 Task: Plan a luxurious summer escape to the Hamptons in New York. Research Airbnb listings in this upscale destination and discuss the amenities and attractions available.
Action: Mouse pressed left at (570, 113)
Screenshot: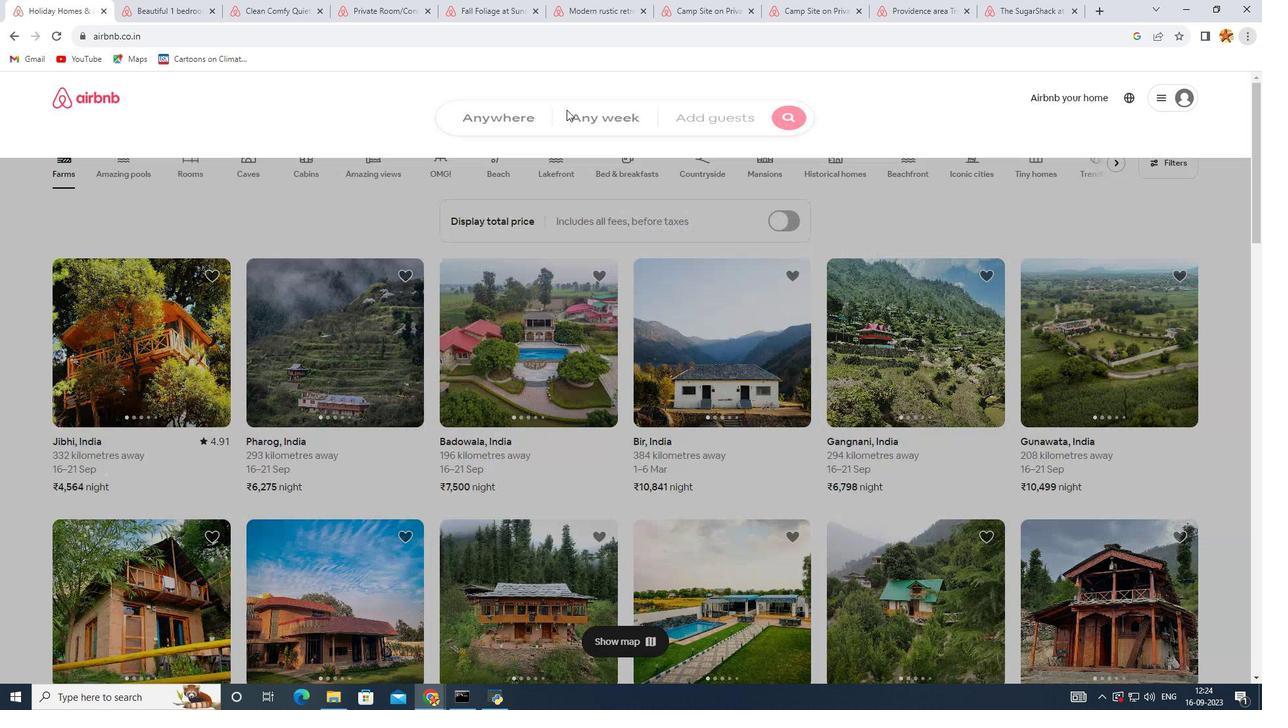
Action: Mouse moved to (471, 152)
Screenshot: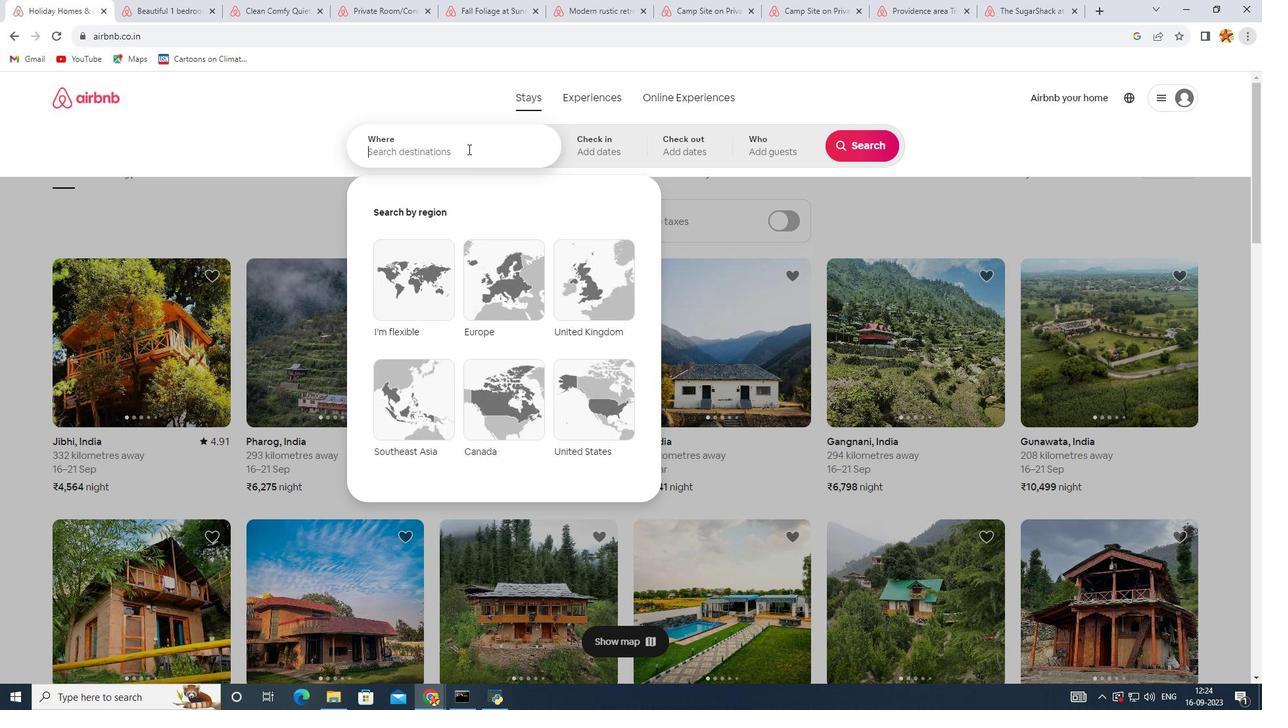 
Action: Mouse pressed left at (471, 152)
Screenshot: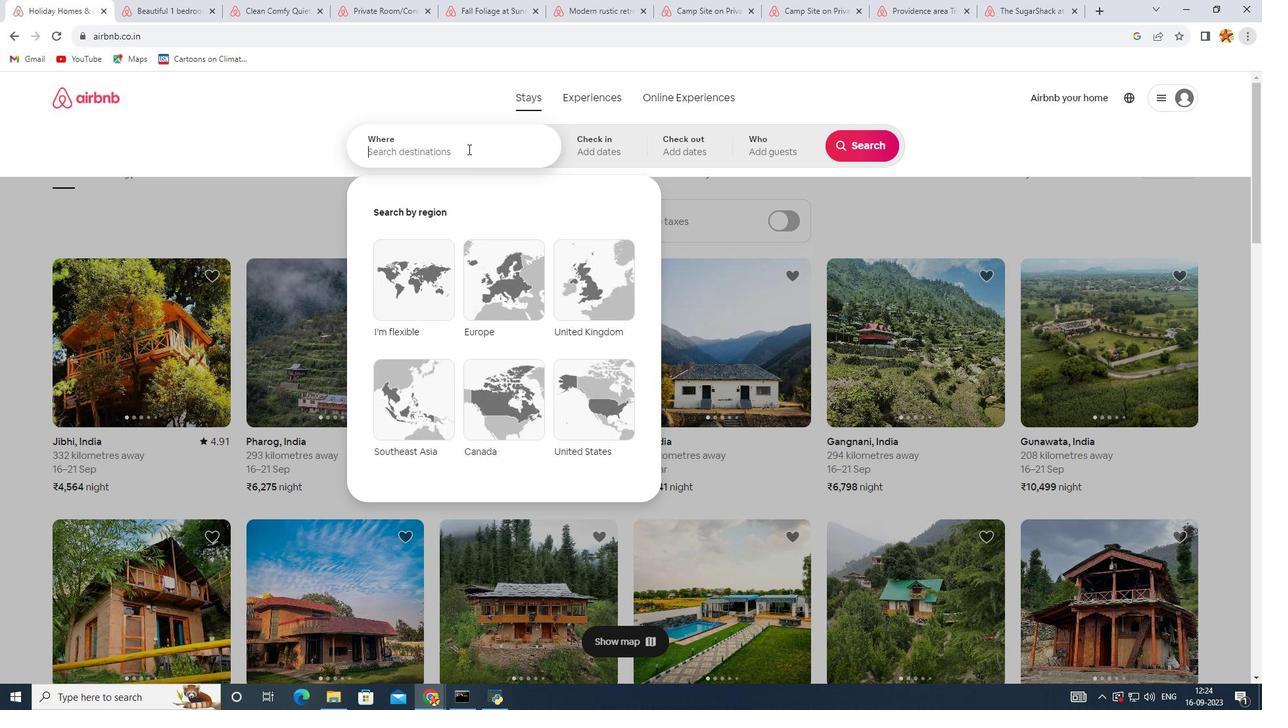 
Action: Mouse moved to (500, 138)
Screenshot: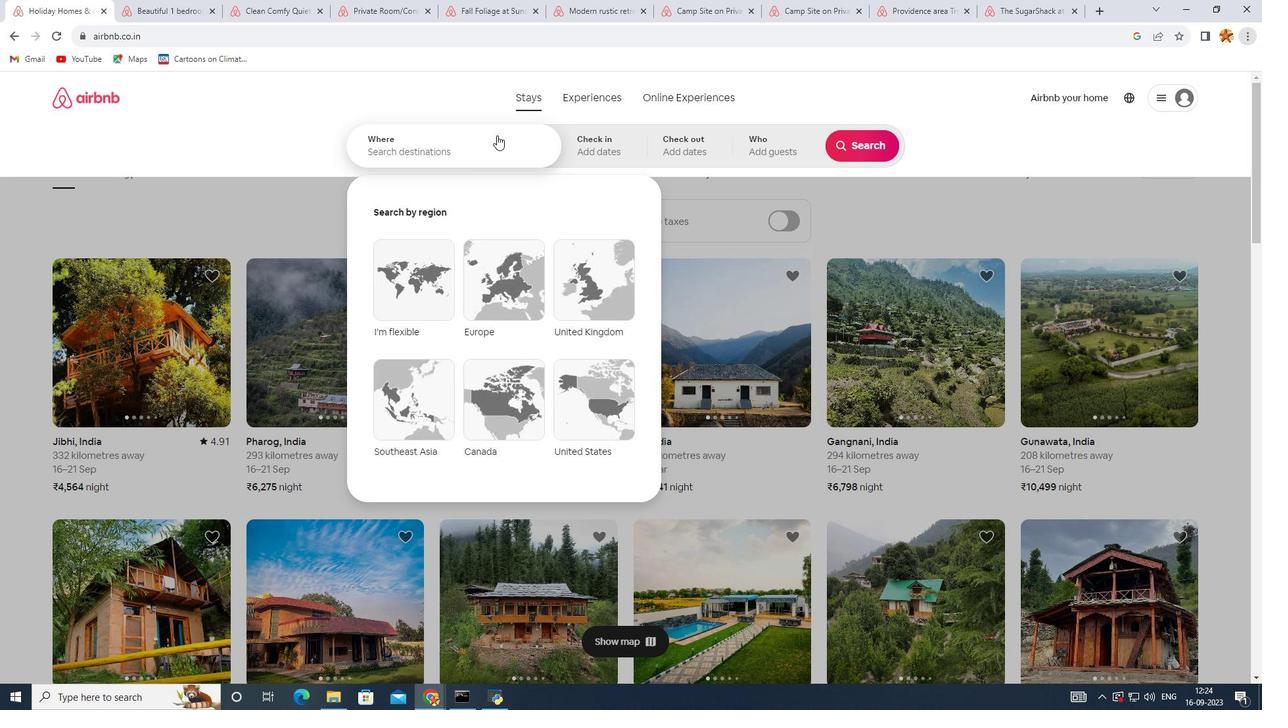 
Action: Key pressed <Key.caps_lock>H<Key.caps_lock>ampton
Screenshot: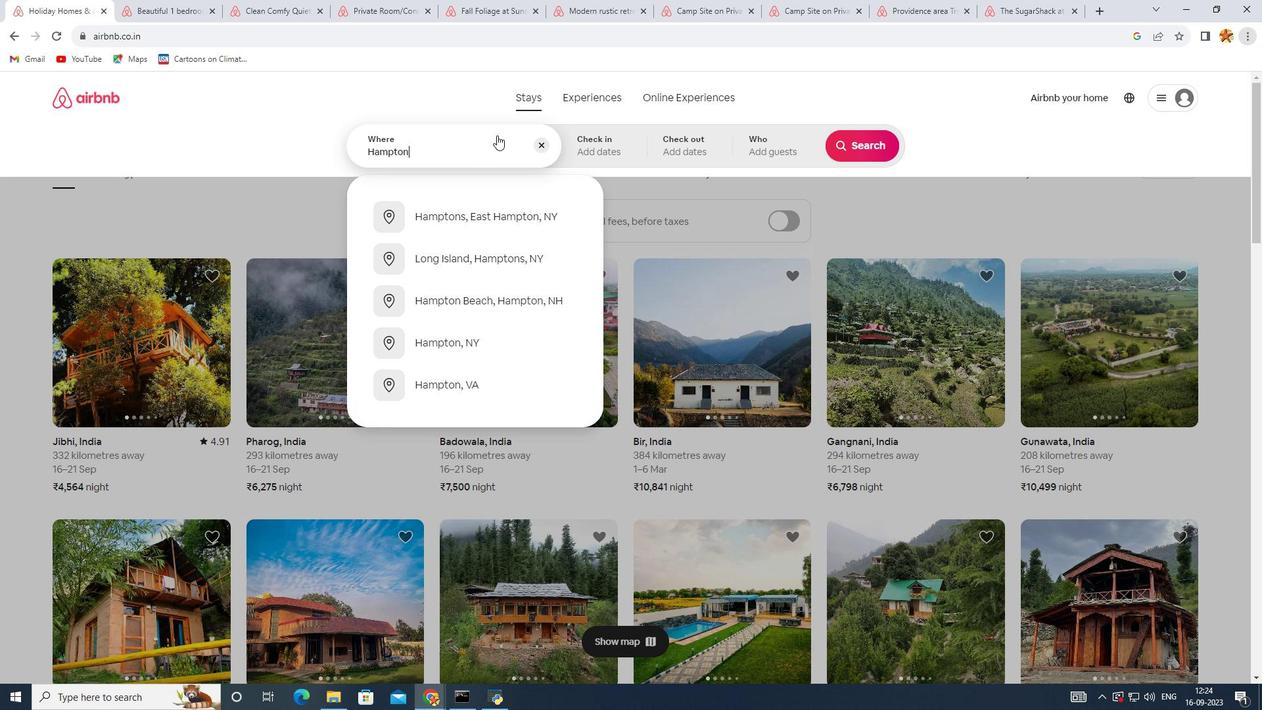 
Action: Mouse moved to (461, 256)
Screenshot: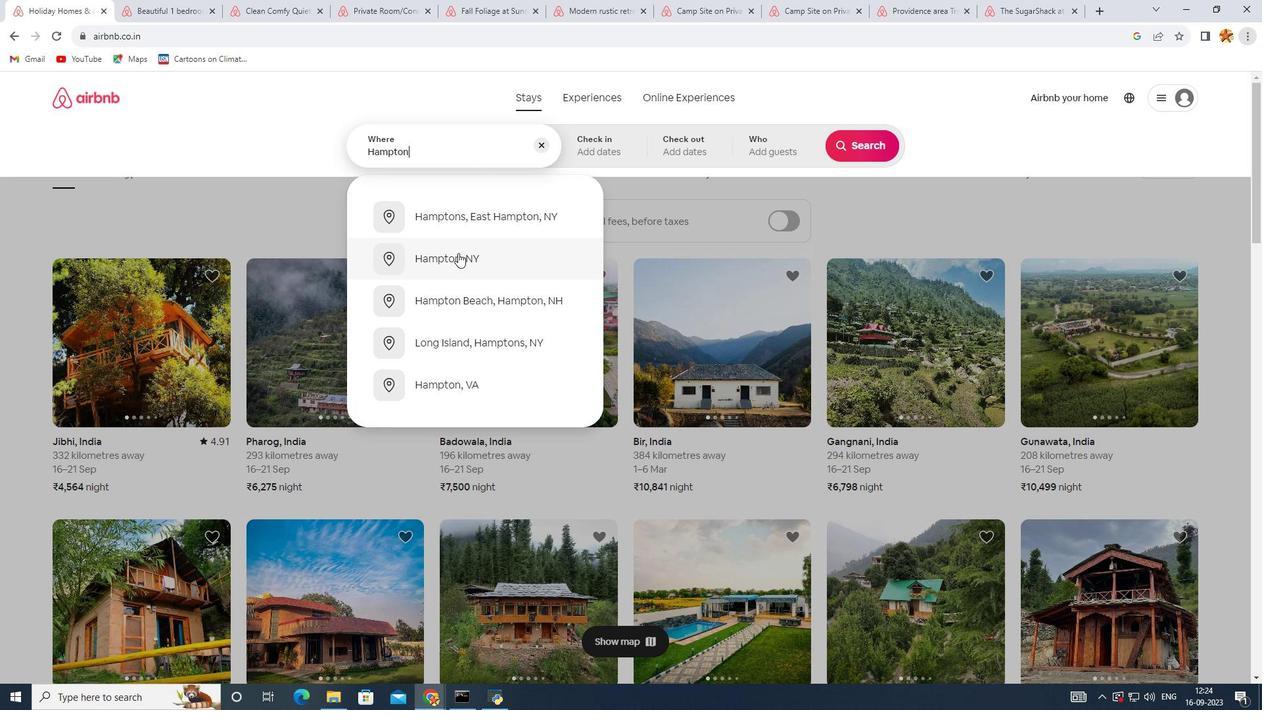 
Action: Mouse pressed left at (461, 256)
Screenshot: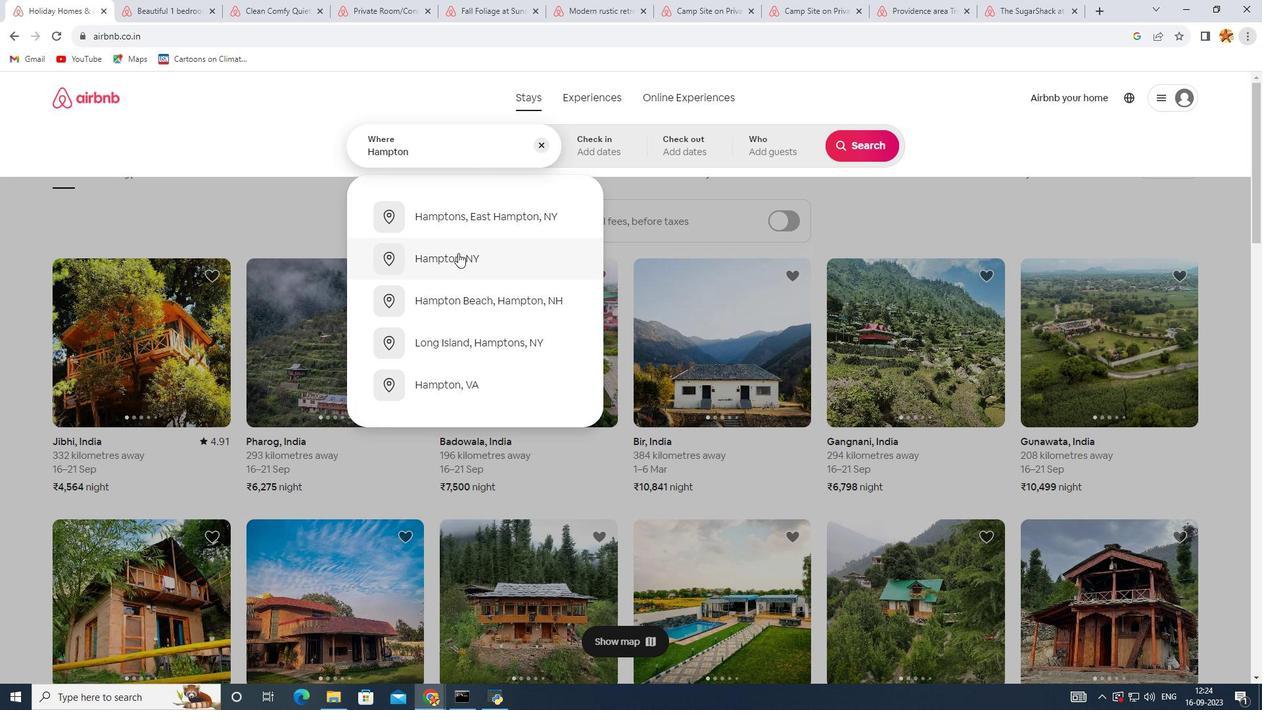 
Action: Mouse moved to (859, 257)
Screenshot: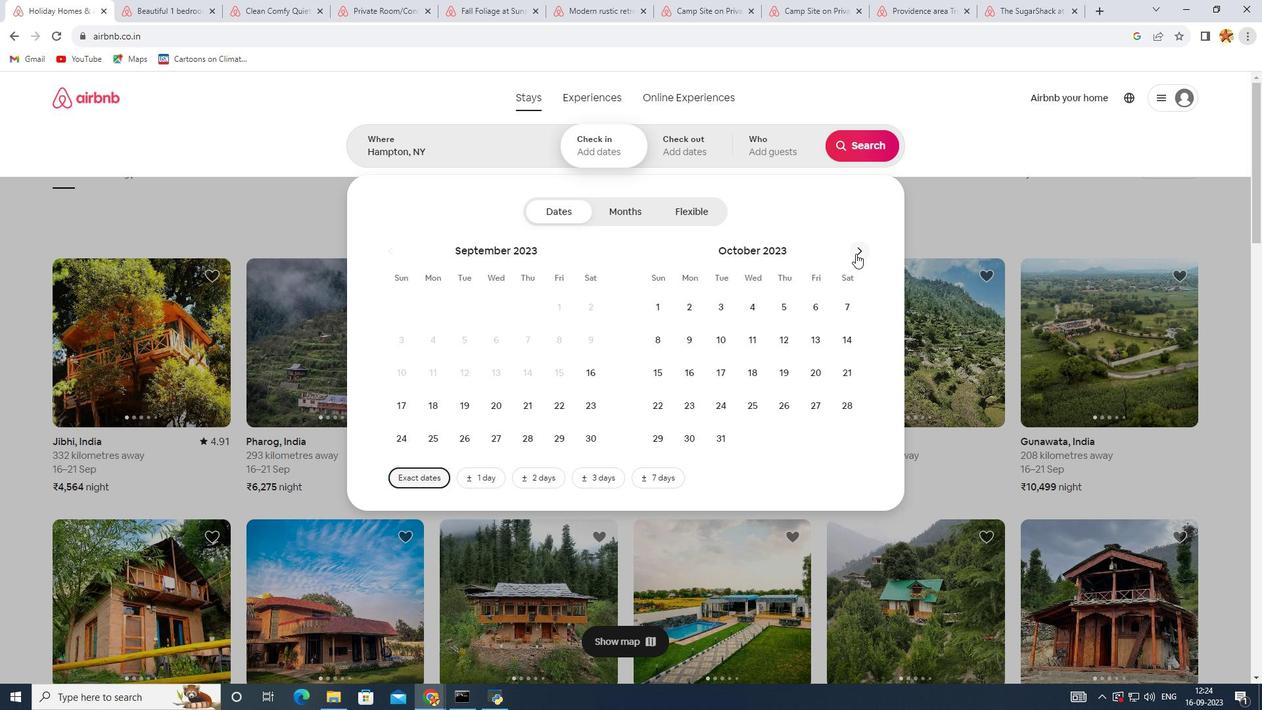 
Action: Mouse pressed left at (859, 257)
Screenshot: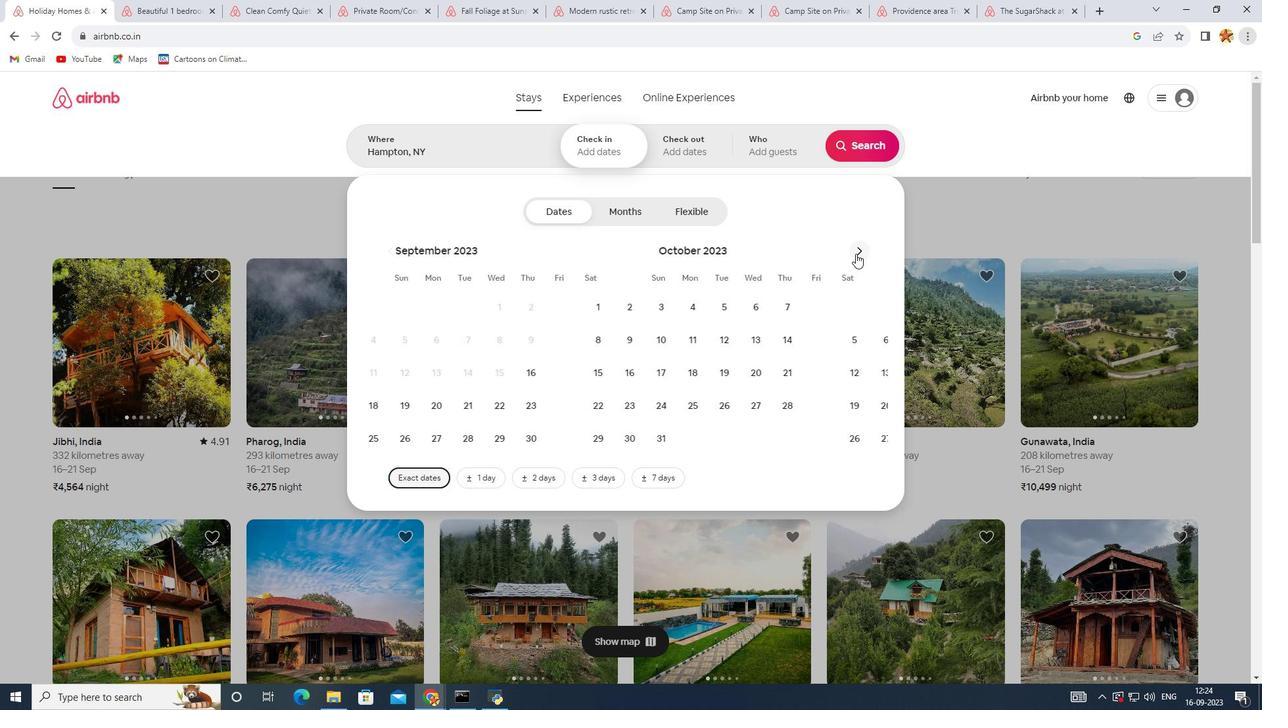 
Action: Mouse pressed left at (859, 257)
Screenshot: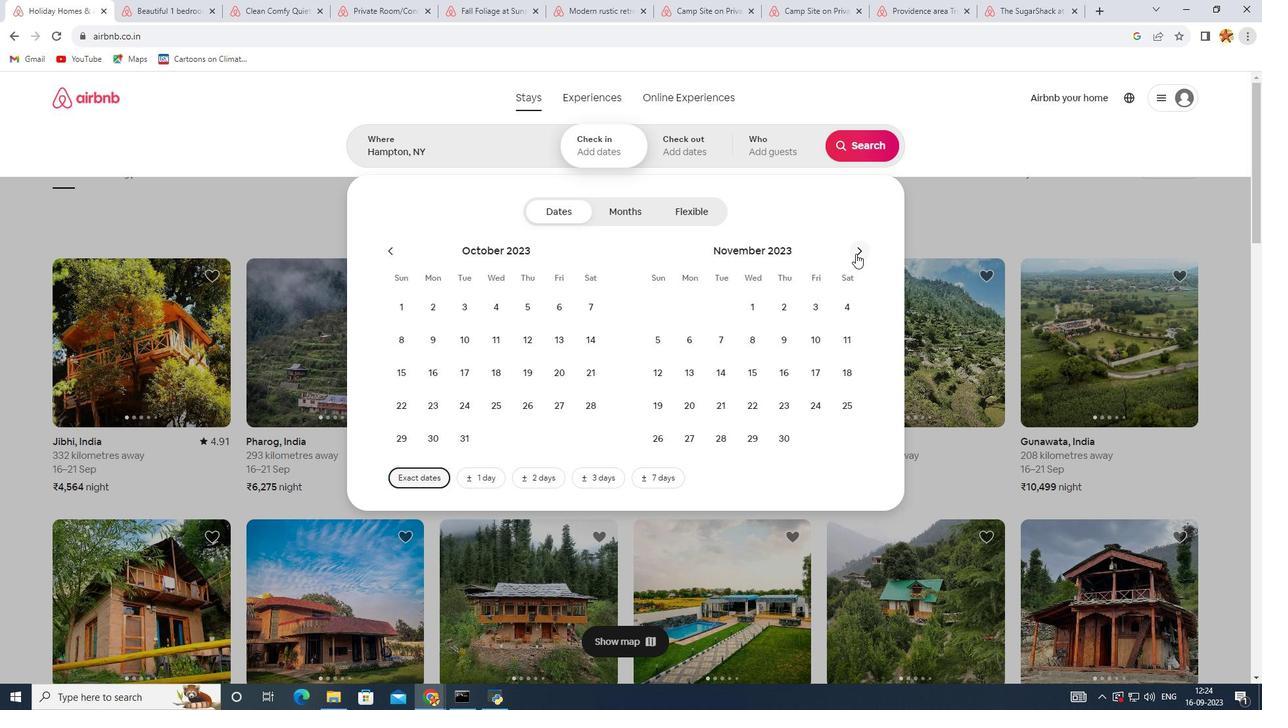 
Action: Mouse pressed left at (859, 257)
Screenshot: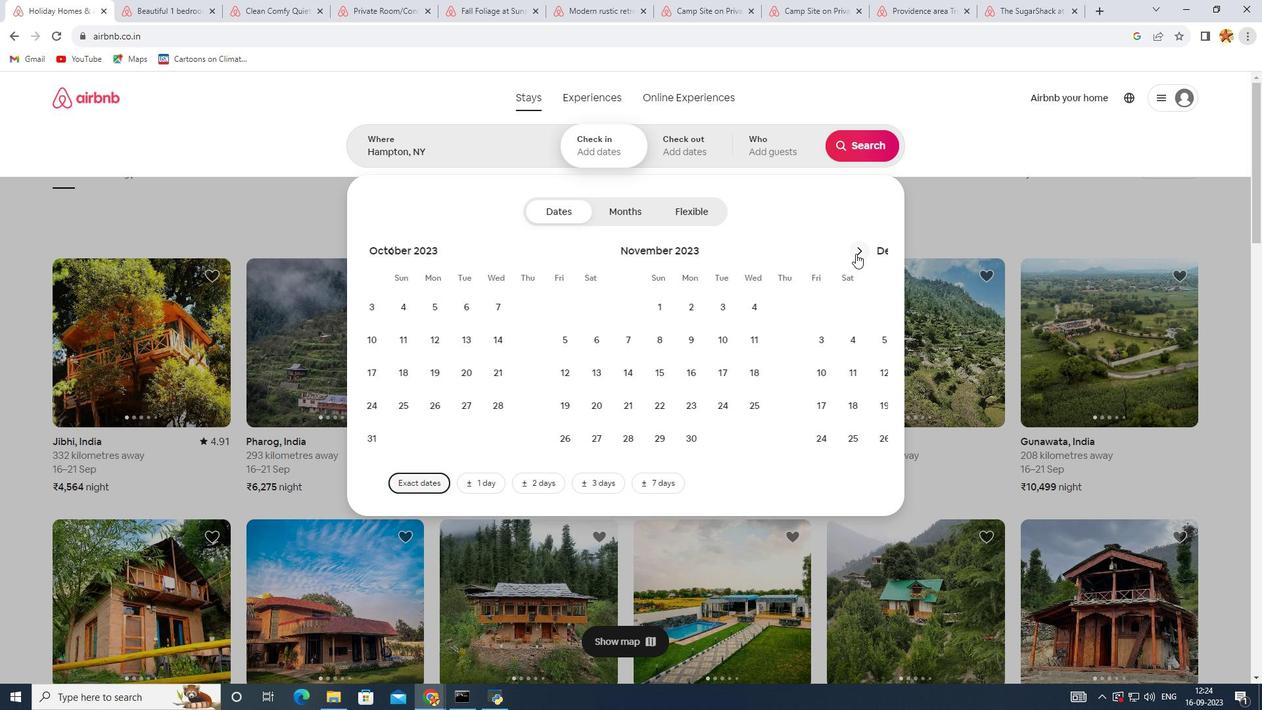 
Action: Mouse moved to (859, 257)
Screenshot: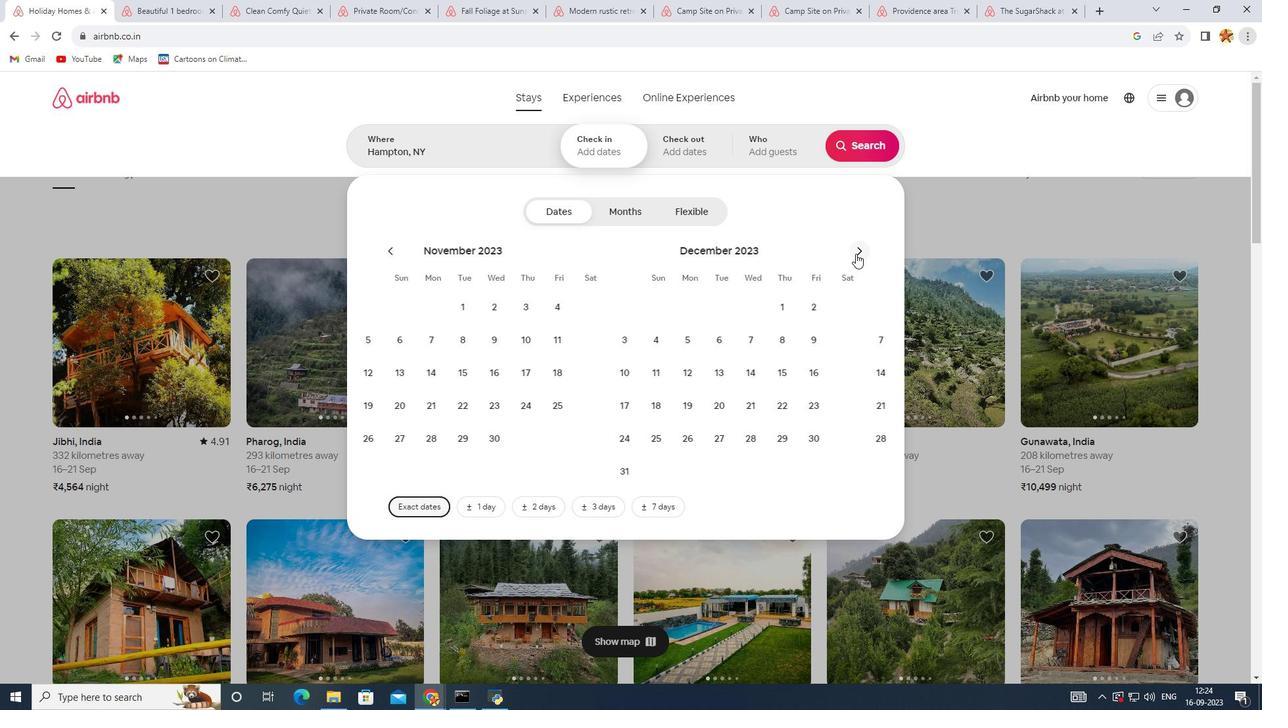 
Action: Mouse pressed left at (859, 257)
Screenshot: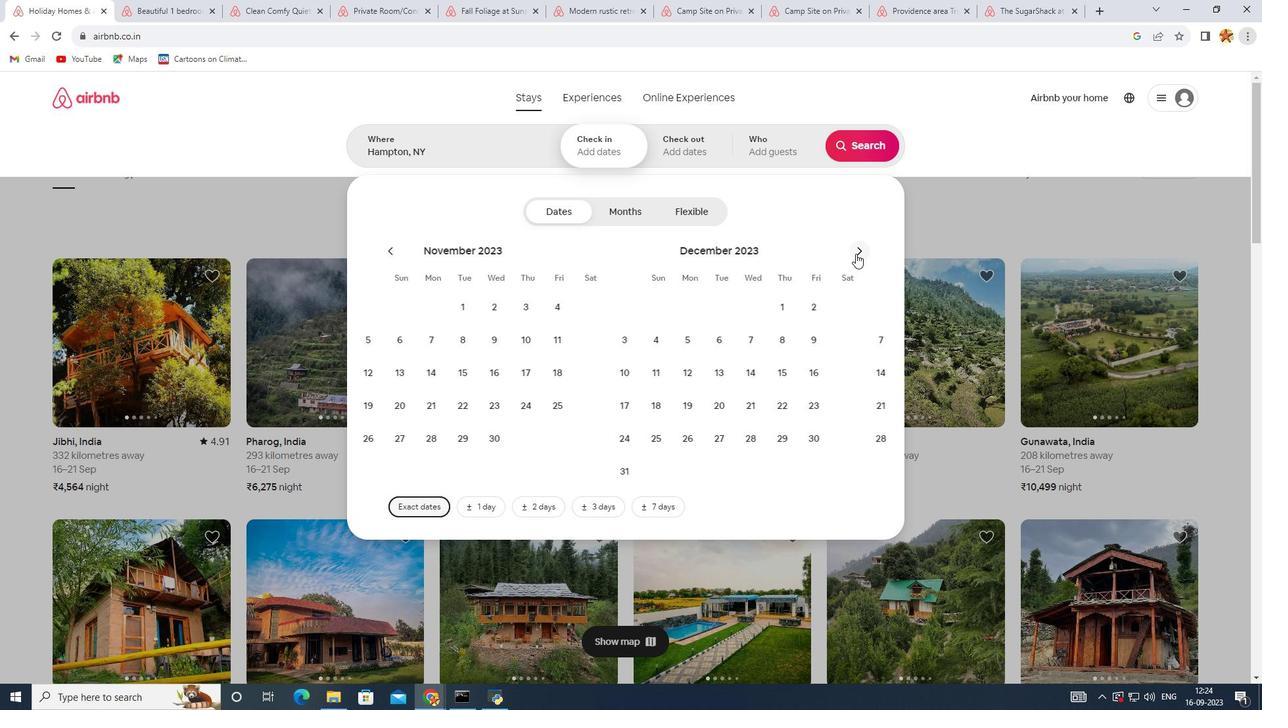 
Action: Mouse pressed left at (859, 257)
Screenshot: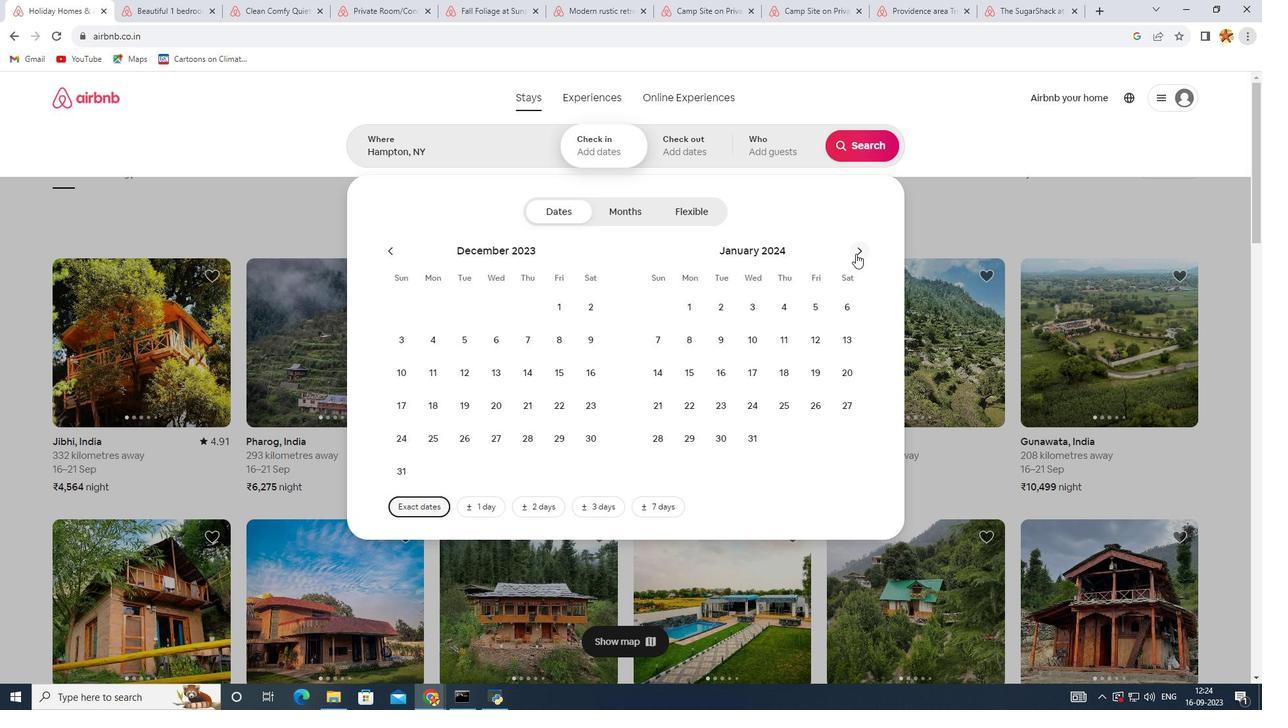 
Action: Mouse pressed left at (859, 257)
Screenshot: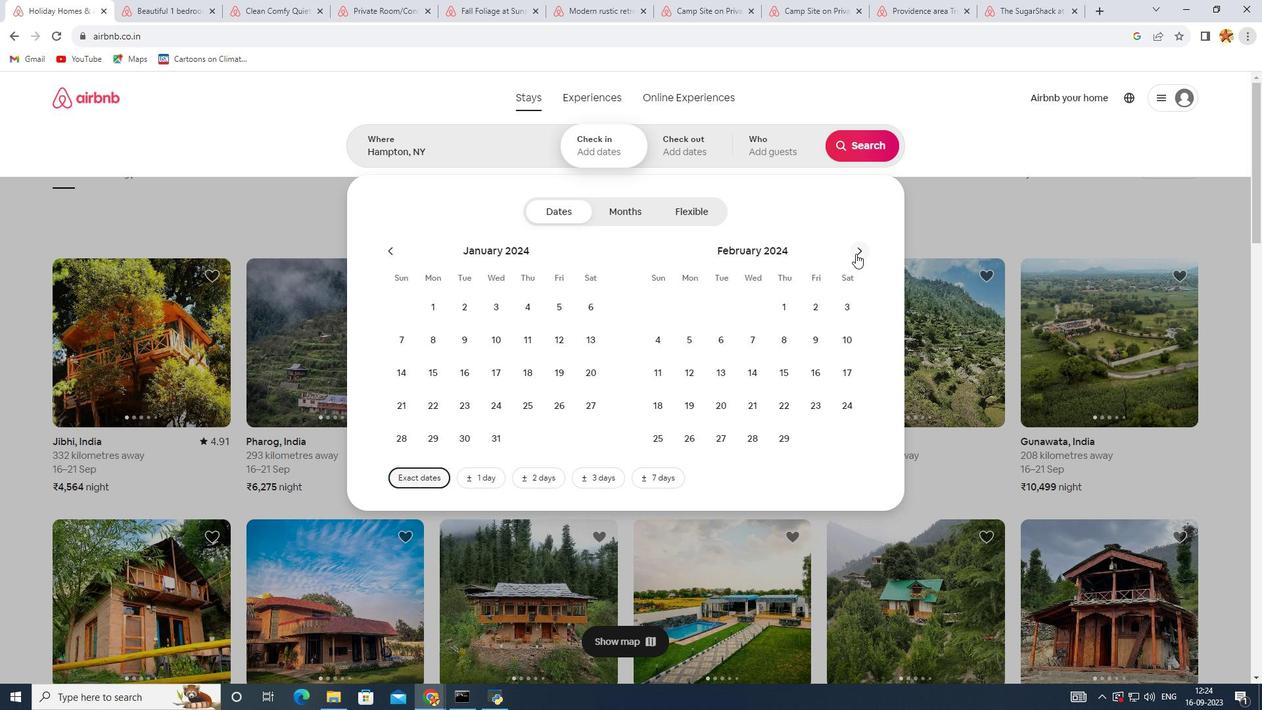 
Action: Mouse pressed left at (859, 257)
Screenshot: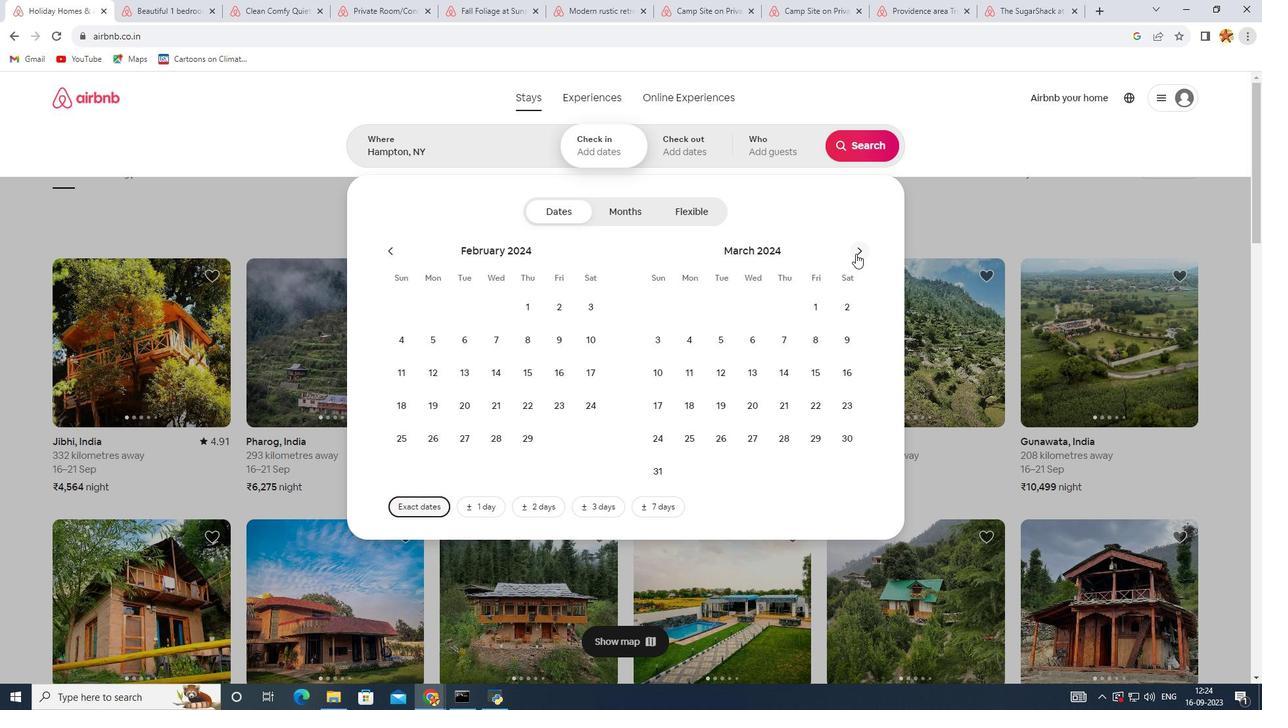 
Action: Mouse pressed left at (859, 257)
Screenshot: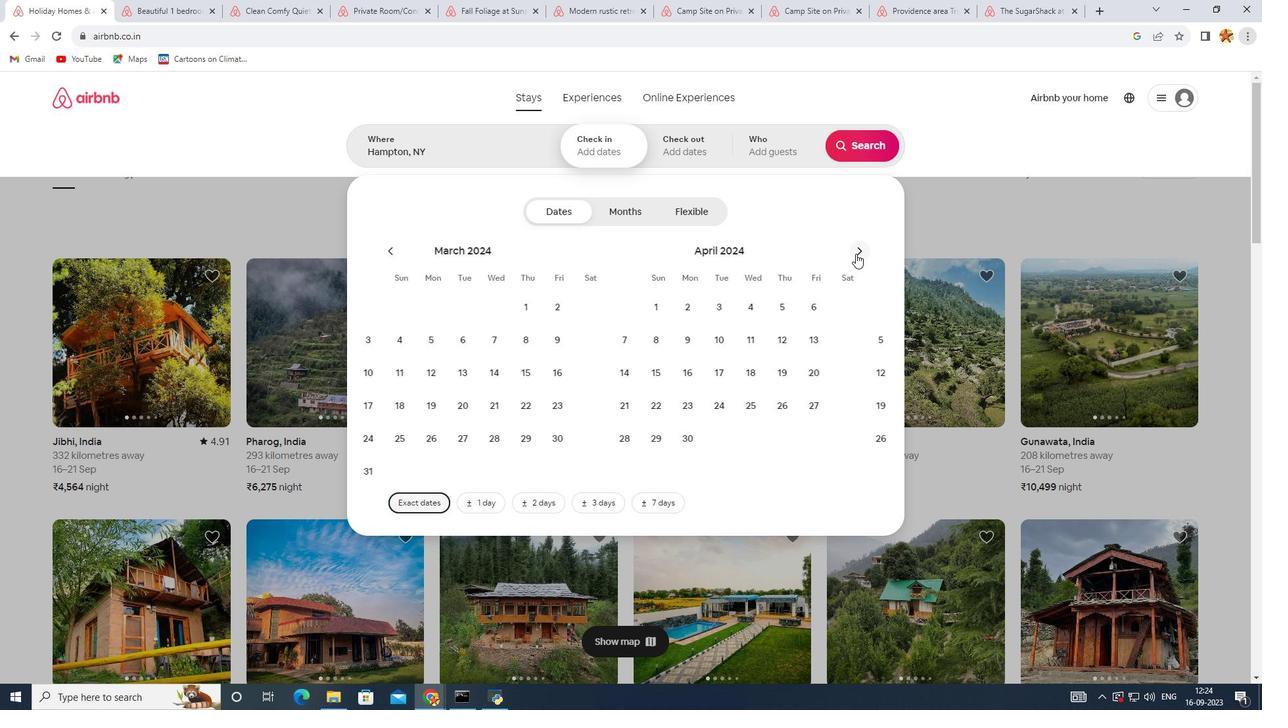 
Action: Mouse pressed left at (859, 257)
Screenshot: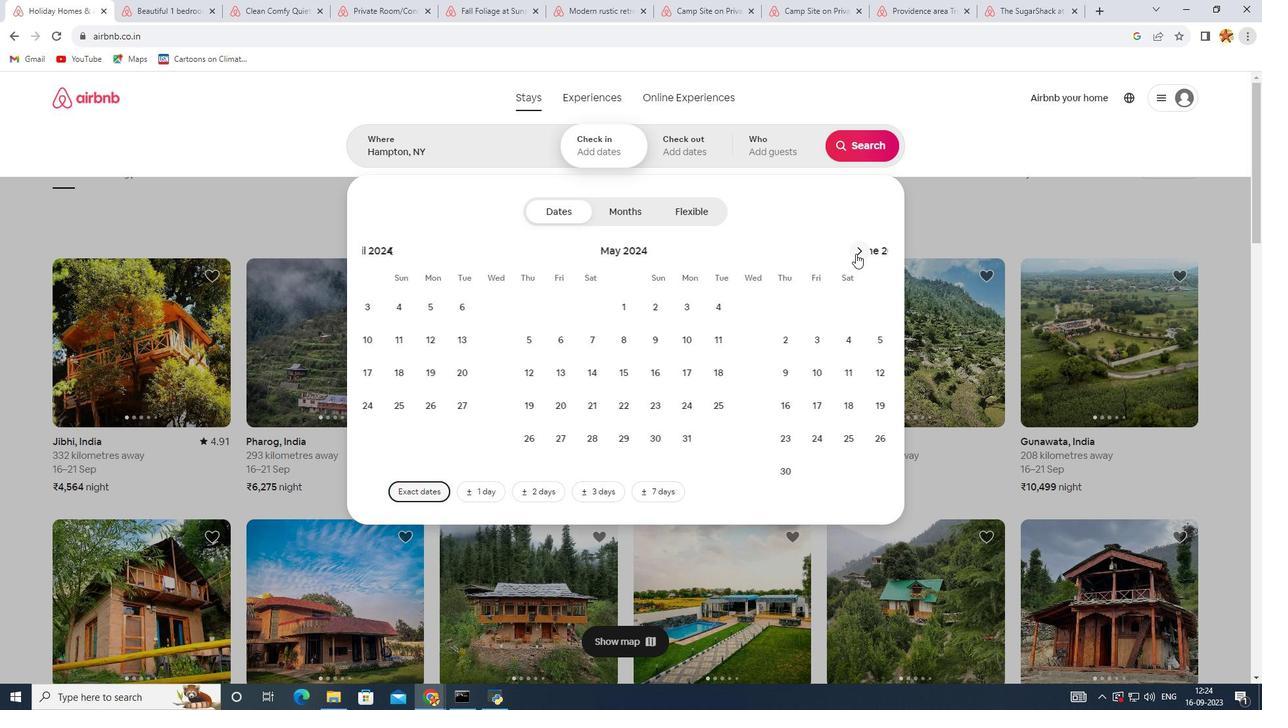 
Action: Mouse pressed left at (859, 257)
Screenshot: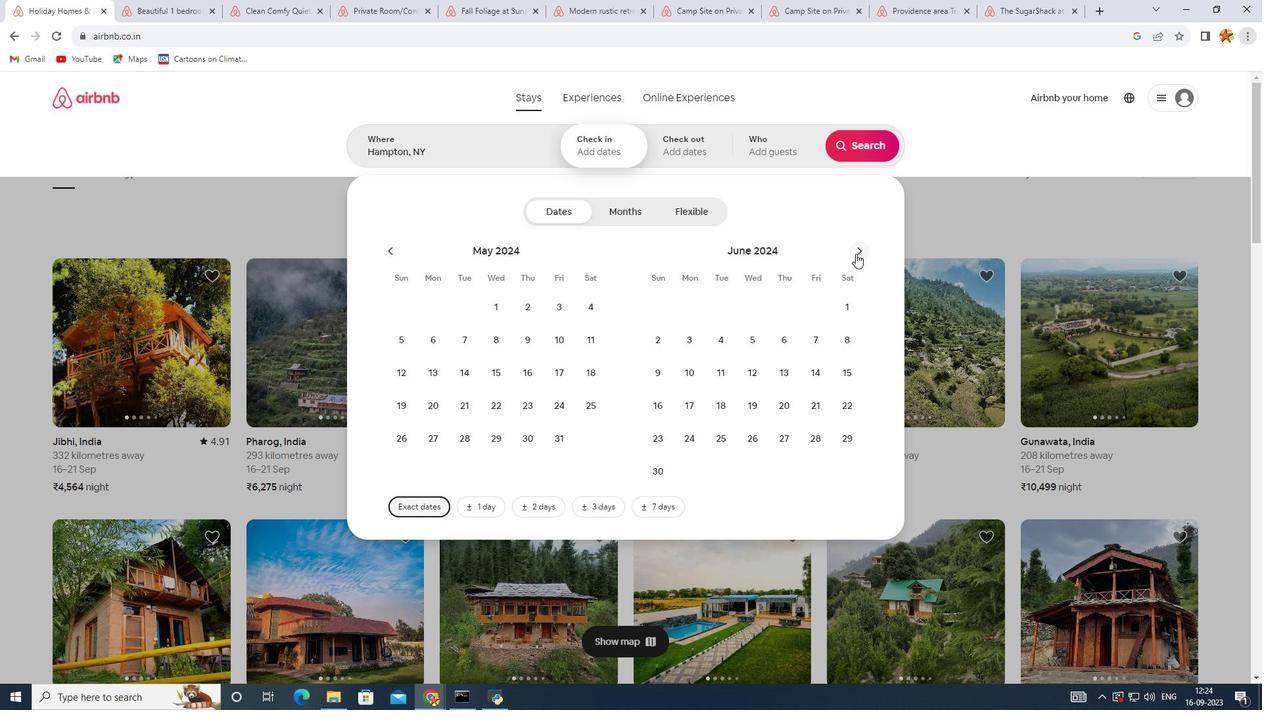 
Action: Mouse pressed left at (859, 257)
Screenshot: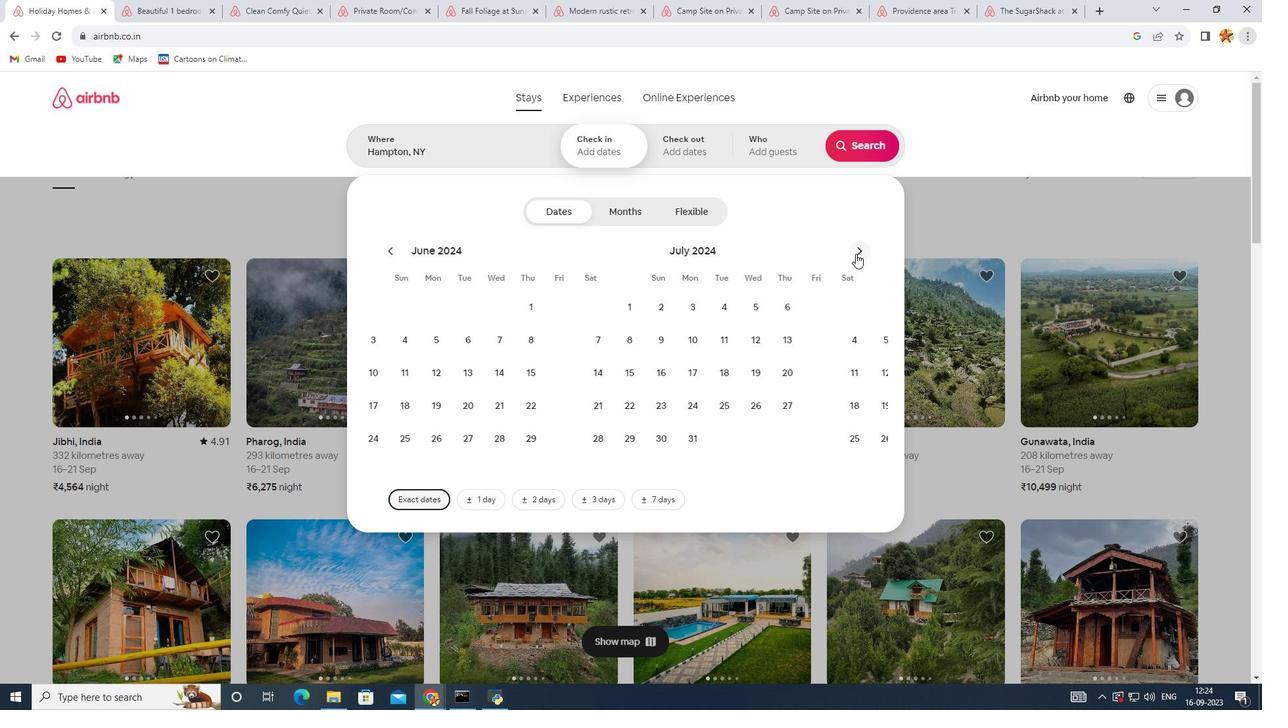 
Action: Mouse moved to (741, 380)
Screenshot: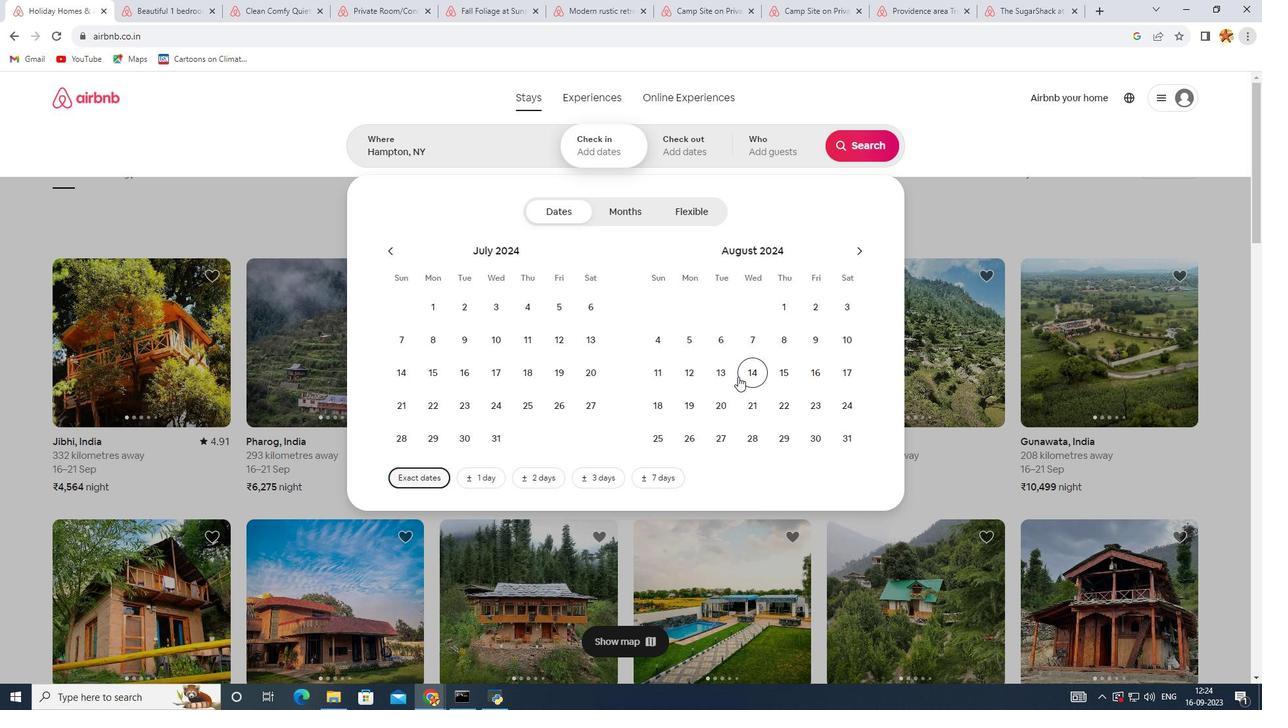 
Action: Mouse pressed left at (741, 380)
Screenshot: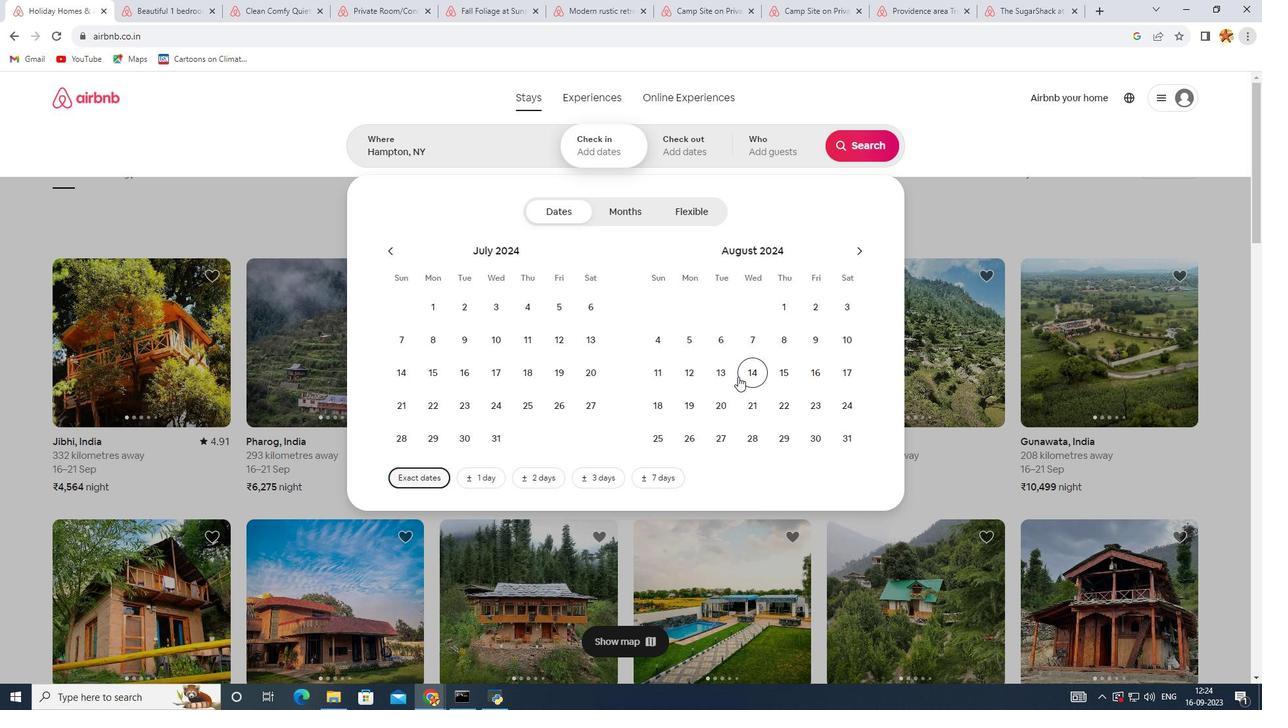 
Action: Mouse moved to (751, 438)
Screenshot: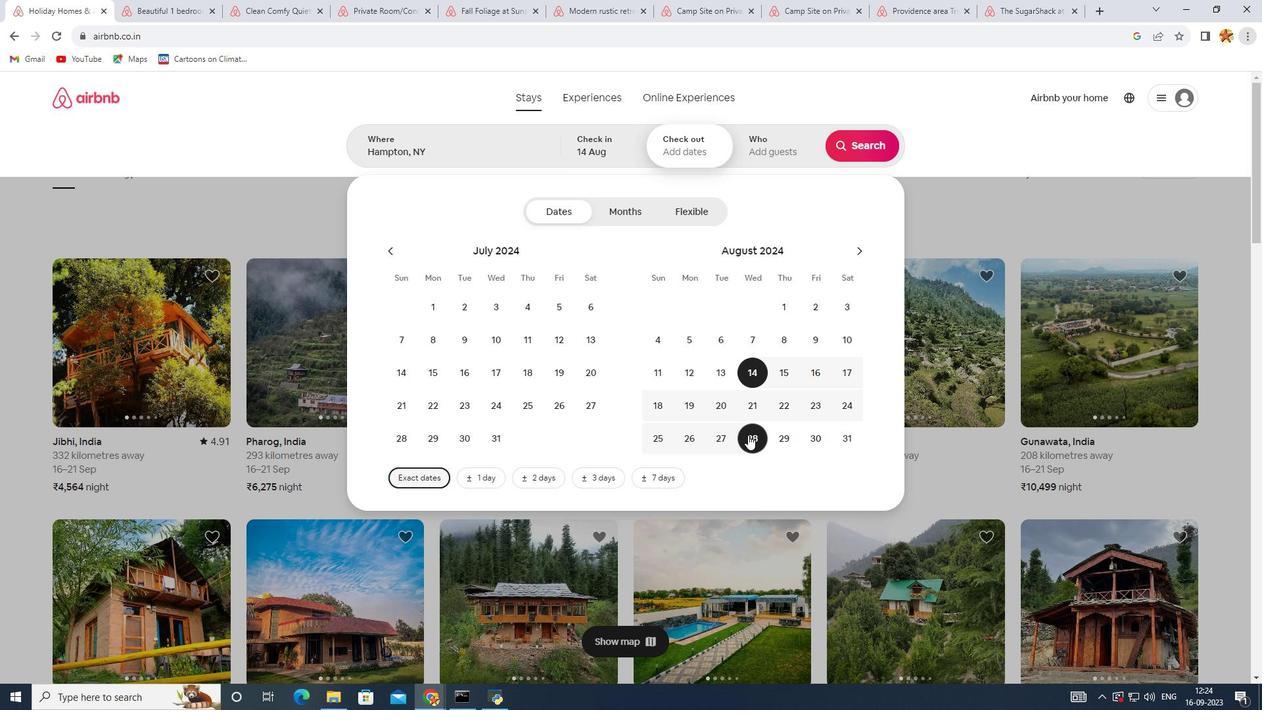 
Action: Mouse pressed left at (751, 438)
Screenshot: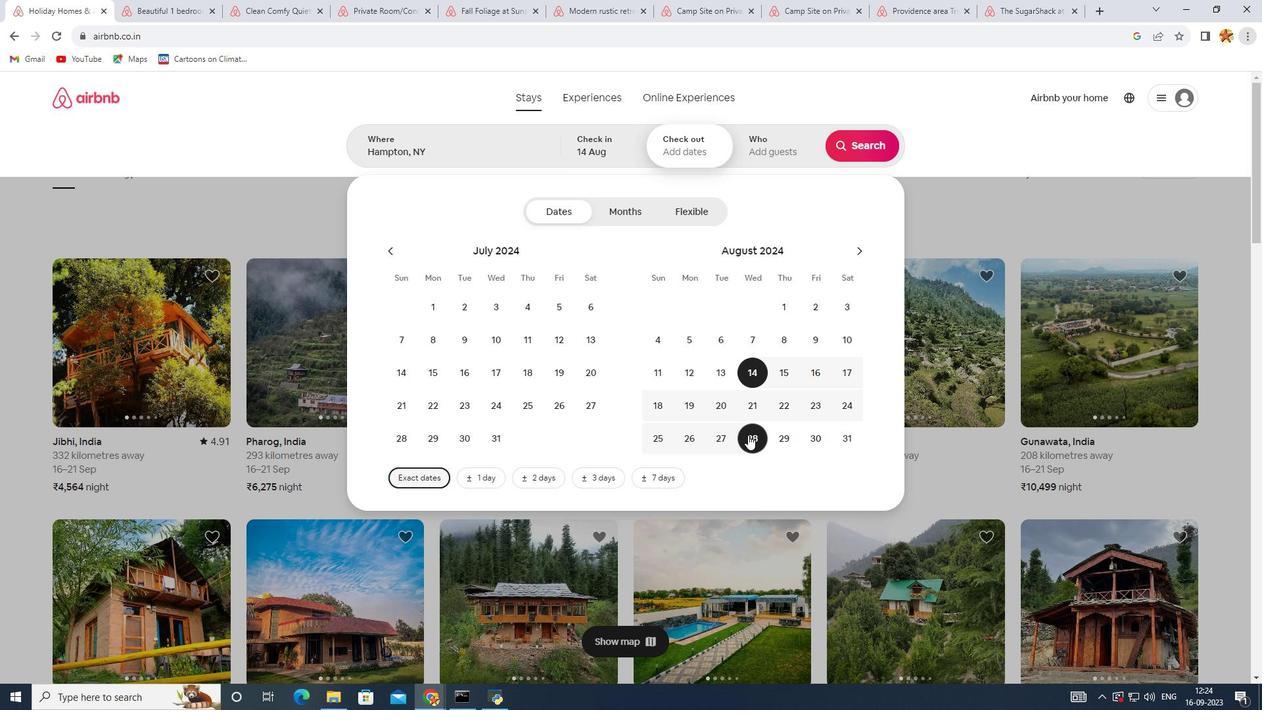 
Action: Mouse moved to (853, 149)
Screenshot: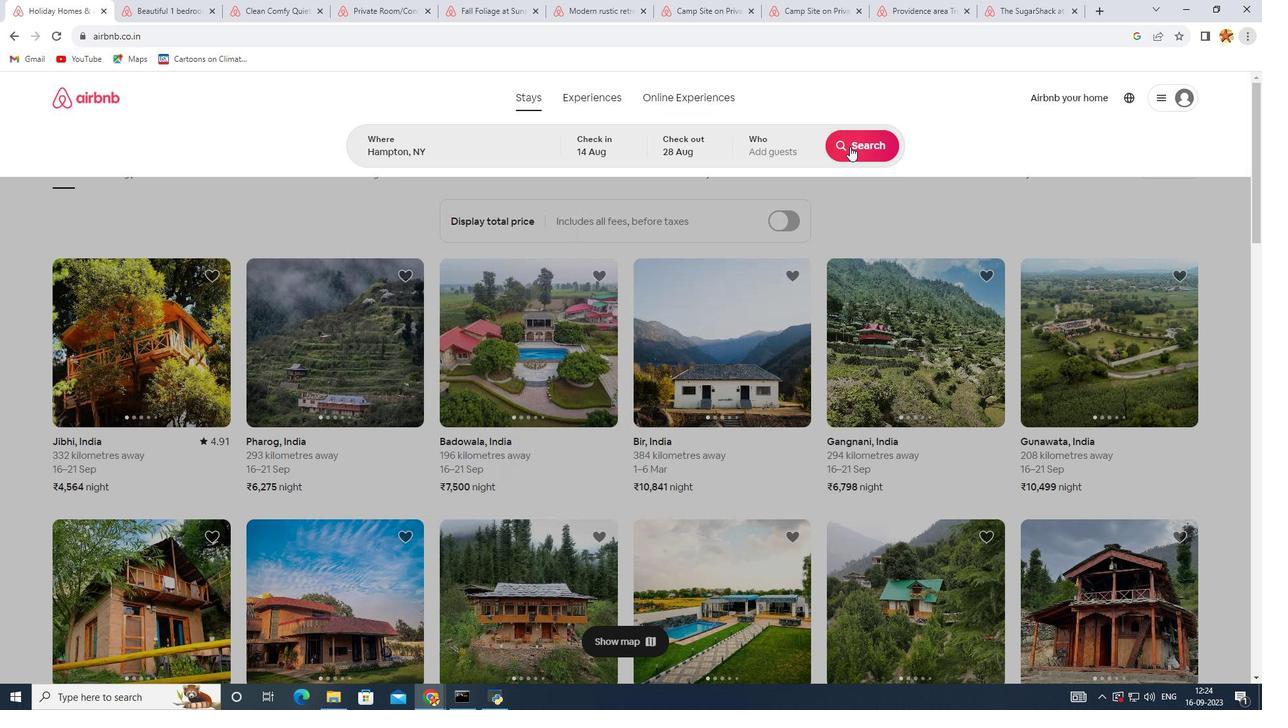 
Action: Mouse pressed left at (853, 149)
Screenshot: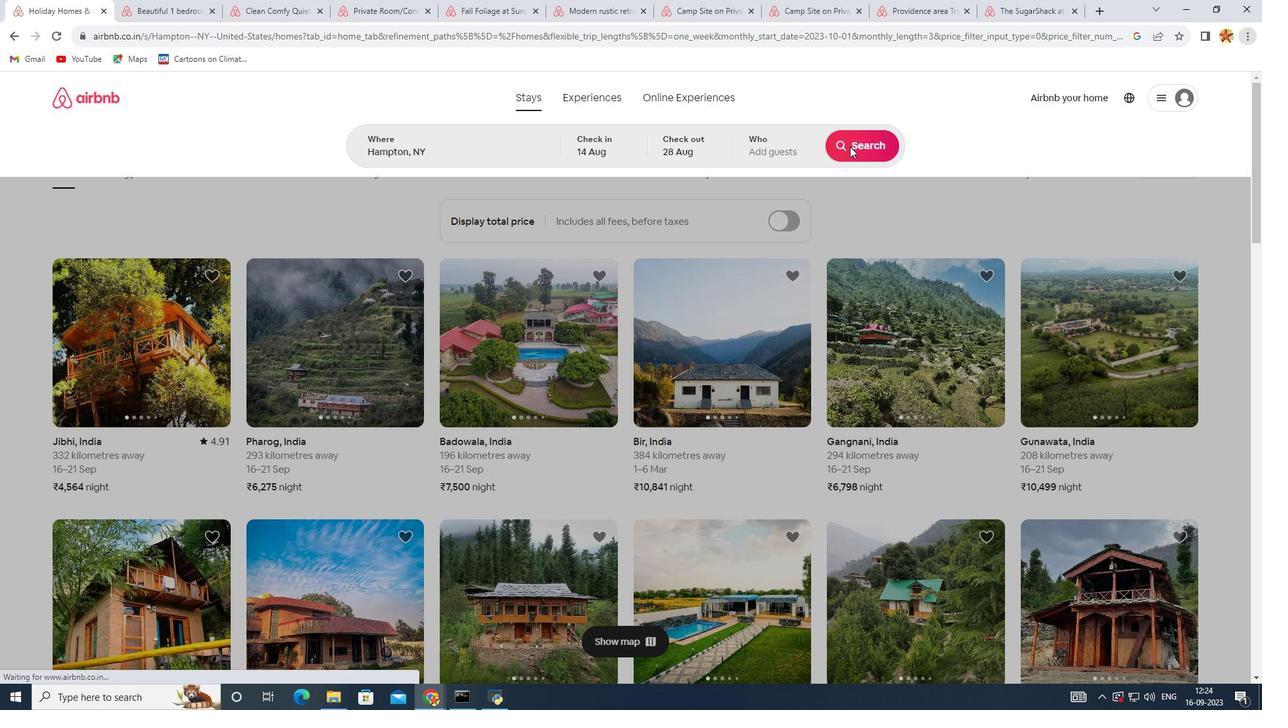 
Action: Mouse moved to (316, 585)
Screenshot: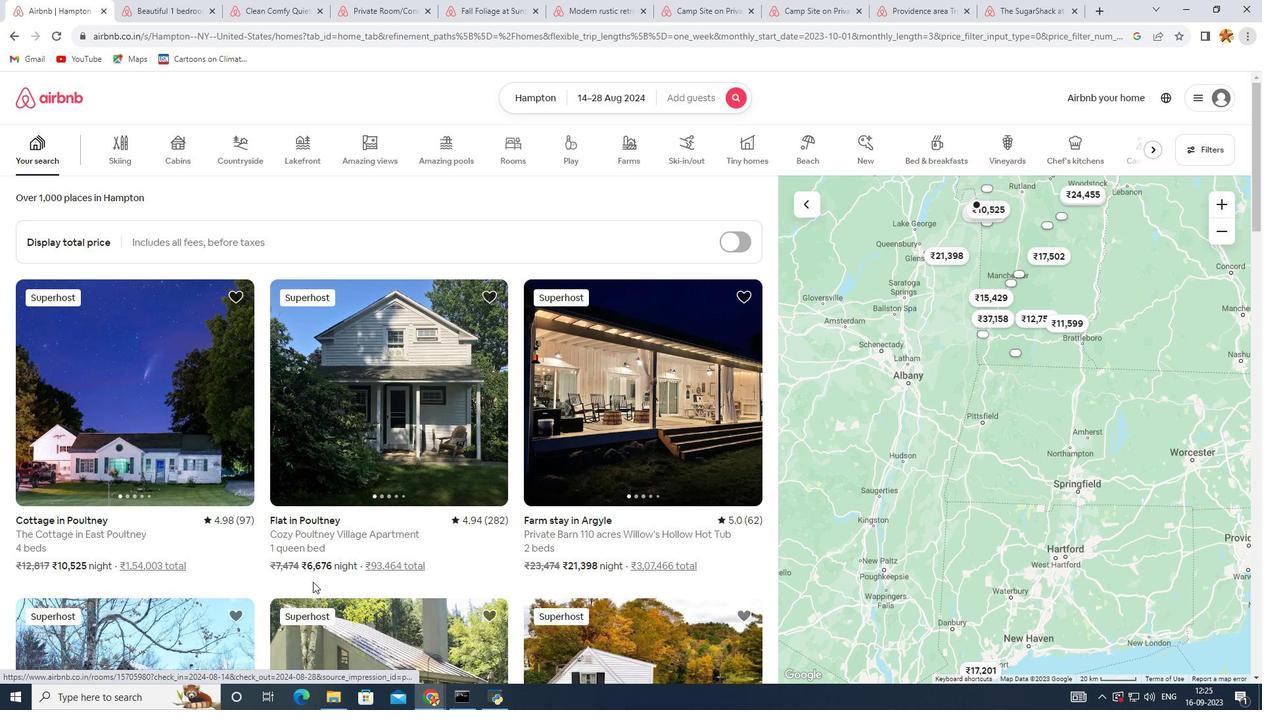 
Action: Mouse scrolled (316, 584) with delta (0, 0)
Screenshot: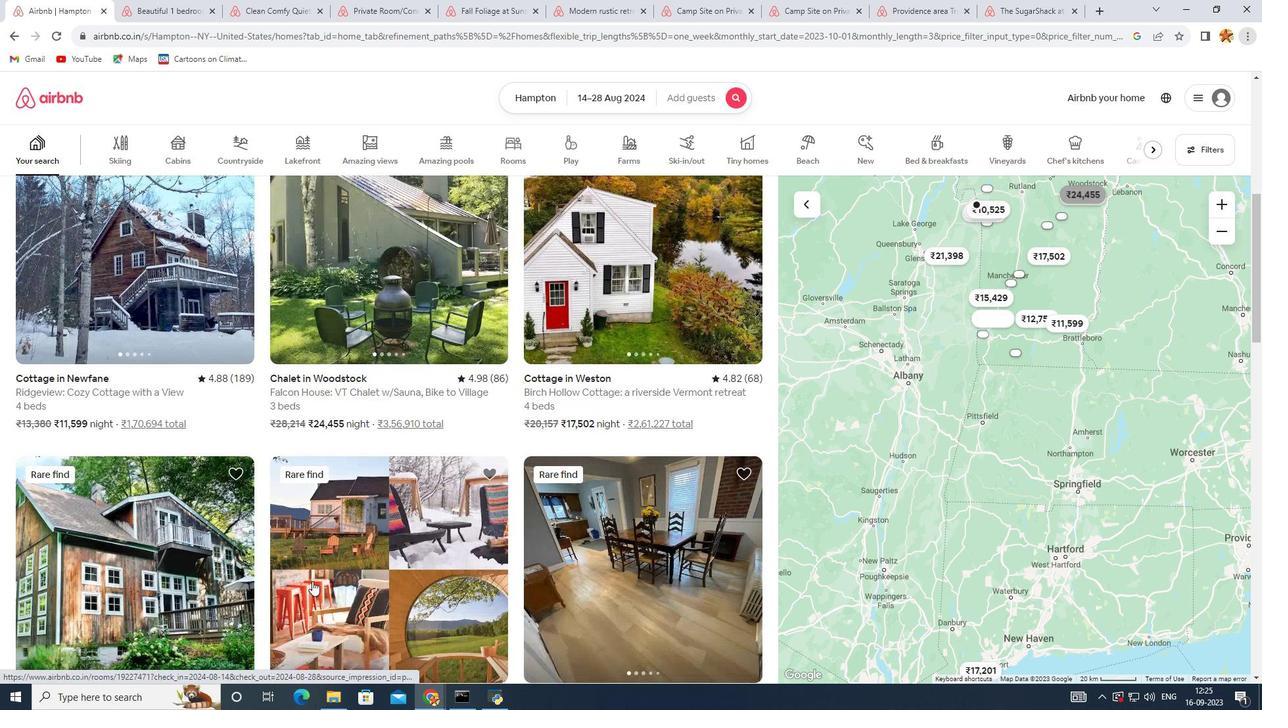 
Action: Mouse scrolled (316, 584) with delta (0, 0)
Screenshot: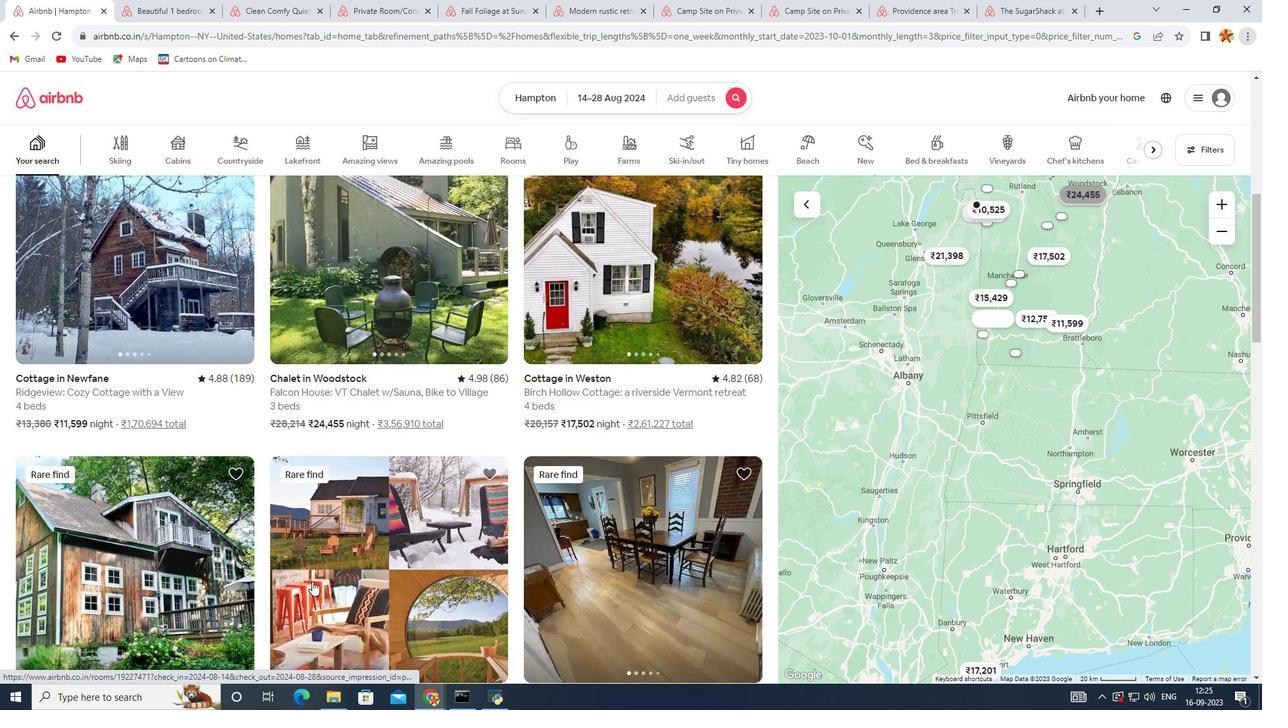 
Action: Mouse scrolled (316, 584) with delta (0, 0)
Screenshot: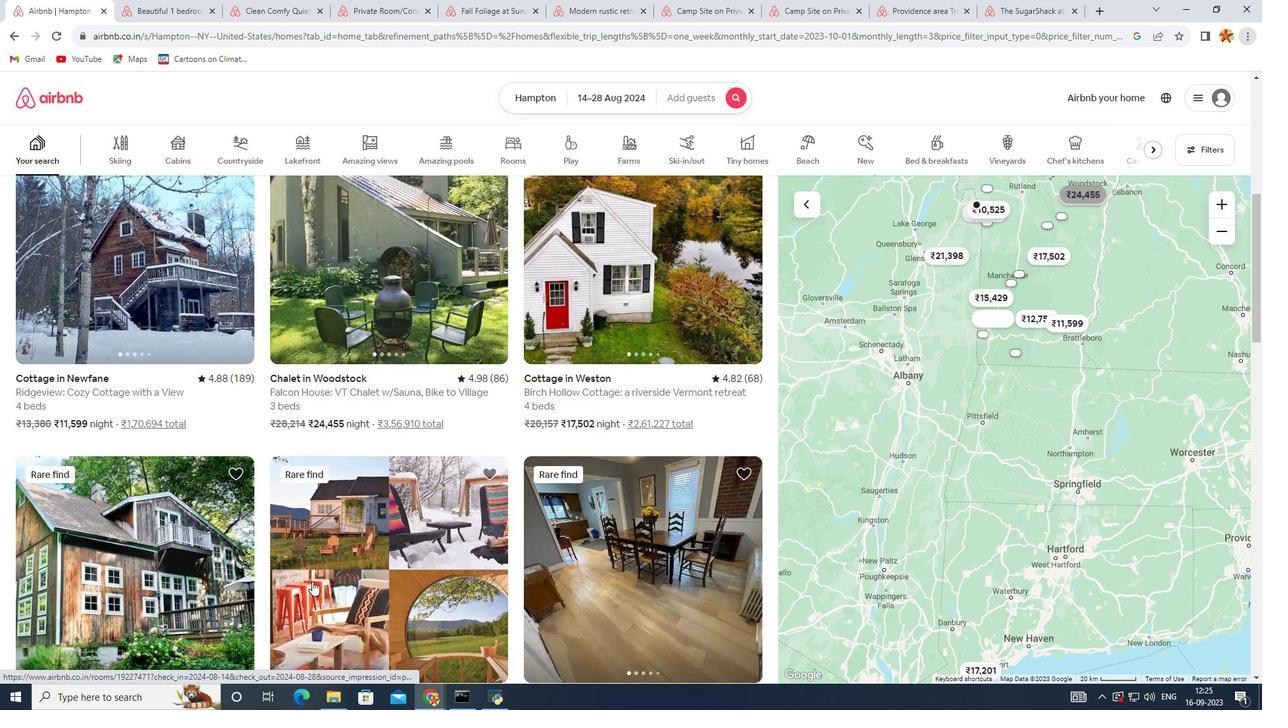 
Action: Mouse scrolled (316, 583) with delta (0, -1)
Screenshot: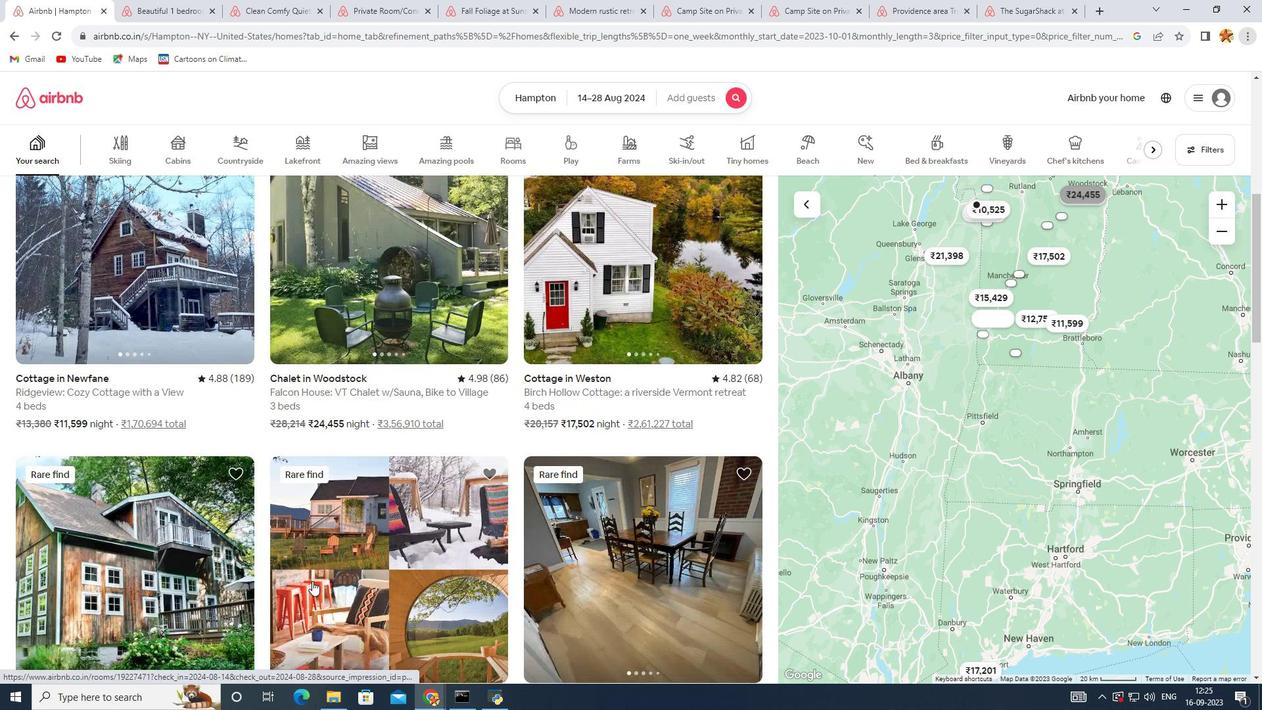 
Action: Mouse scrolled (316, 584) with delta (0, 0)
Screenshot: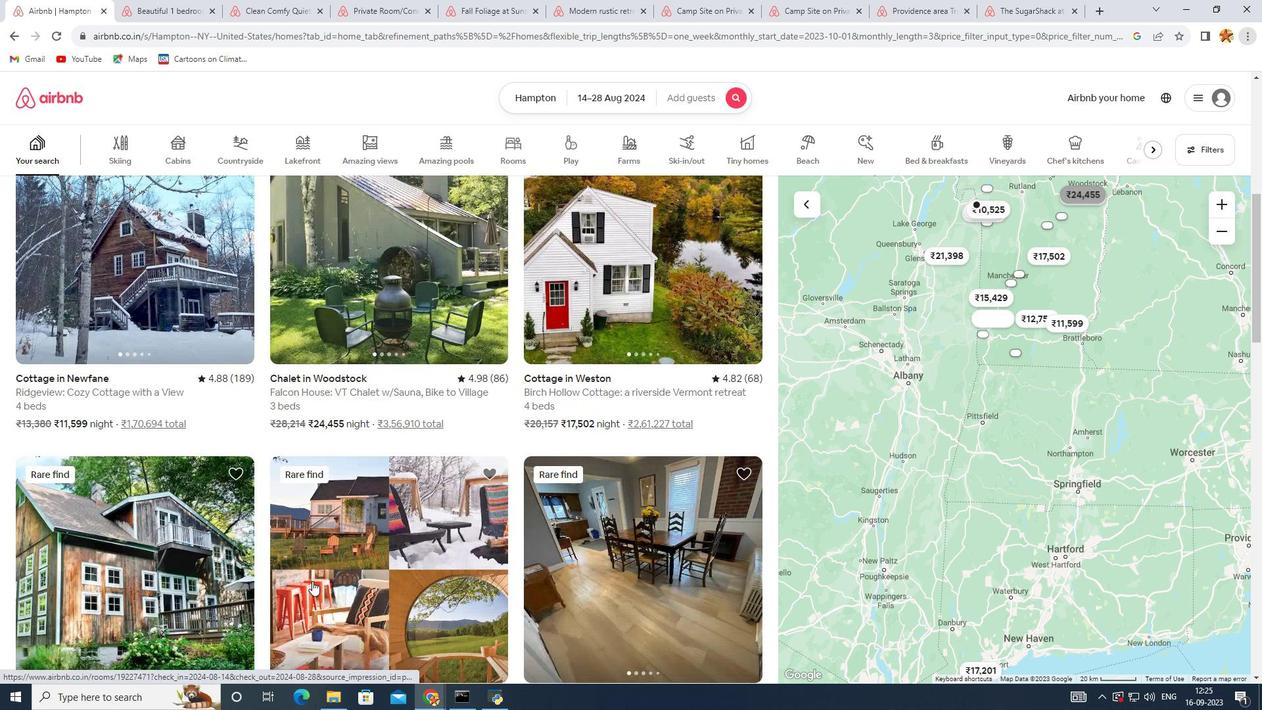 
Action: Mouse moved to (316, 584)
Screenshot: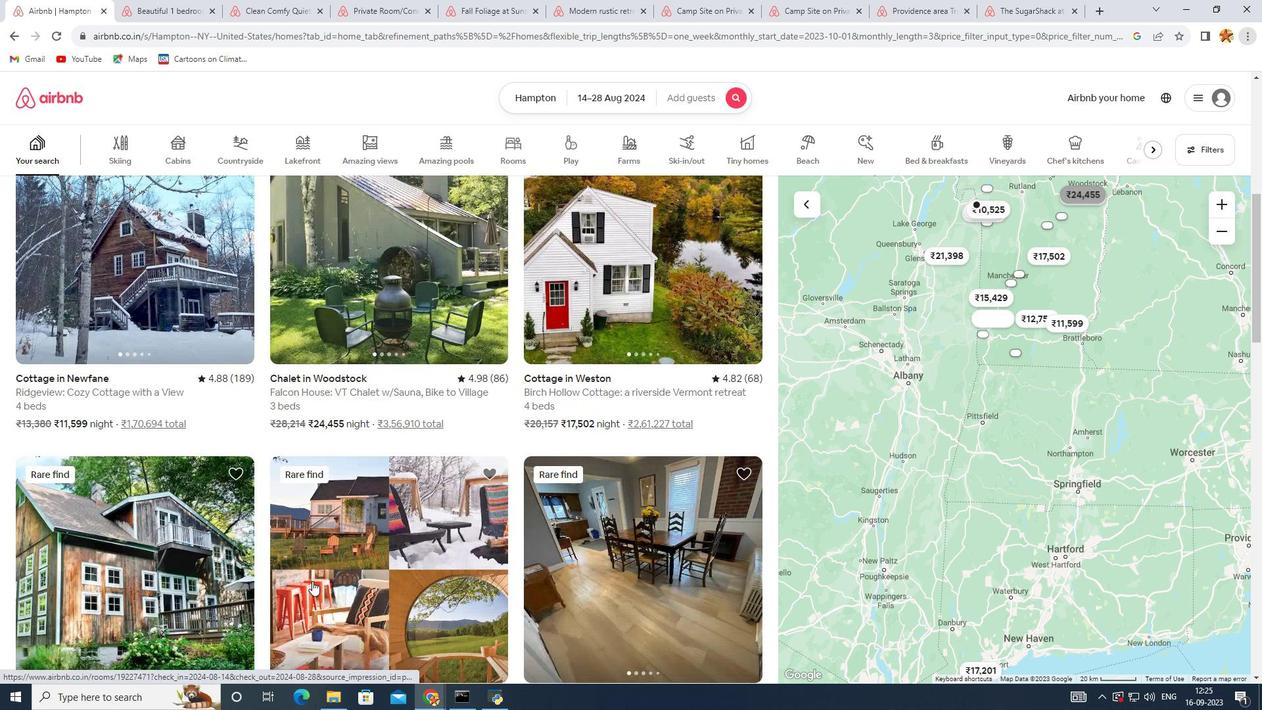 
Action: Mouse scrolled (316, 583) with delta (0, 0)
Screenshot: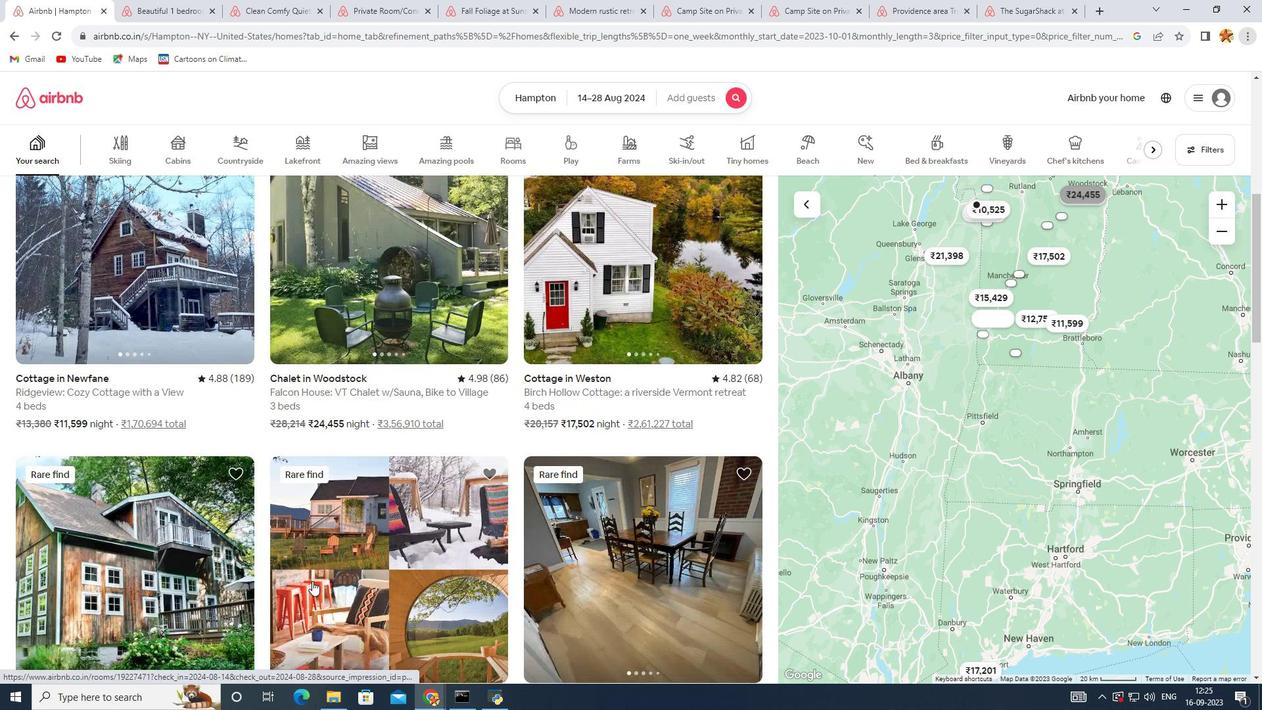 
Action: Mouse moved to (315, 583)
Screenshot: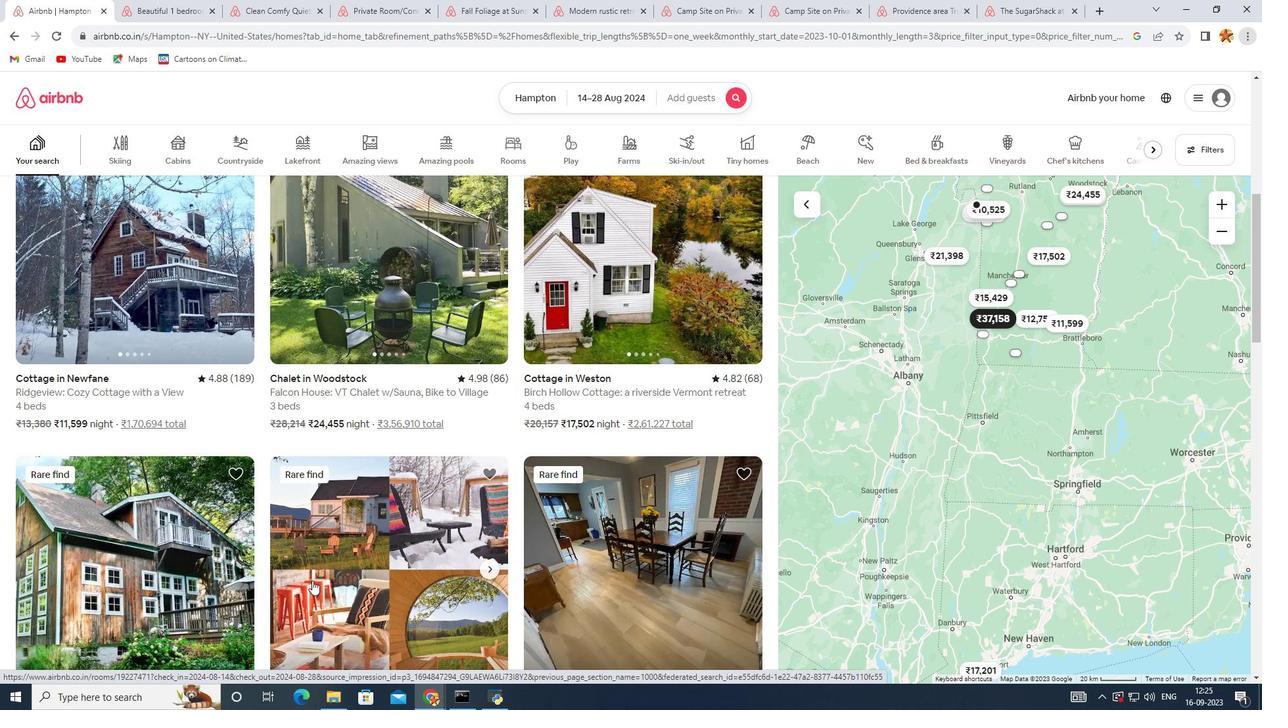 
Action: Mouse scrolled (315, 583) with delta (0, 0)
Screenshot: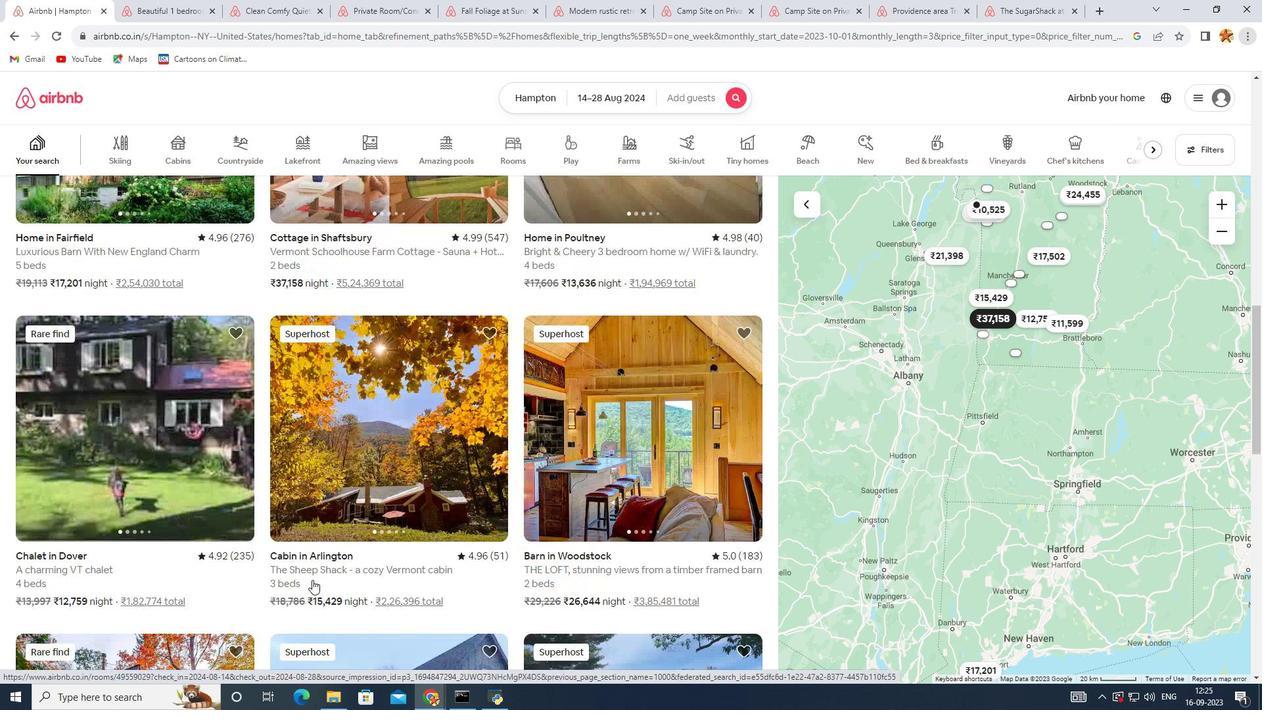 
Action: Mouse scrolled (315, 583) with delta (0, 0)
Screenshot: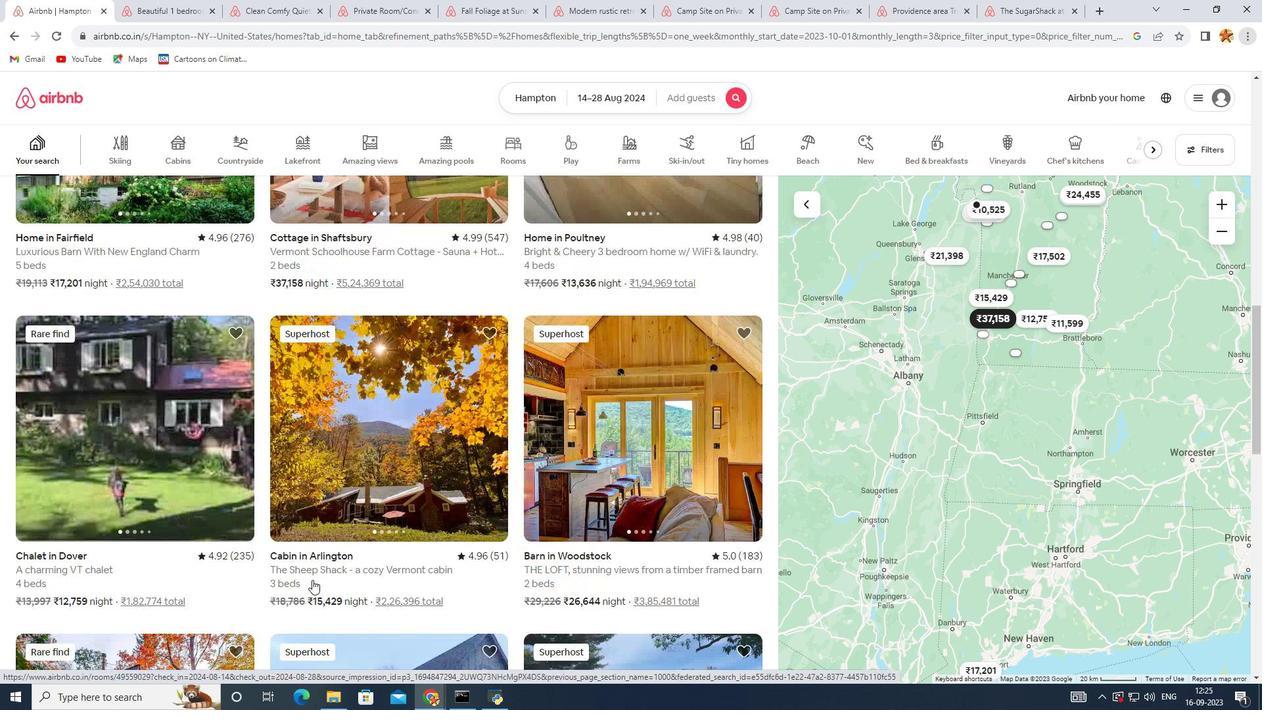 
Action: Mouse scrolled (315, 583) with delta (0, 0)
Screenshot: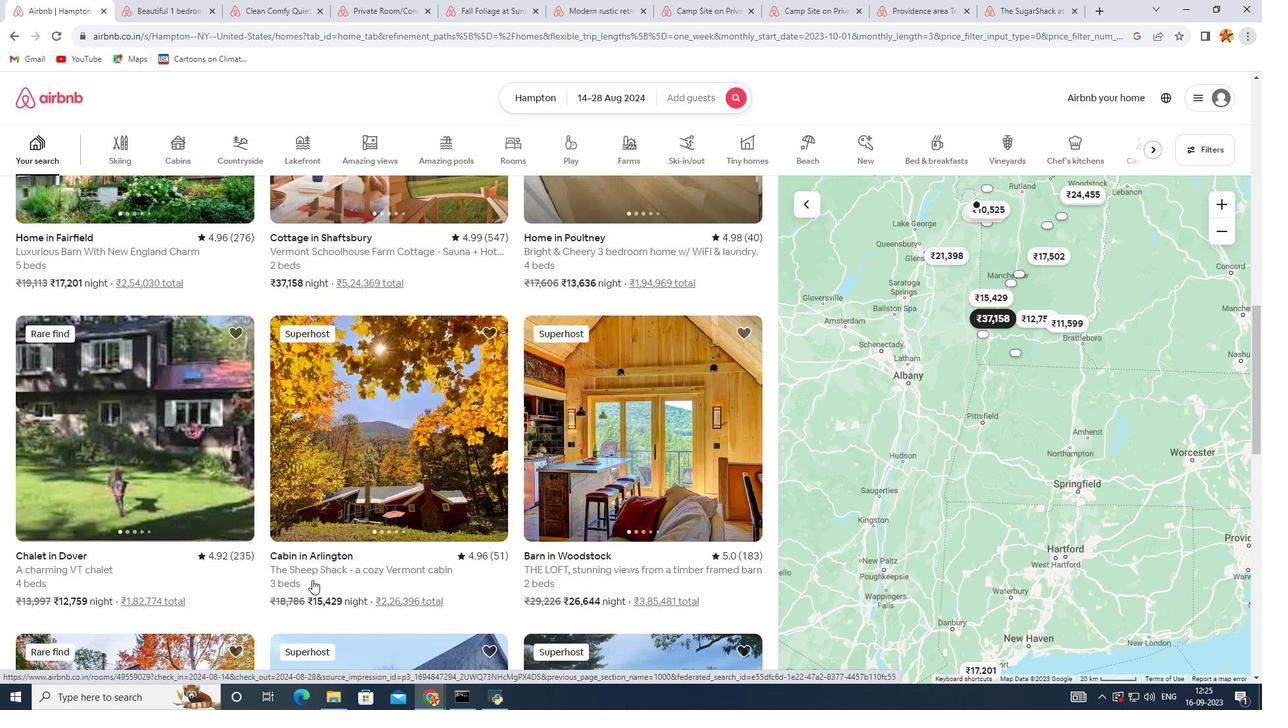 
Action: Mouse scrolled (315, 583) with delta (0, 0)
Screenshot: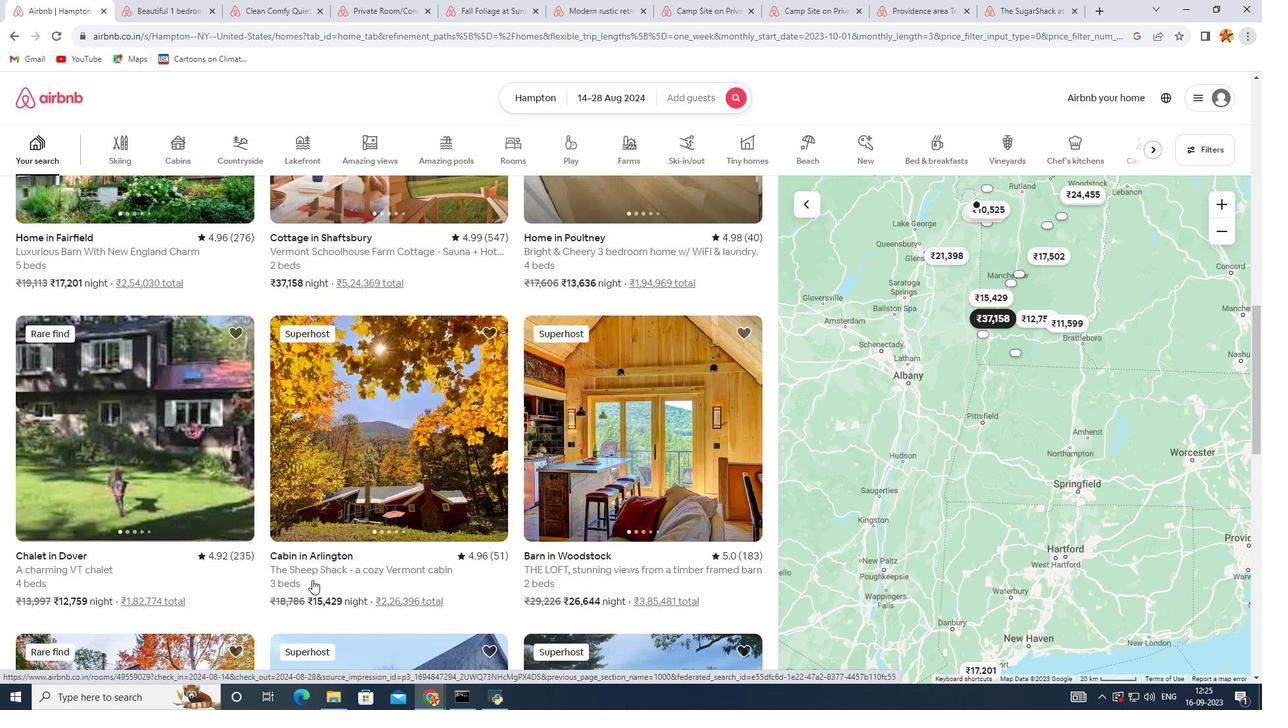
Action: Mouse scrolled (315, 583) with delta (0, 0)
Screenshot: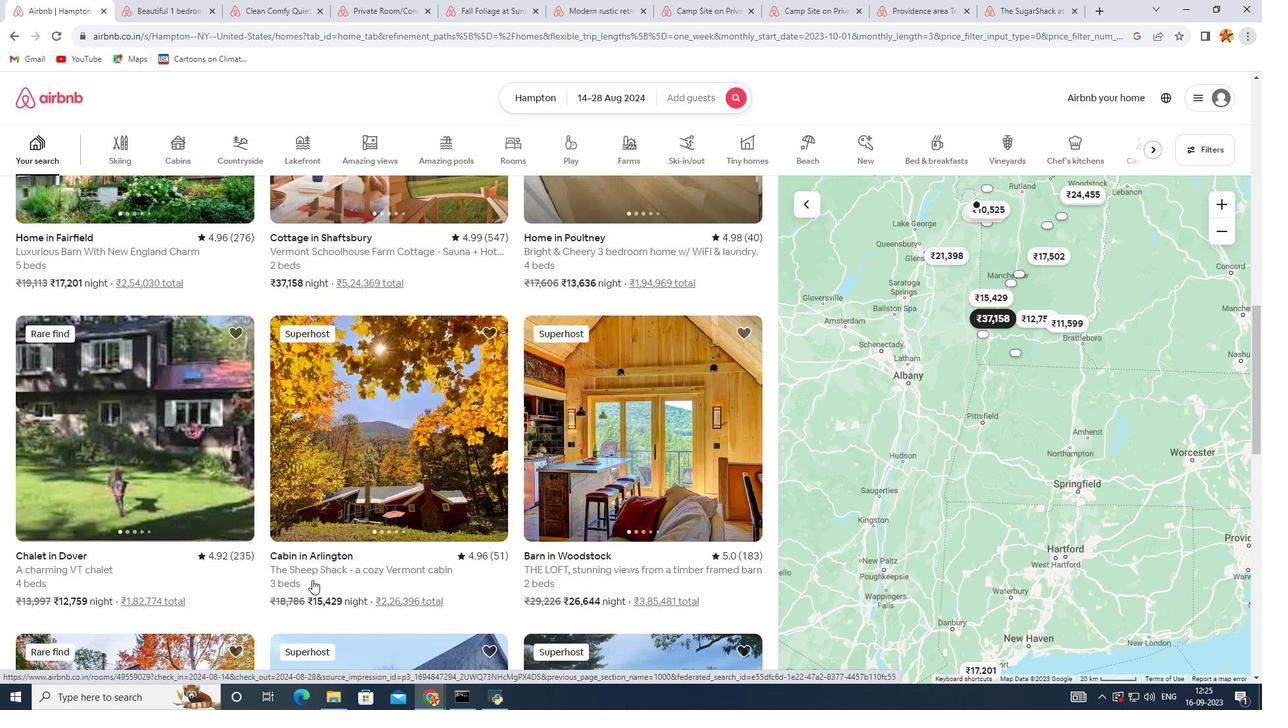 
Action: Mouse scrolled (315, 583) with delta (0, 0)
Screenshot: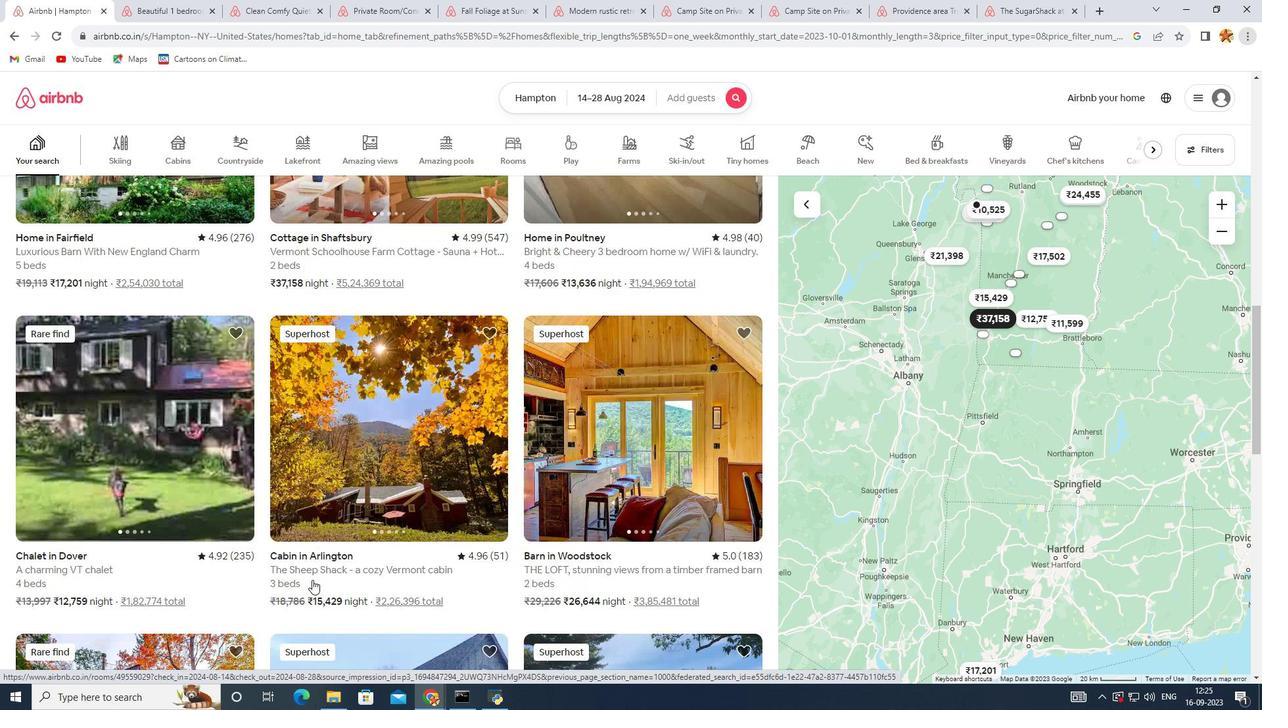
Action: Mouse scrolled (315, 583) with delta (0, 0)
Screenshot: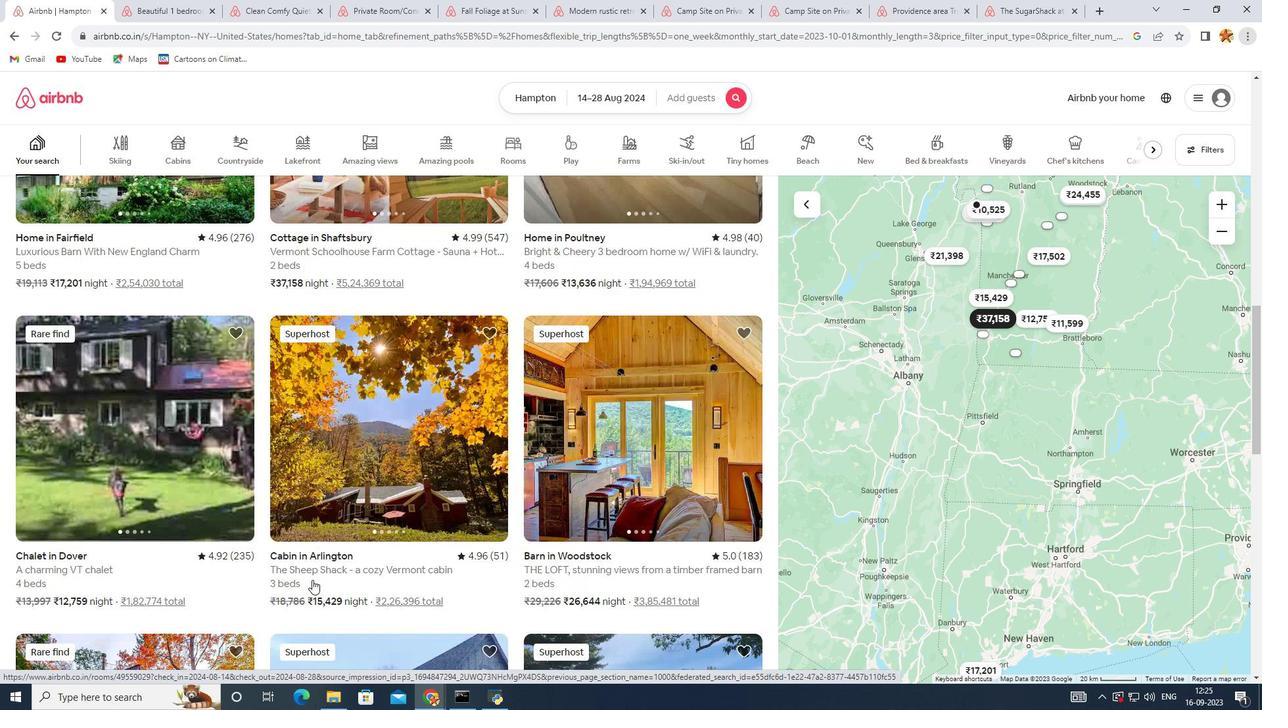 
Action: Mouse moved to (315, 583)
Screenshot: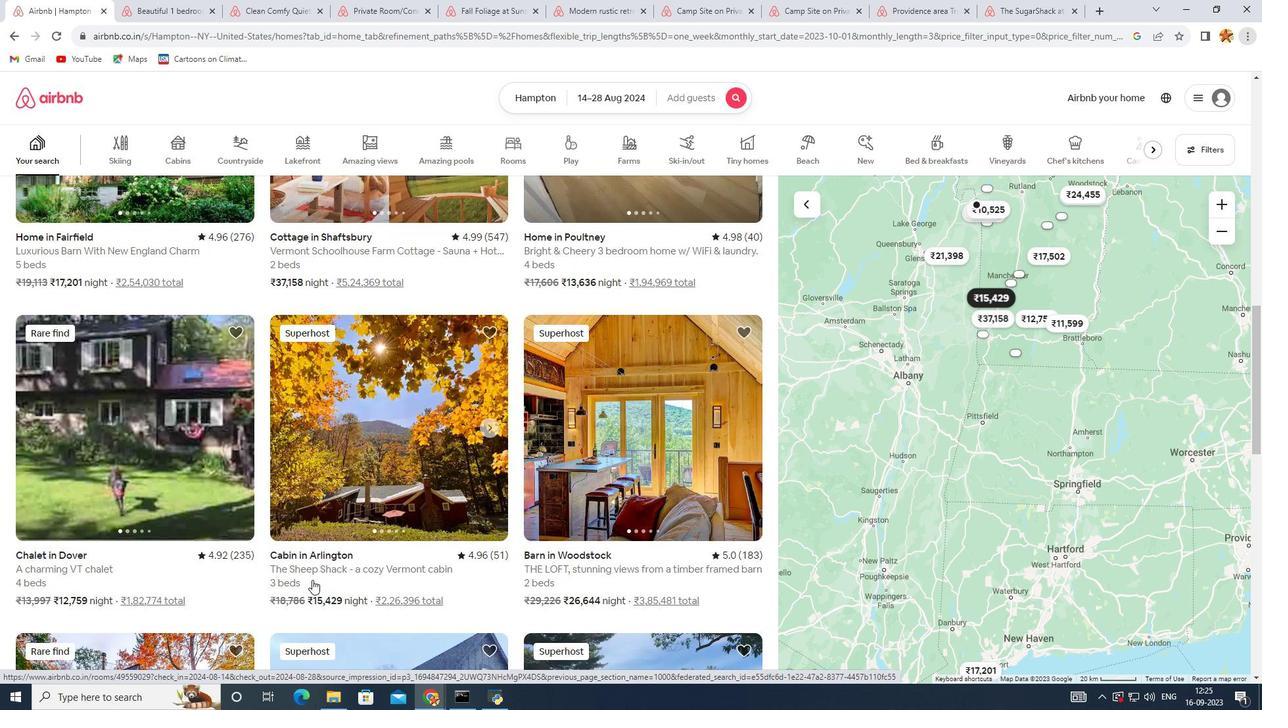 
Action: Mouse scrolled (315, 583) with delta (0, 0)
Screenshot: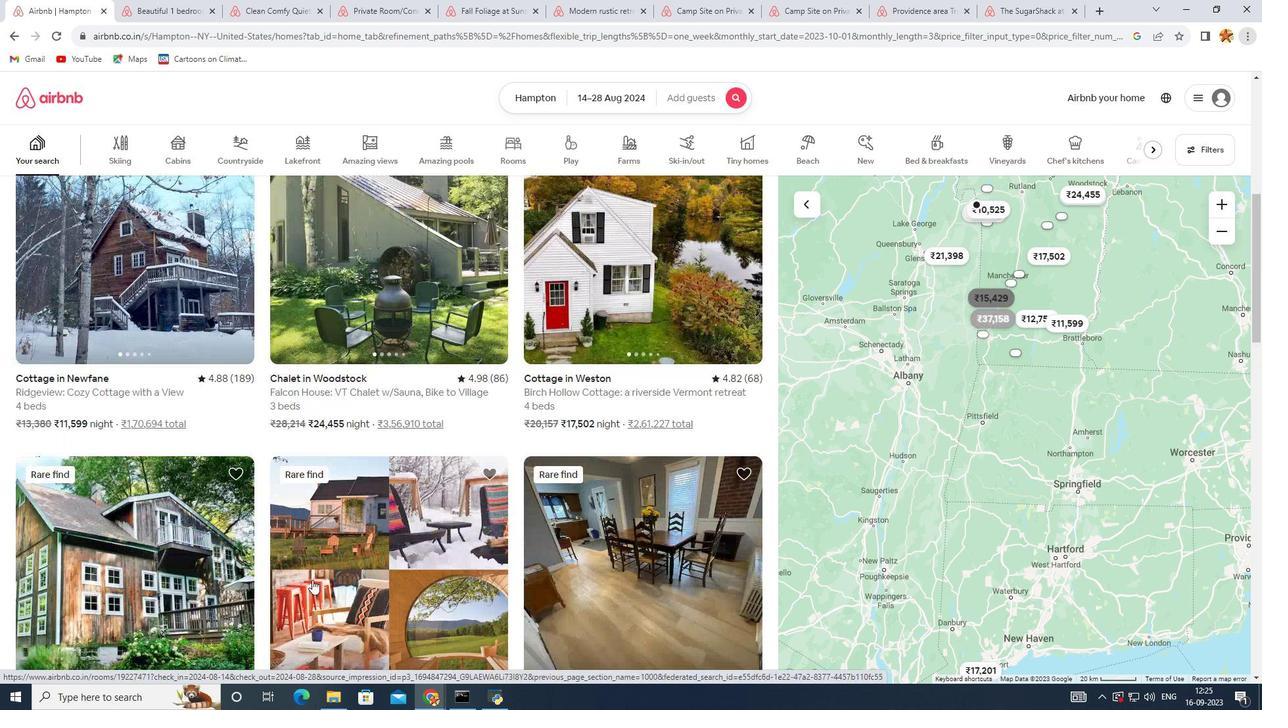 
Action: Mouse scrolled (315, 583) with delta (0, 0)
Screenshot: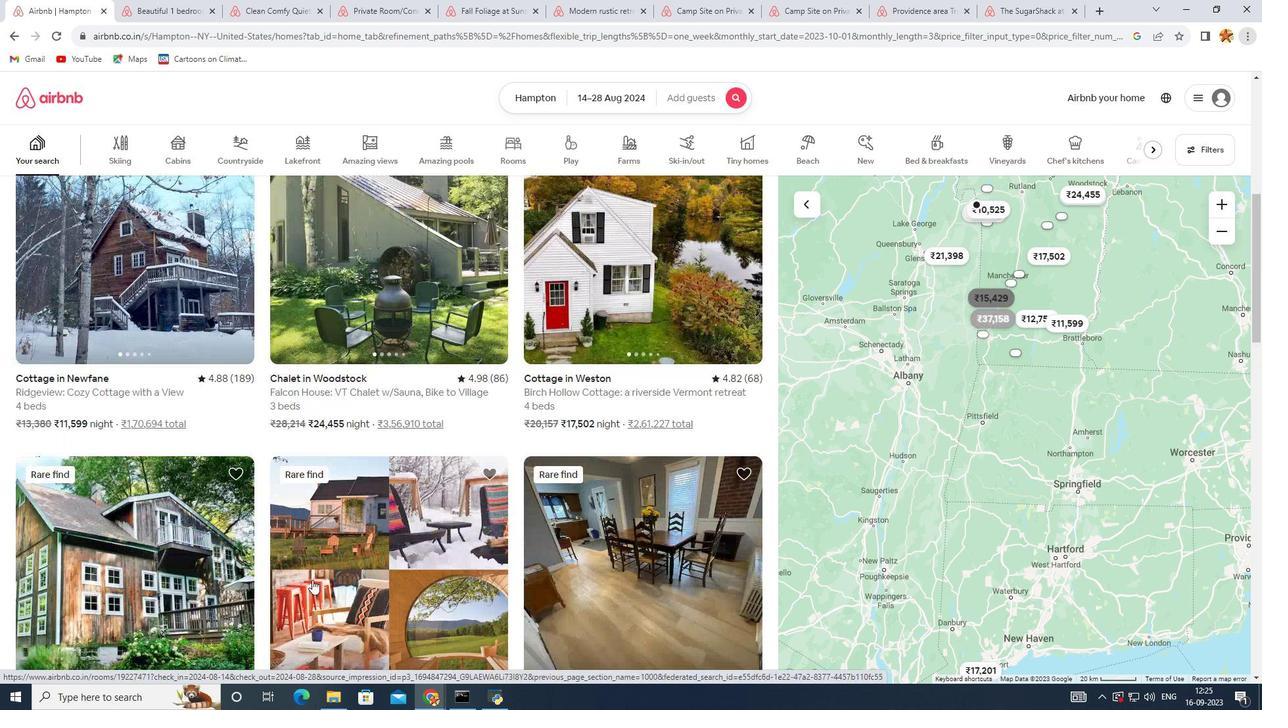 
Action: Mouse scrolled (315, 583) with delta (0, 0)
Screenshot: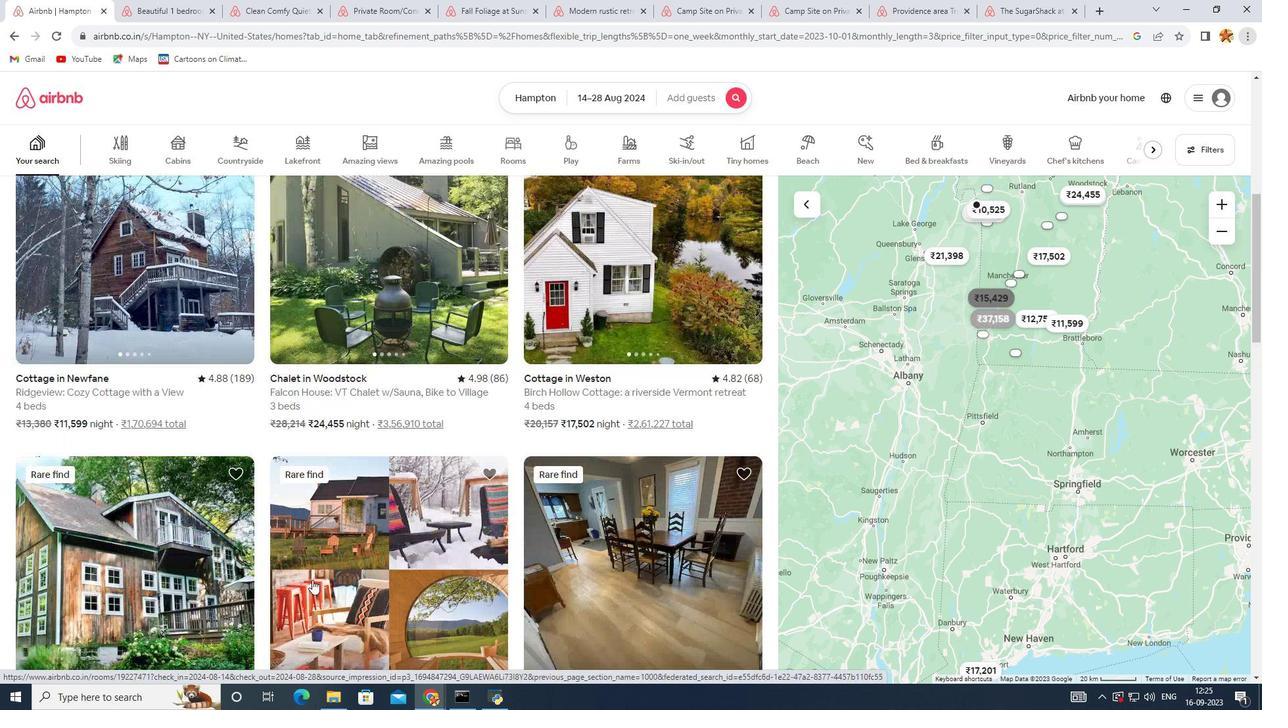 
Action: Mouse scrolled (315, 583) with delta (0, 0)
Screenshot: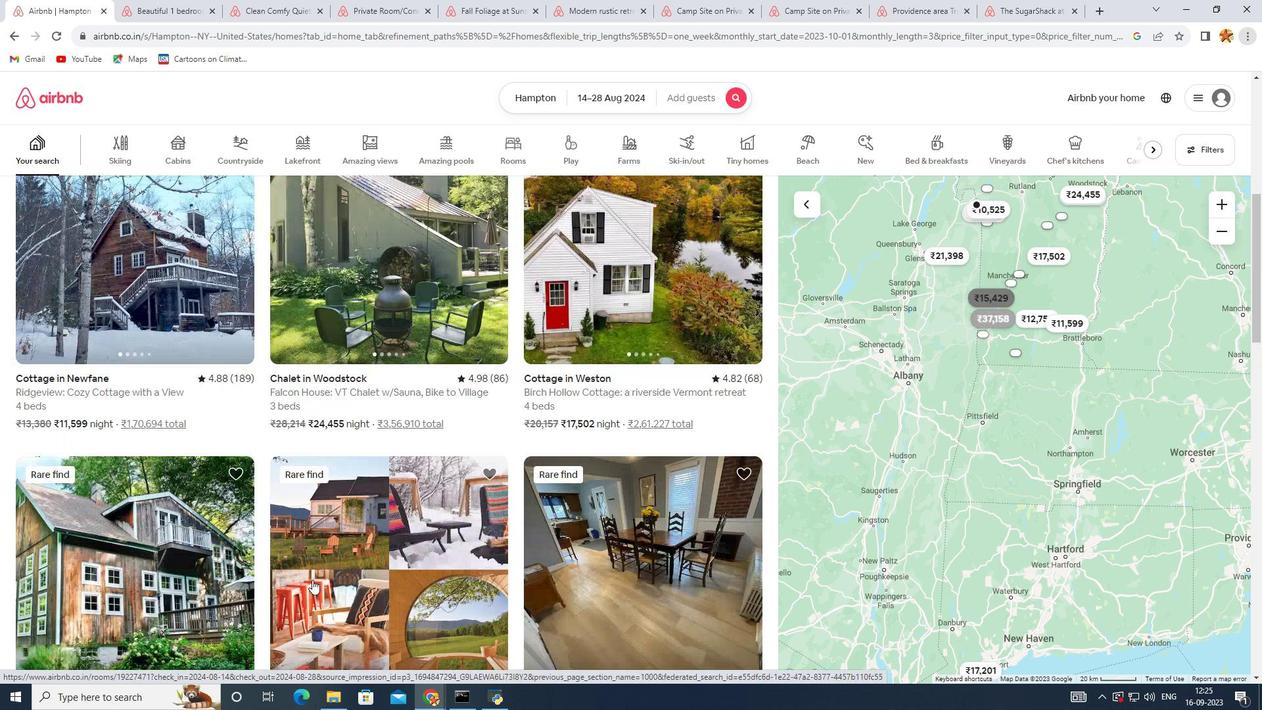 
Action: Mouse scrolled (315, 583) with delta (0, 0)
Screenshot: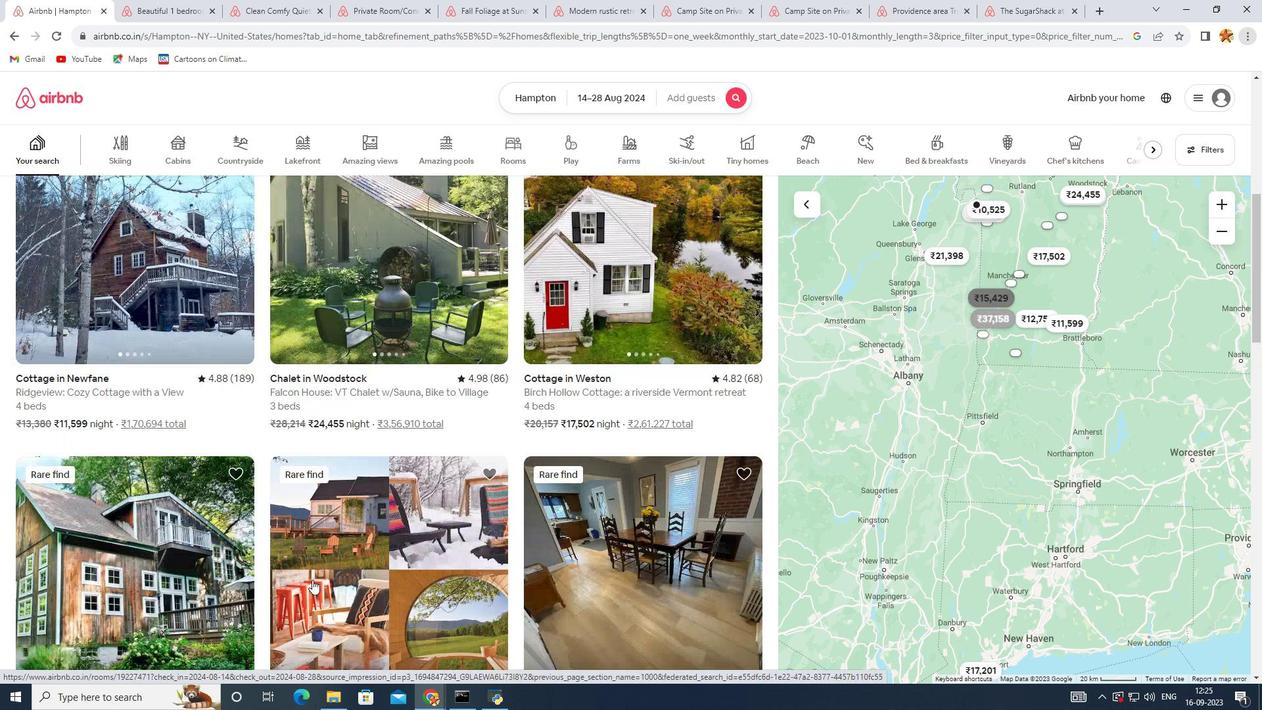 
Action: Mouse scrolled (315, 583) with delta (0, 0)
Screenshot: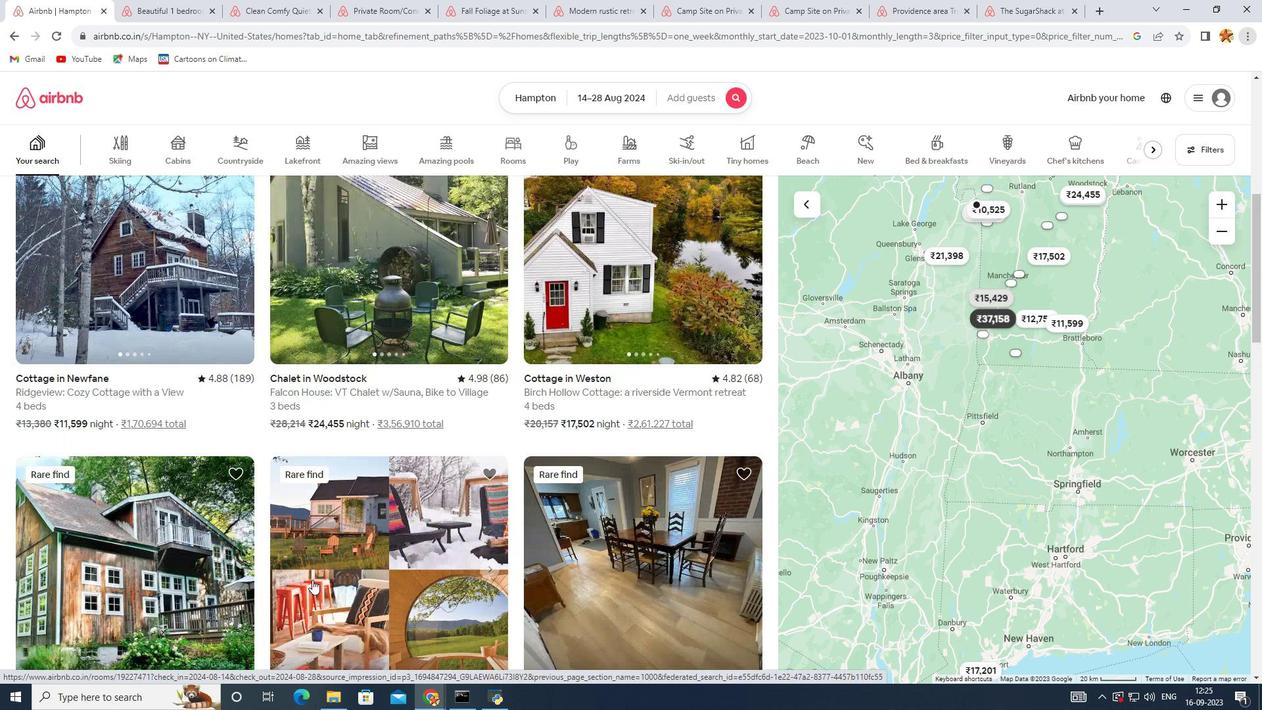 
Action: Mouse scrolled (315, 583) with delta (0, 0)
Screenshot: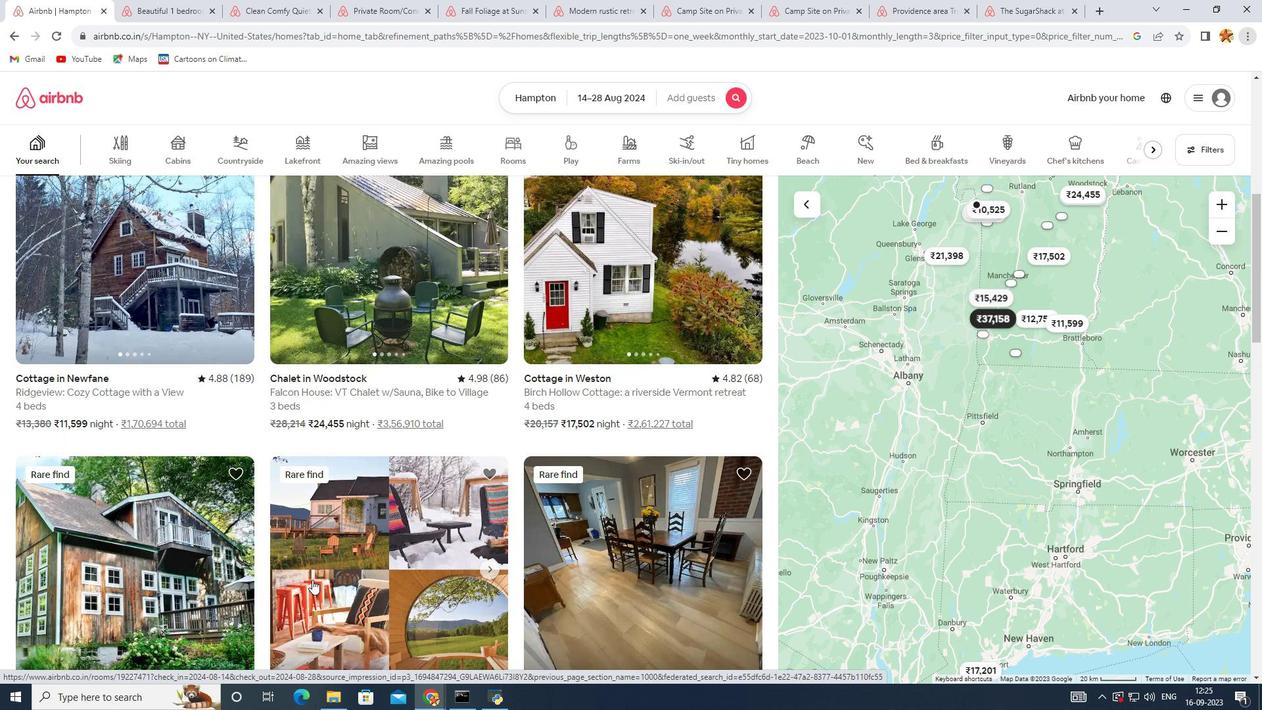 
Action: Mouse scrolled (315, 583) with delta (0, 0)
Screenshot: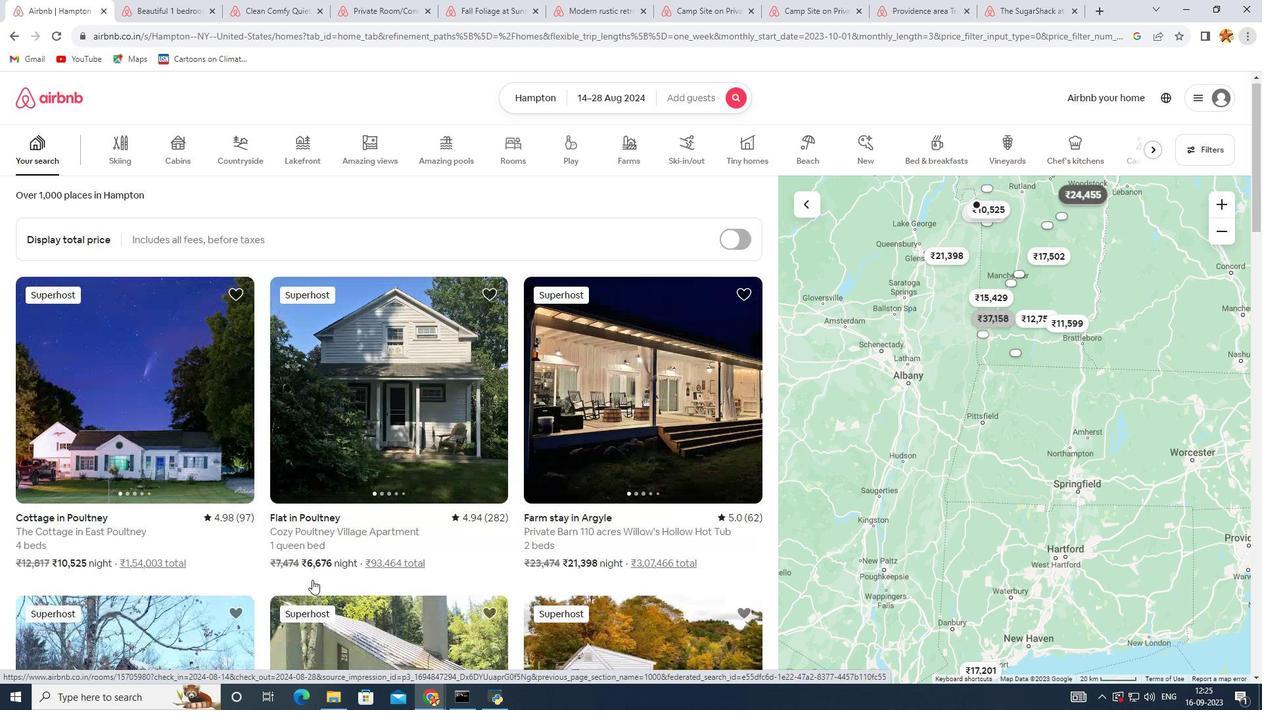 
Action: Mouse scrolled (315, 583) with delta (0, 0)
Screenshot: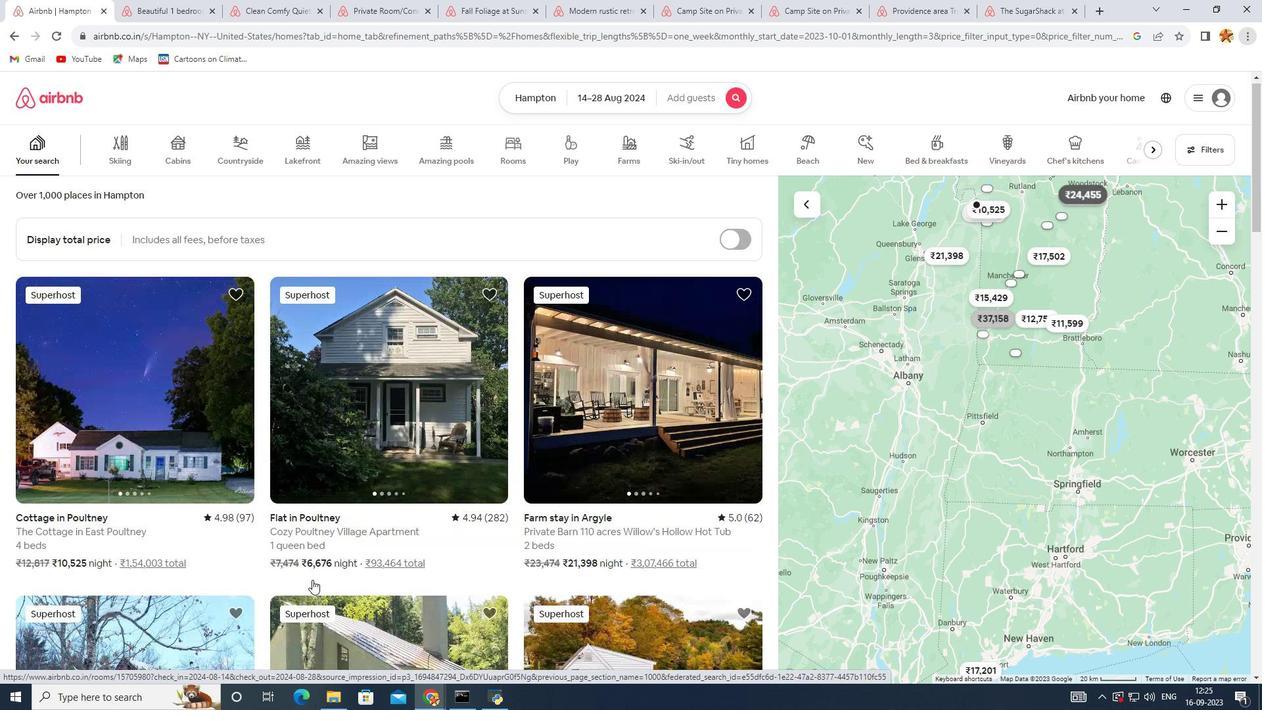 
Action: Mouse scrolled (315, 583) with delta (0, 0)
Screenshot: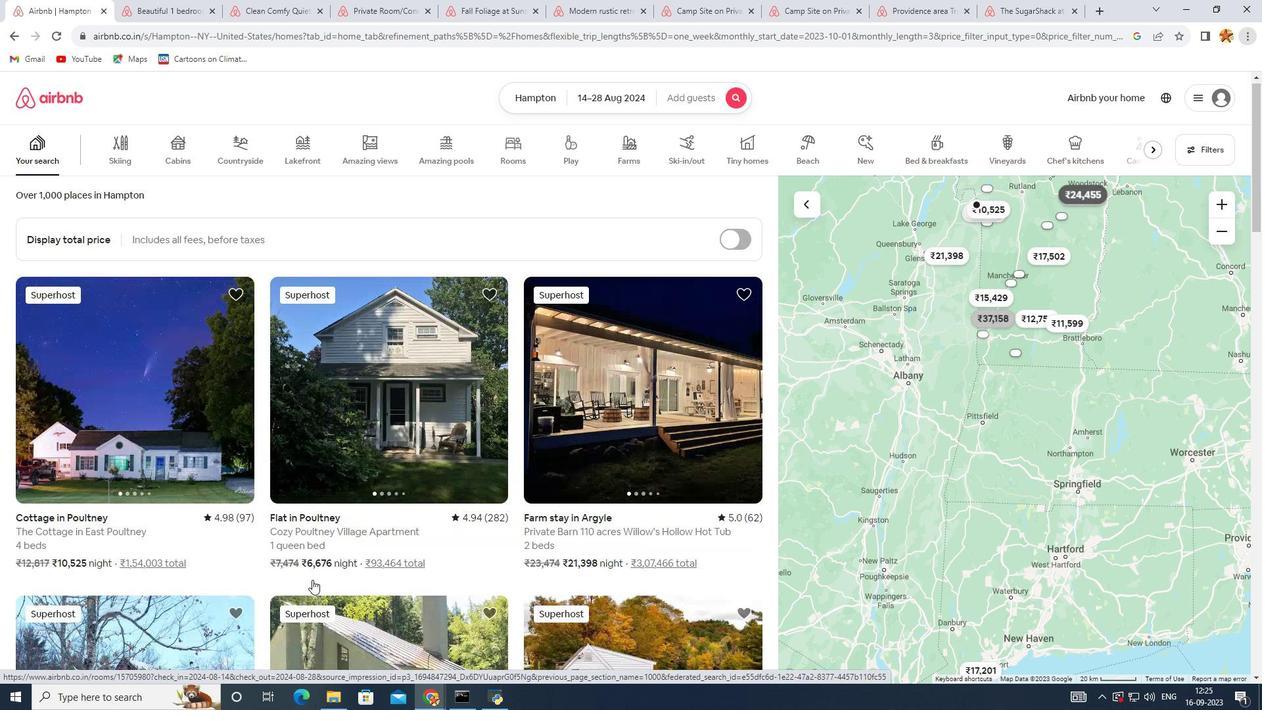 
Action: Mouse scrolled (315, 583) with delta (0, 0)
Screenshot: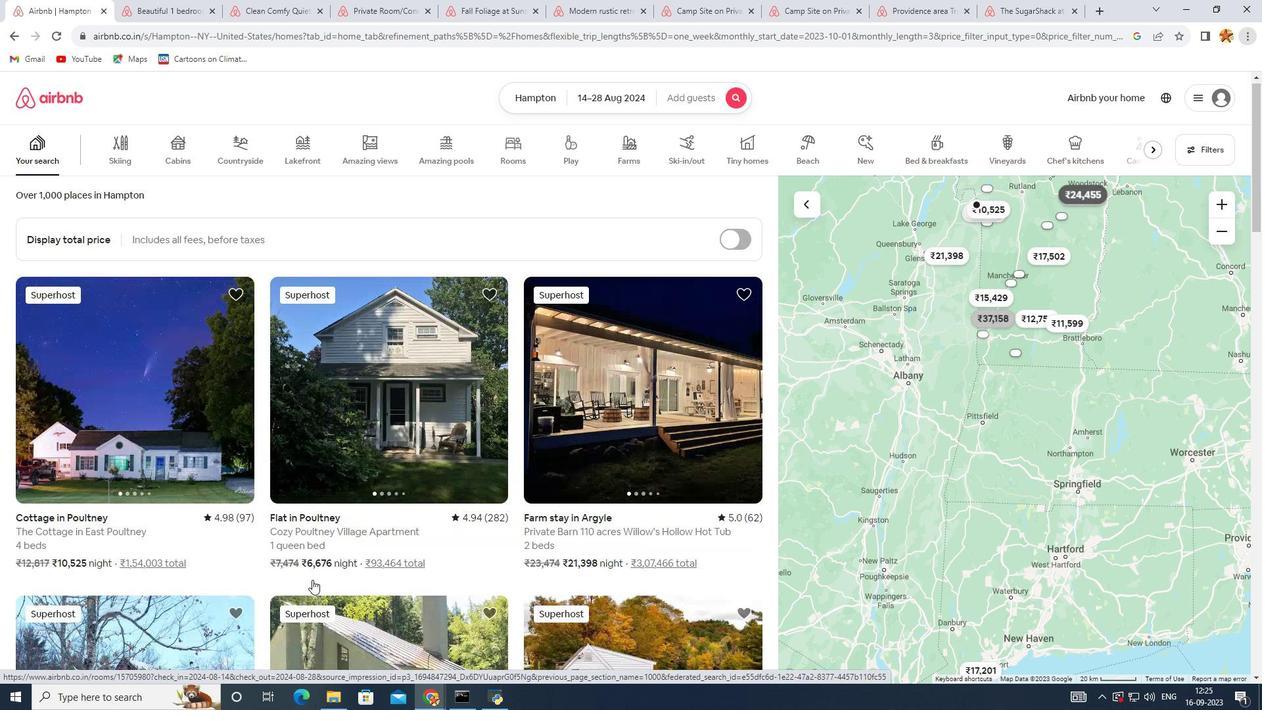 
Action: Mouse scrolled (315, 583) with delta (0, 0)
Screenshot: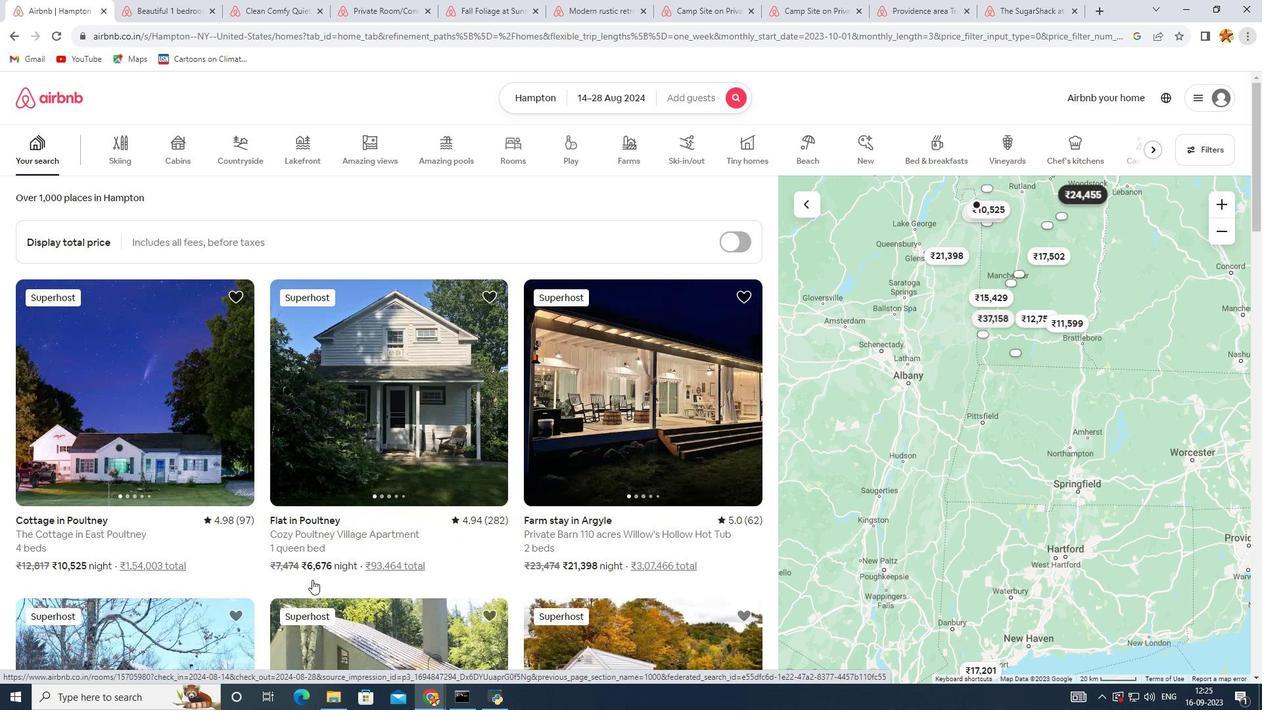 
Action: Mouse scrolled (315, 583) with delta (0, 0)
Screenshot: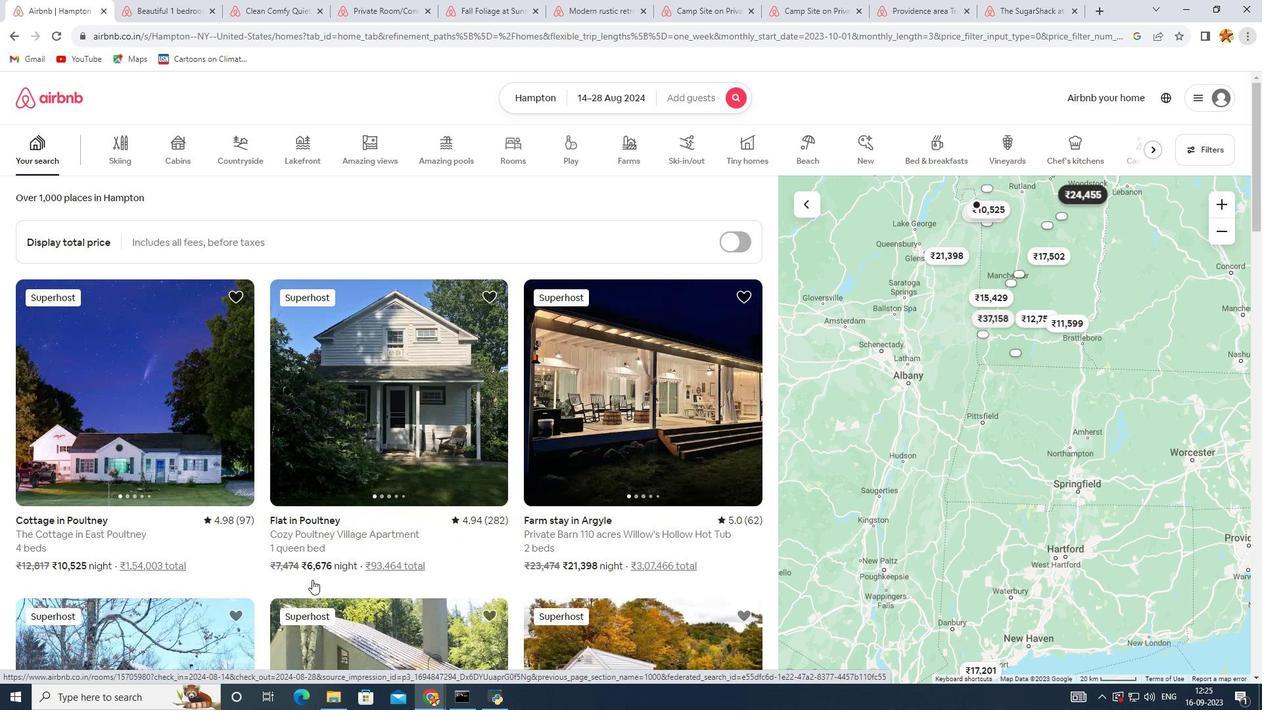 
Action: Mouse scrolled (315, 583) with delta (0, 0)
Screenshot: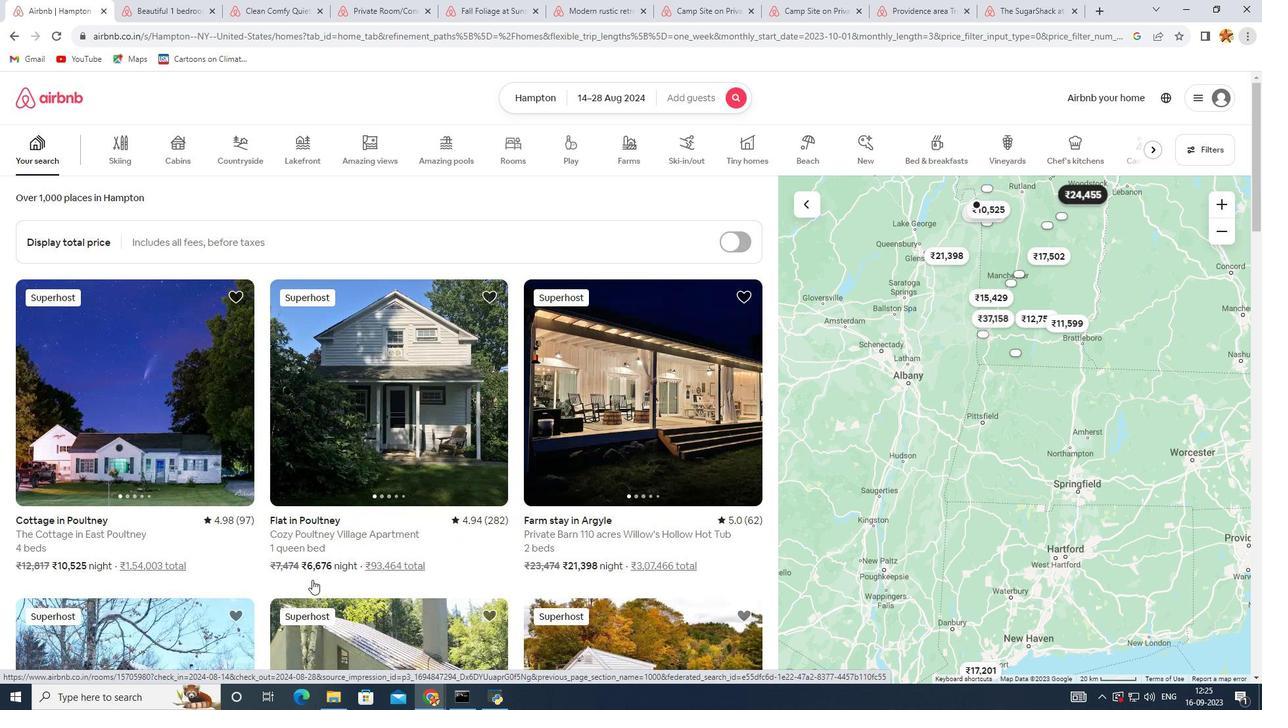 
Action: Mouse moved to (159, 420)
Screenshot: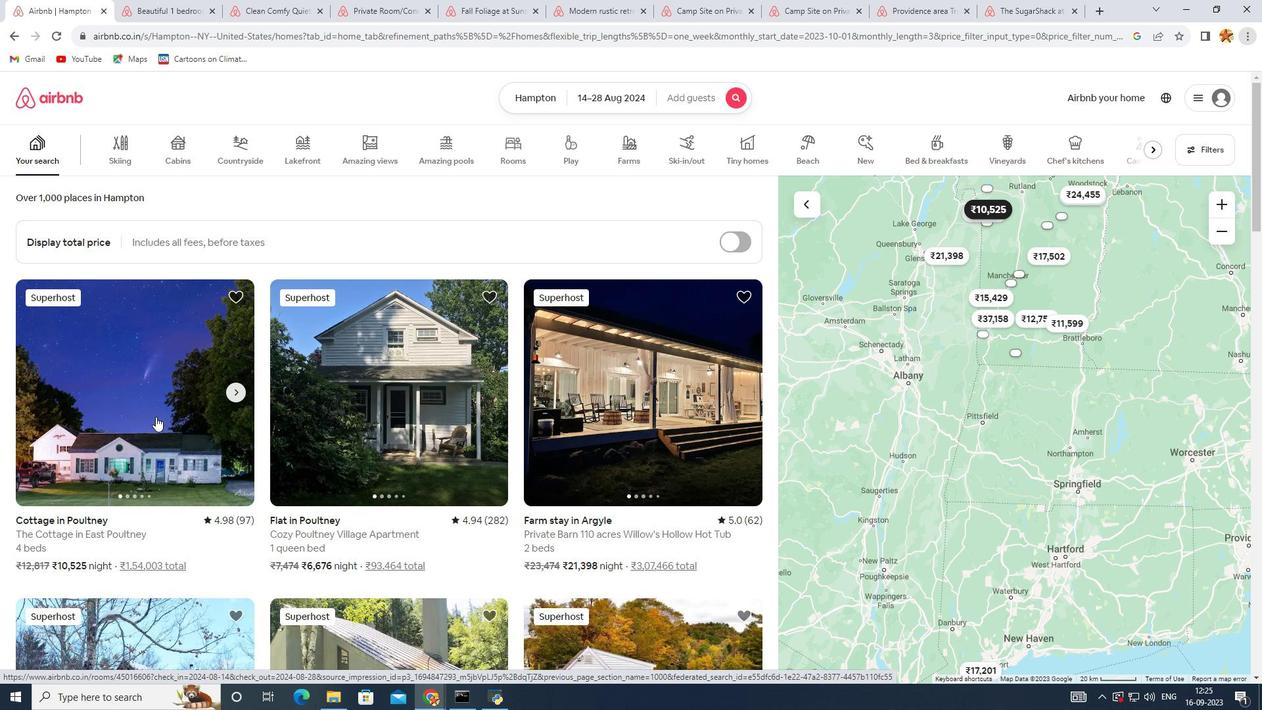 
Action: Mouse pressed left at (159, 420)
Screenshot: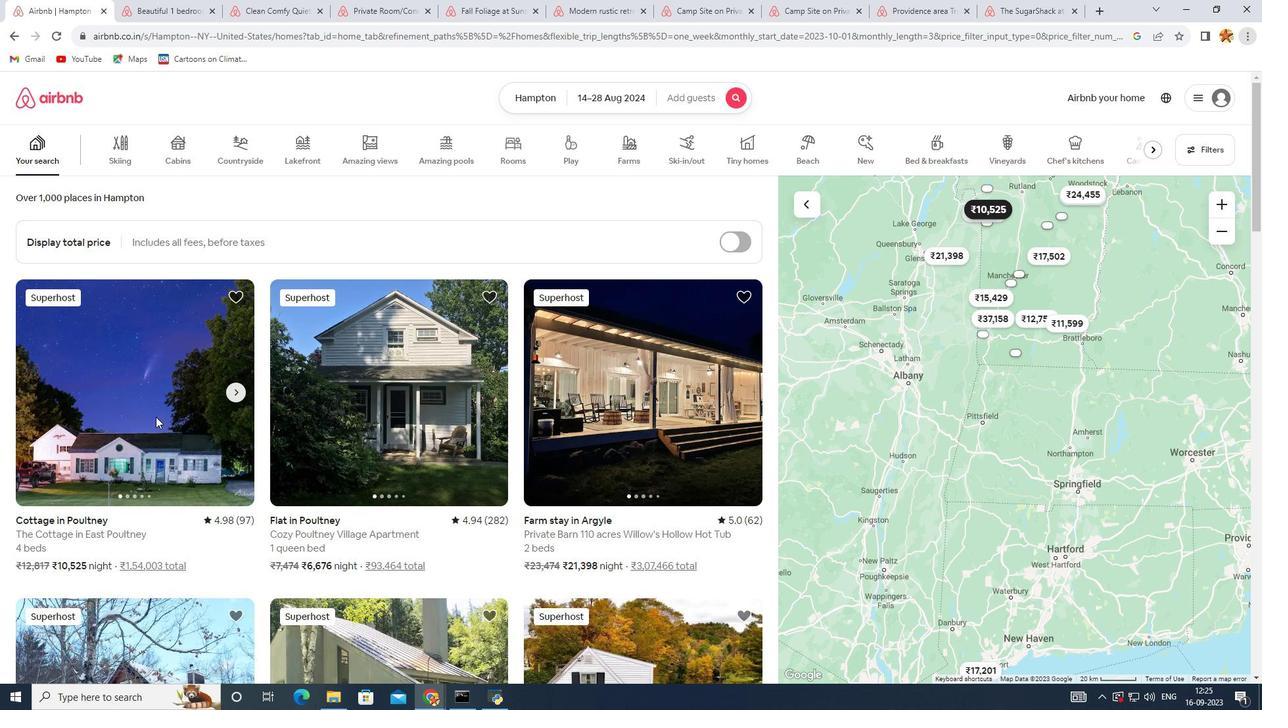
Action: Mouse moved to (447, 552)
Screenshot: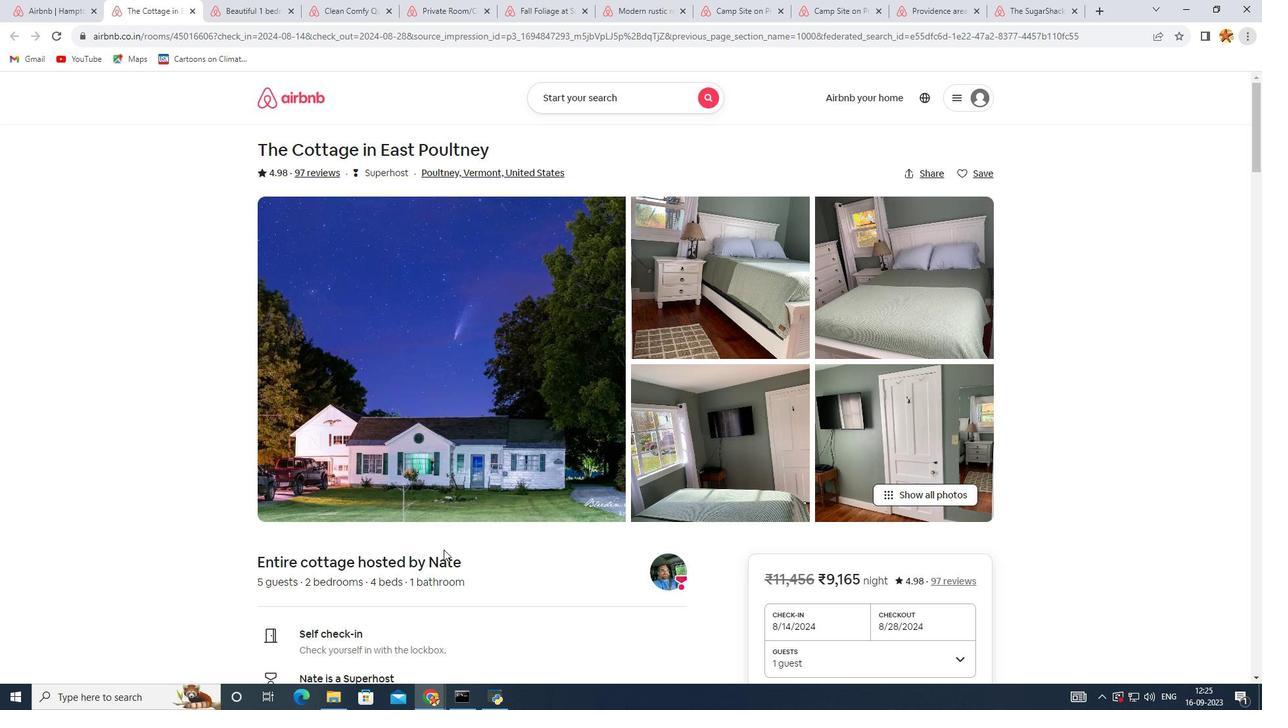 
Action: Mouse scrolled (447, 552) with delta (0, 0)
Screenshot: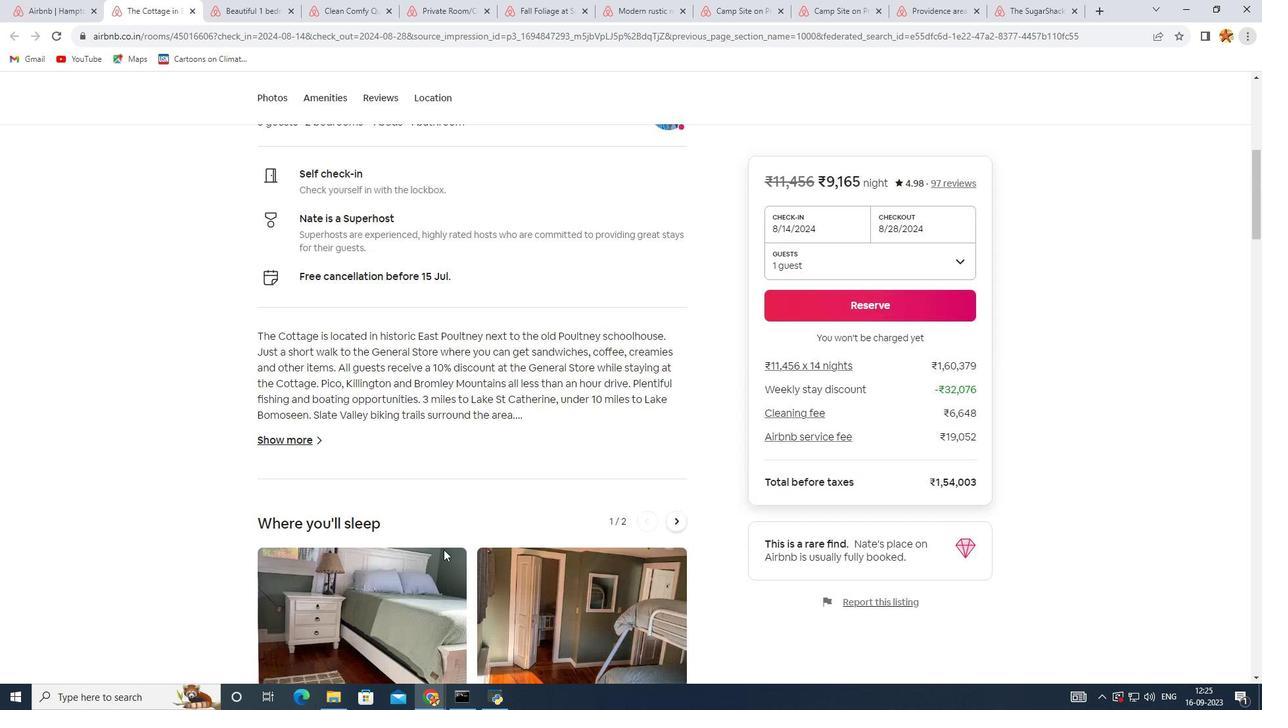 
Action: Mouse scrolled (447, 552) with delta (0, 0)
Screenshot: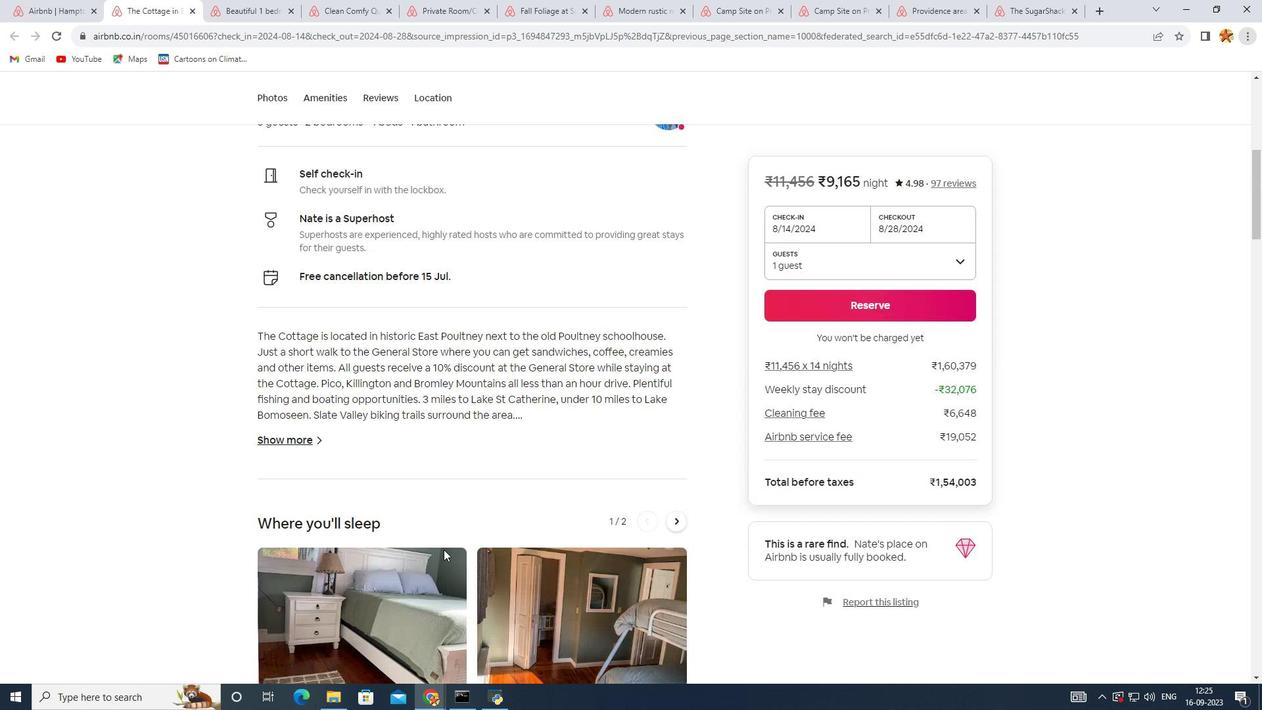 
Action: Mouse scrolled (447, 552) with delta (0, 0)
Screenshot: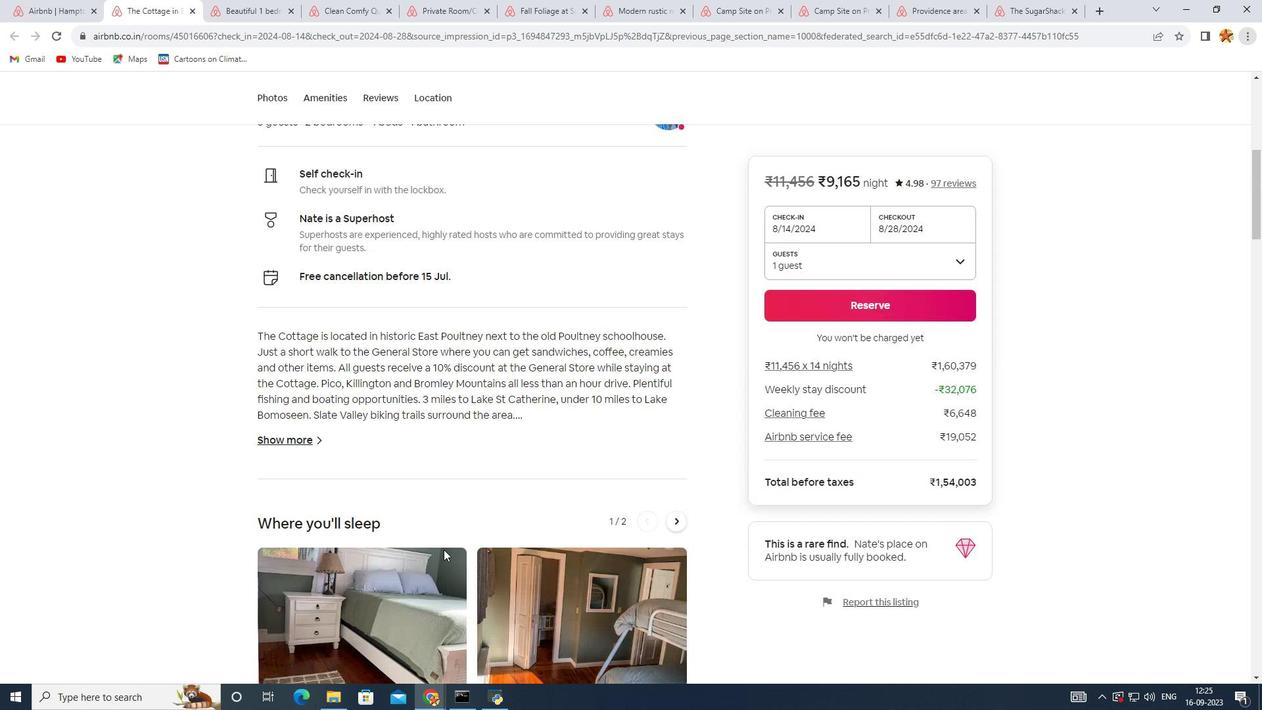 
Action: Mouse scrolled (447, 552) with delta (0, 0)
Screenshot: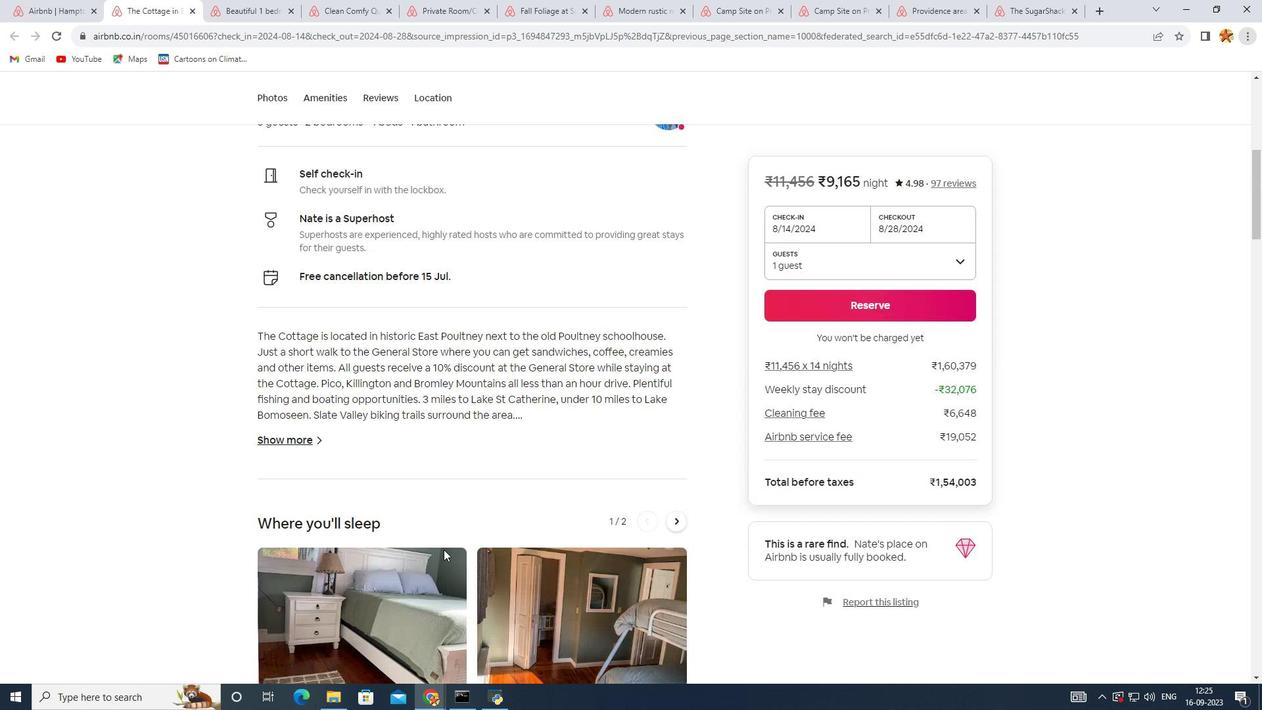 
Action: Mouse scrolled (447, 552) with delta (0, 0)
Screenshot: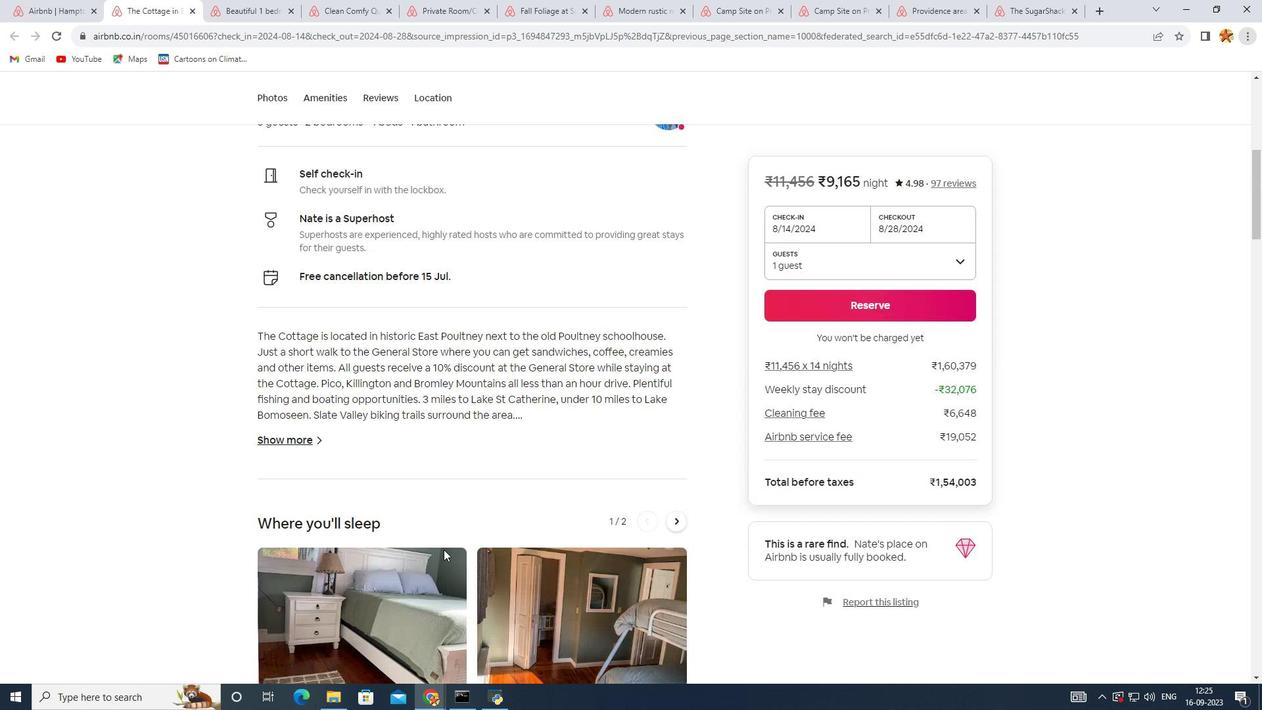 
Action: Mouse scrolled (447, 552) with delta (0, 0)
Screenshot: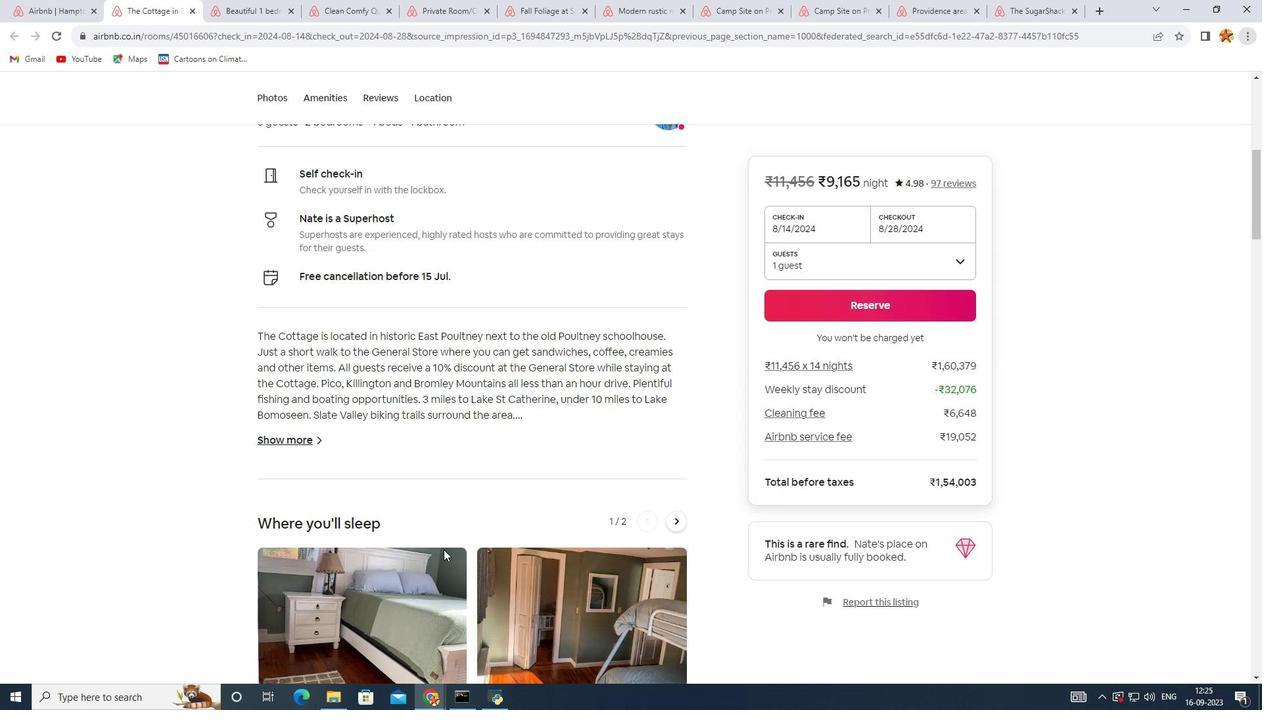 
Action: Mouse scrolled (447, 552) with delta (0, 0)
Screenshot: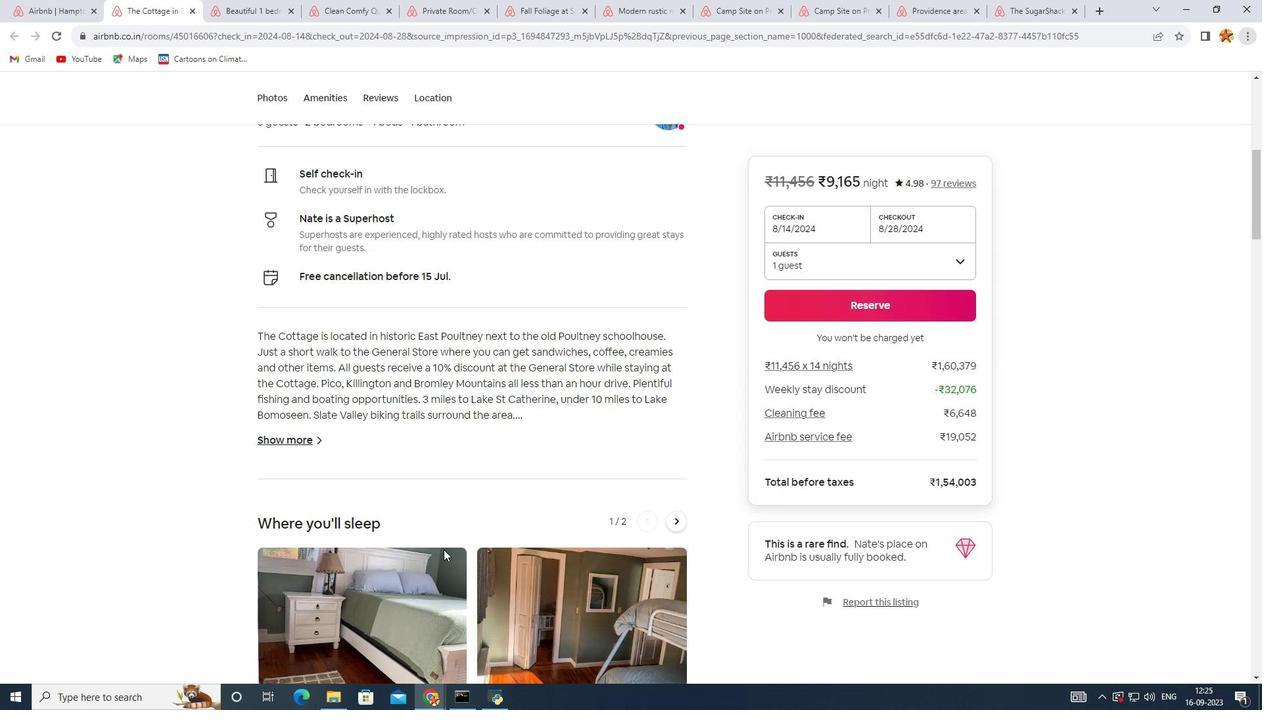 
Action: Mouse scrolled (447, 552) with delta (0, 0)
Screenshot: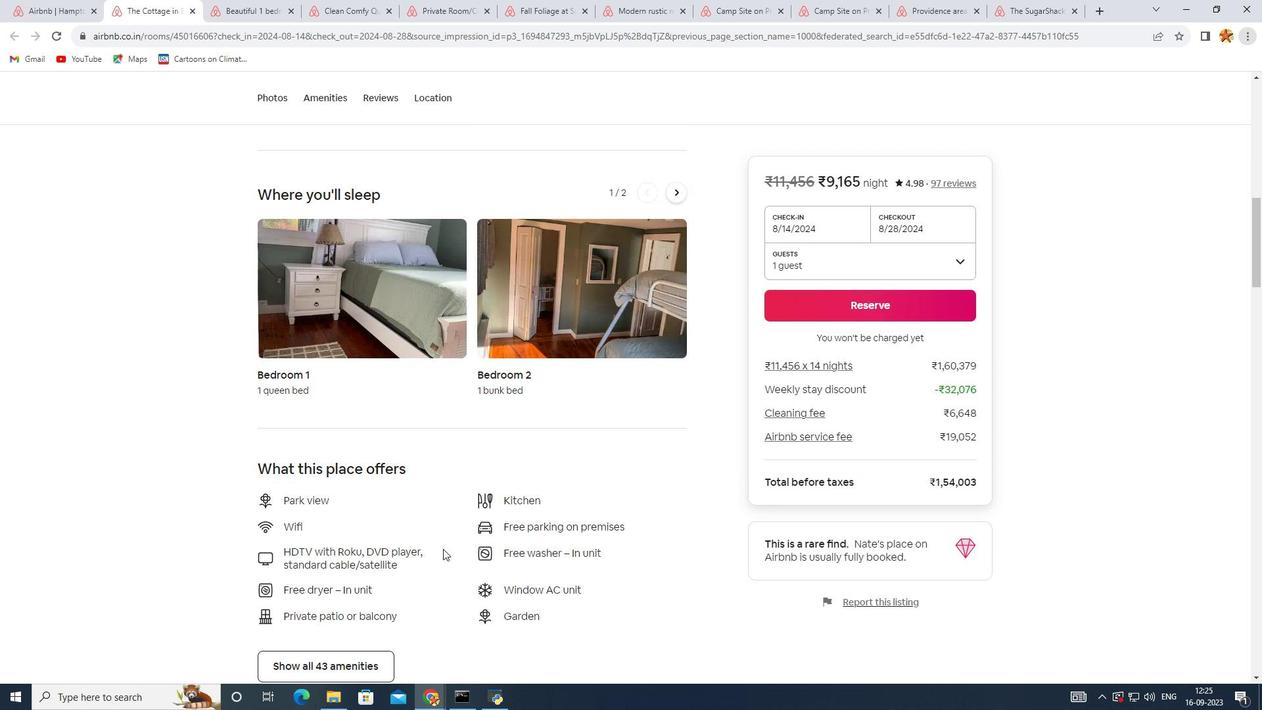 
Action: Mouse scrolled (447, 552) with delta (0, 0)
Screenshot: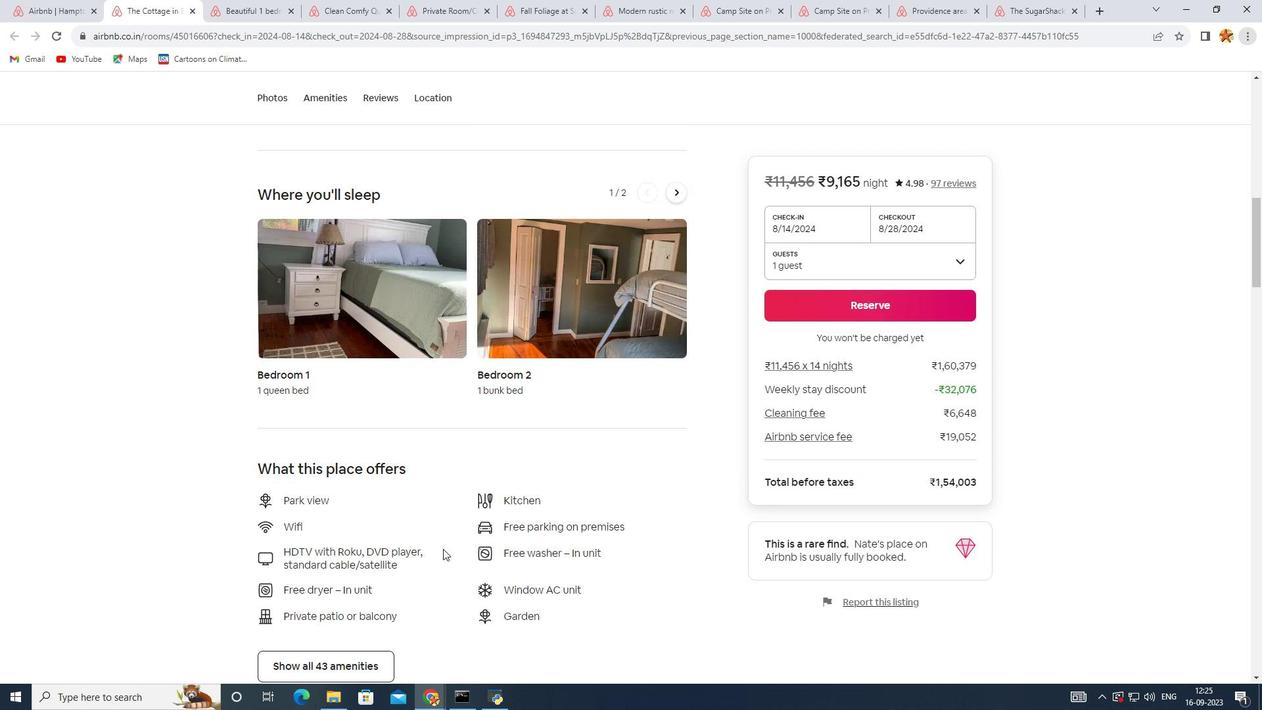 
Action: Mouse scrolled (447, 552) with delta (0, 0)
Screenshot: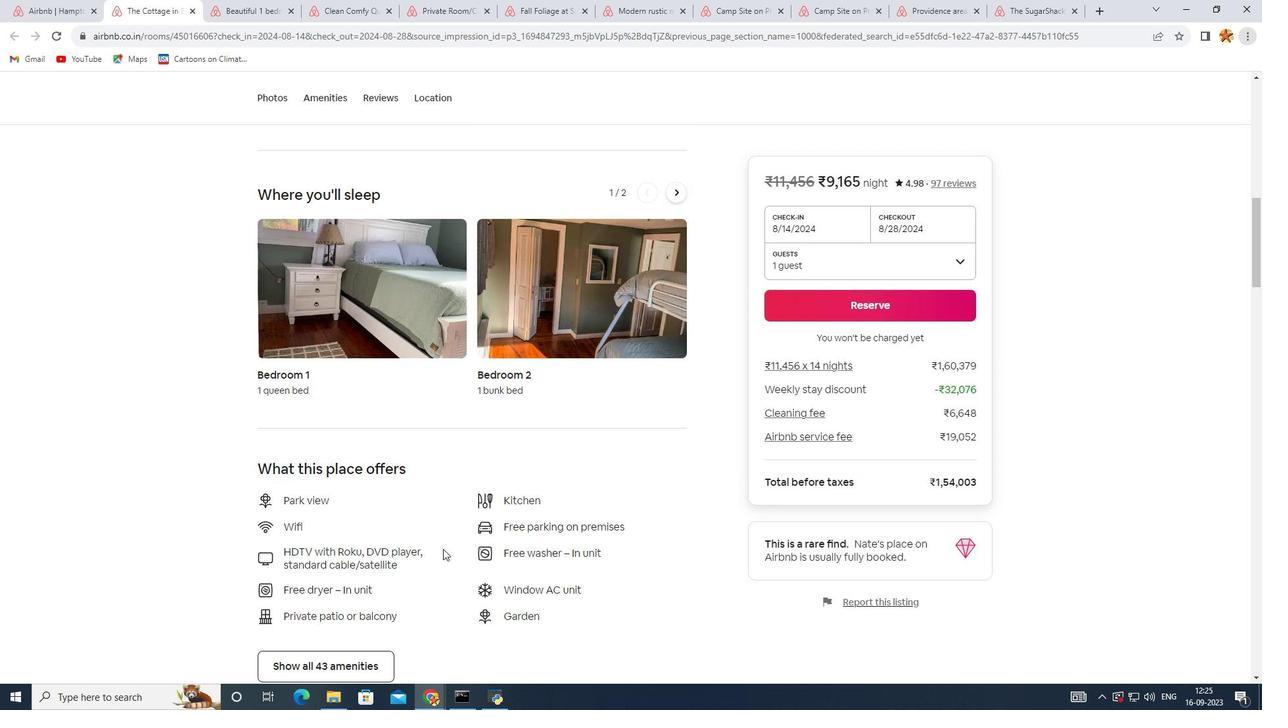 
Action: Mouse scrolled (447, 552) with delta (0, 0)
Screenshot: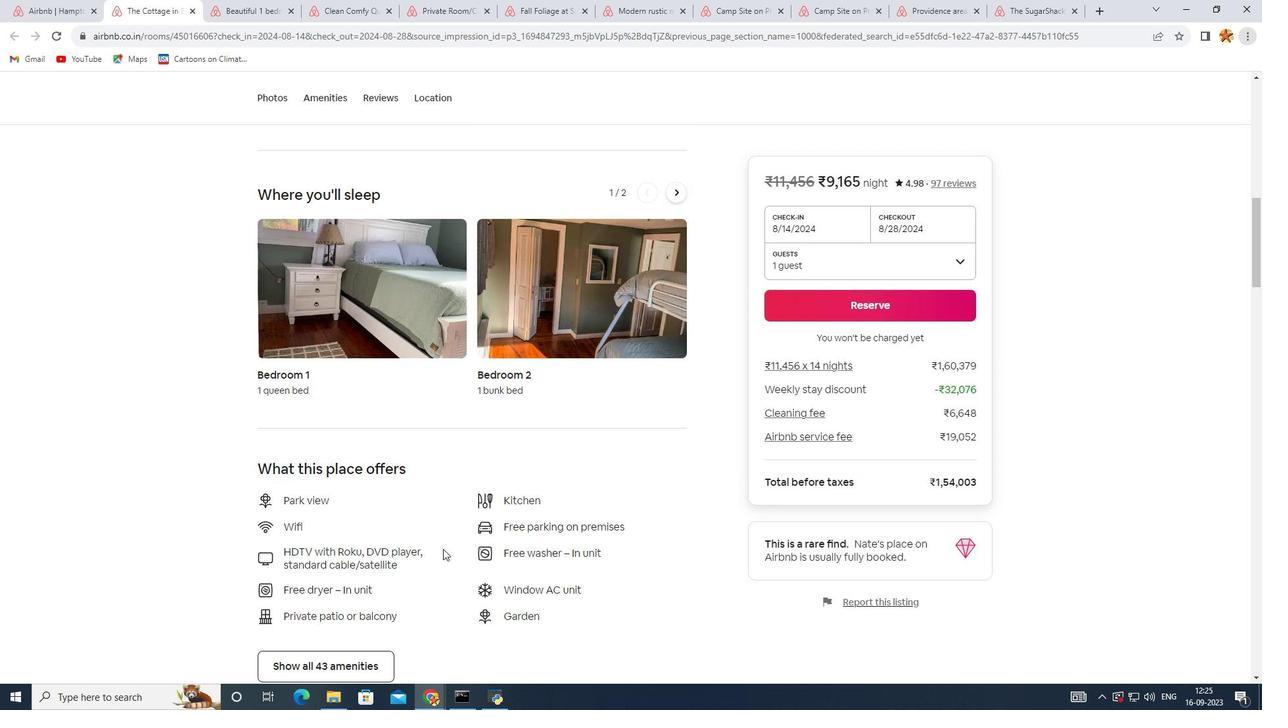 
Action: Mouse scrolled (447, 552) with delta (0, 0)
Screenshot: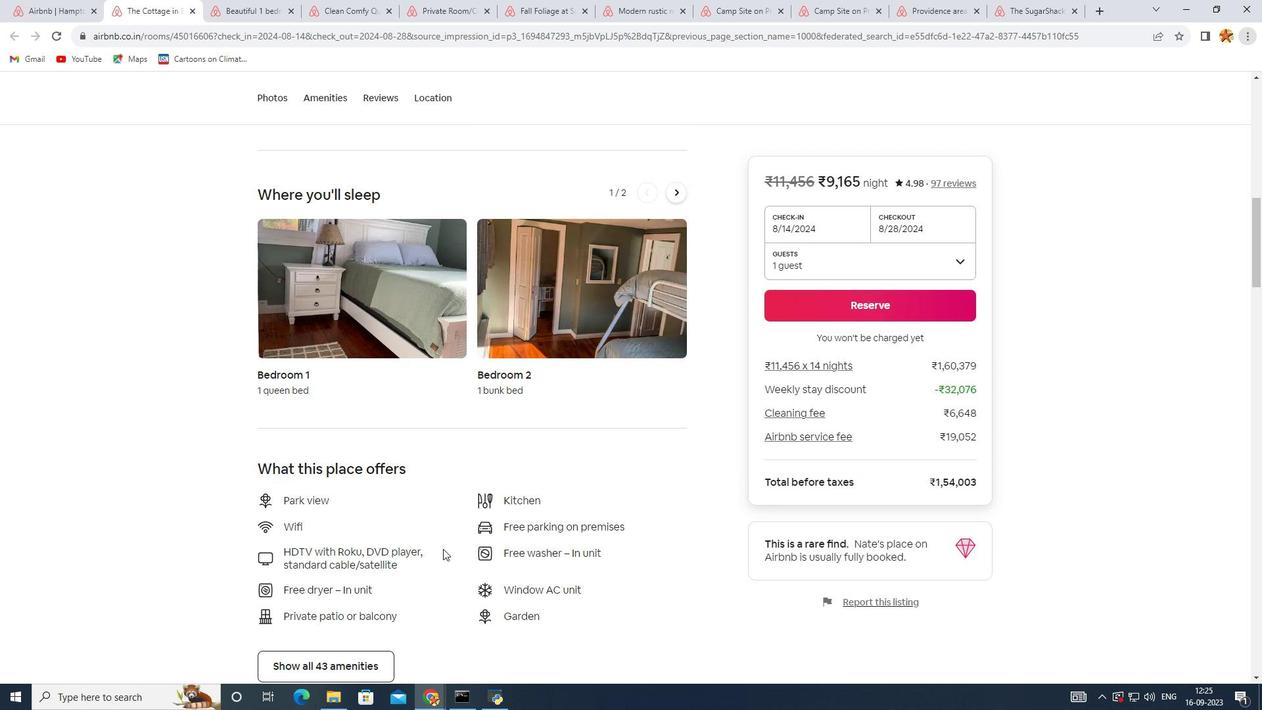 
Action: Mouse moved to (446, 552)
Screenshot: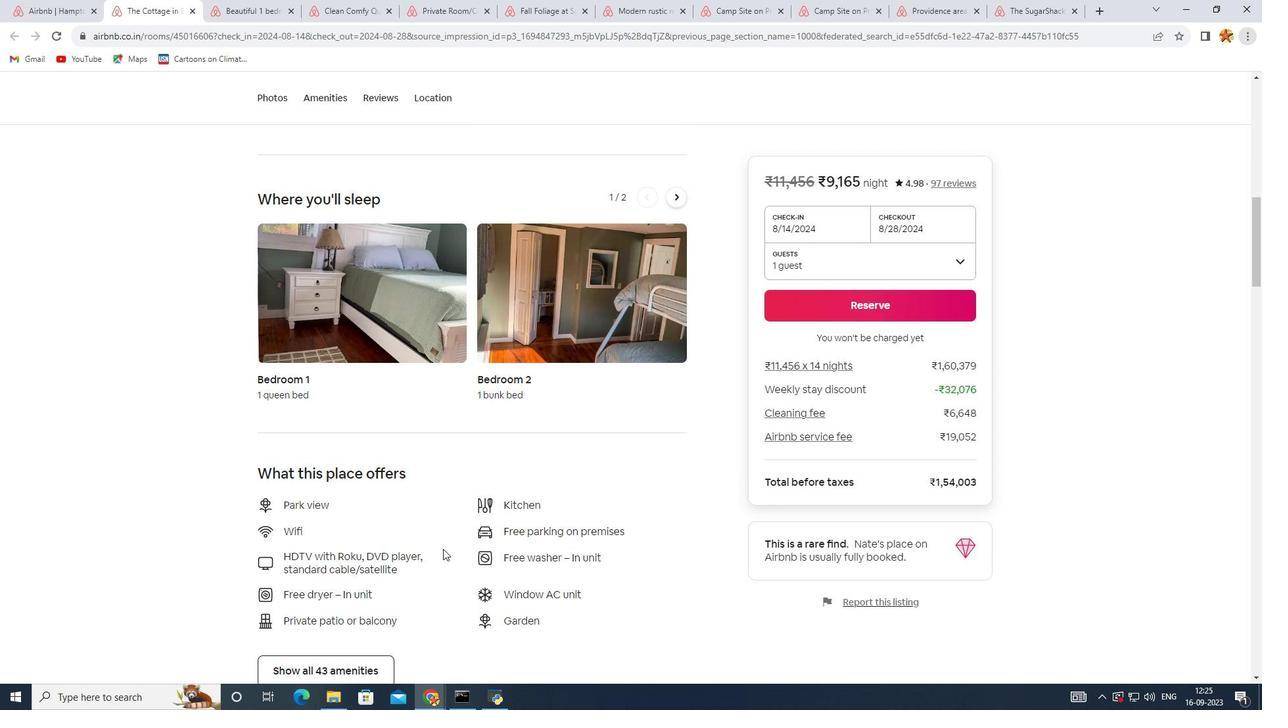 
Action: Mouse scrolled (446, 552) with delta (0, 0)
Screenshot: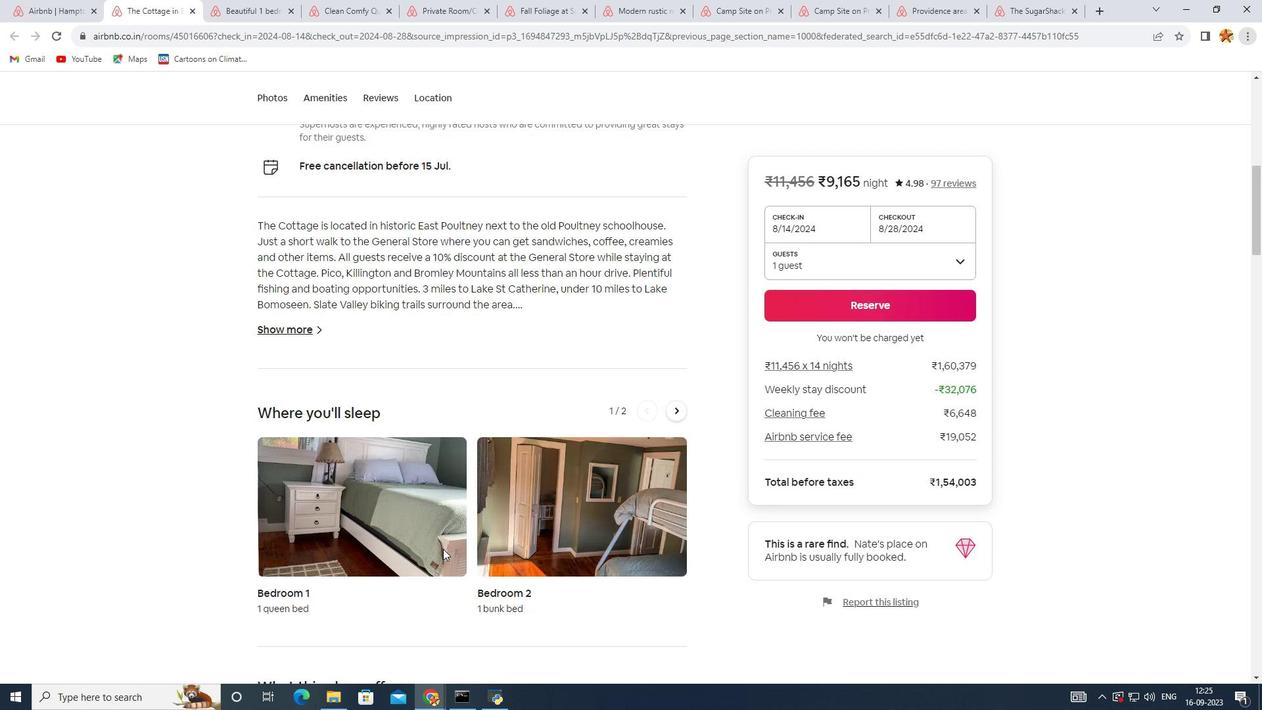 
Action: Mouse scrolled (446, 552) with delta (0, 0)
Screenshot: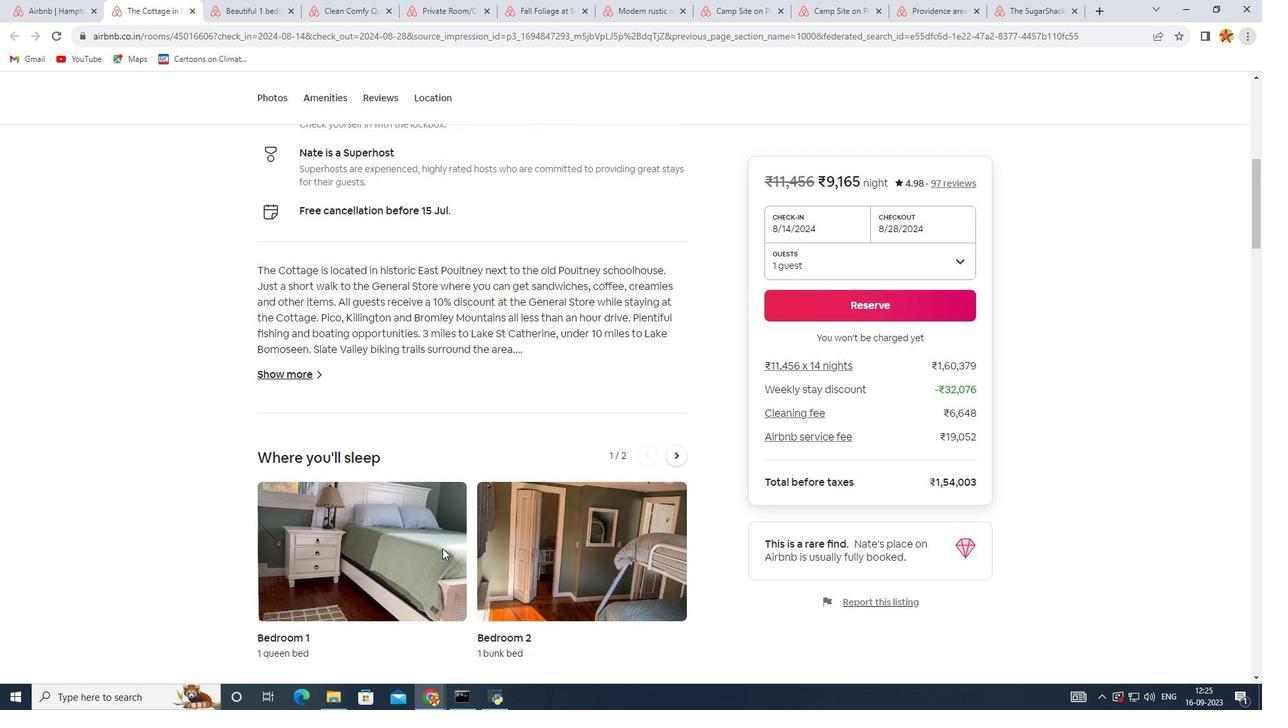 
Action: Mouse scrolled (446, 552) with delta (0, 0)
Screenshot: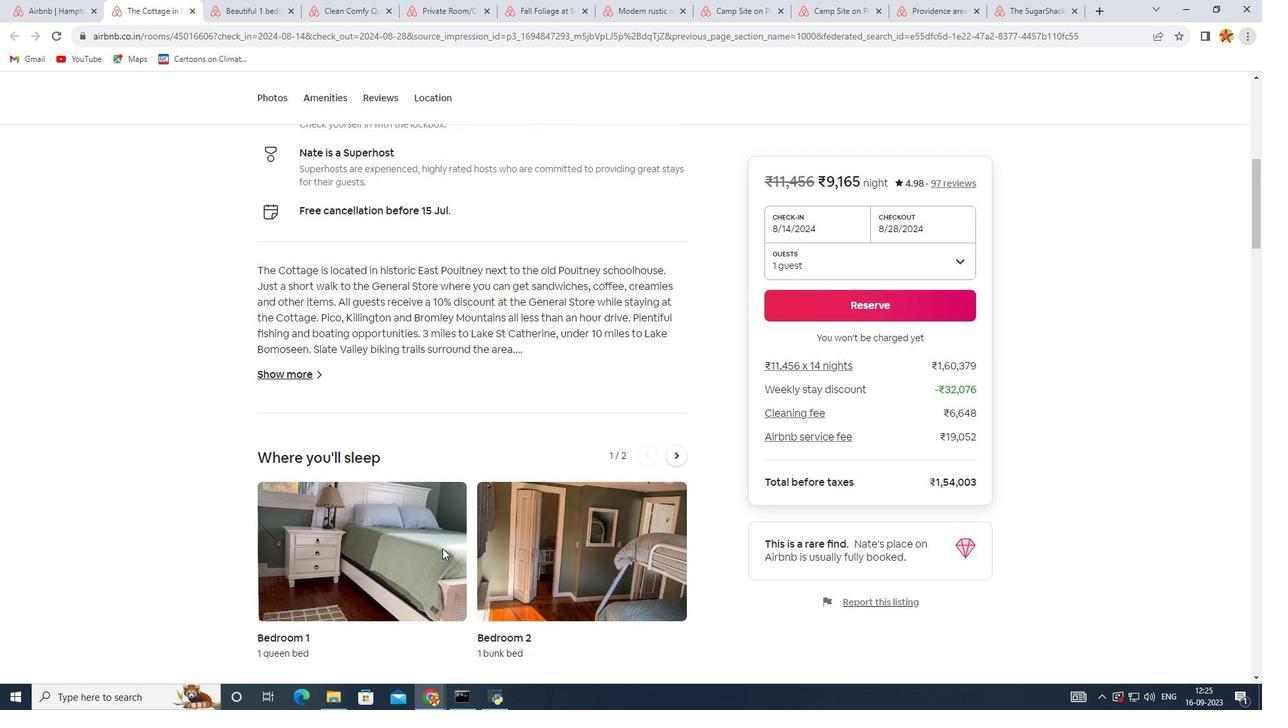 
Action: Mouse scrolled (446, 552) with delta (0, 0)
Screenshot: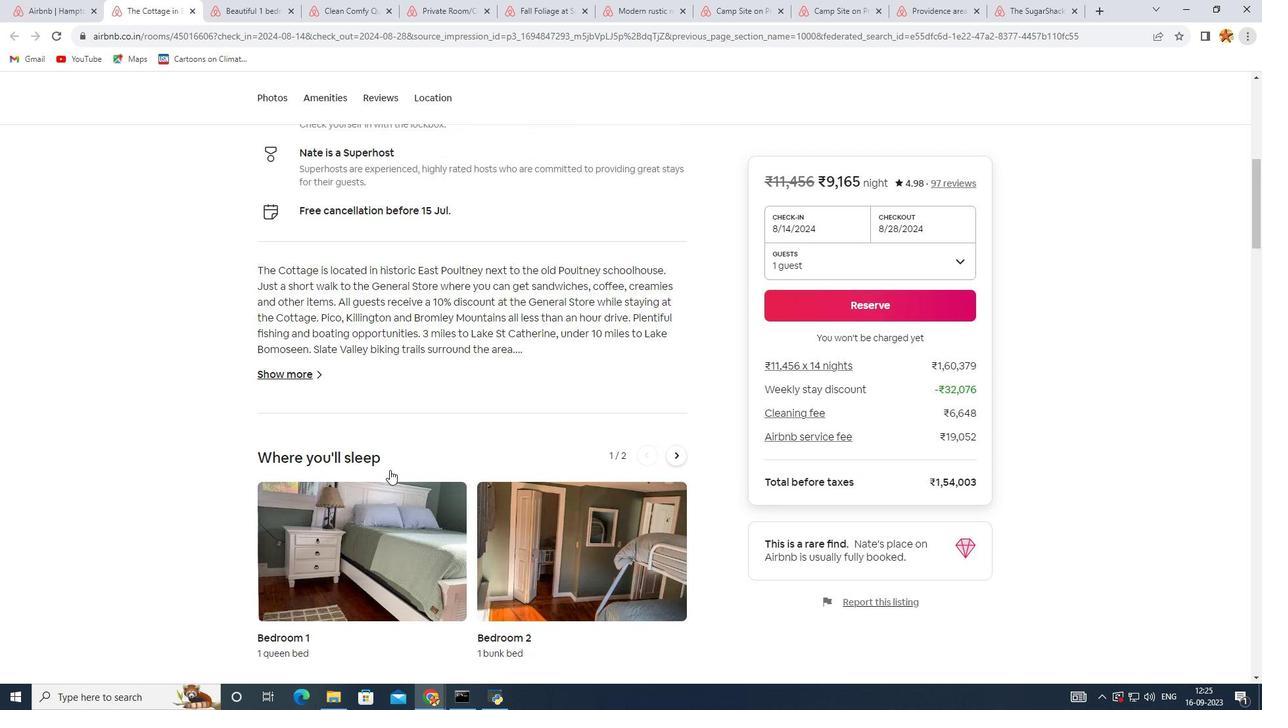 
Action: Mouse moved to (292, 380)
Screenshot: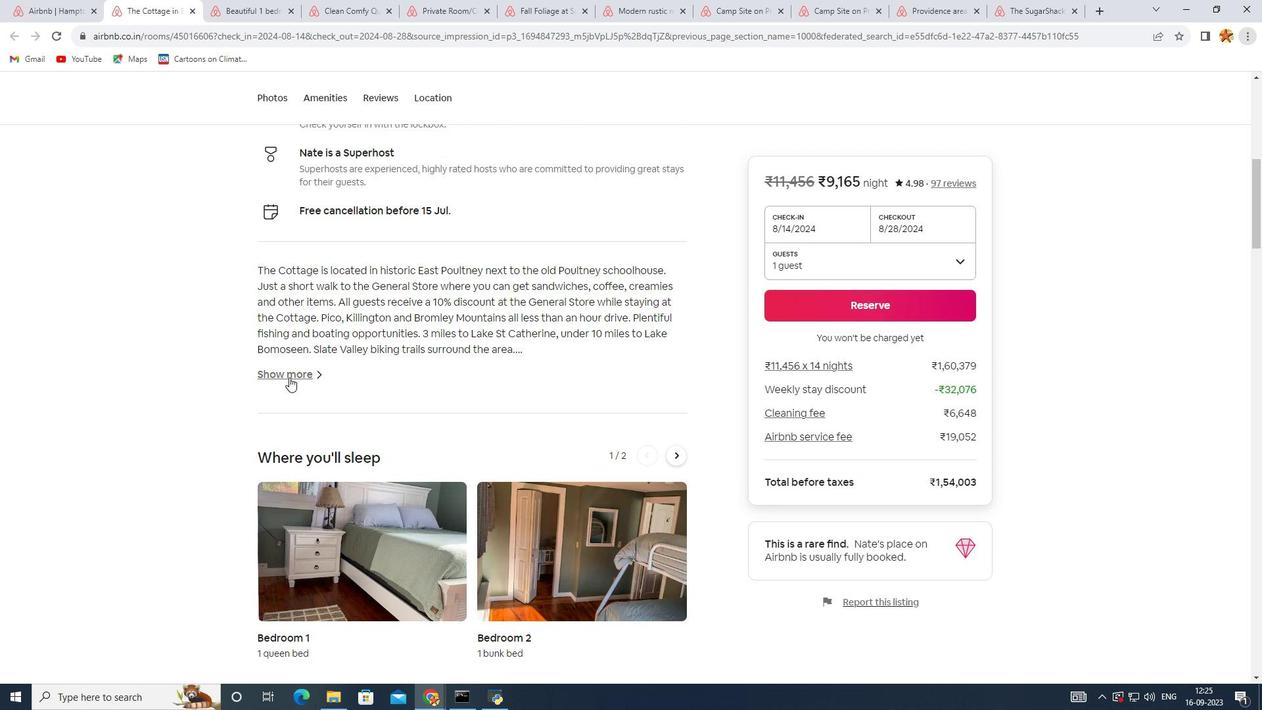 
Action: Mouse pressed left at (292, 380)
Screenshot: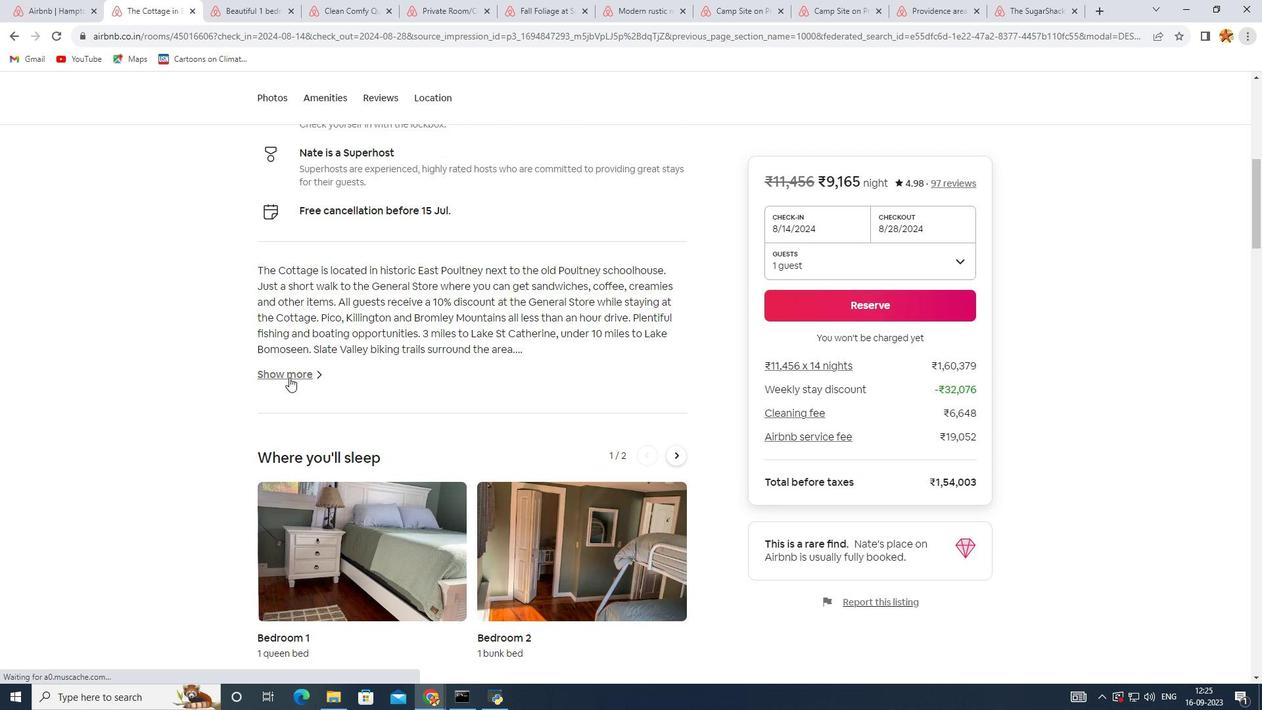 
Action: Mouse moved to (569, 456)
Screenshot: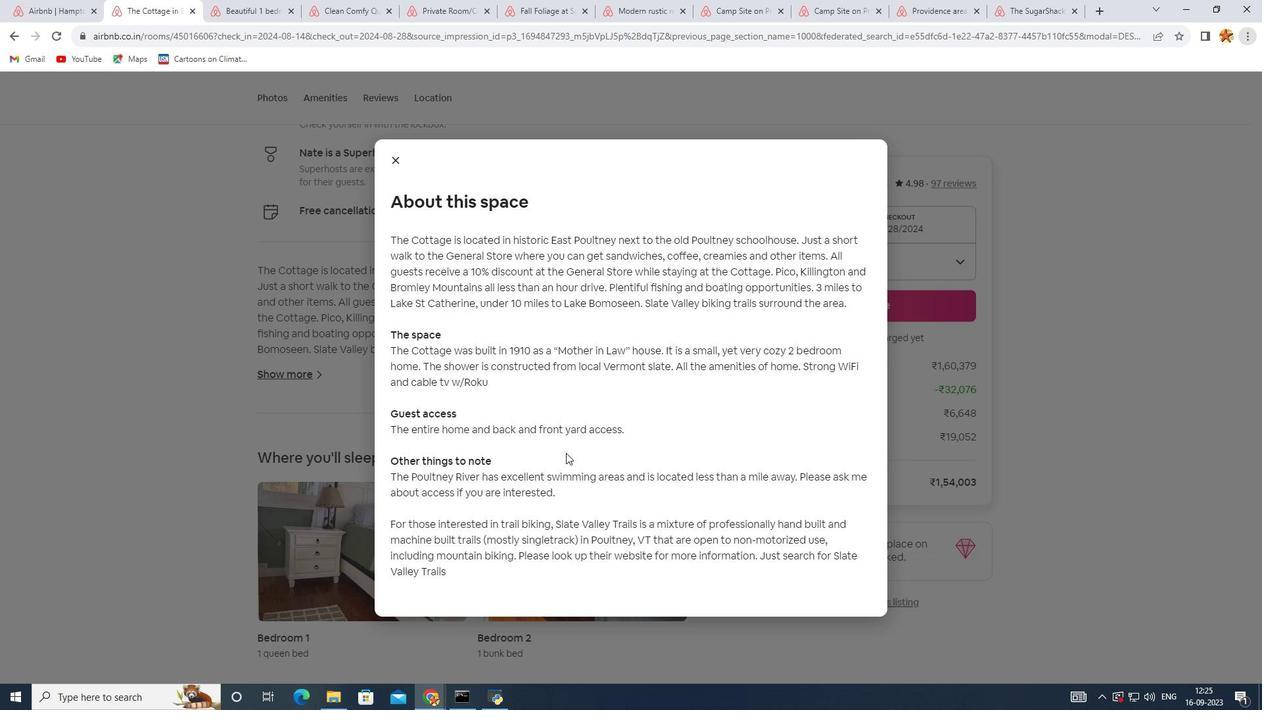 
Action: Mouse scrolled (569, 455) with delta (0, 0)
Screenshot: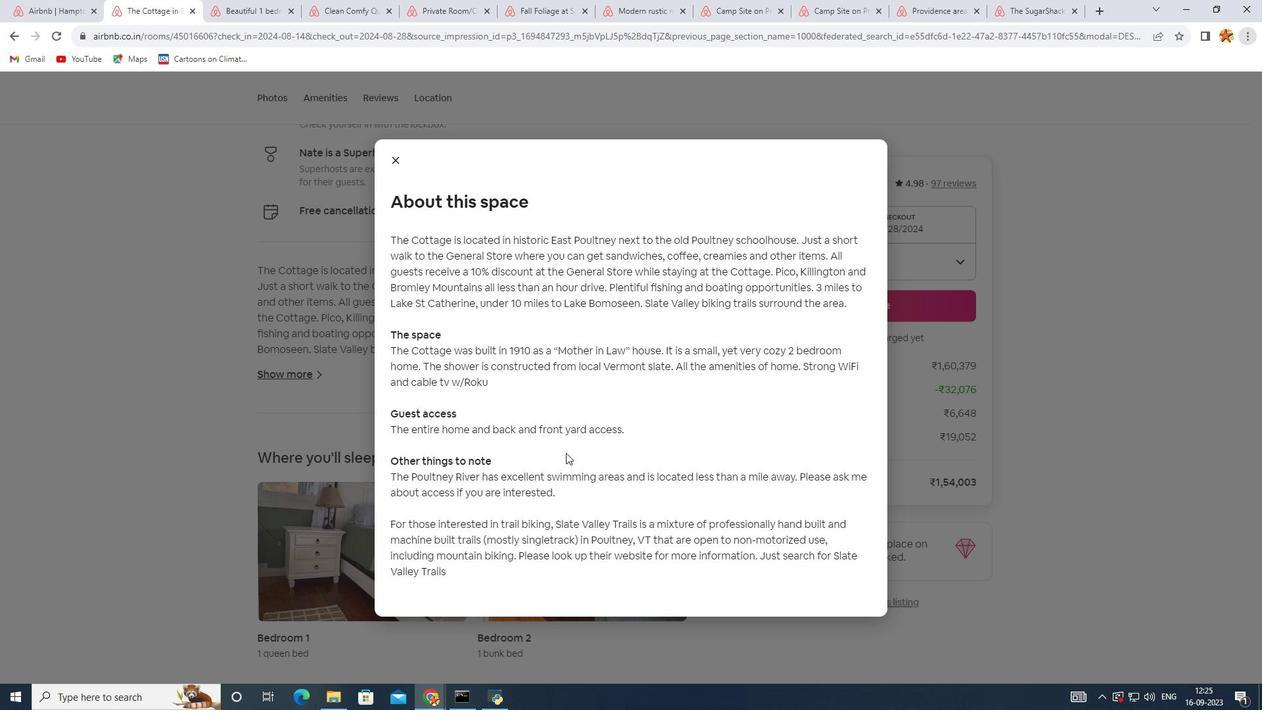 
Action: Mouse scrolled (569, 455) with delta (0, 0)
Screenshot: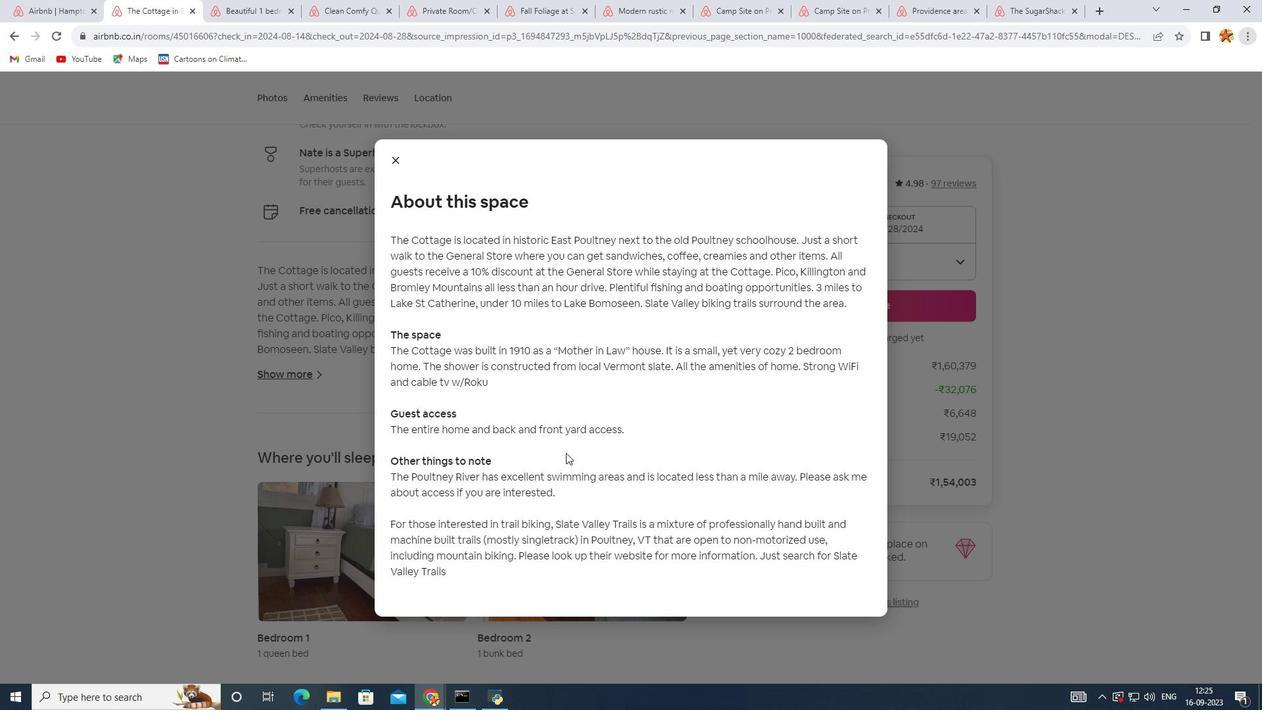
Action: Mouse scrolled (569, 455) with delta (0, 0)
Screenshot: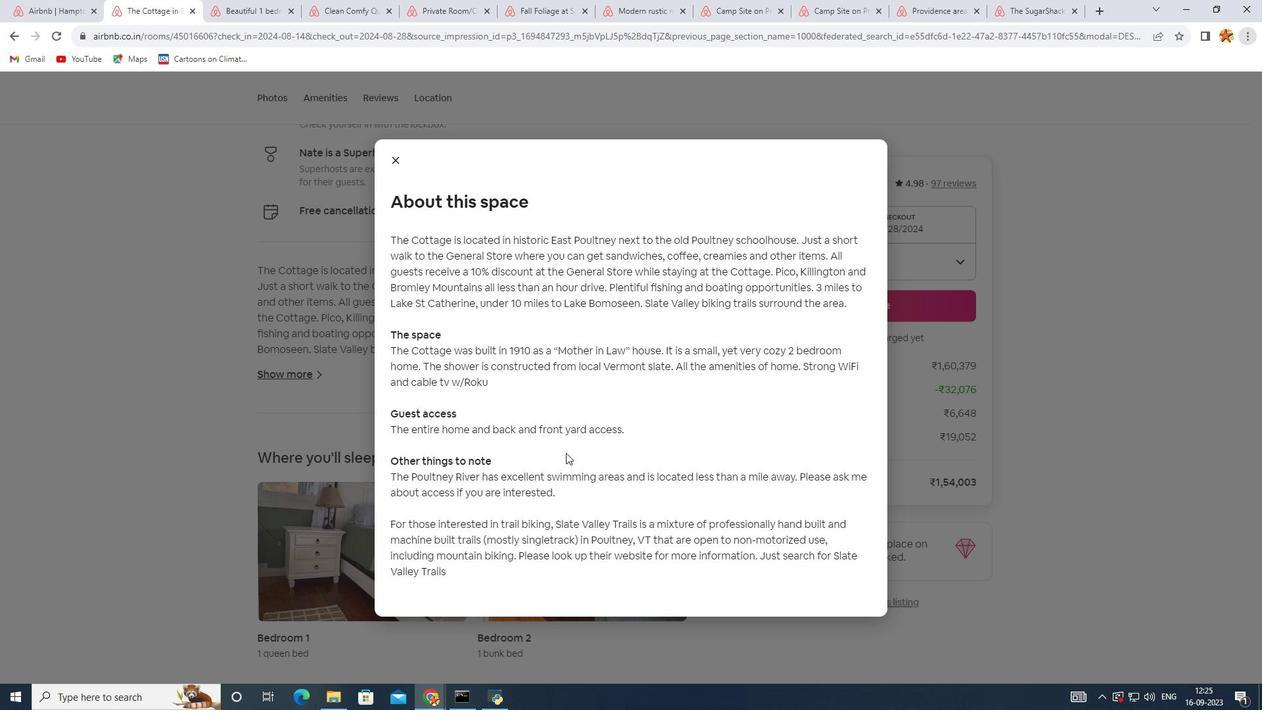 
Action: Mouse scrolled (569, 455) with delta (0, 0)
Screenshot: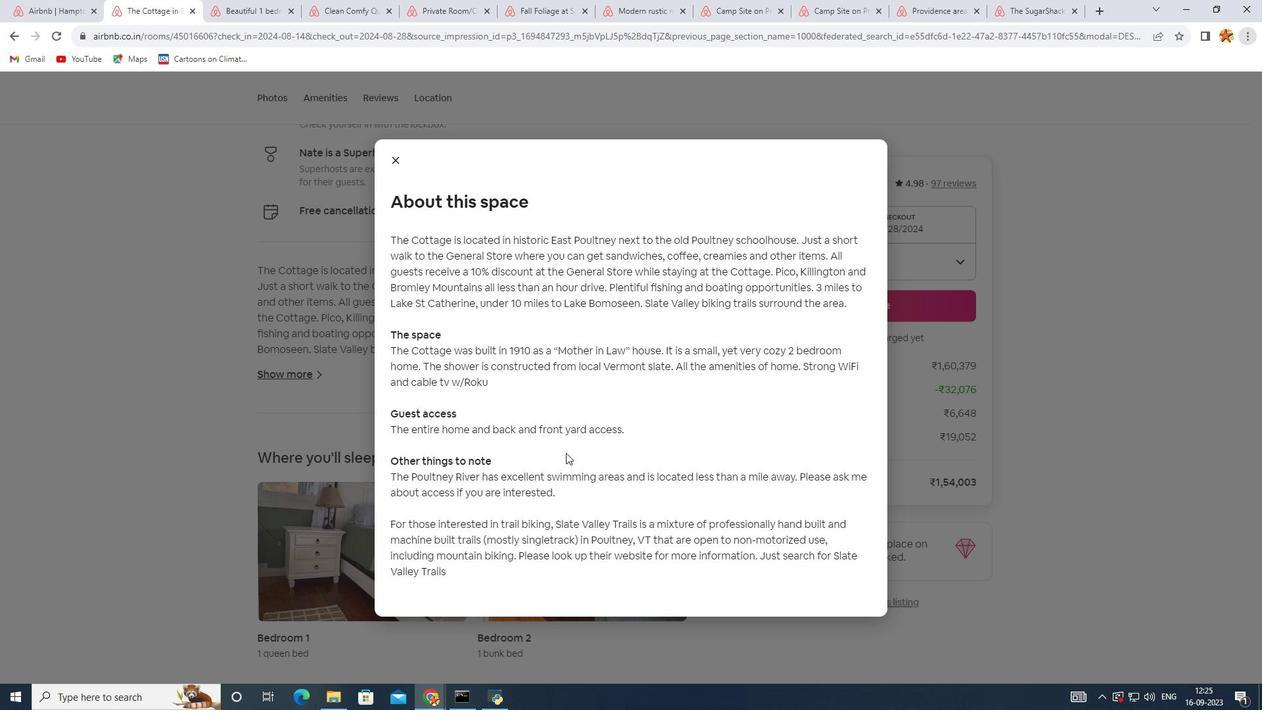 
Action: Mouse moved to (396, 157)
Screenshot: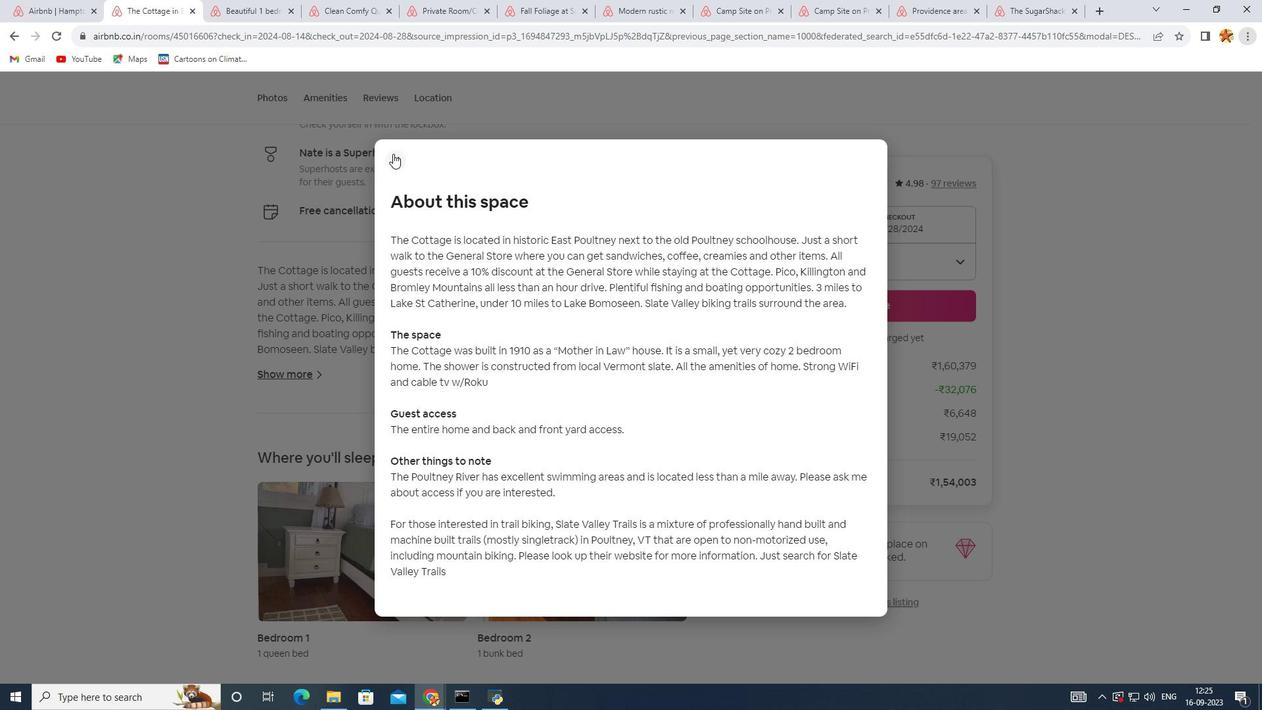 
Action: Mouse pressed left at (396, 157)
Screenshot: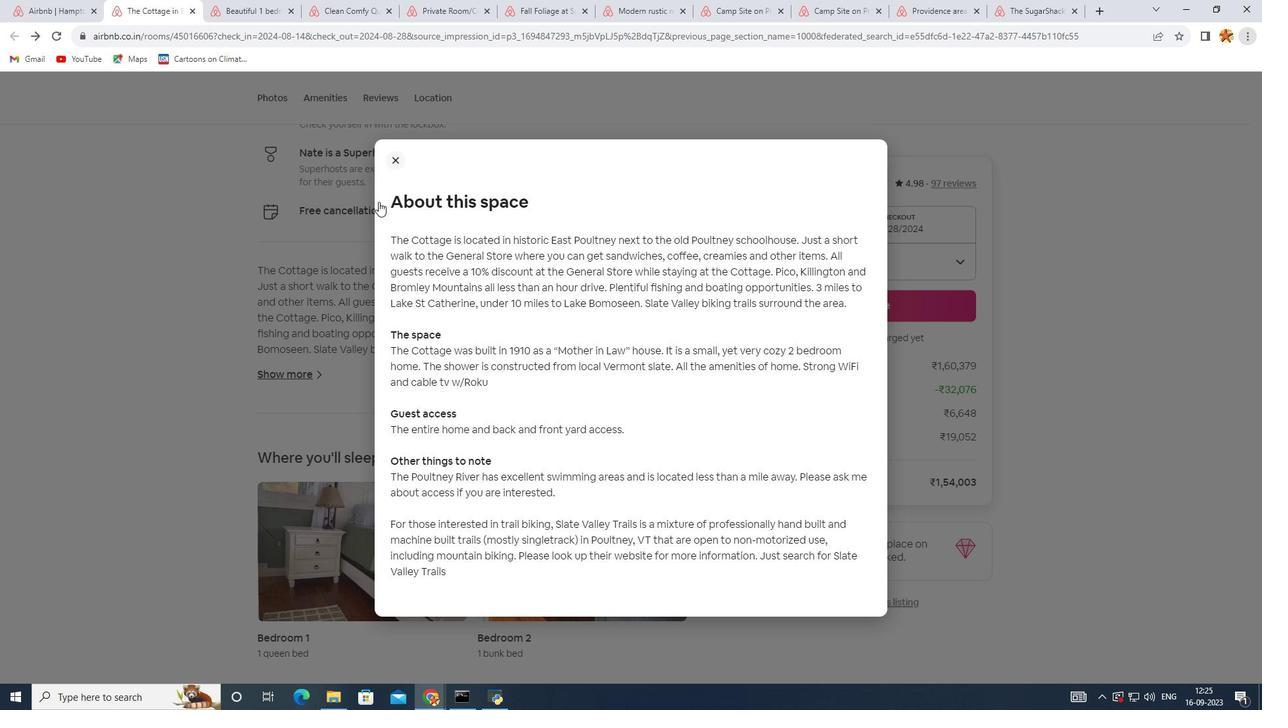 
Action: Mouse moved to (253, 394)
Screenshot: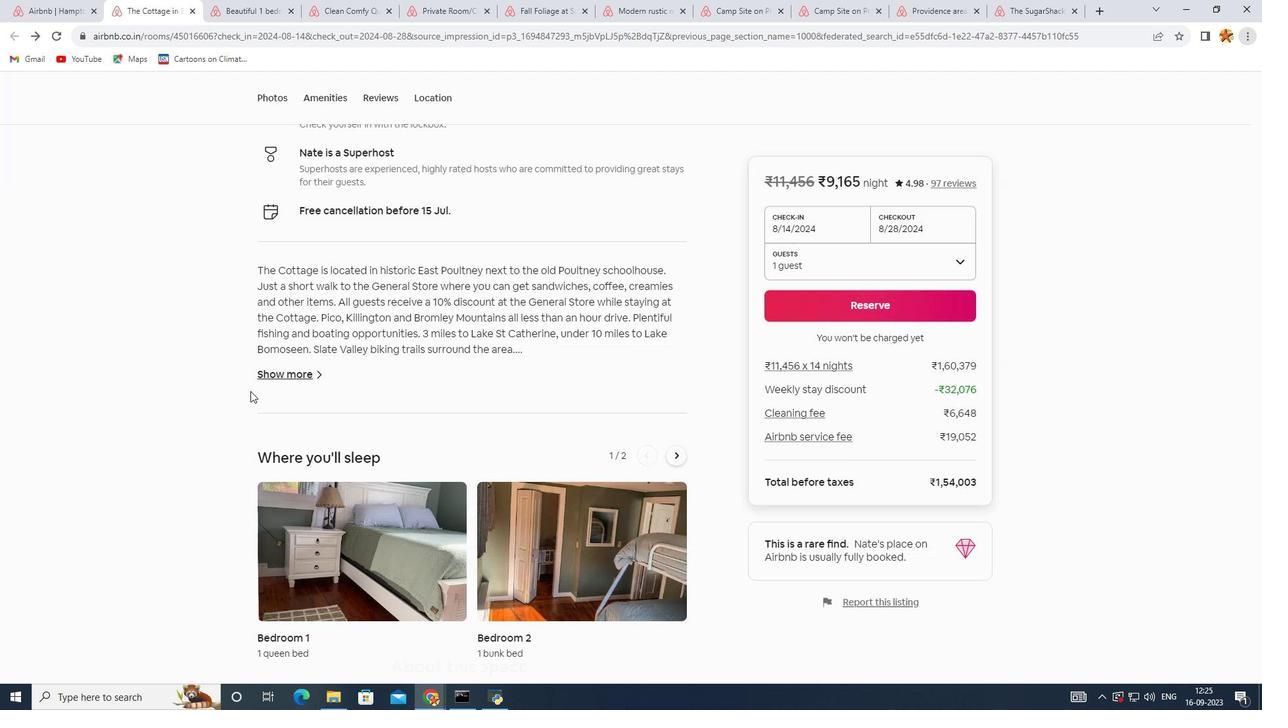 
Action: Mouse scrolled (253, 393) with delta (0, 0)
Screenshot: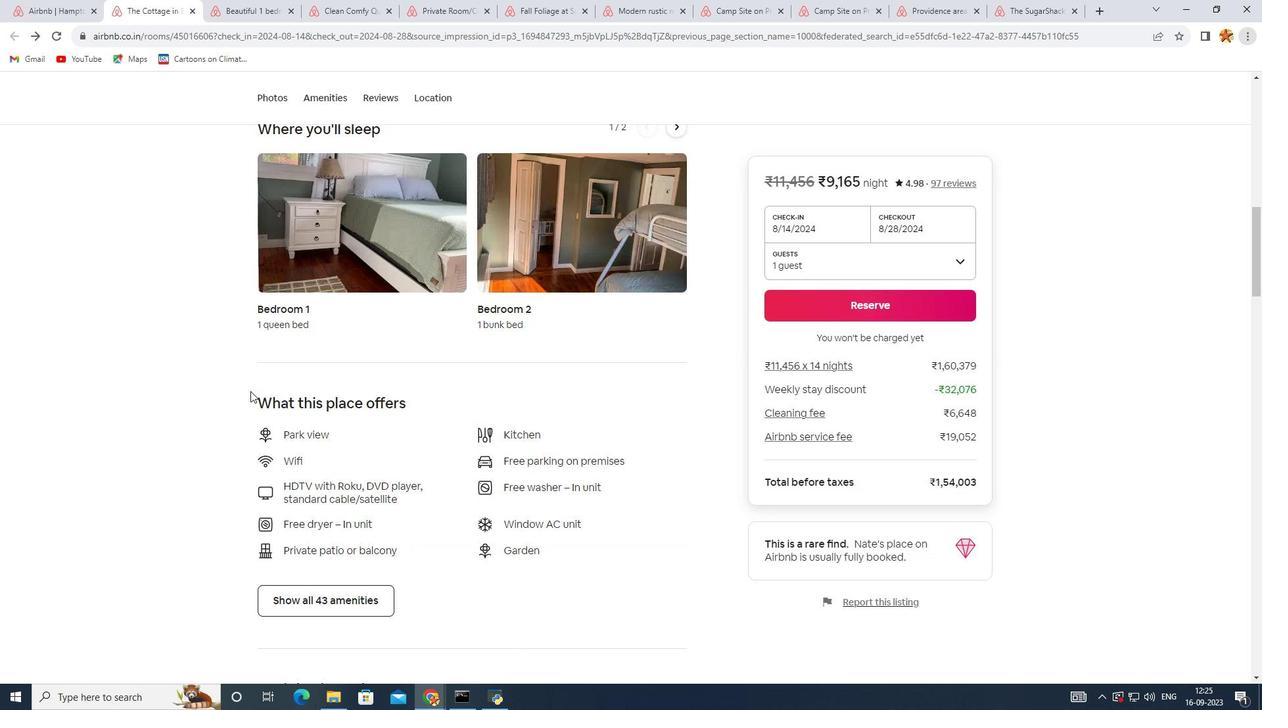 
Action: Mouse scrolled (253, 393) with delta (0, 0)
Screenshot: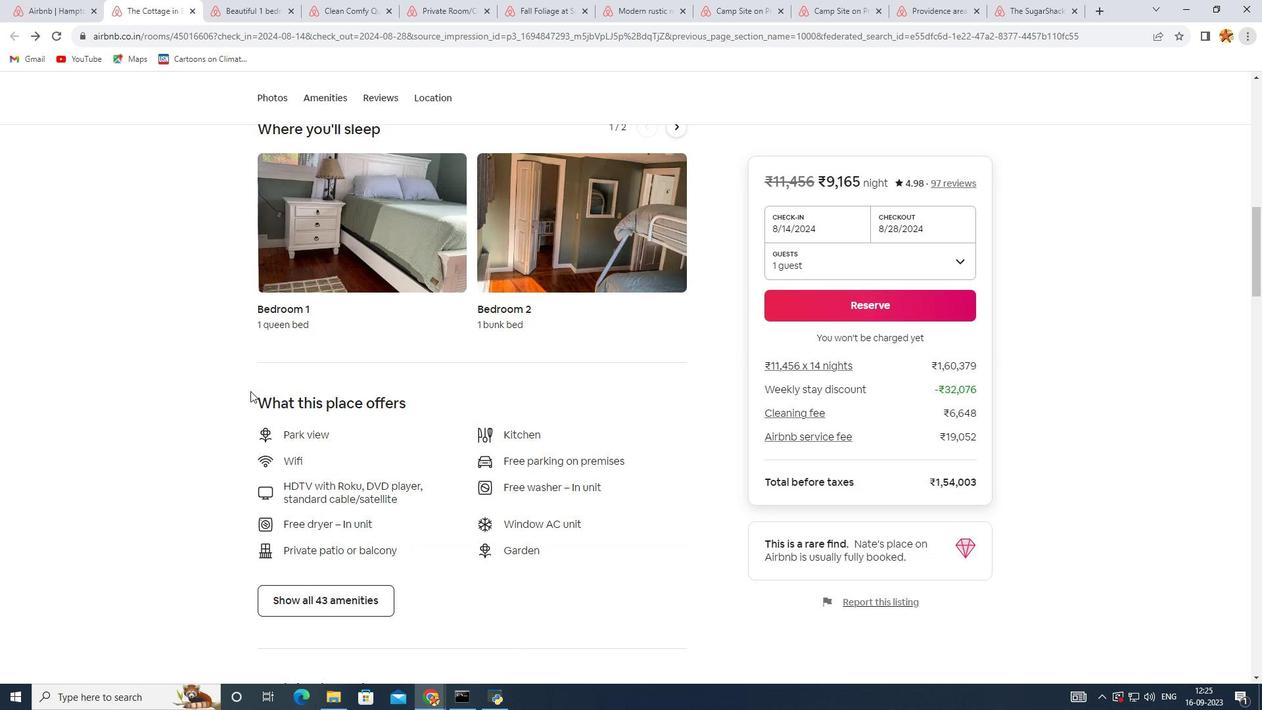 
Action: Mouse scrolled (253, 393) with delta (0, 0)
Screenshot: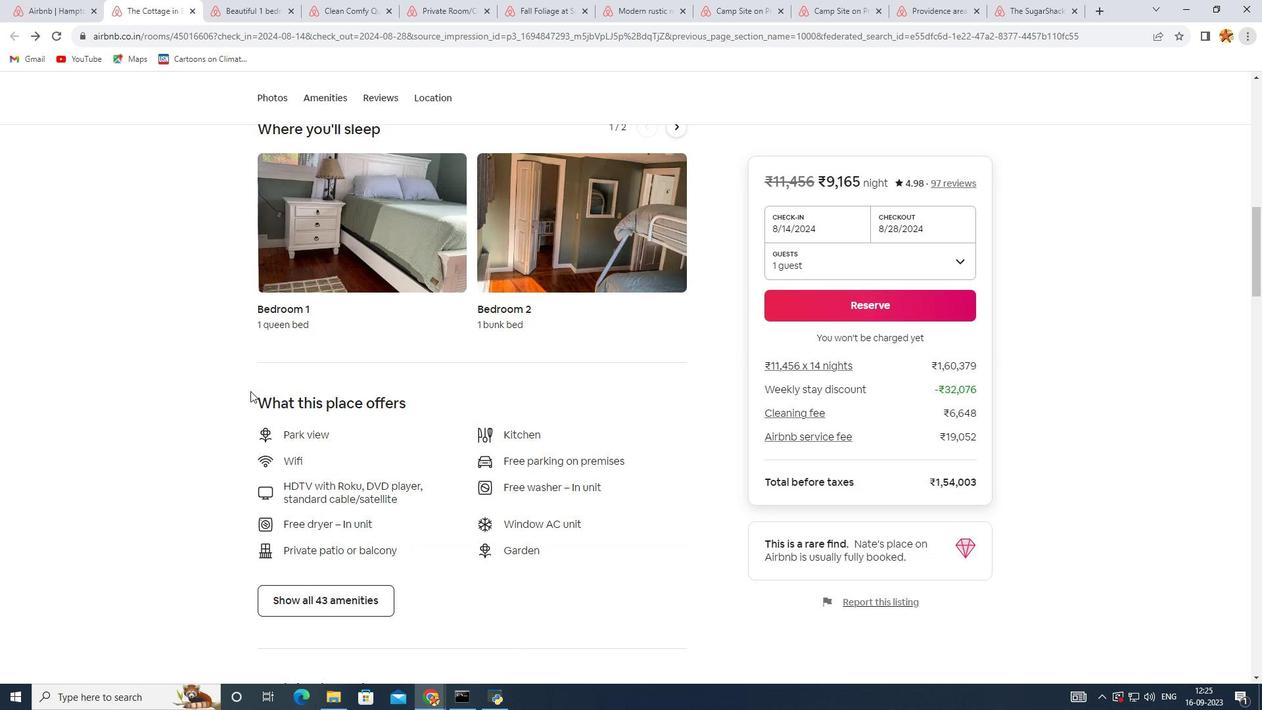 
Action: Mouse scrolled (253, 393) with delta (0, 0)
Screenshot: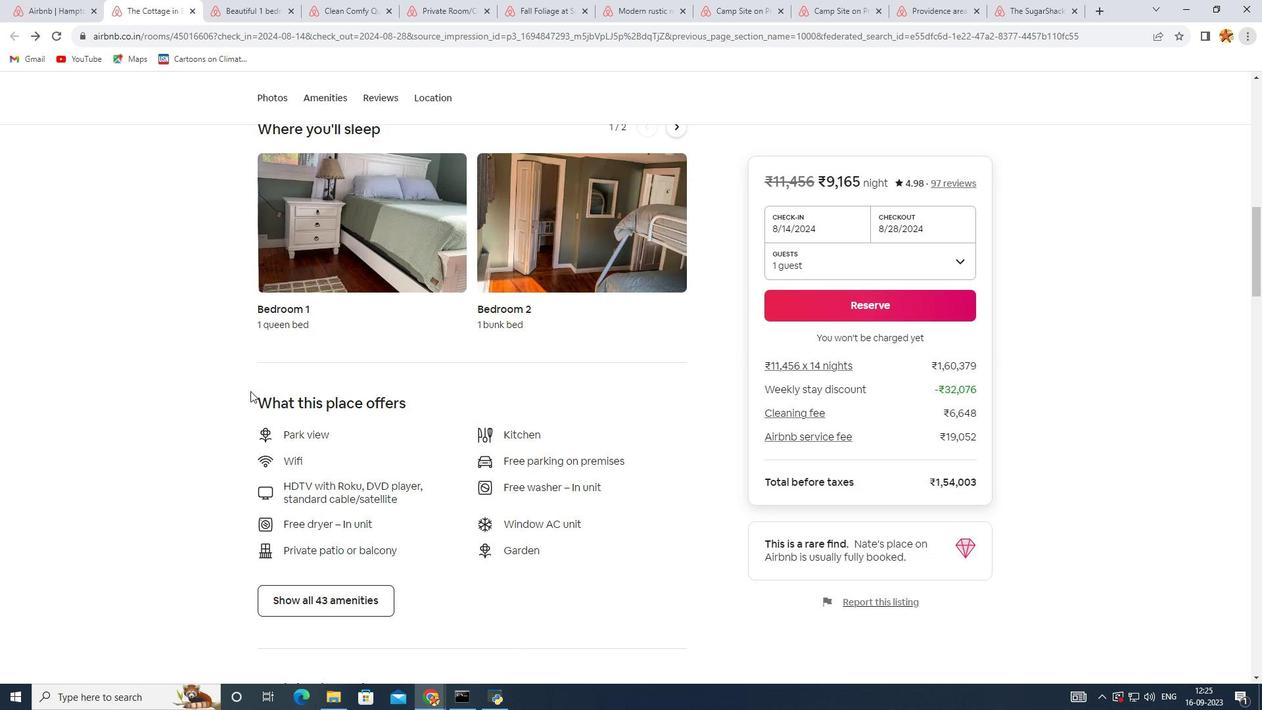 
Action: Mouse scrolled (253, 393) with delta (0, 0)
Screenshot: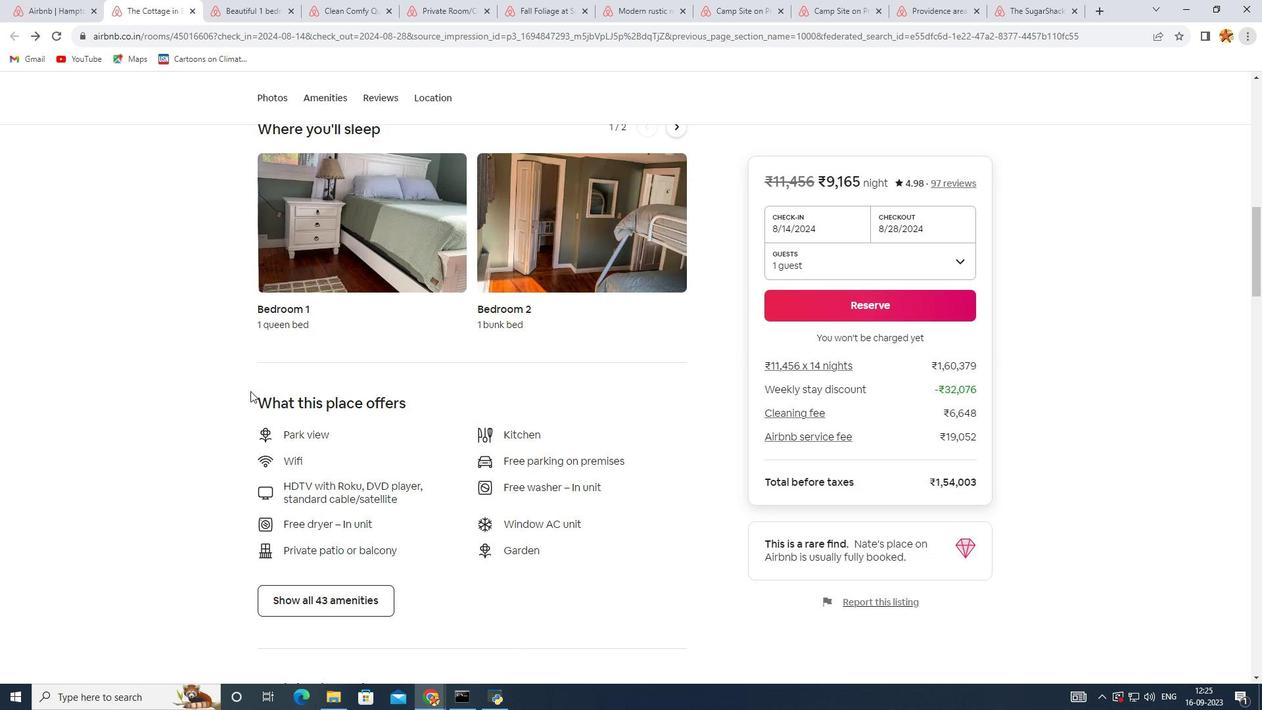 
Action: Mouse scrolled (253, 393) with delta (0, 0)
Screenshot: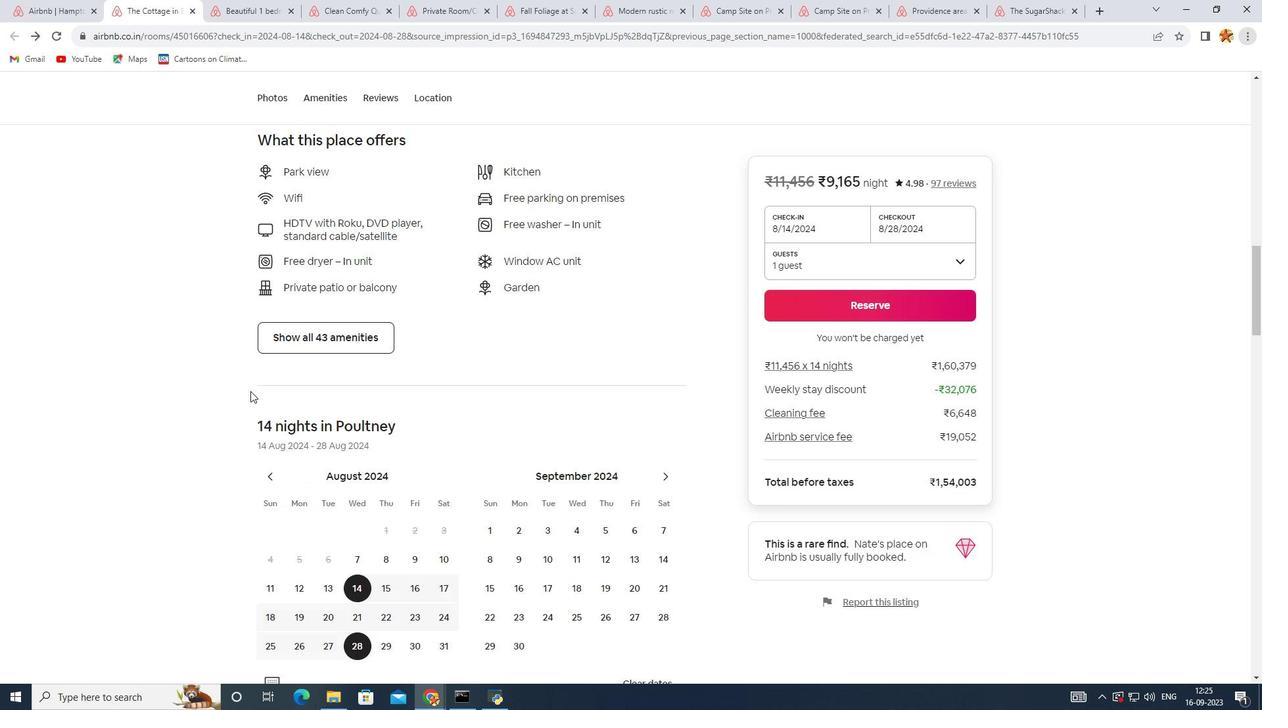 
Action: Mouse scrolled (253, 393) with delta (0, 0)
Screenshot: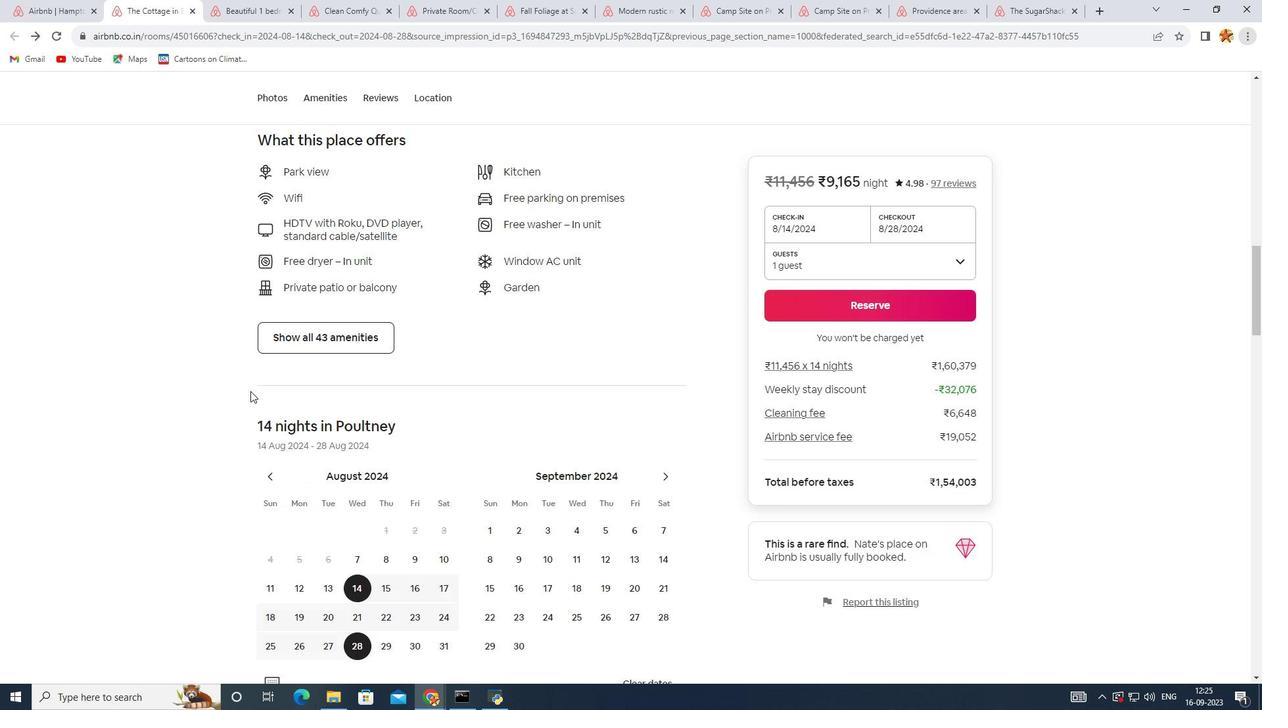 
Action: Mouse scrolled (253, 393) with delta (0, 0)
Screenshot: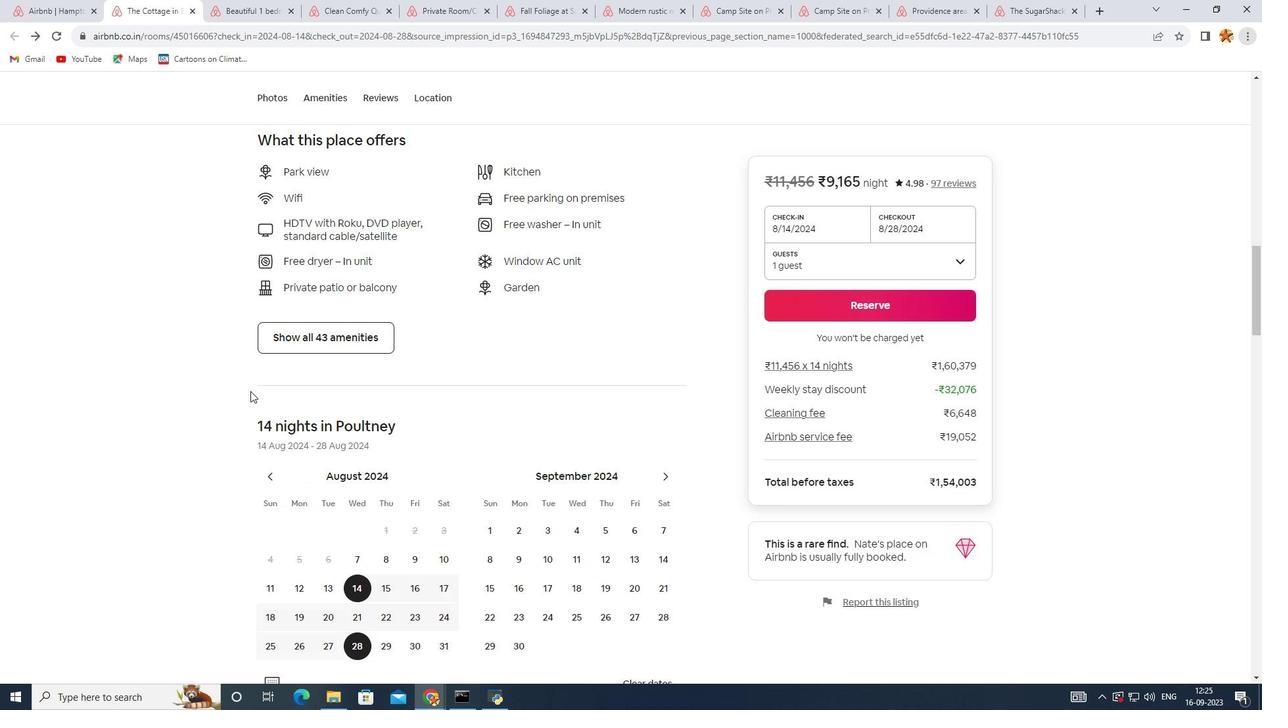 
Action: Mouse scrolled (253, 393) with delta (0, 0)
Screenshot: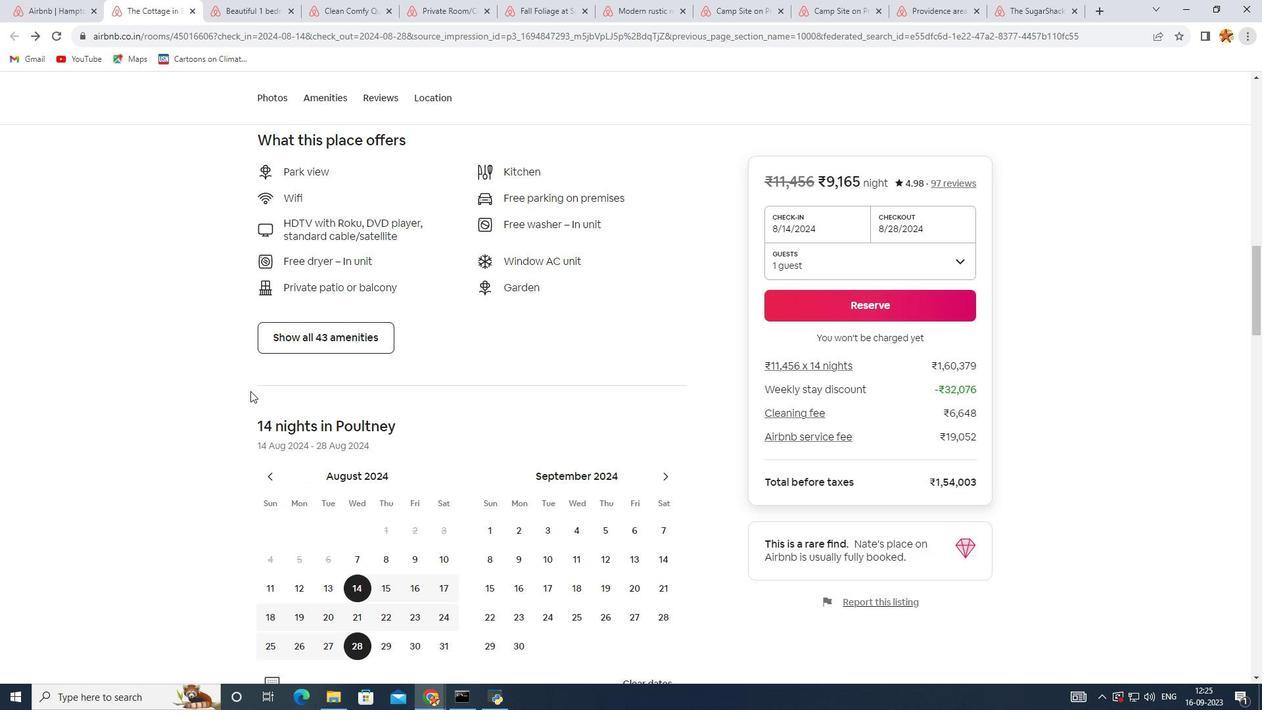 
Action: Mouse moved to (297, 330)
Screenshot: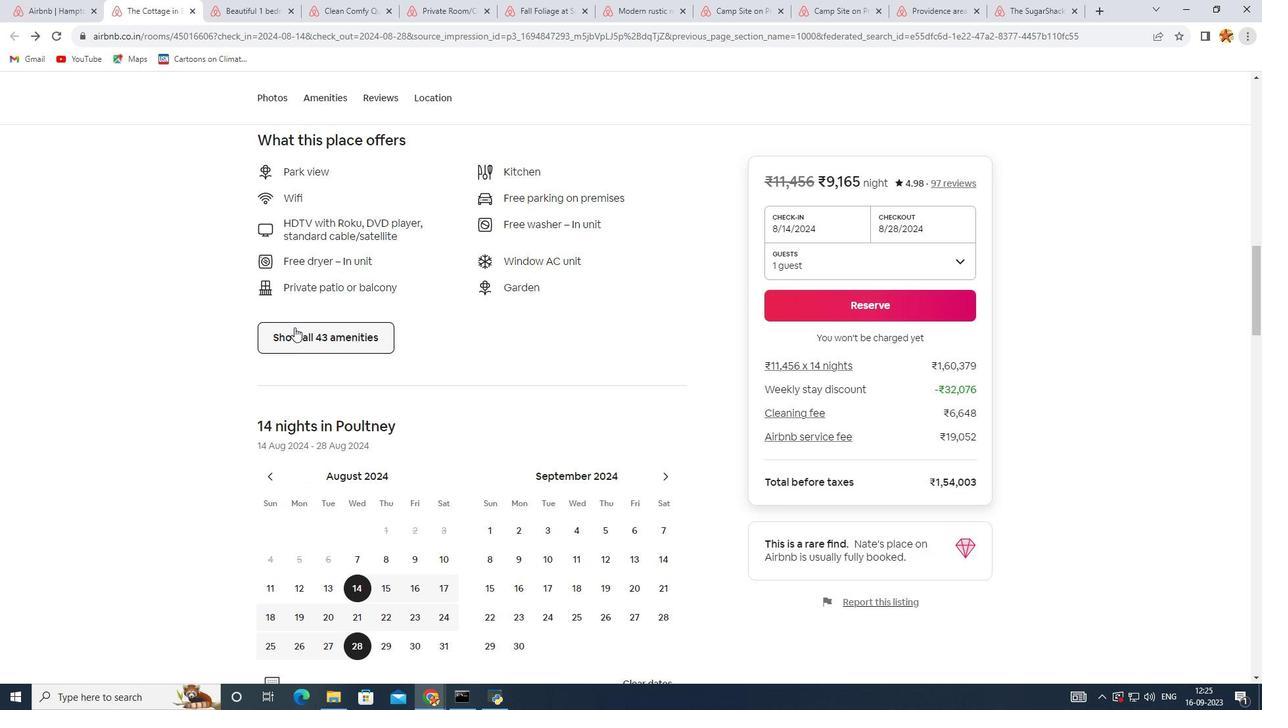 
Action: Mouse pressed left at (297, 330)
Screenshot: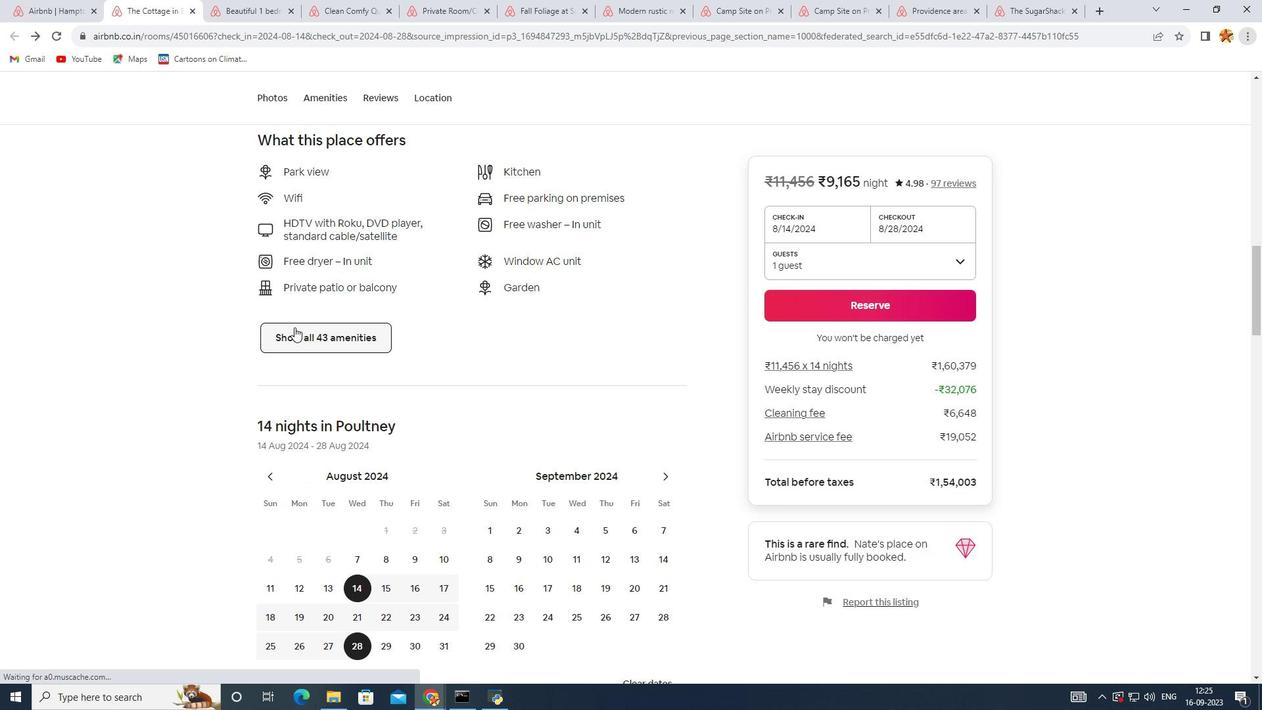 
Action: Mouse moved to (428, 384)
Screenshot: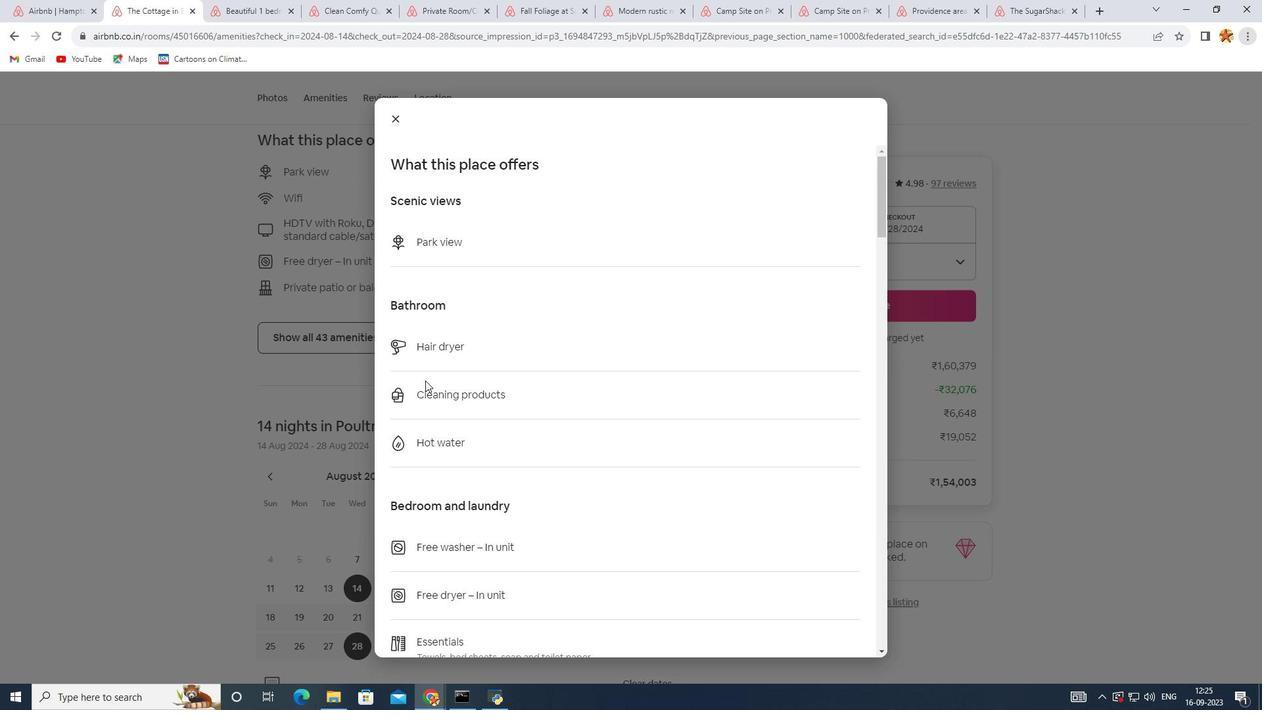 
Action: Mouse scrolled (428, 383) with delta (0, 0)
Screenshot: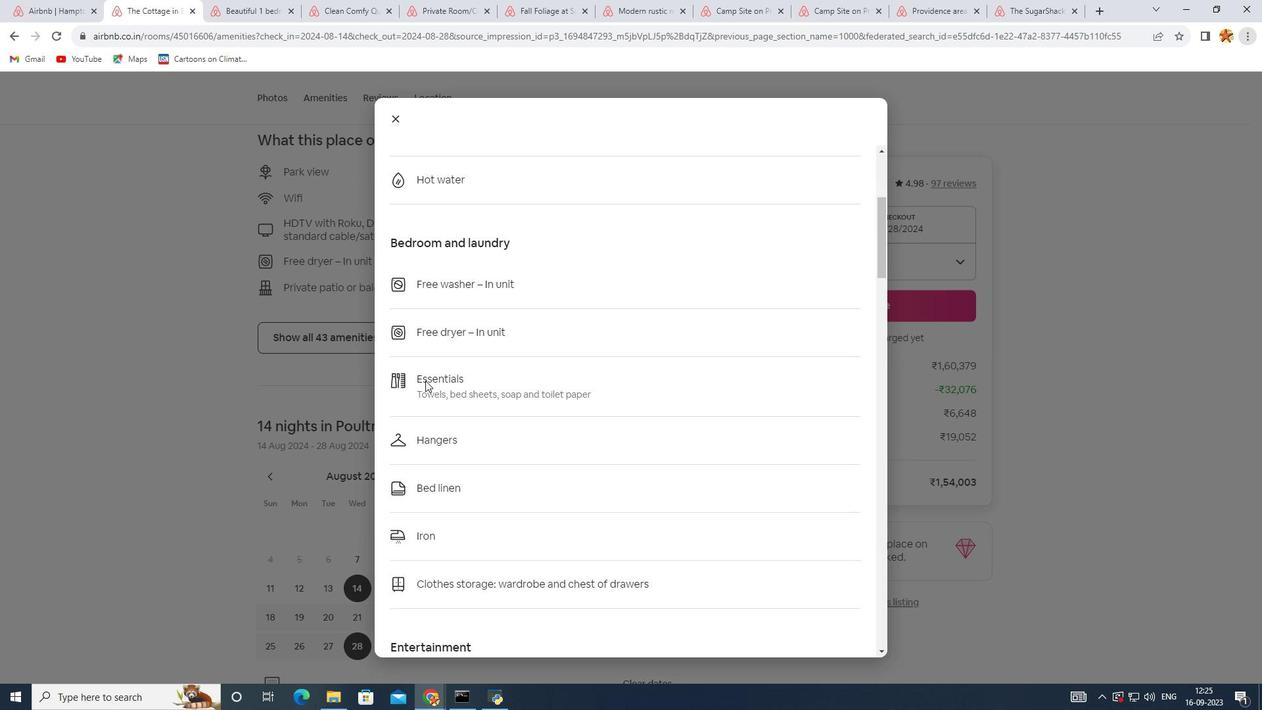 
Action: Mouse scrolled (428, 383) with delta (0, 0)
Screenshot: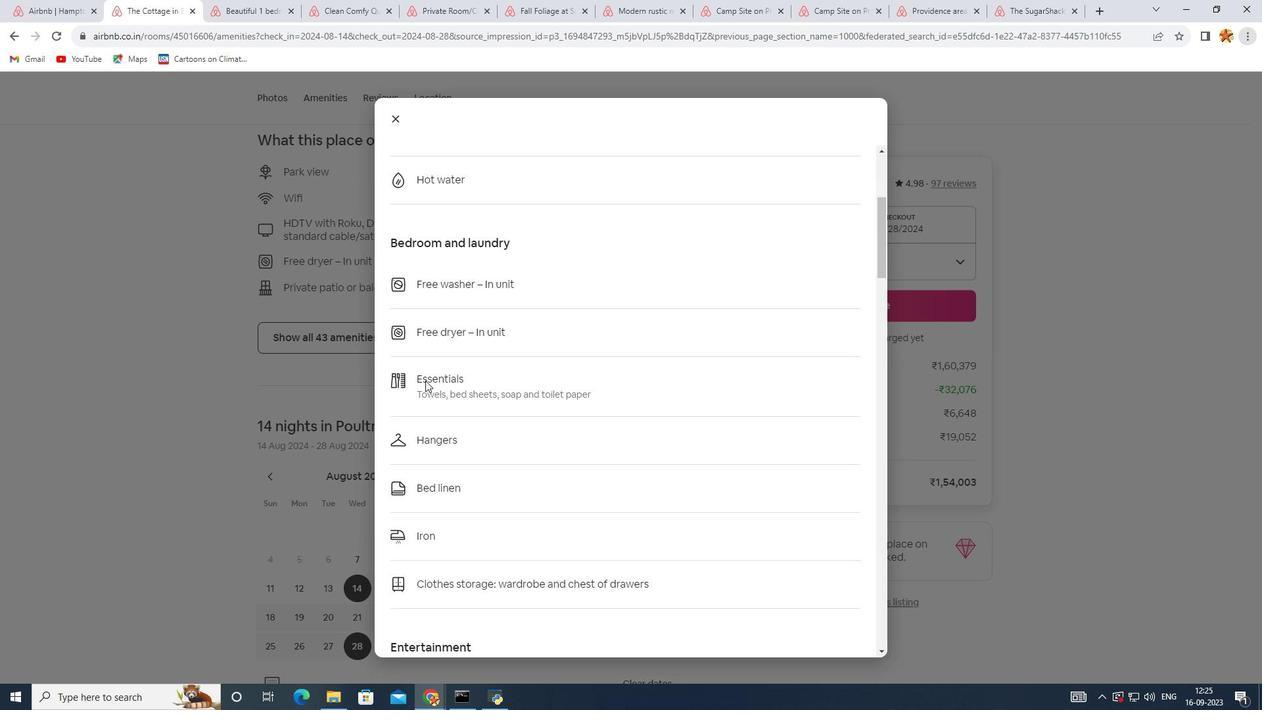 
Action: Mouse scrolled (428, 383) with delta (0, 0)
Screenshot: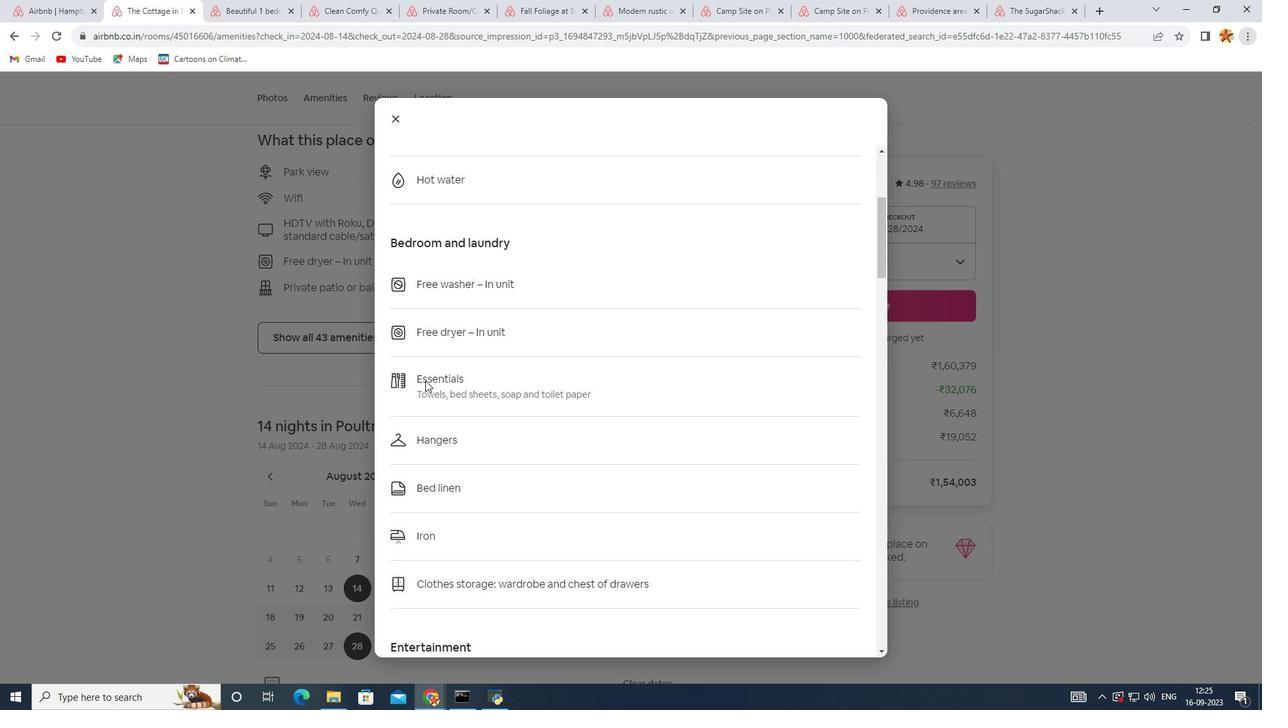 
Action: Mouse scrolled (428, 383) with delta (0, 0)
Screenshot: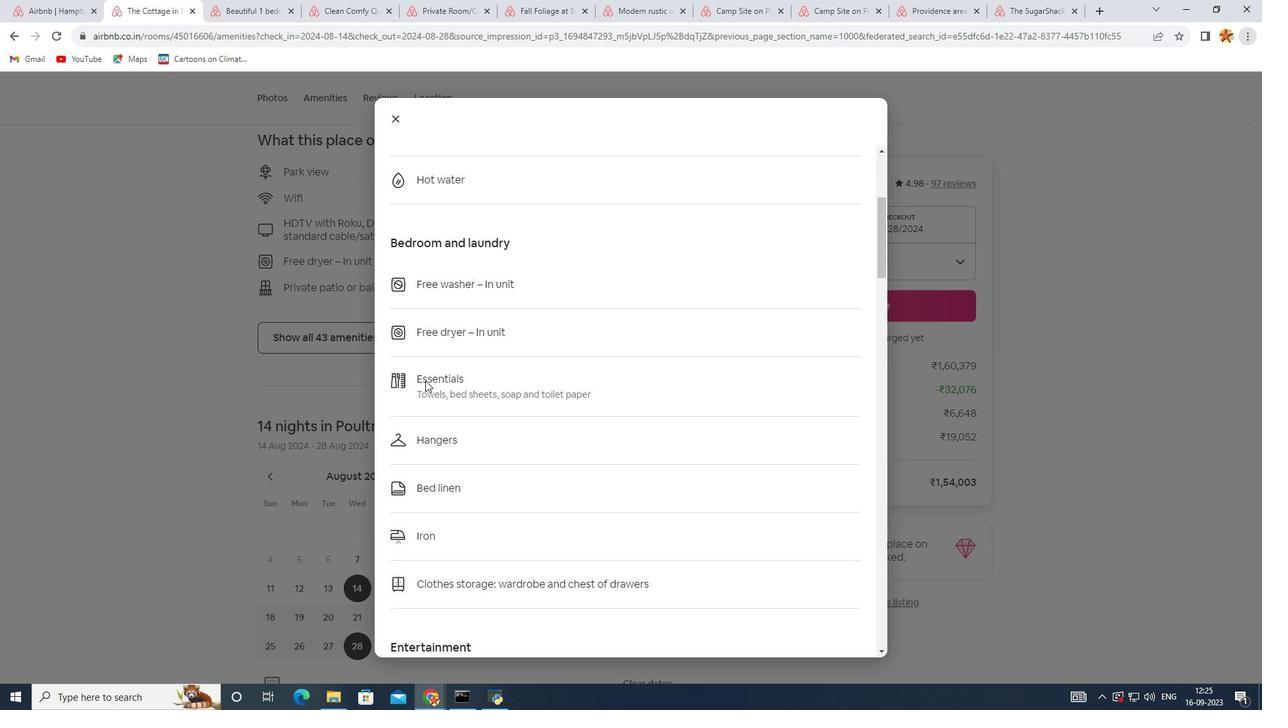 
Action: Mouse scrolled (428, 383) with delta (0, 0)
Screenshot: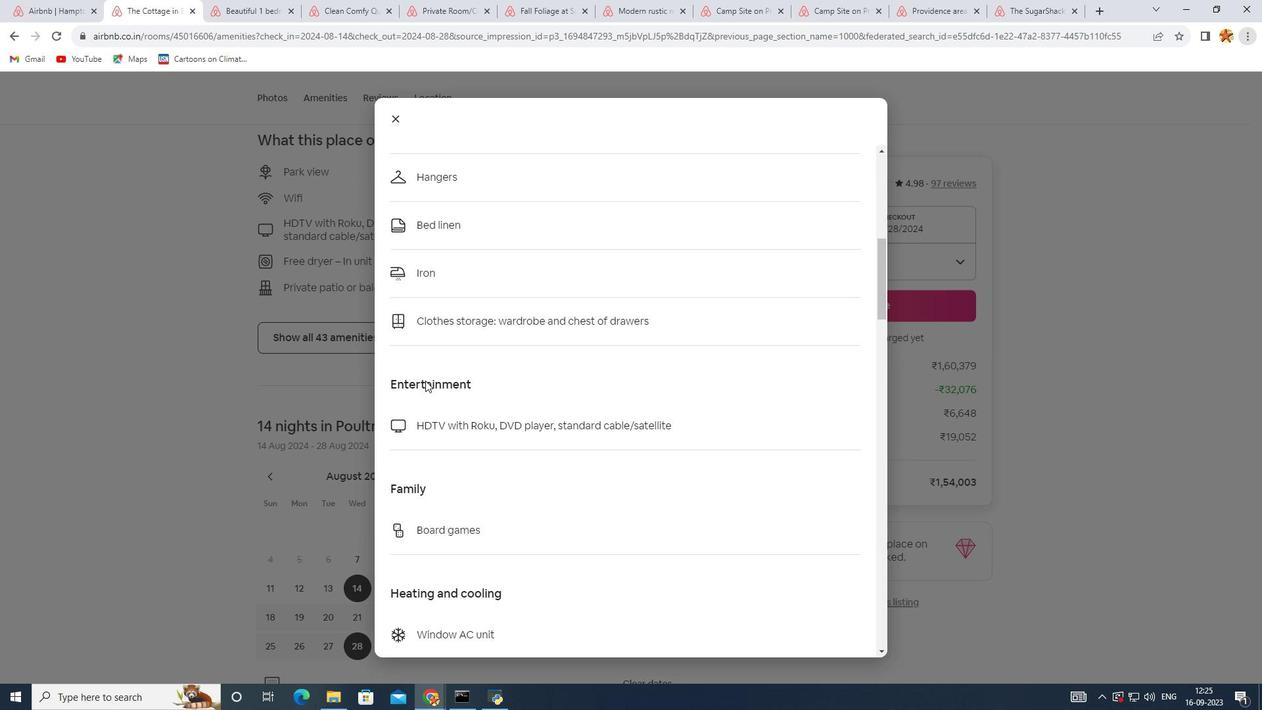 
Action: Mouse scrolled (428, 383) with delta (0, 0)
Screenshot: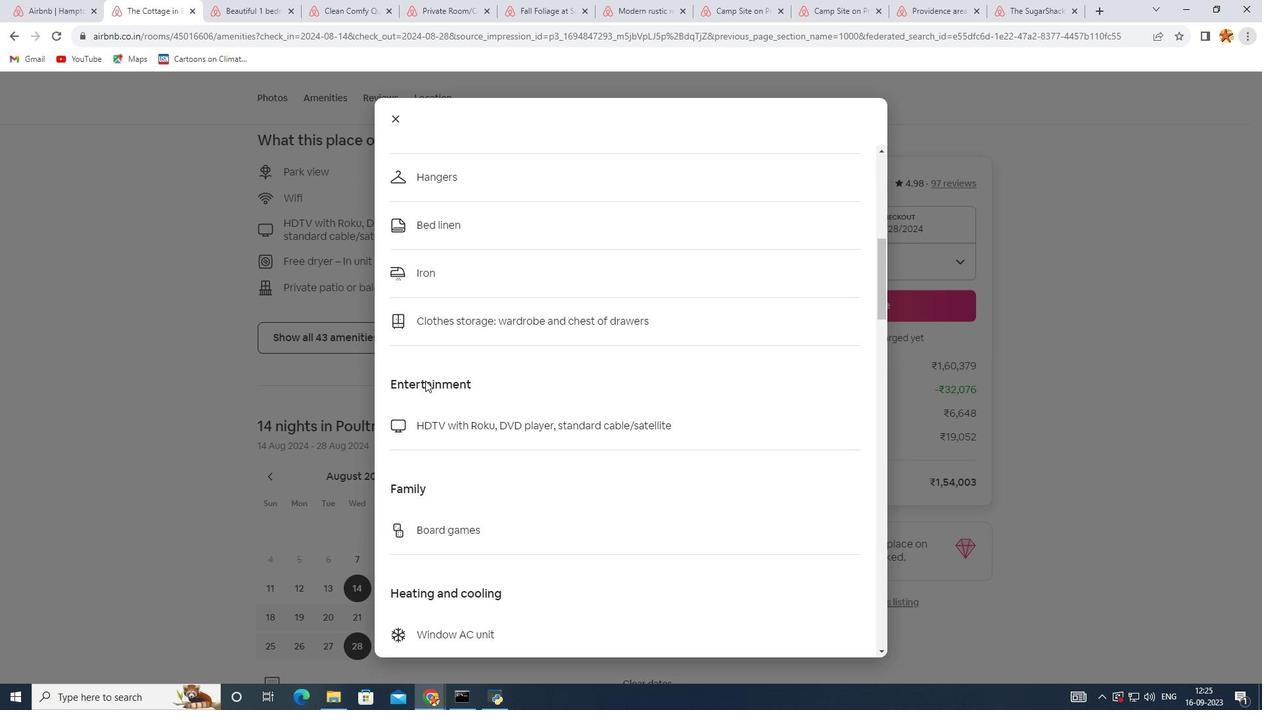 
Action: Mouse scrolled (428, 383) with delta (0, 0)
Screenshot: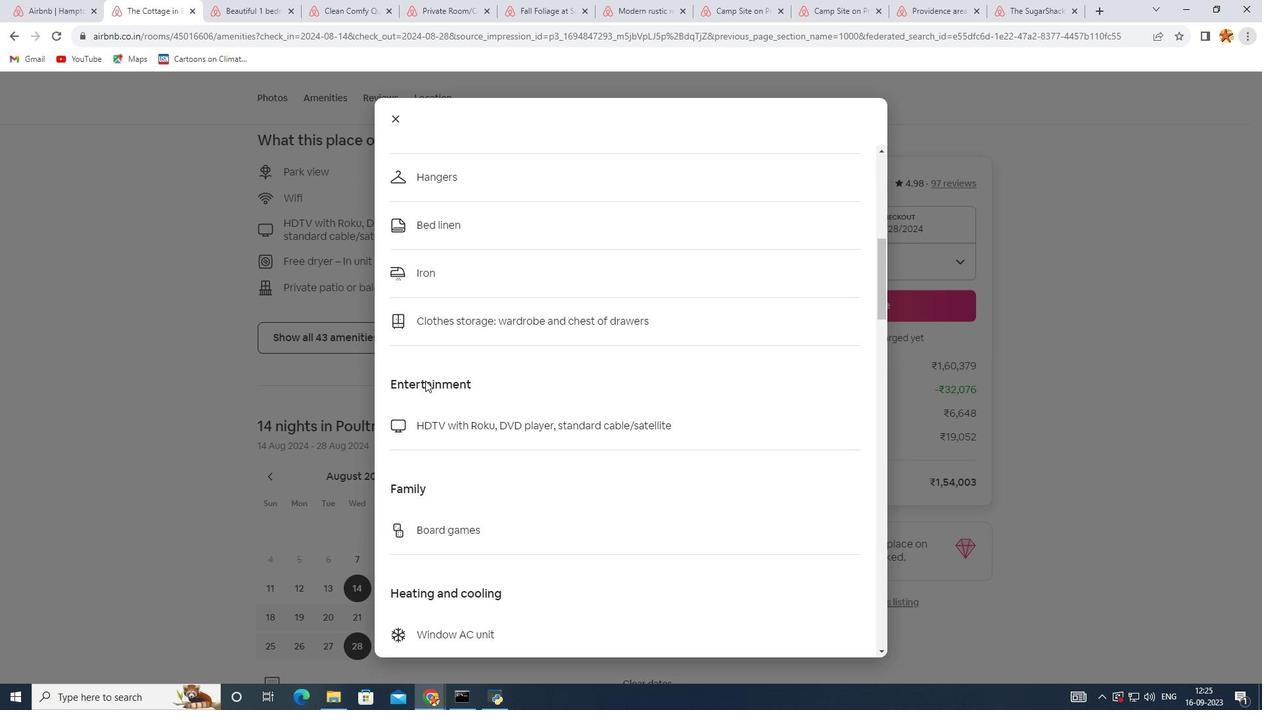 
Action: Mouse scrolled (428, 383) with delta (0, 0)
Screenshot: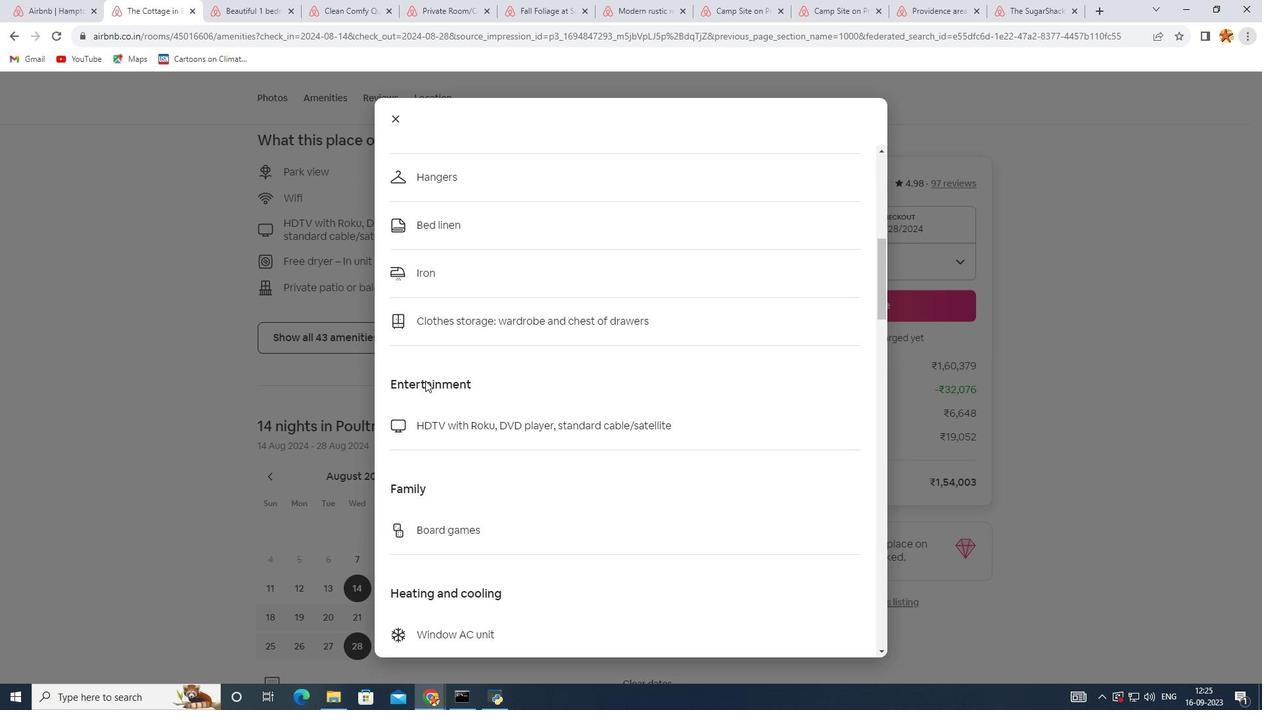 
Action: Mouse scrolled (428, 383) with delta (0, 0)
Screenshot: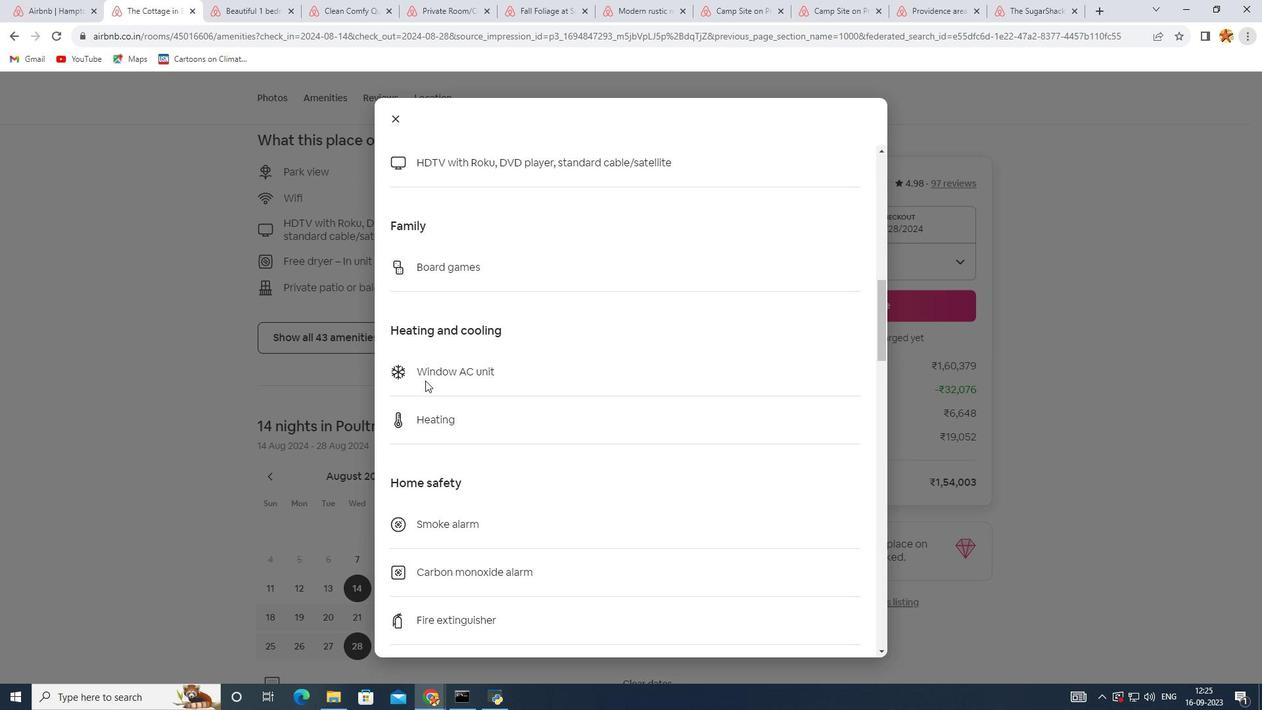 
Action: Mouse scrolled (428, 383) with delta (0, 0)
Screenshot: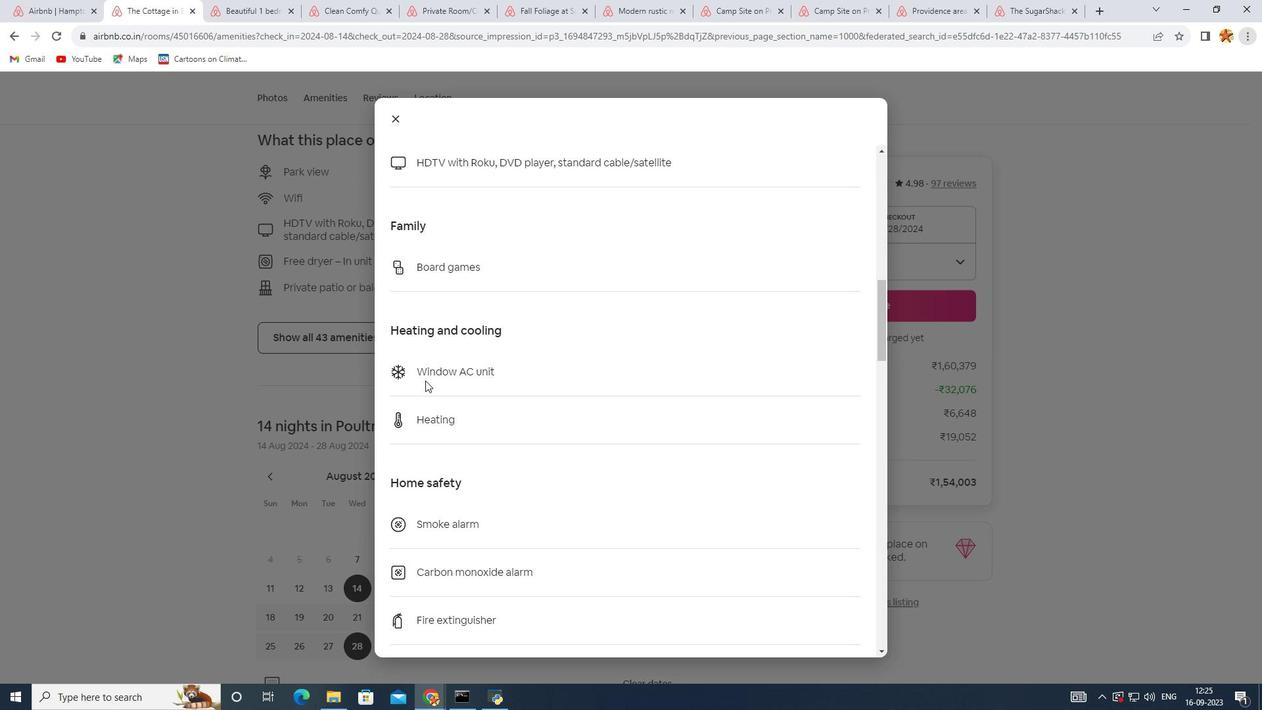 
Action: Mouse scrolled (428, 383) with delta (0, 0)
Screenshot: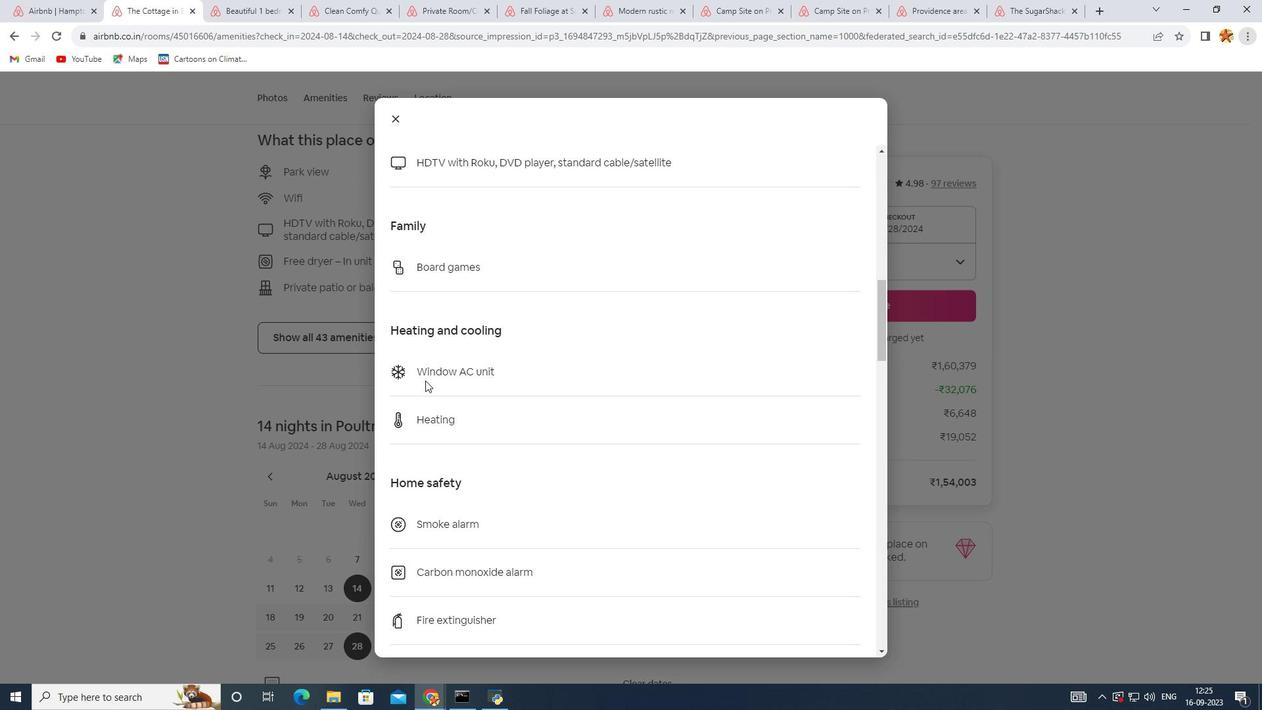 
Action: Mouse scrolled (428, 383) with delta (0, 0)
Screenshot: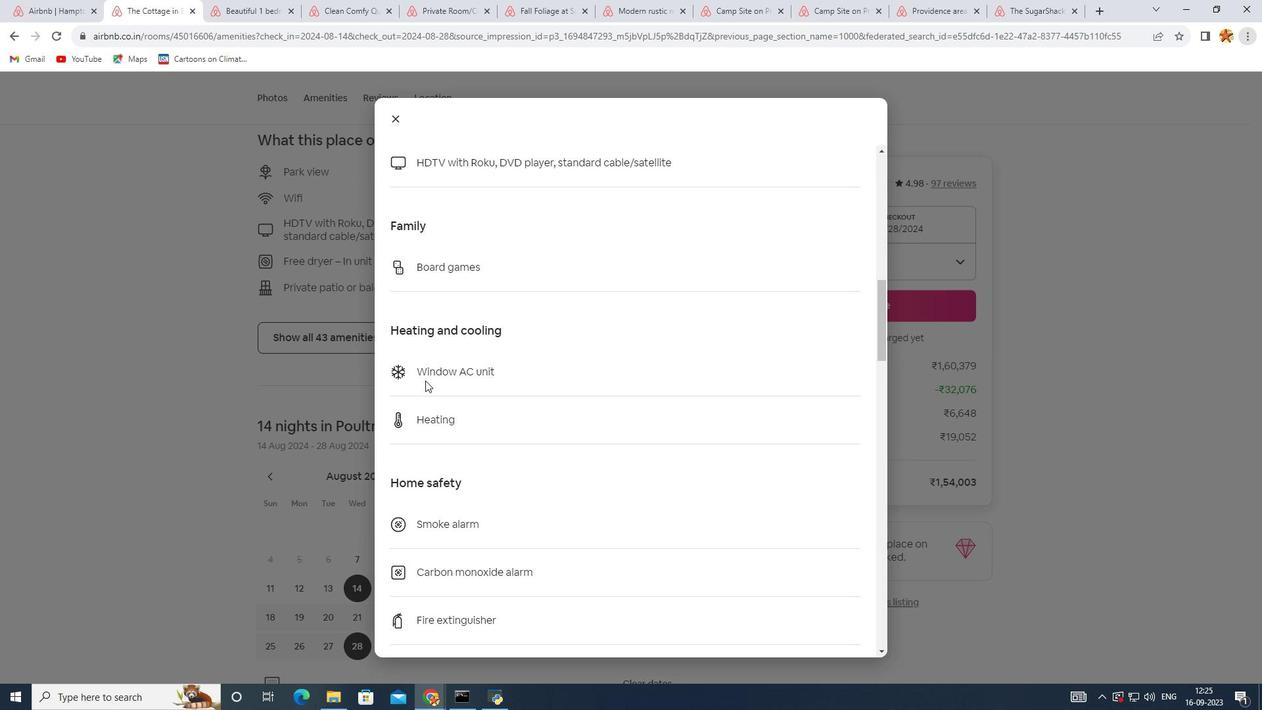 
Action: Mouse scrolled (428, 383) with delta (0, 0)
Screenshot: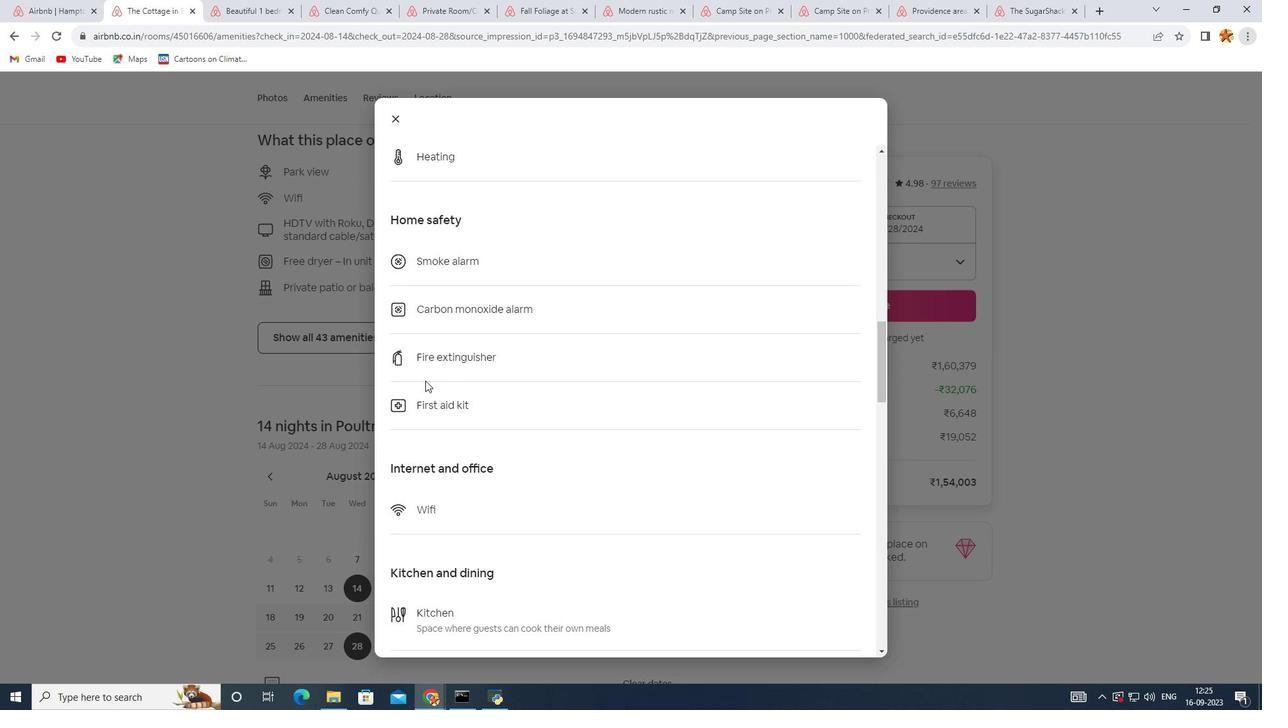 
Action: Mouse scrolled (428, 383) with delta (0, 0)
Screenshot: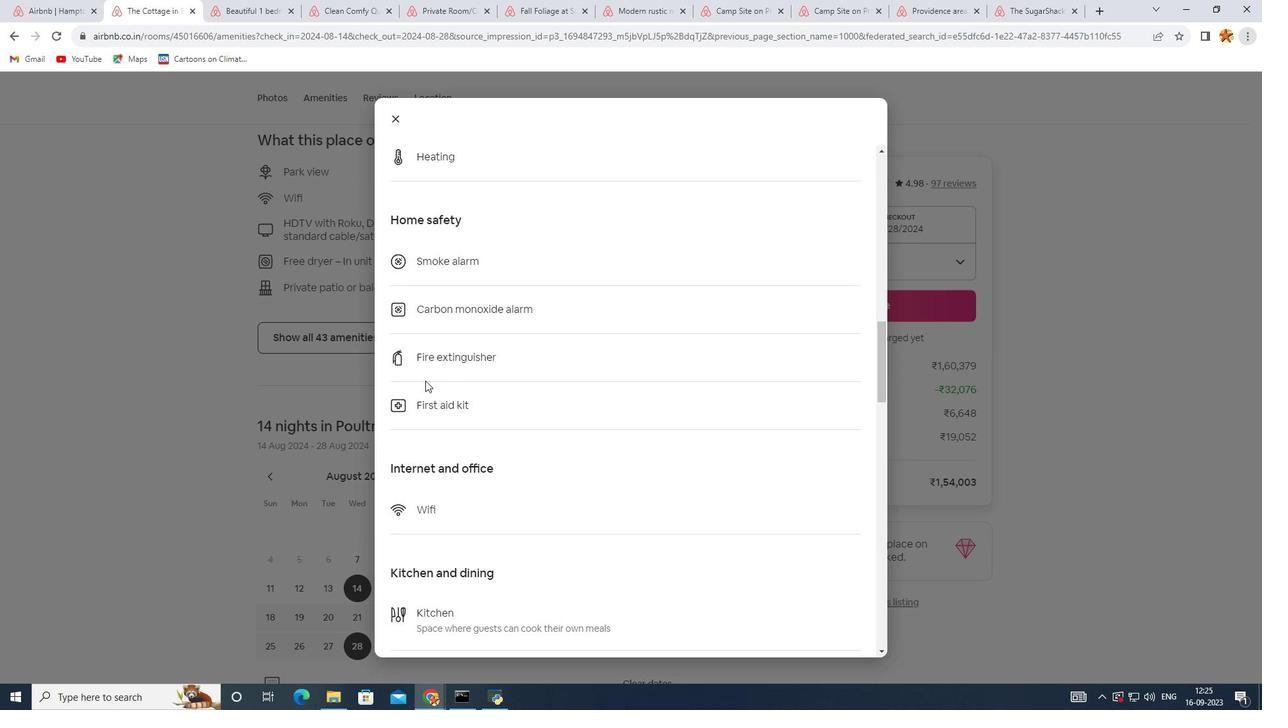 
Action: Mouse scrolled (428, 383) with delta (0, 0)
Screenshot: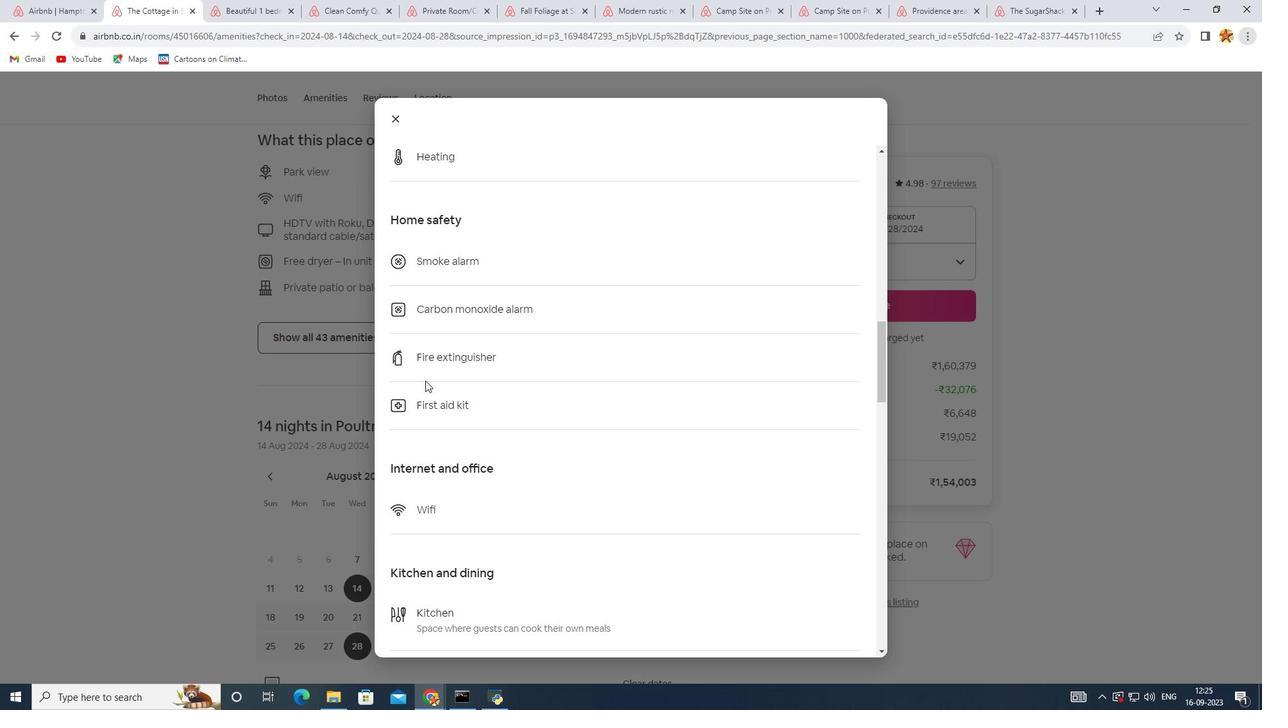 
Action: Mouse scrolled (428, 383) with delta (0, 0)
Screenshot: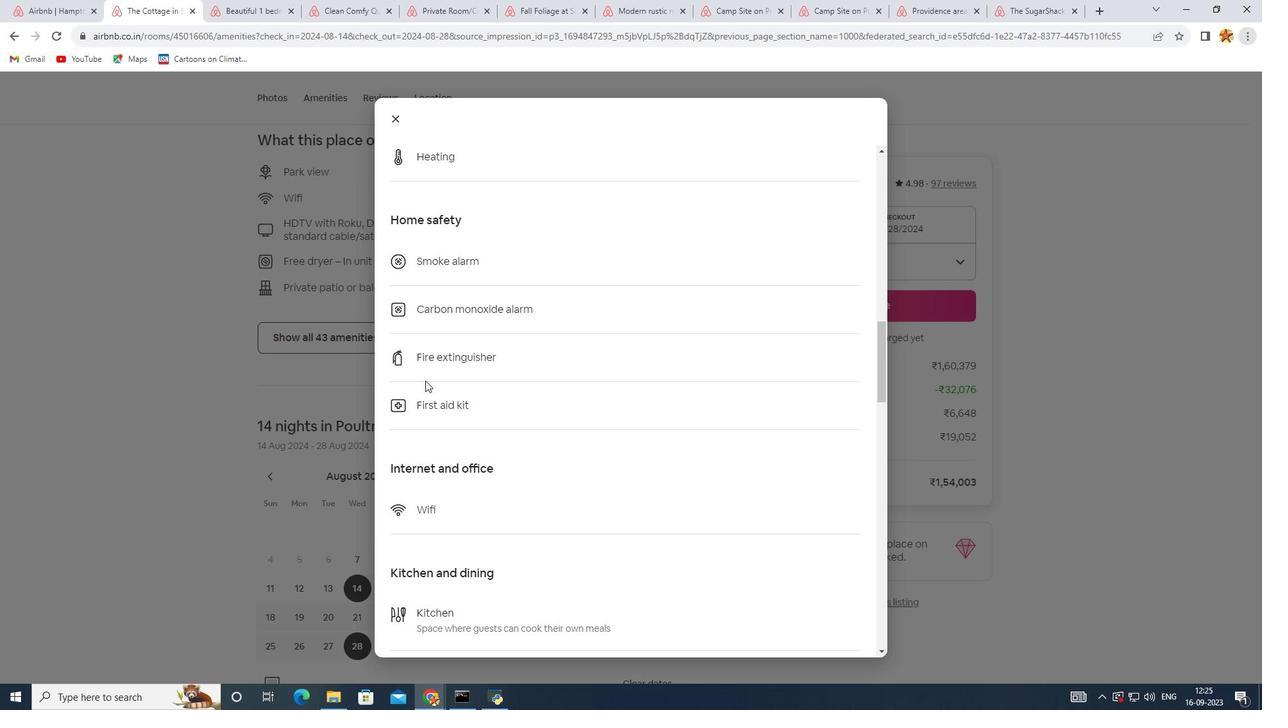 
Action: Mouse scrolled (428, 383) with delta (0, 0)
Screenshot: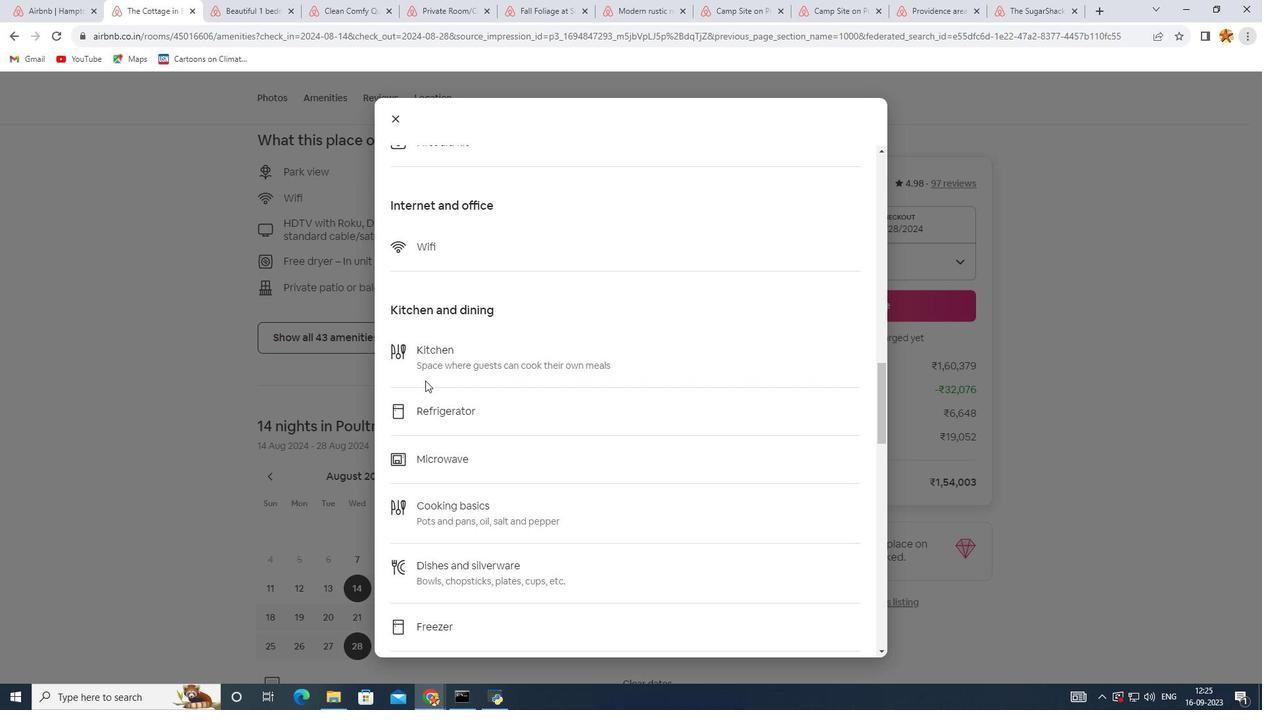 
Action: Mouse scrolled (428, 383) with delta (0, 0)
Screenshot: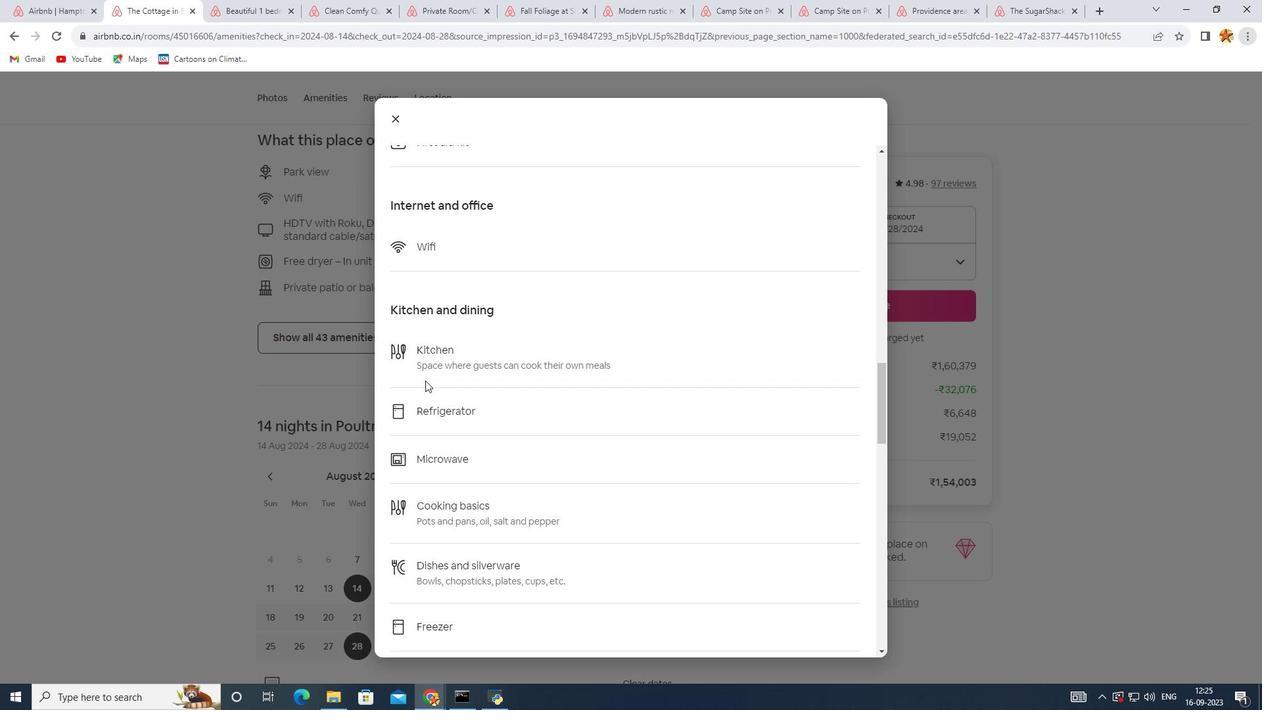
Action: Mouse scrolled (428, 383) with delta (0, 0)
Screenshot: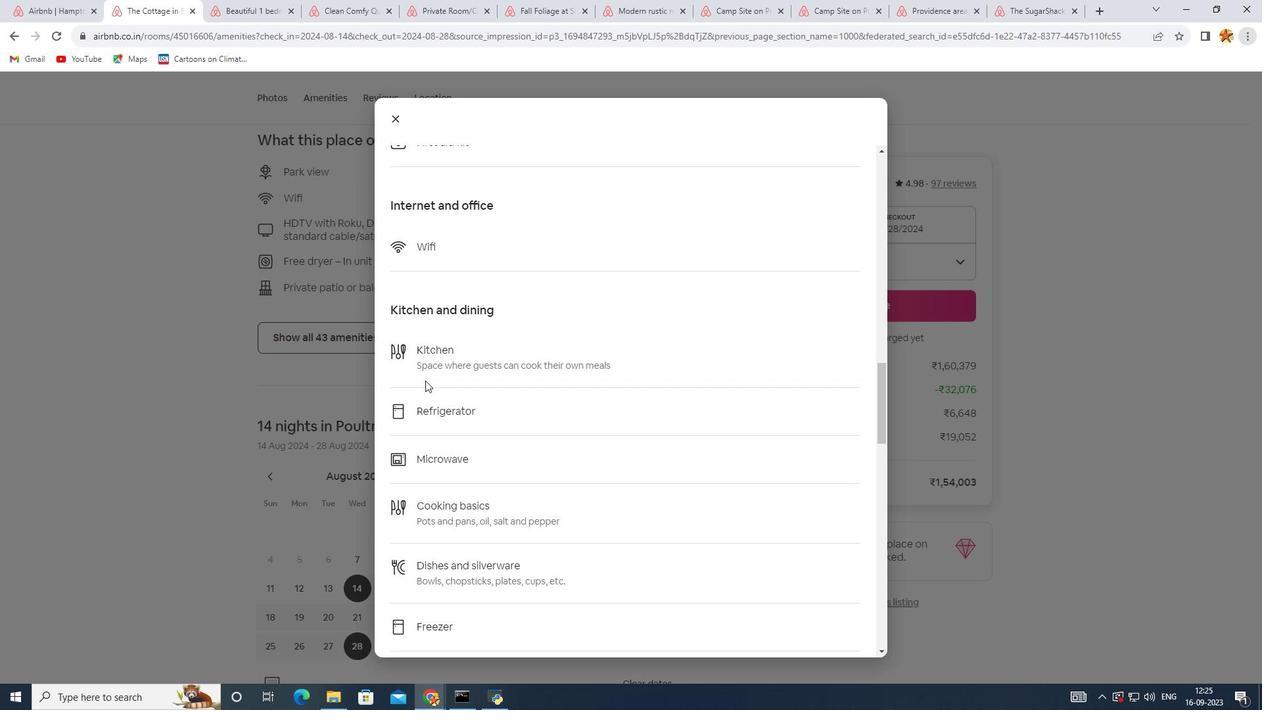 
Action: Mouse scrolled (428, 383) with delta (0, 0)
Screenshot: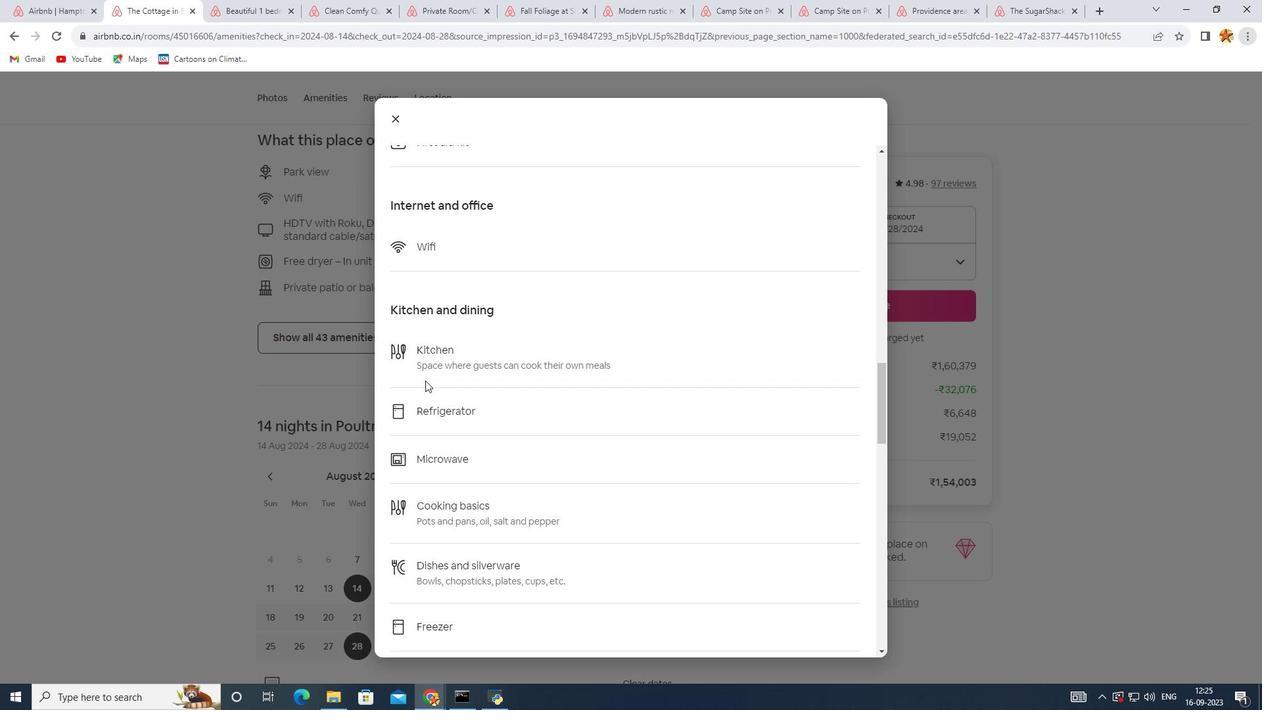 
Action: Mouse scrolled (428, 383) with delta (0, 0)
Screenshot: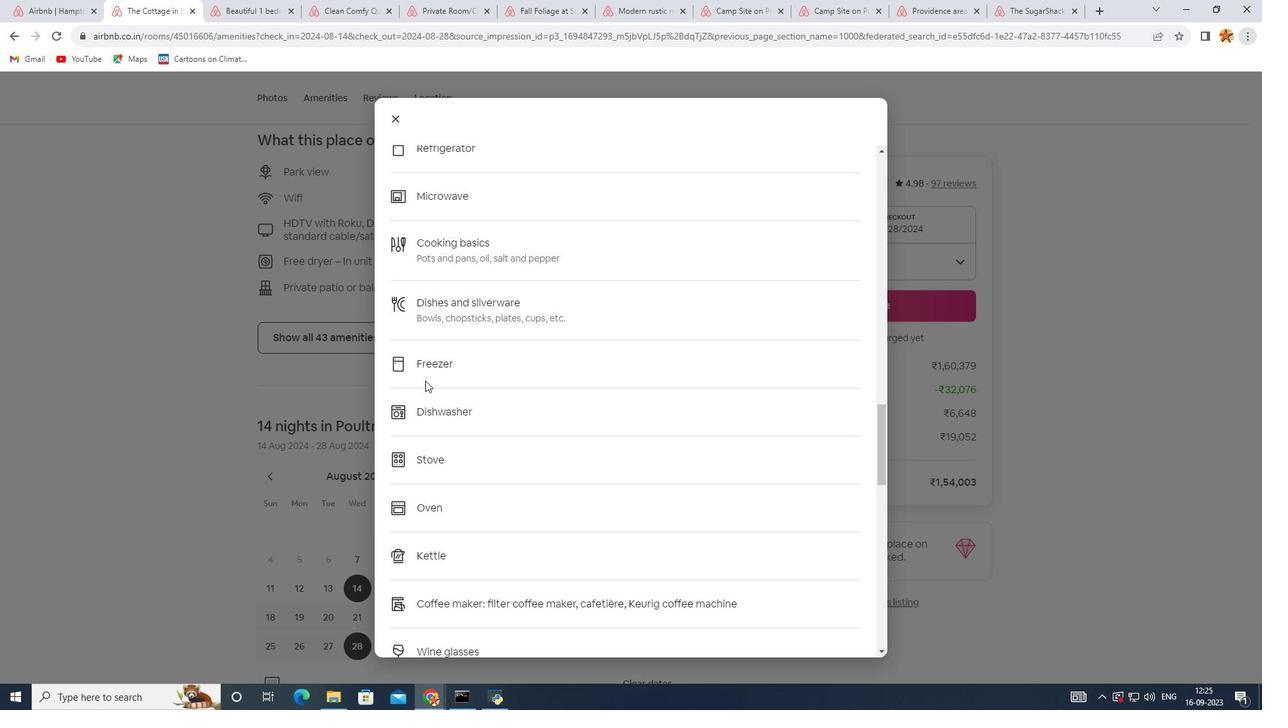 
Action: Mouse scrolled (428, 383) with delta (0, 0)
Screenshot: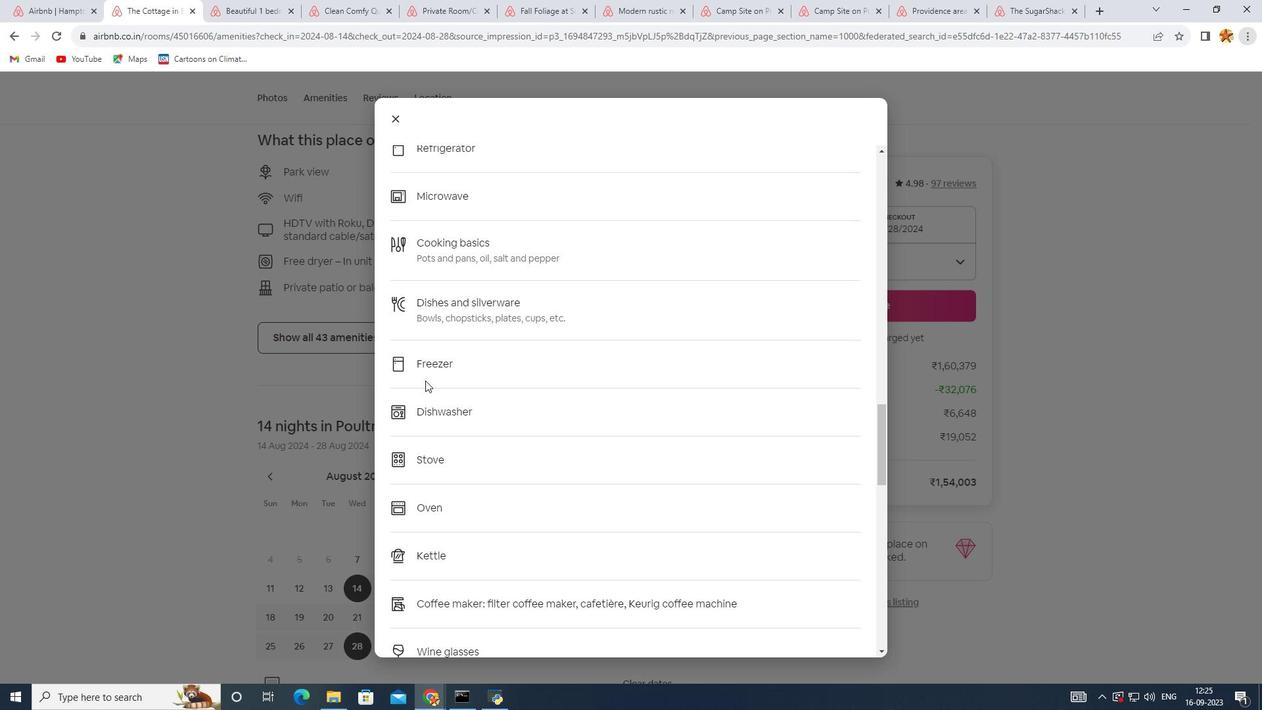
Action: Mouse scrolled (428, 383) with delta (0, 0)
Screenshot: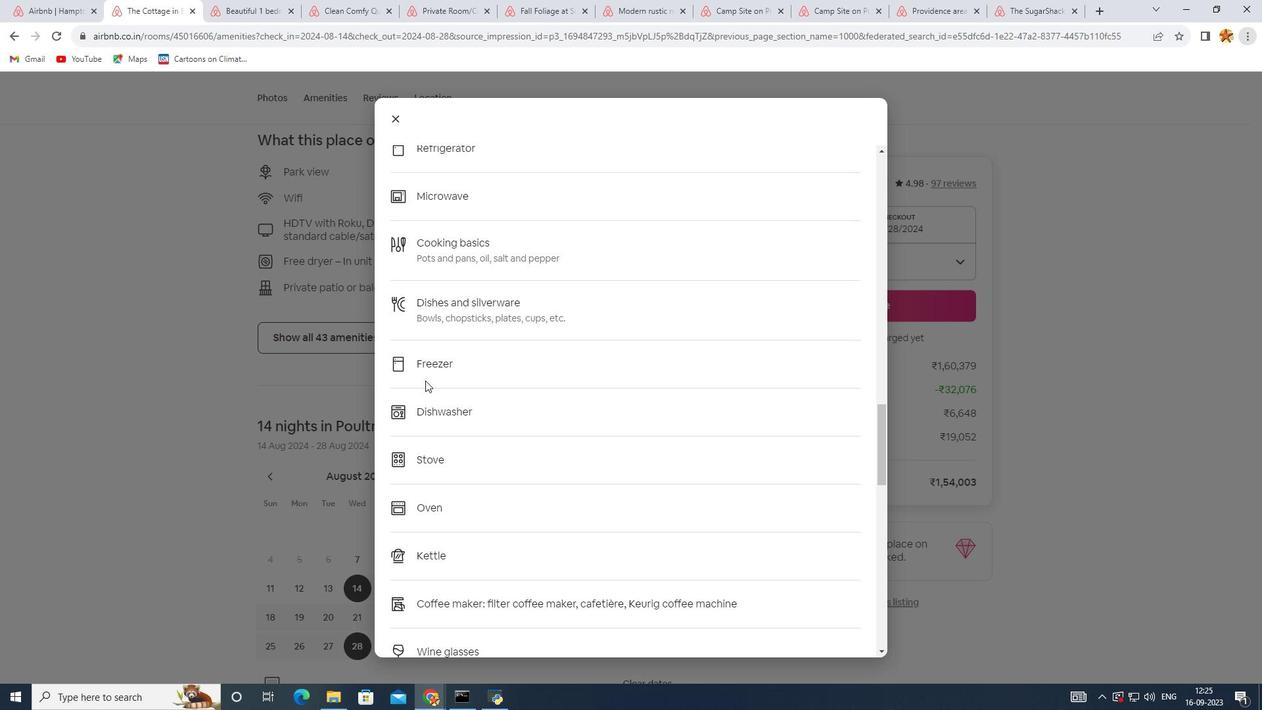 
Action: Mouse scrolled (428, 383) with delta (0, 0)
Screenshot: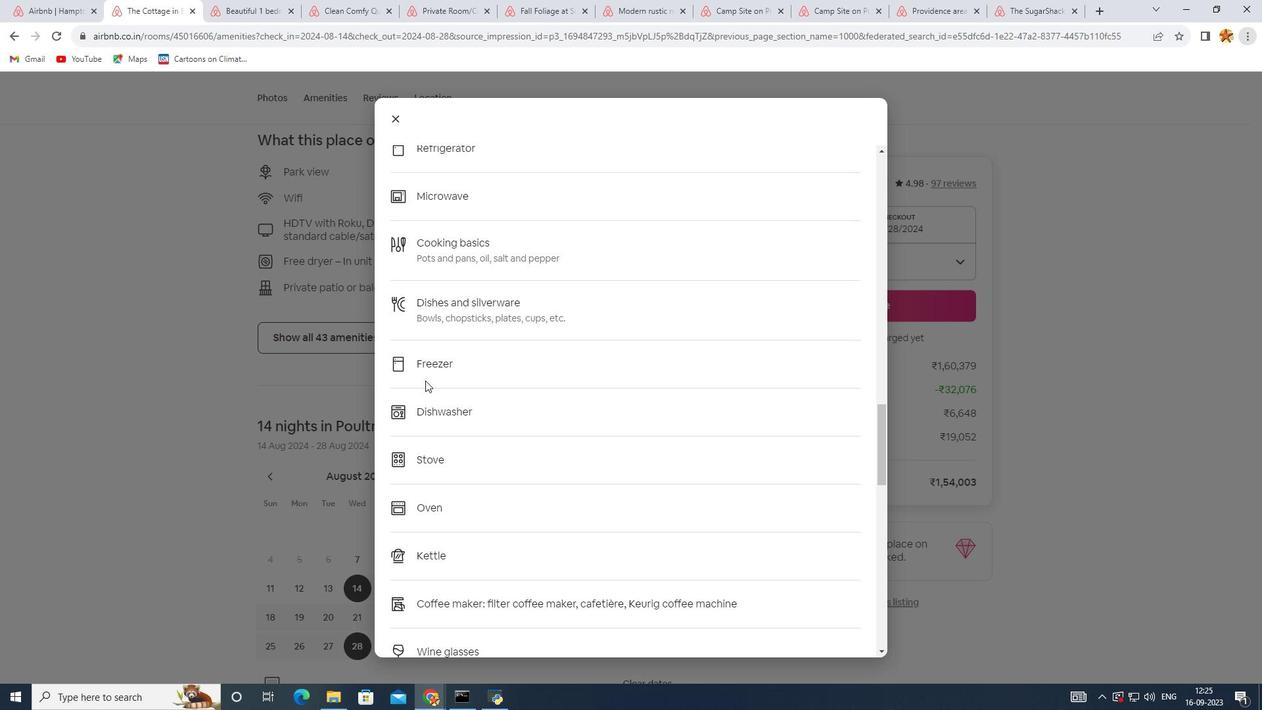 
Action: Mouse scrolled (428, 383) with delta (0, 0)
Screenshot: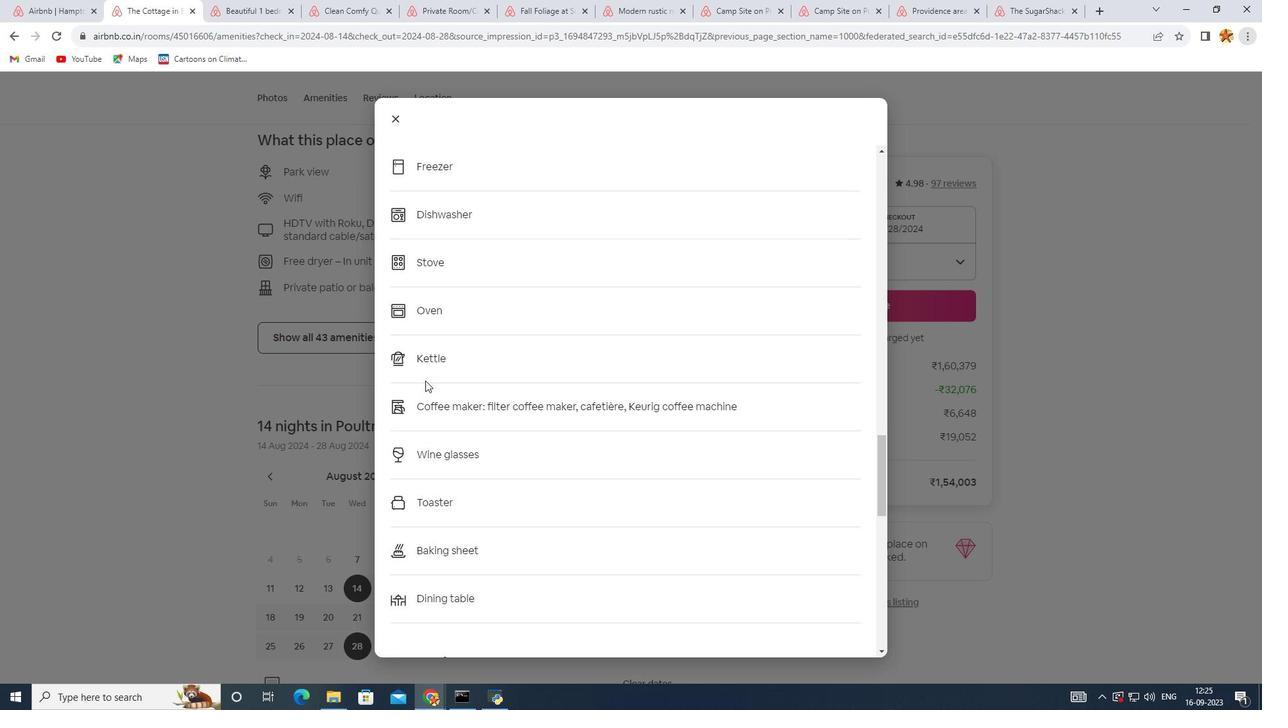 
Action: Mouse scrolled (428, 383) with delta (0, 0)
Screenshot: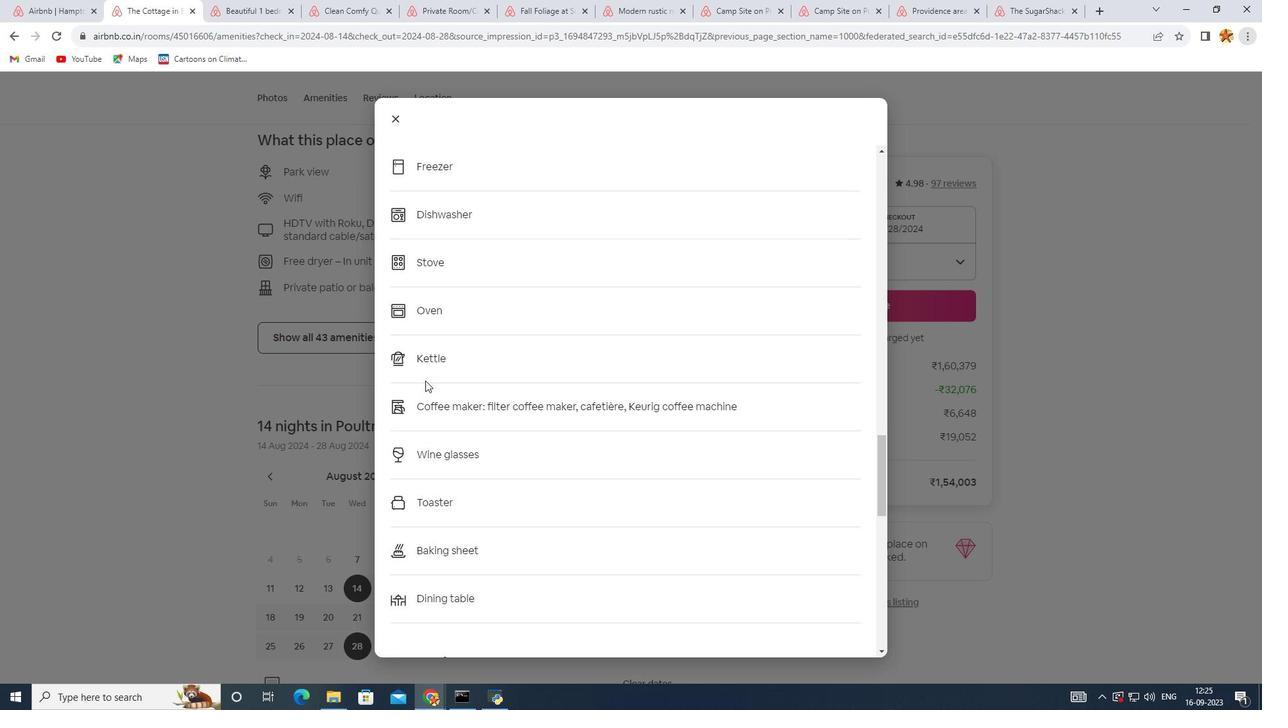 
Action: Mouse scrolled (428, 383) with delta (0, 0)
Screenshot: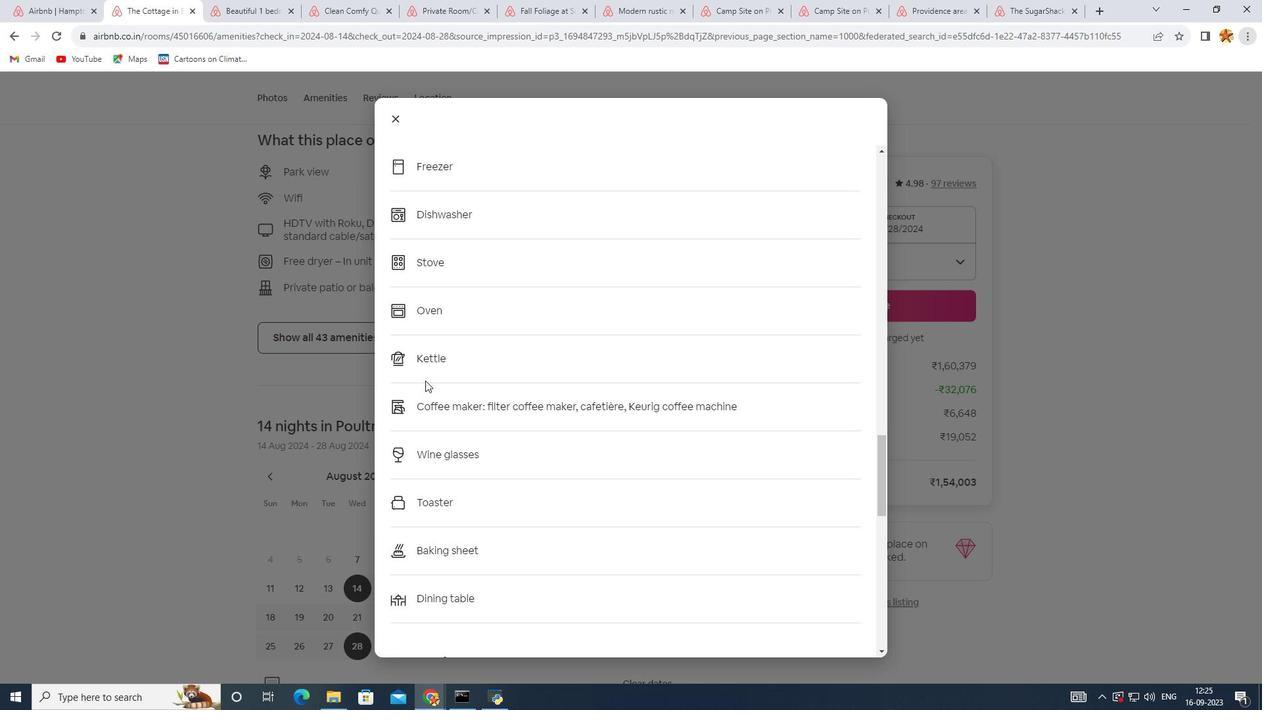 
Action: Mouse scrolled (428, 383) with delta (0, 0)
Screenshot: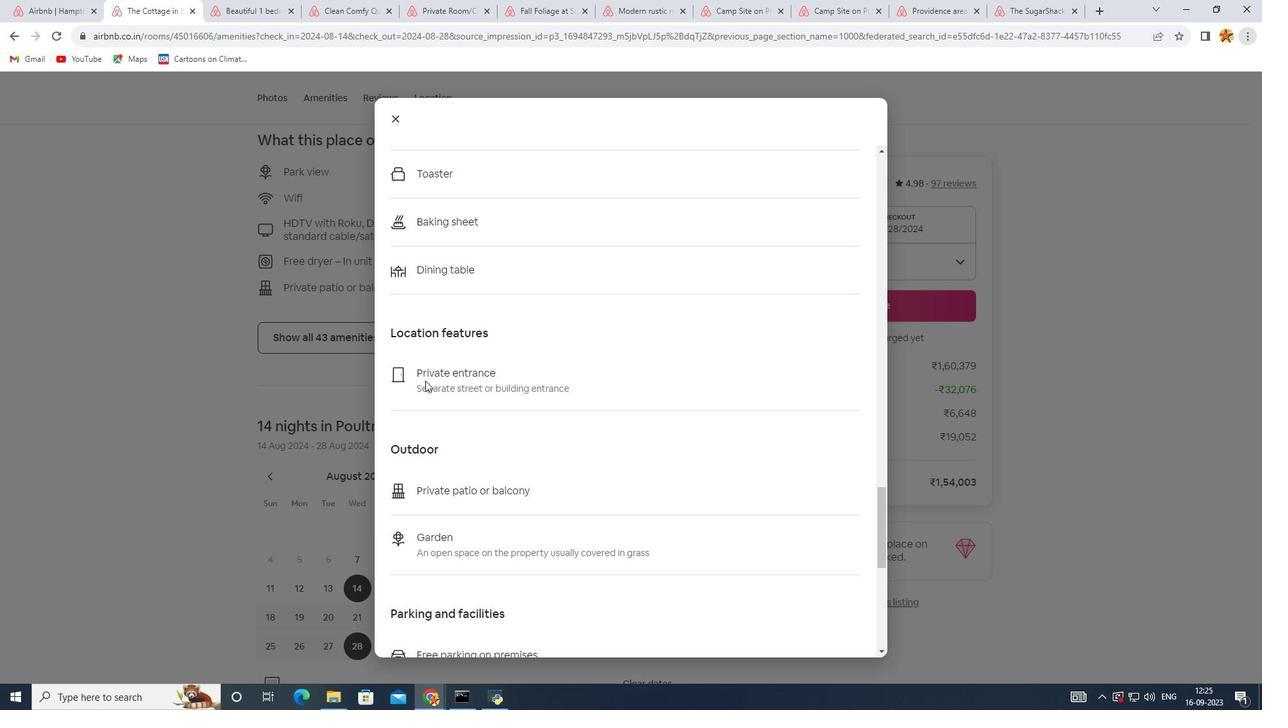 
Action: Mouse scrolled (428, 383) with delta (0, 0)
Screenshot: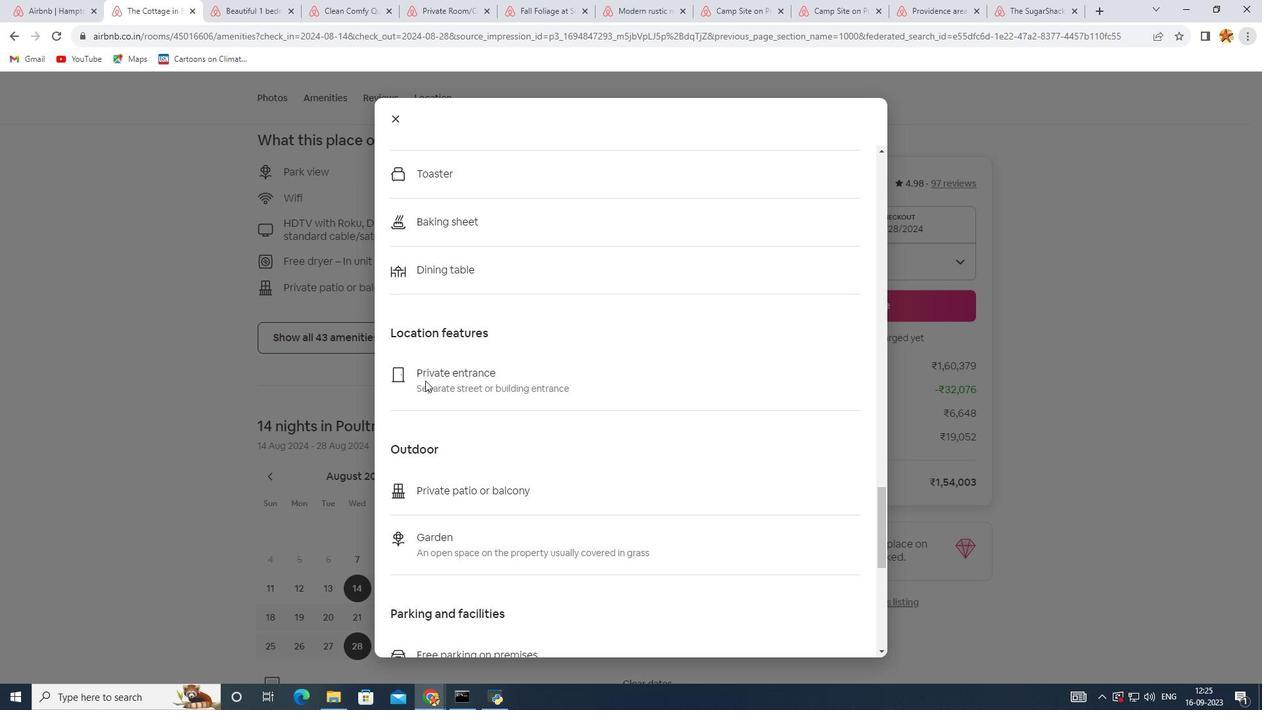 
Action: Mouse scrolled (428, 383) with delta (0, 0)
Screenshot: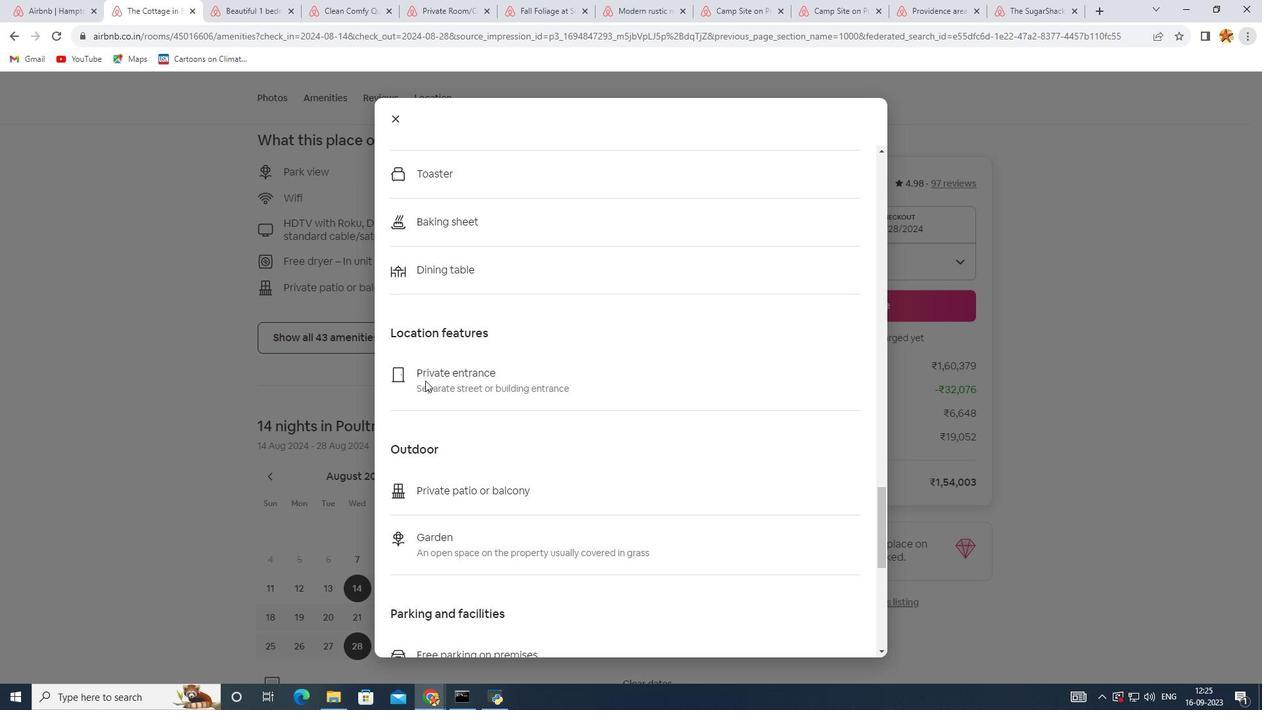 
Action: Mouse scrolled (428, 383) with delta (0, 0)
Screenshot: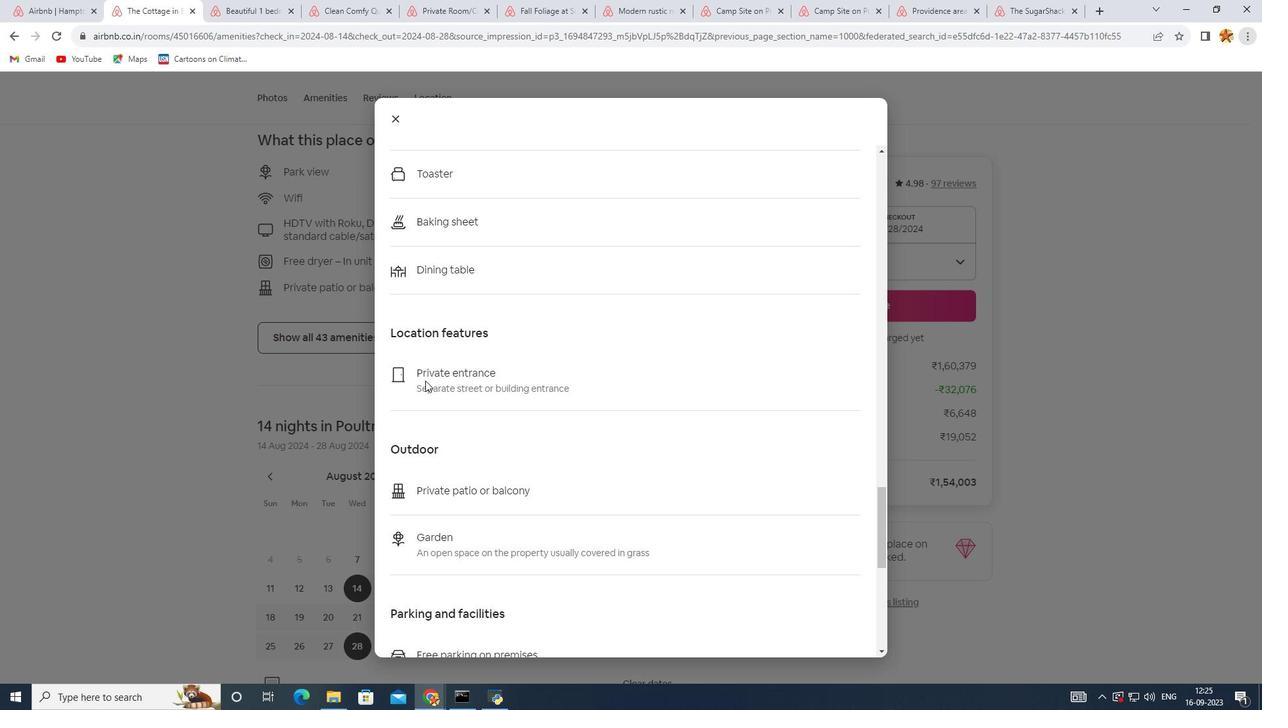 
Action: Mouse scrolled (428, 383) with delta (0, 0)
Screenshot: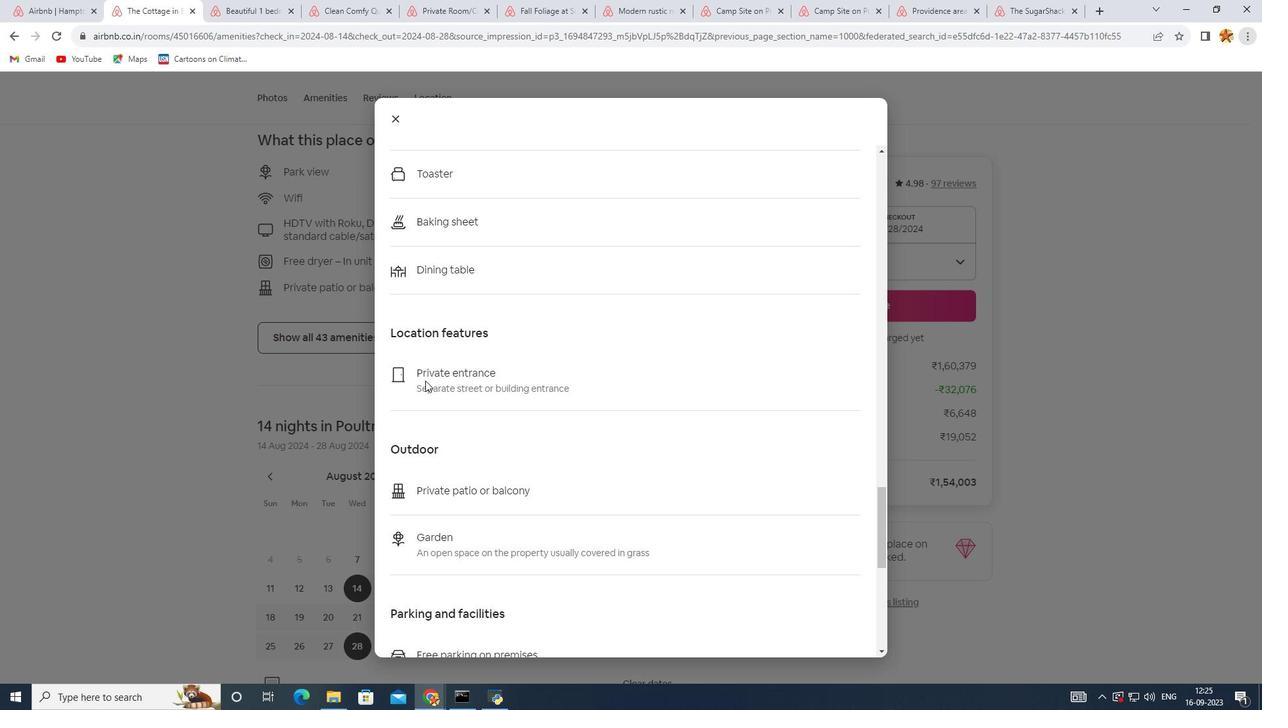 
Action: Mouse scrolled (428, 383) with delta (0, 0)
Screenshot: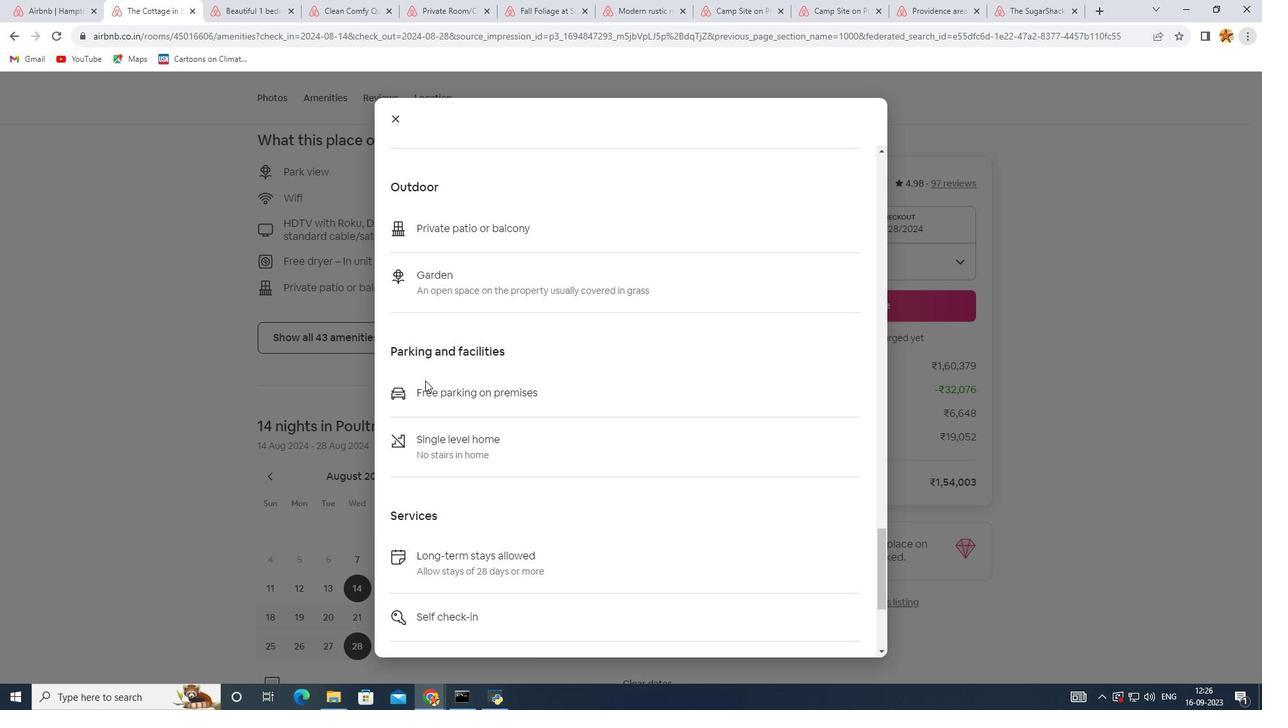 
Action: Mouse scrolled (428, 383) with delta (0, 0)
Screenshot: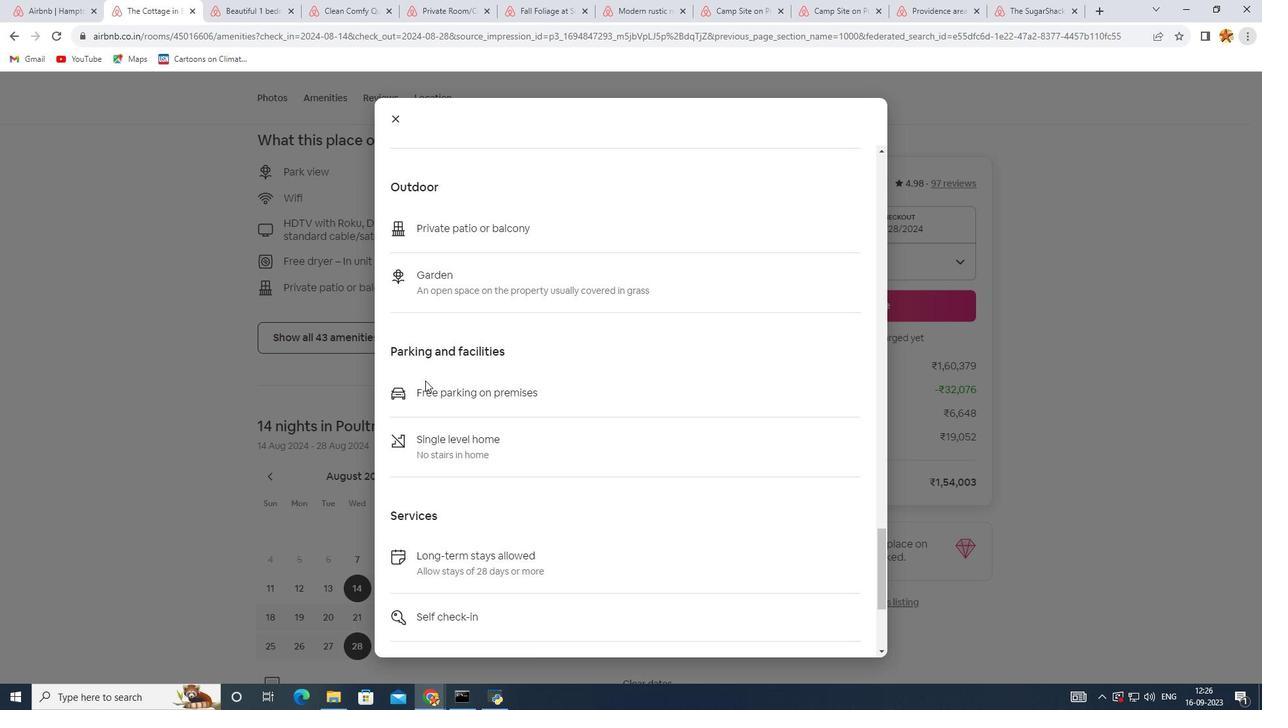 
Action: Mouse scrolled (428, 383) with delta (0, 0)
Screenshot: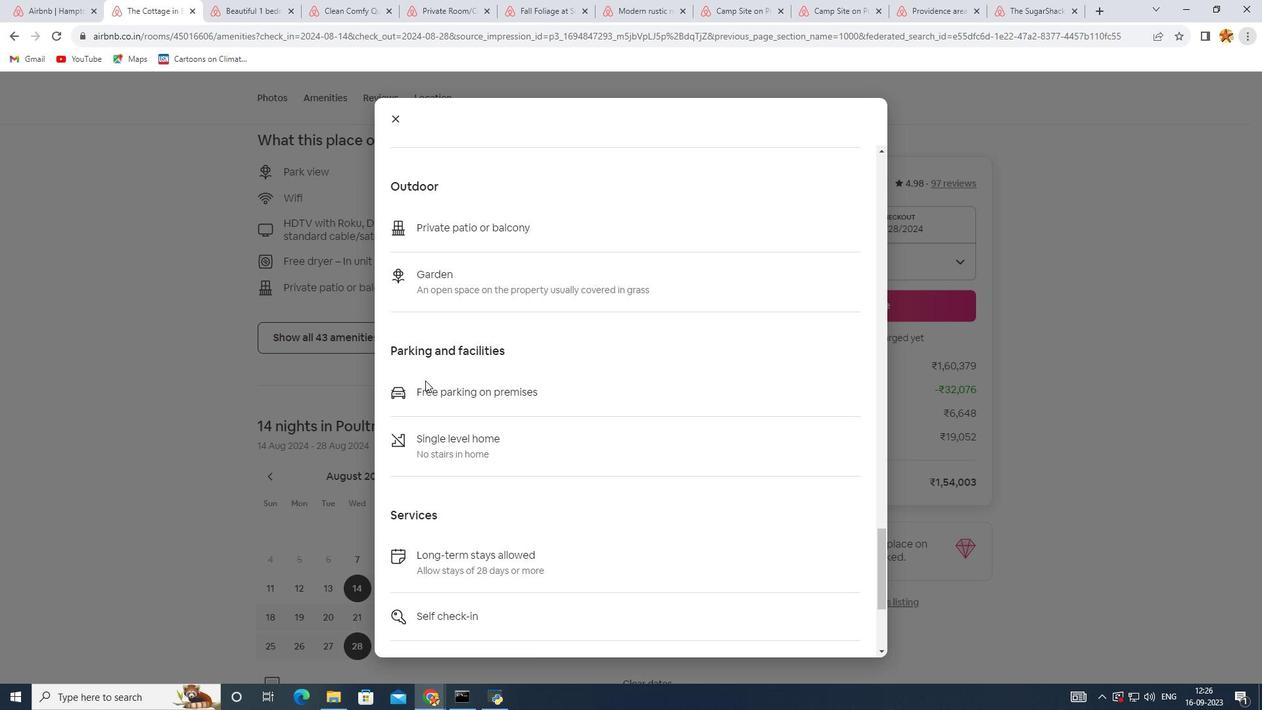 
Action: Mouse scrolled (428, 383) with delta (0, 0)
Screenshot: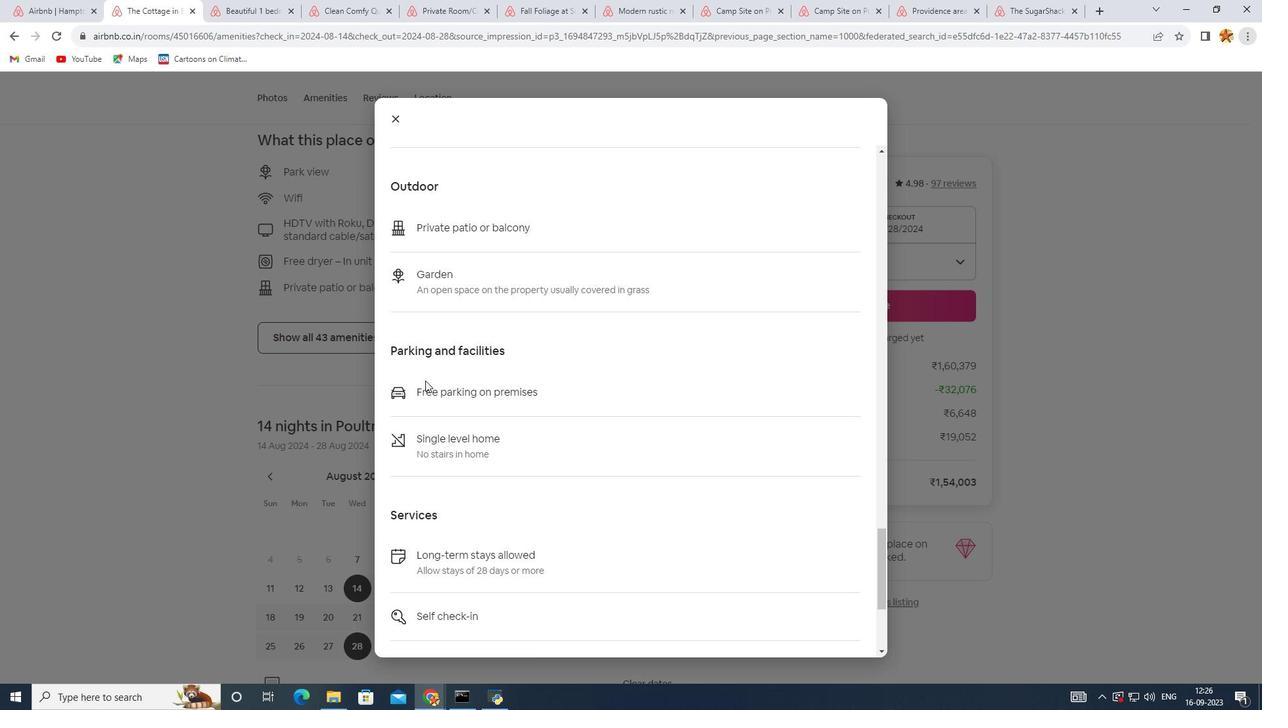 
Action: Mouse scrolled (428, 383) with delta (0, 0)
Screenshot: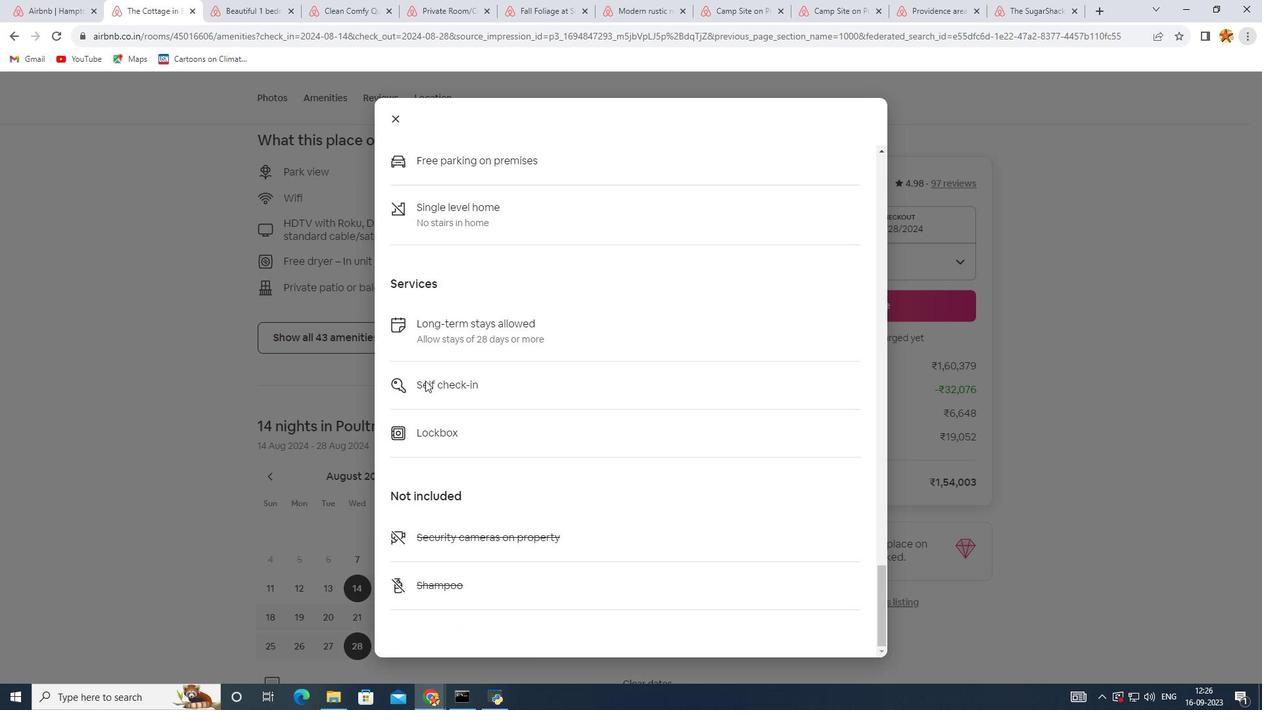 
Action: Mouse scrolled (428, 383) with delta (0, 0)
Screenshot: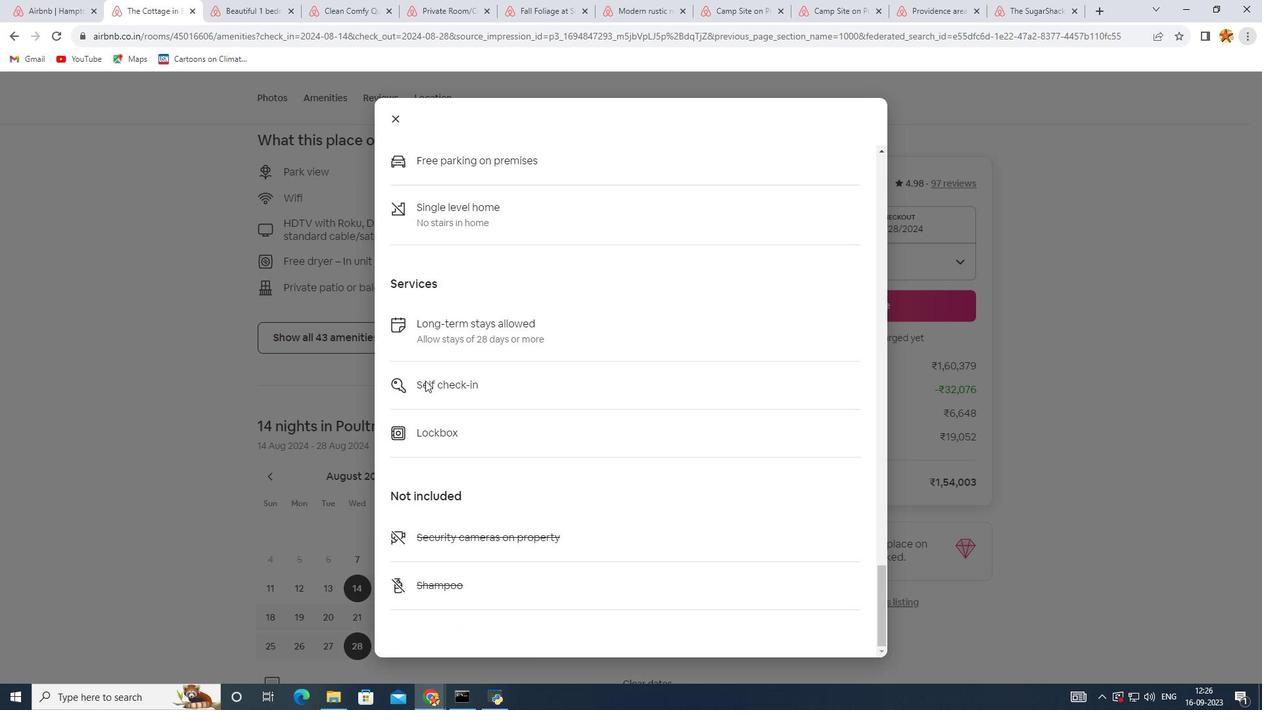 
Action: Mouse scrolled (428, 383) with delta (0, 0)
Screenshot: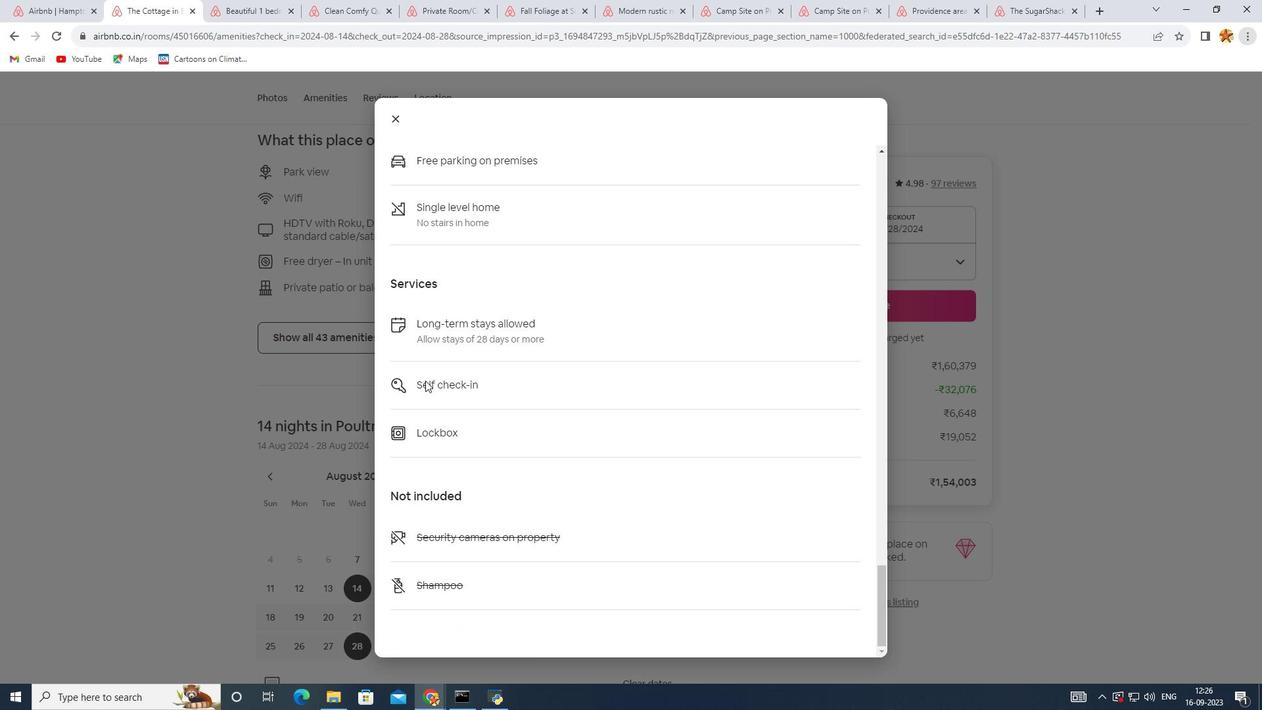 
Action: Mouse scrolled (428, 383) with delta (0, 0)
Screenshot: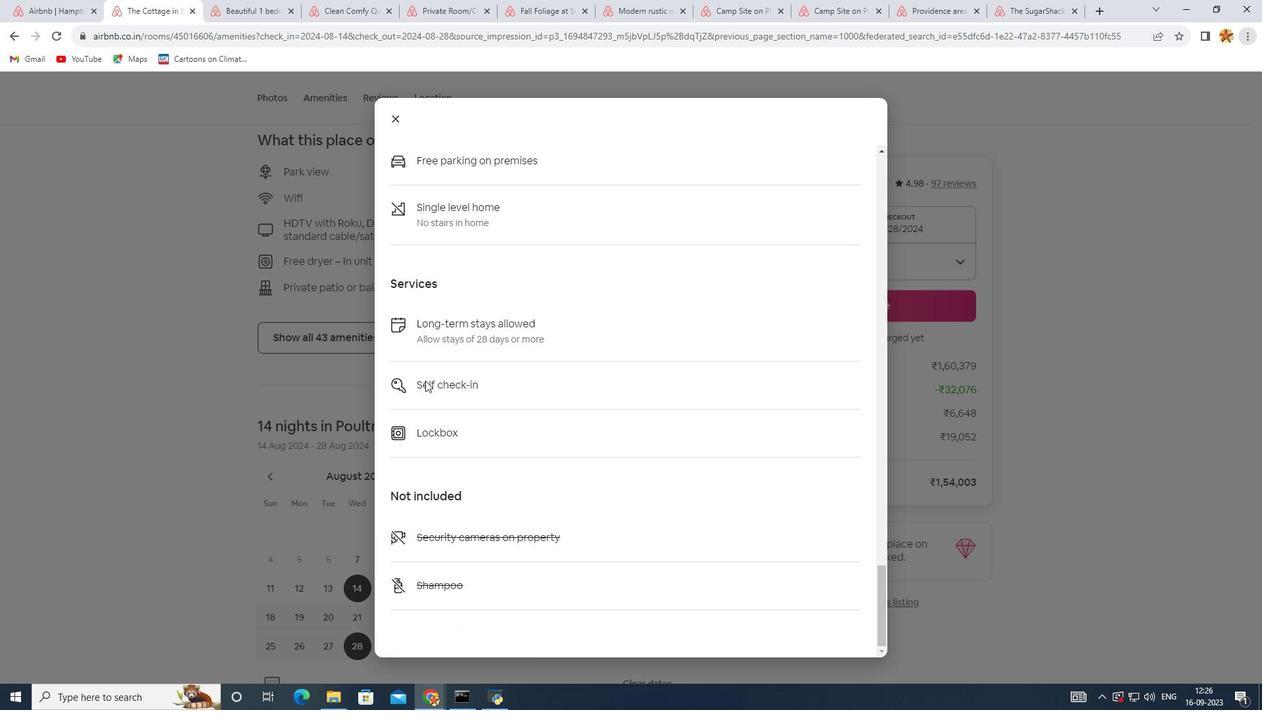 
Action: Mouse moved to (396, 126)
Screenshot: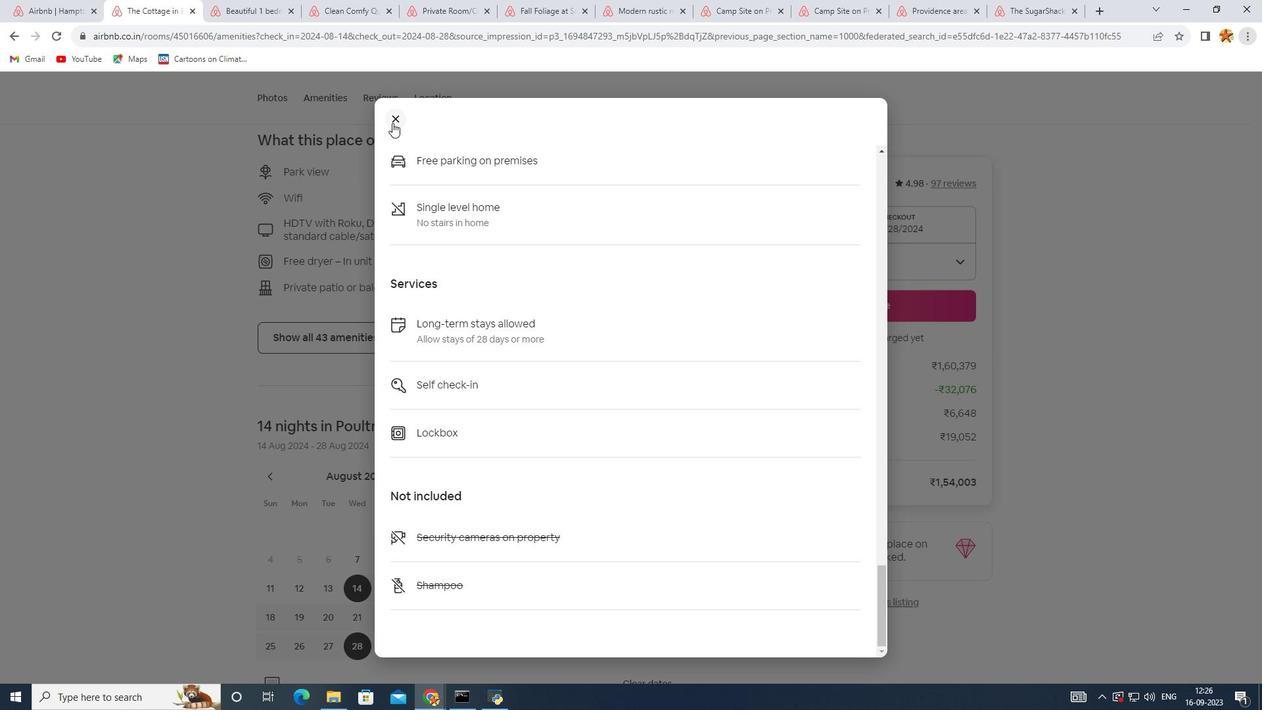 
Action: Mouse pressed left at (396, 126)
Screenshot: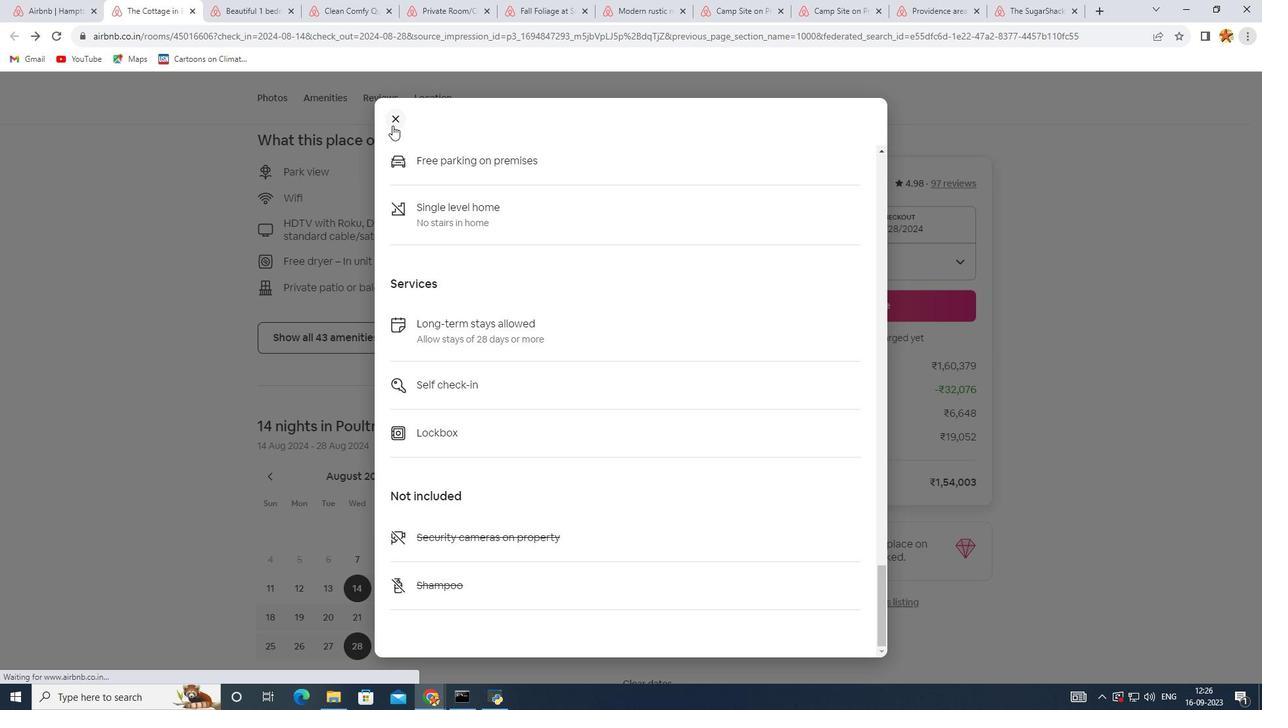 
Action: Mouse moved to (359, 443)
Screenshot: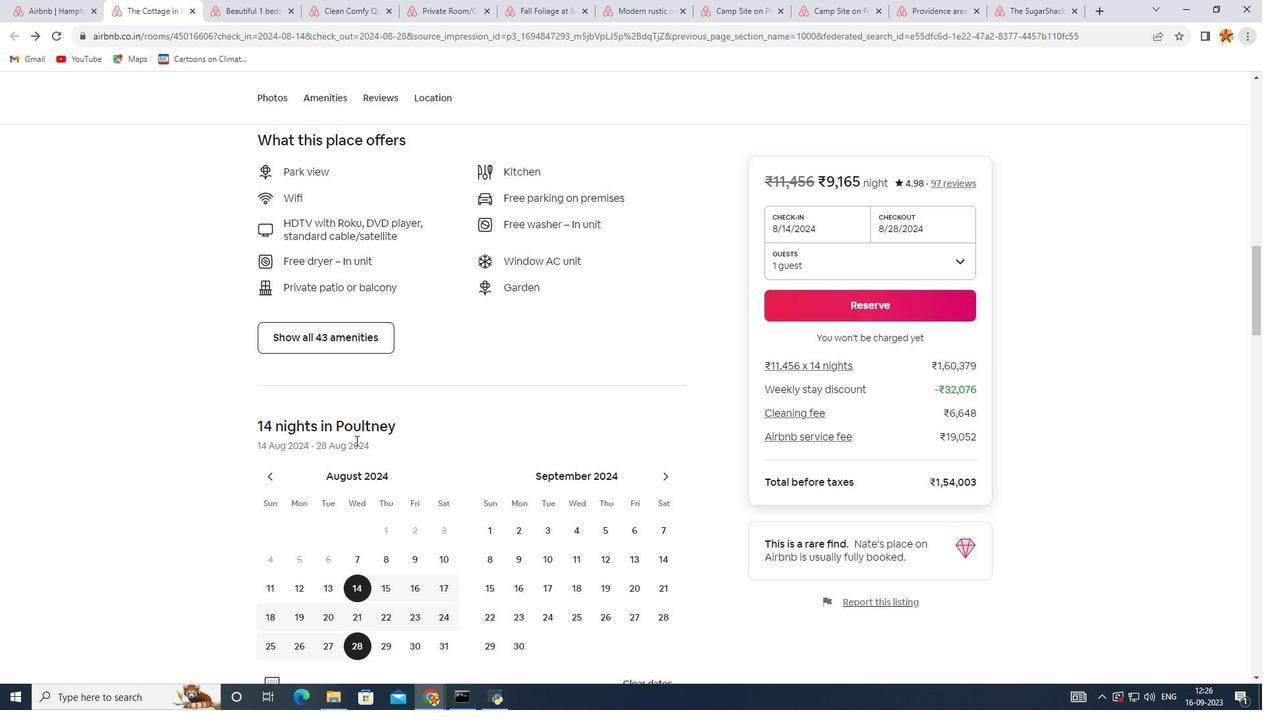 
Action: Mouse scrolled (359, 443) with delta (0, 0)
Screenshot: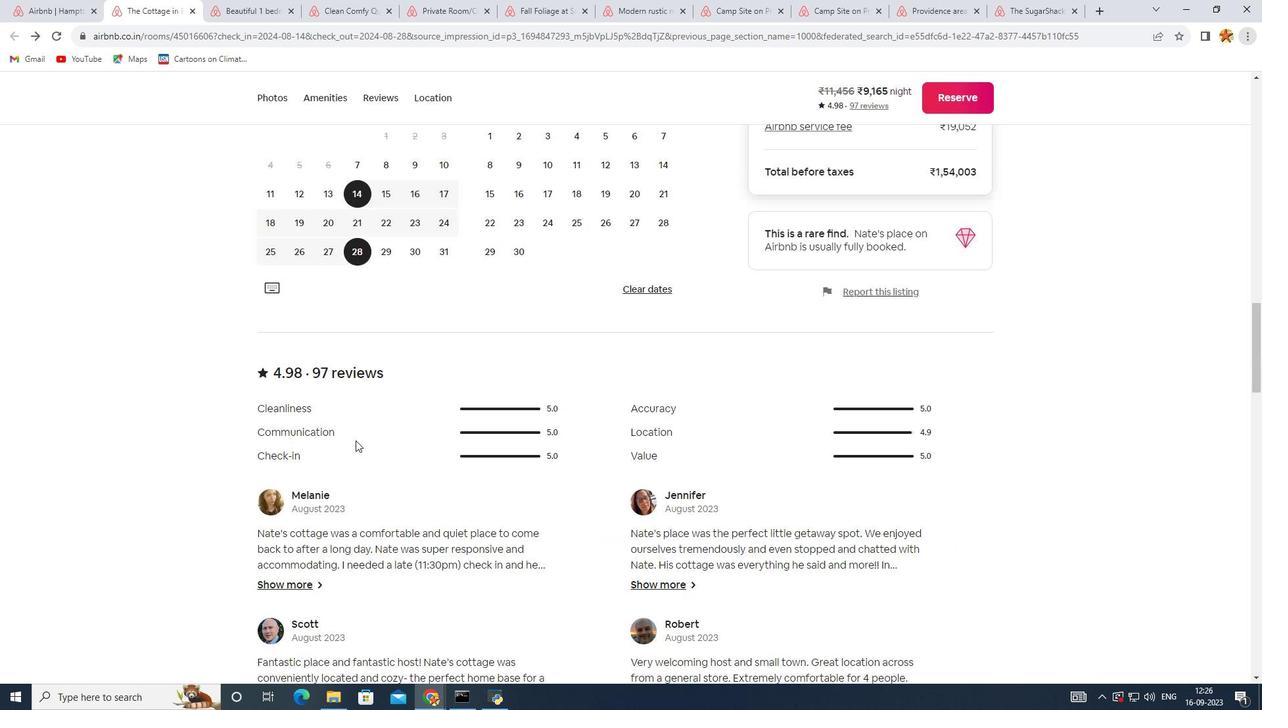 
Action: Mouse scrolled (359, 443) with delta (0, 0)
Screenshot: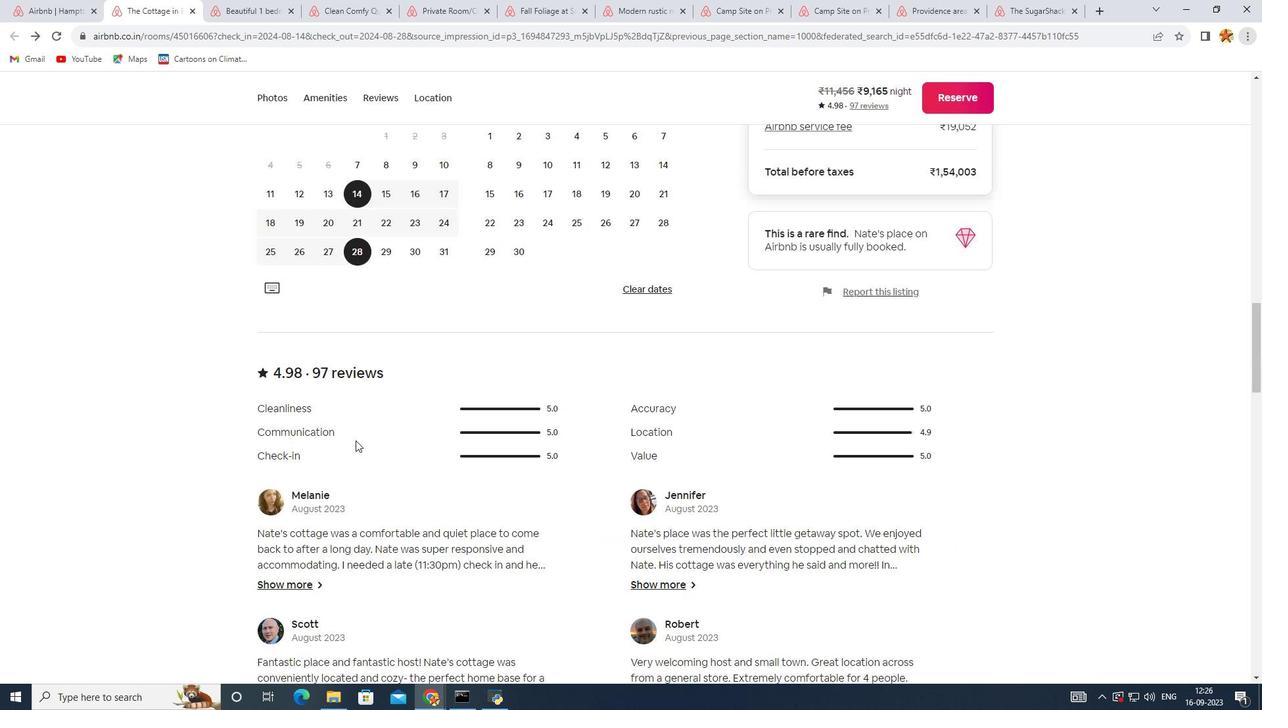 
Action: Mouse scrolled (359, 443) with delta (0, 0)
Screenshot: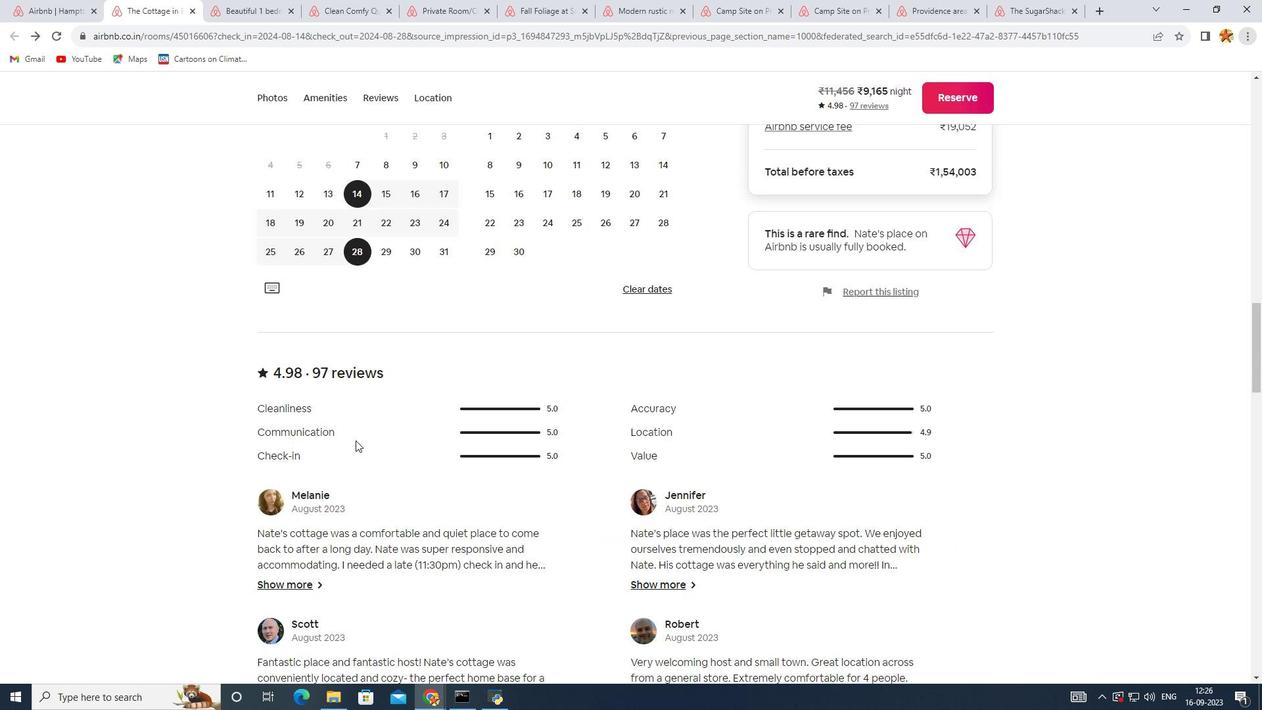 
Action: Mouse scrolled (359, 443) with delta (0, 0)
Screenshot: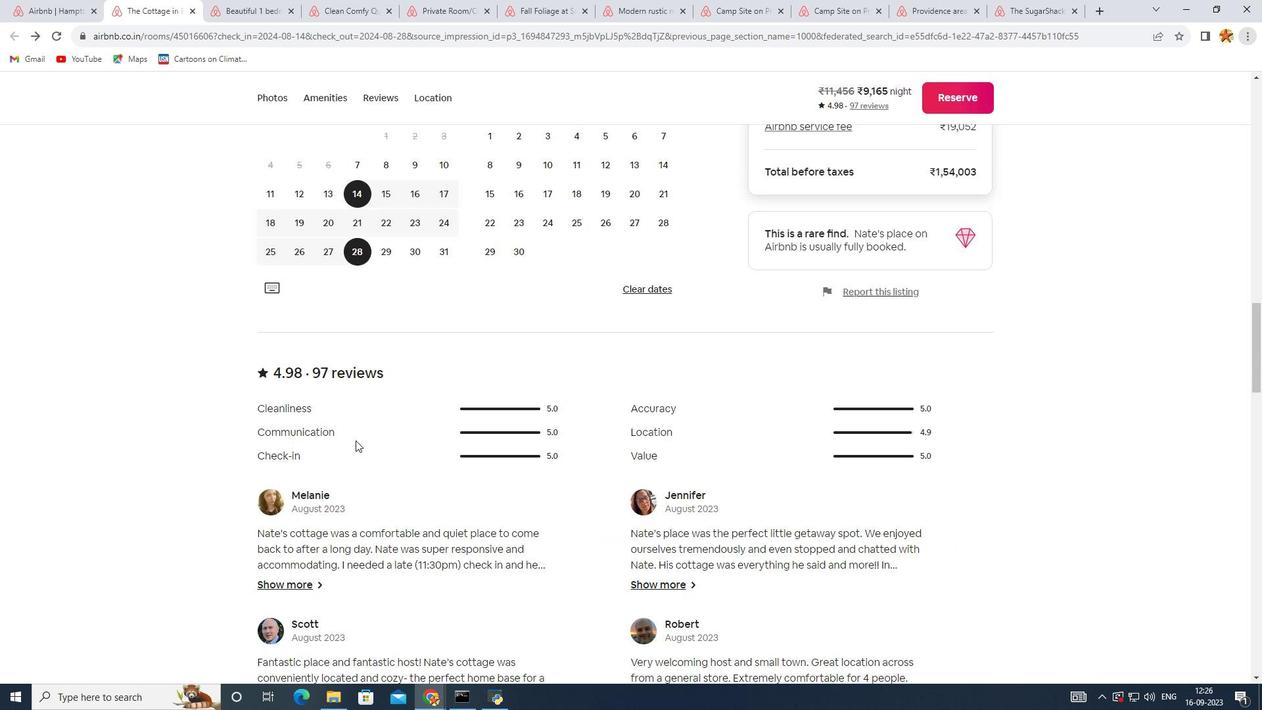 
Action: Mouse scrolled (359, 443) with delta (0, 0)
Screenshot: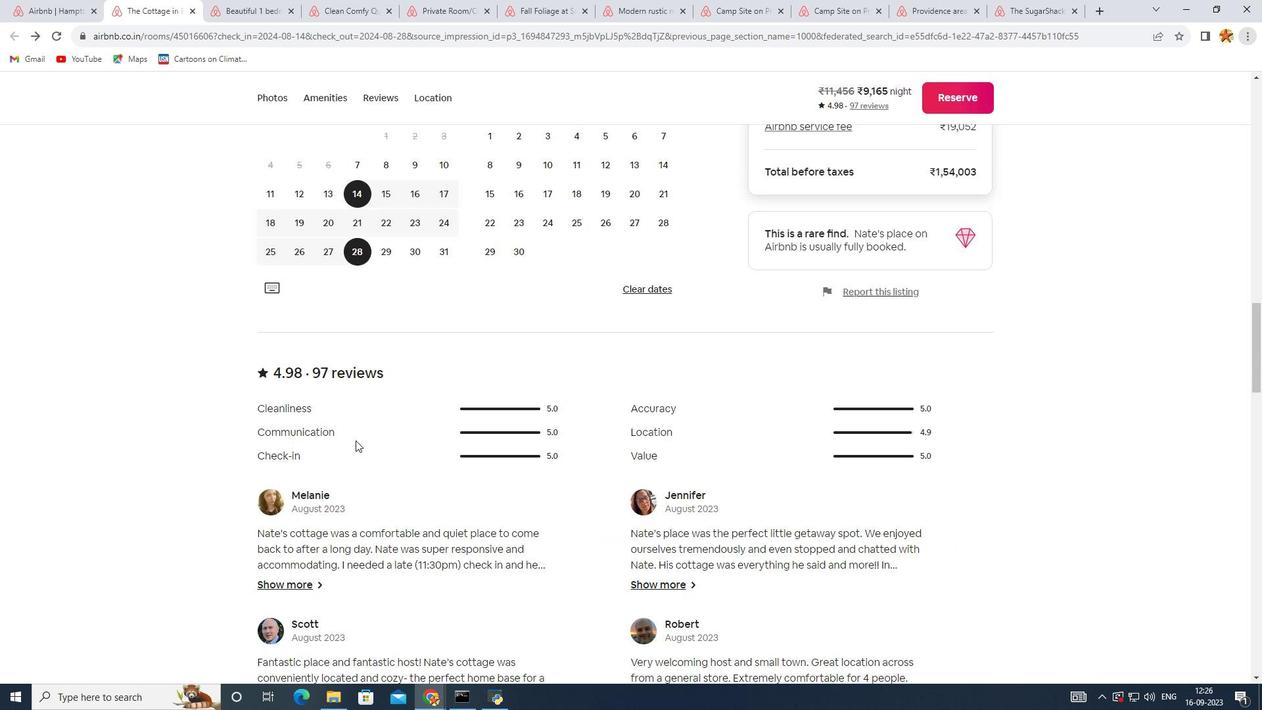 
Action: Mouse scrolled (359, 443) with delta (0, 0)
Screenshot: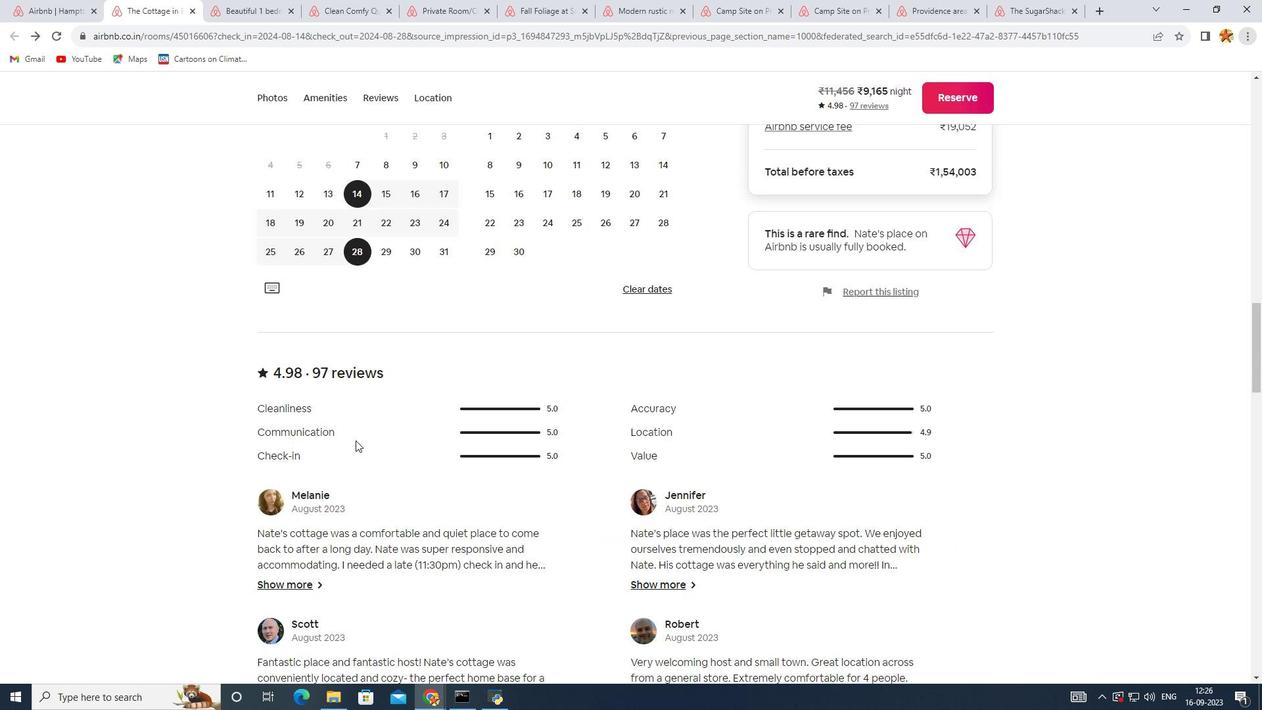 
Action: Mouse scrolled (359, 443) with delta (0, 0)
Screenshot: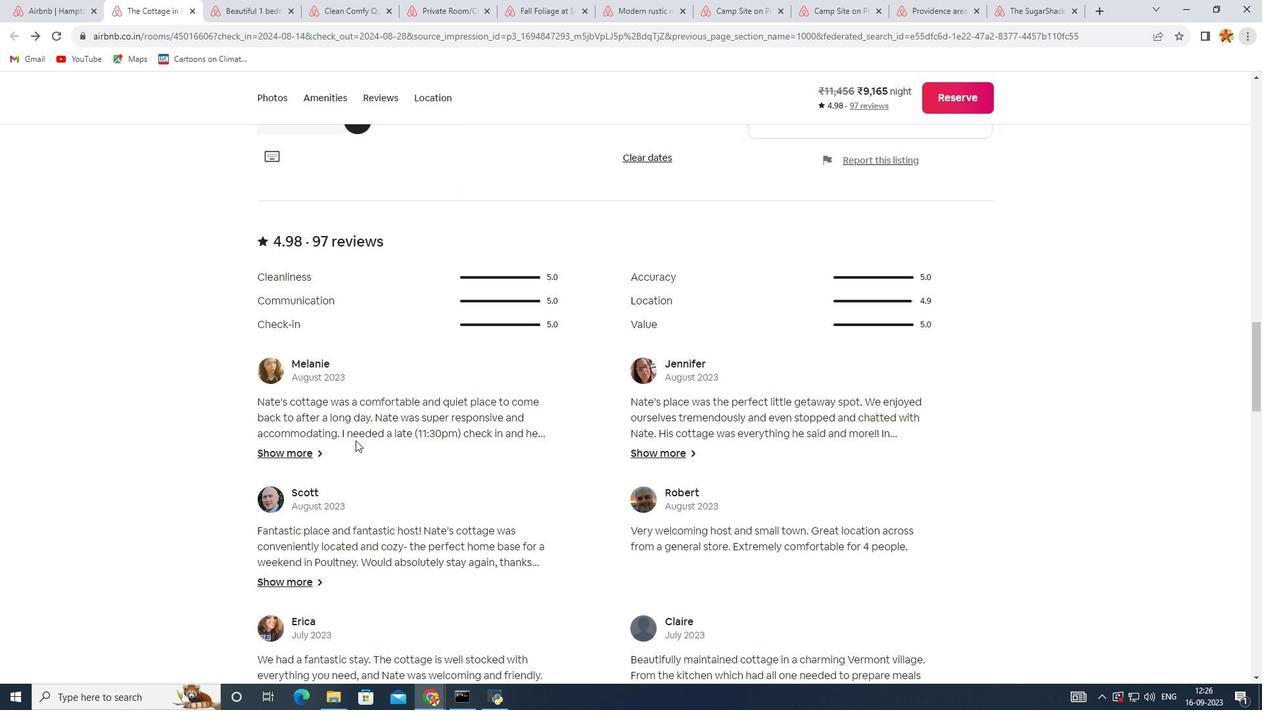 
Action: Mouse scrolled (359, 443) with delta (0, 0)
Screenshot: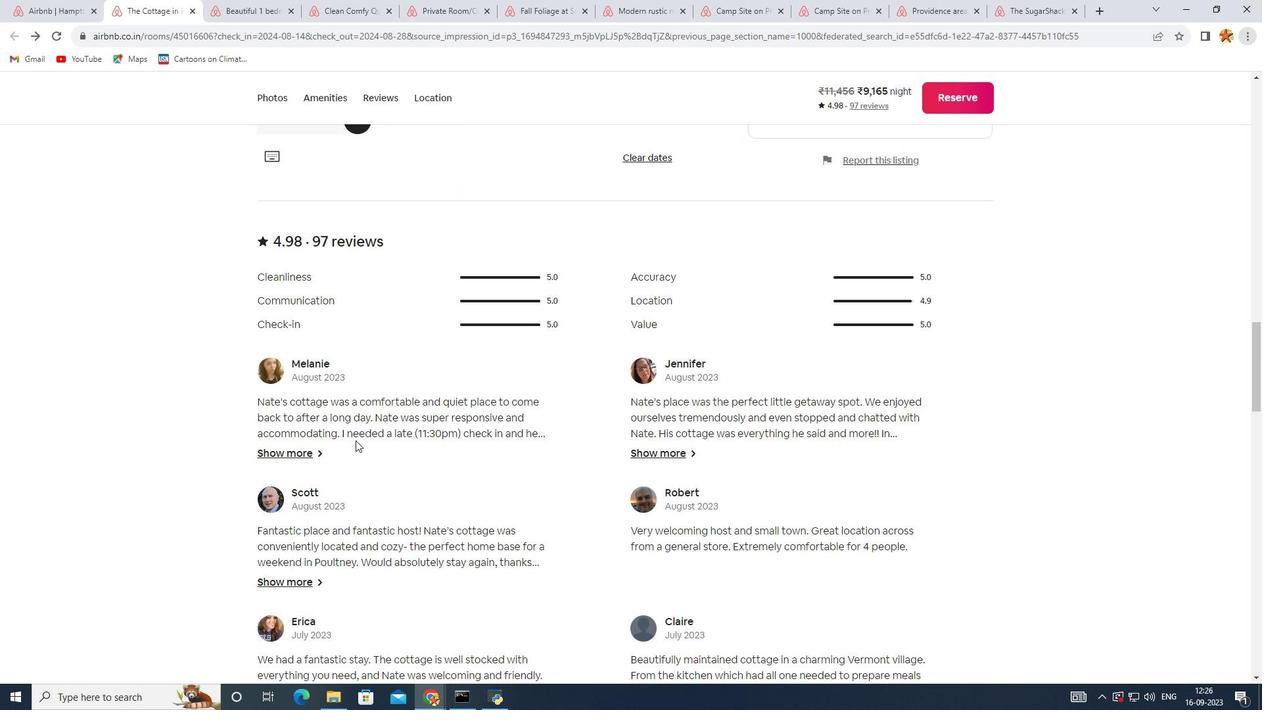 
Action: Mouse scrolled (359, 443) with delta (0, 0)
Screenshot: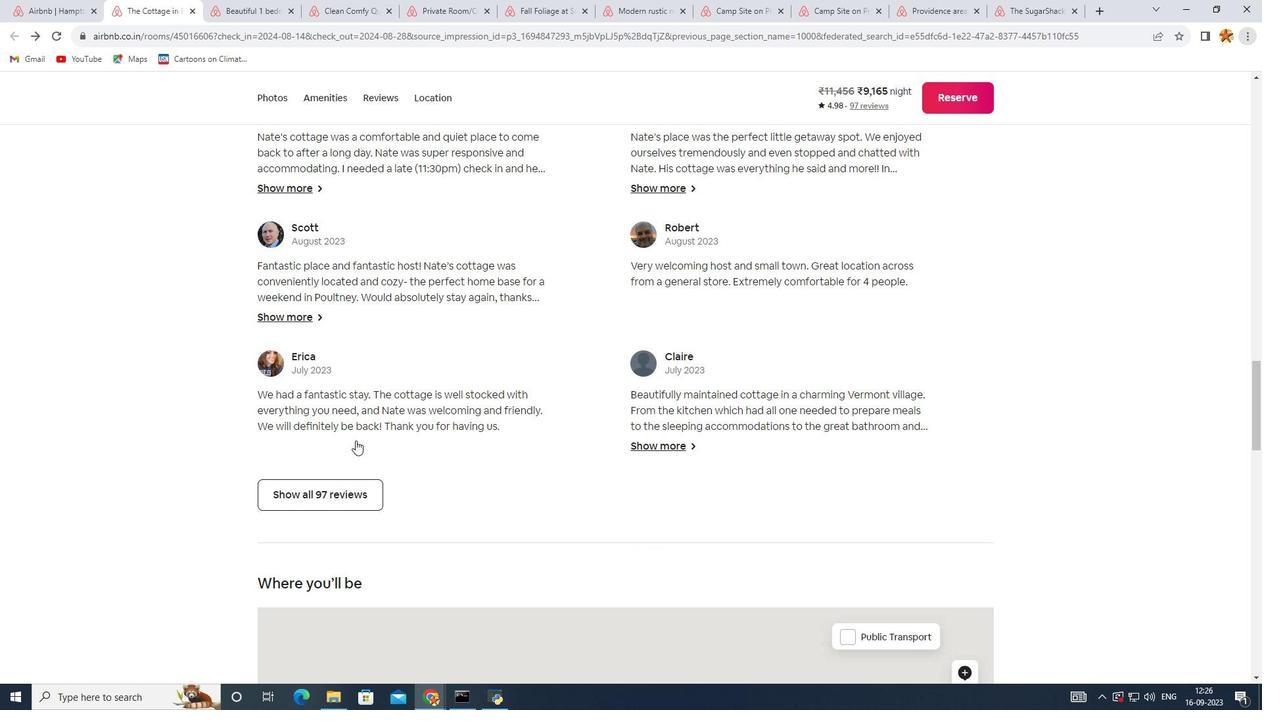 
Action: Mouse scrolled (359, 443) with delta (0, 0)
Screenshot: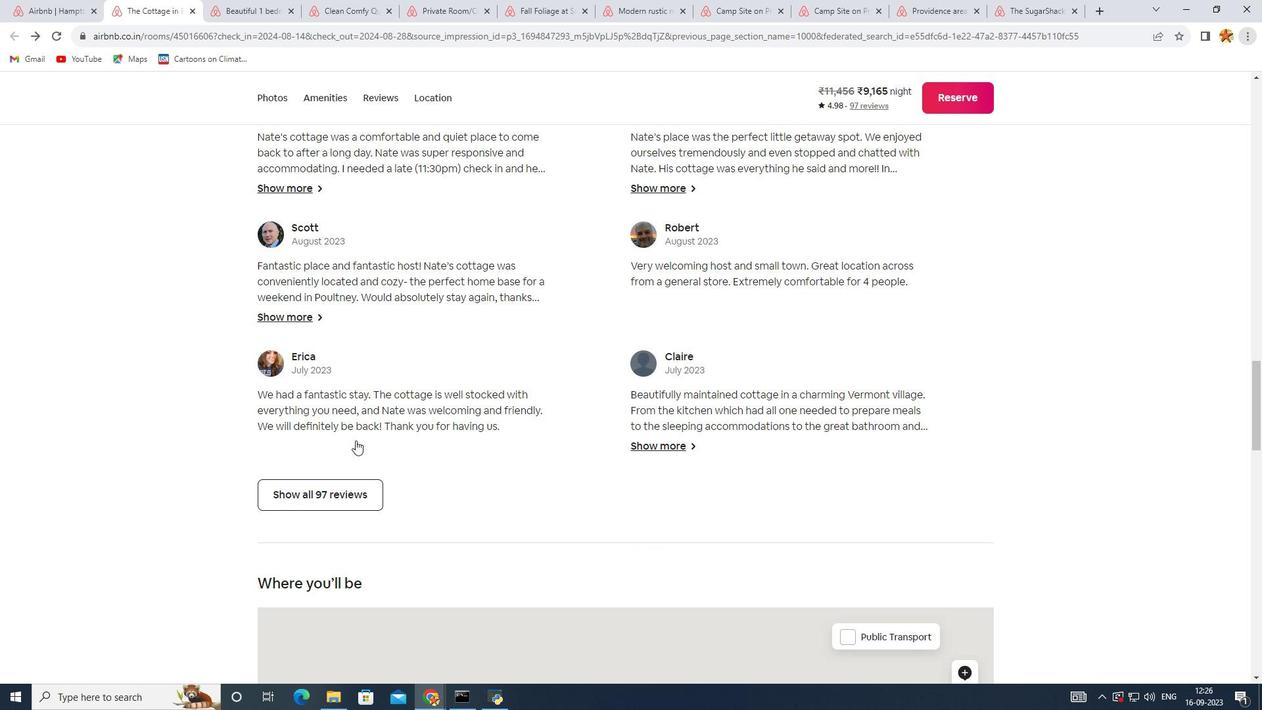 
Action: Mouse scrolled (359, 443) with delta (0, 0)
Screenshot: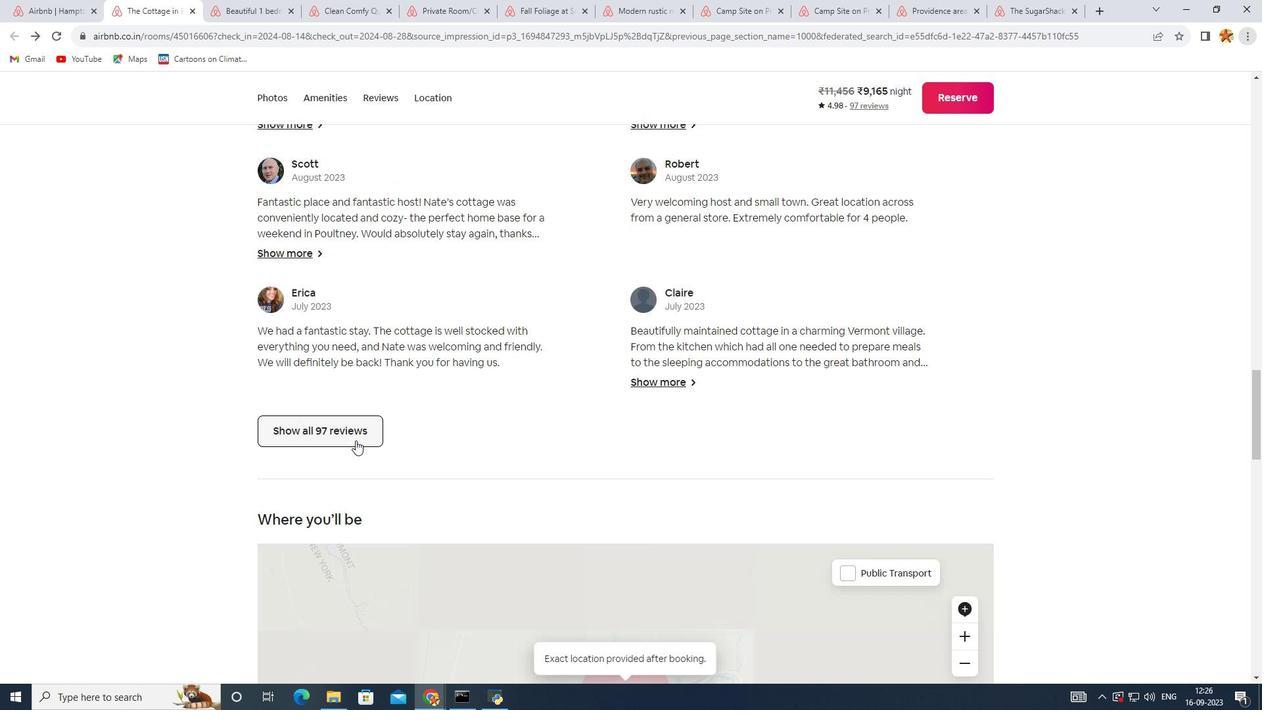 
Action: Mouse scrolled (359, 443) with delta (0, 0)
Screenshot: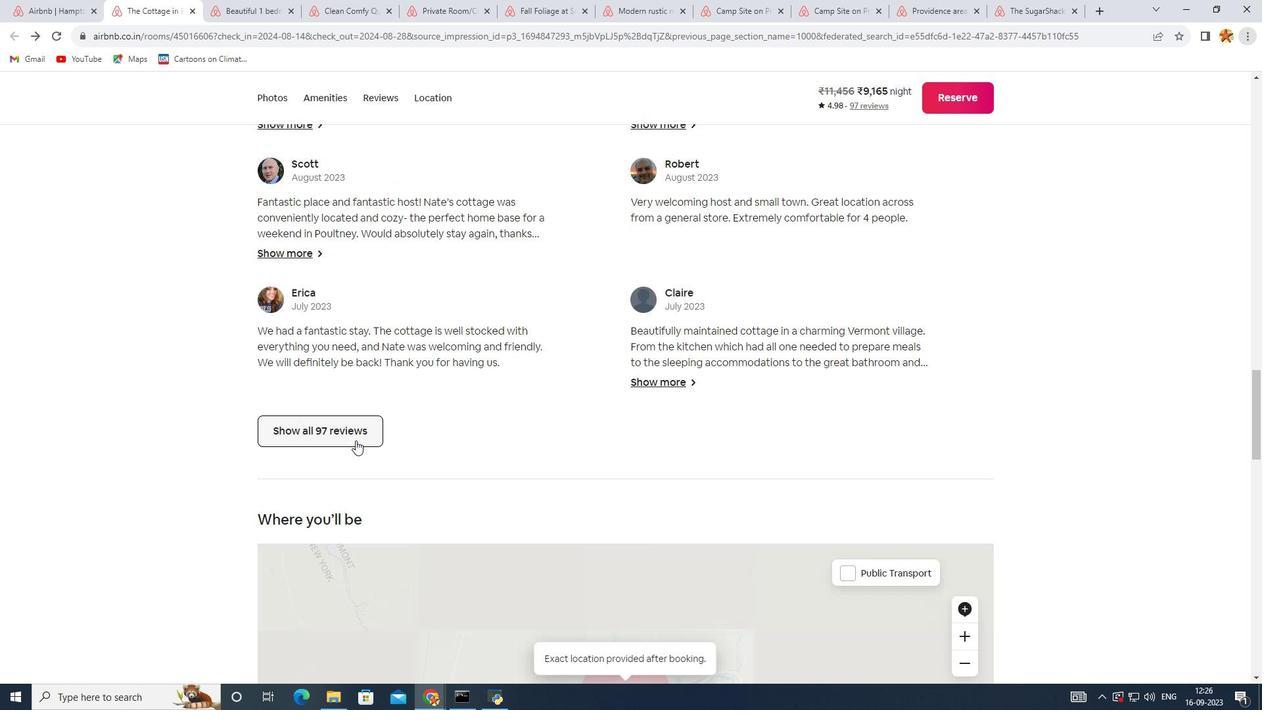 
Action: Mouse scrolled (359, 443) with delta (0, 0)
Screenshot: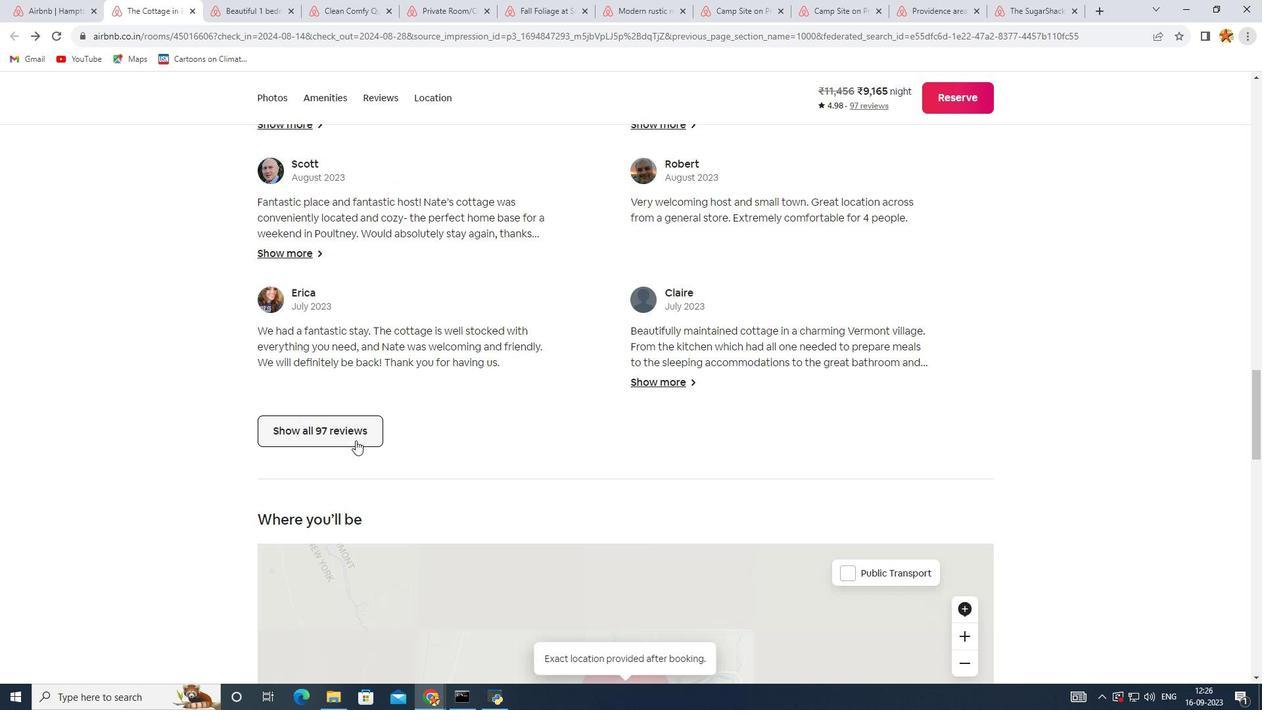 
Action: Mouse scrolled (359, 443) with delta (0, 0)
Screenshot: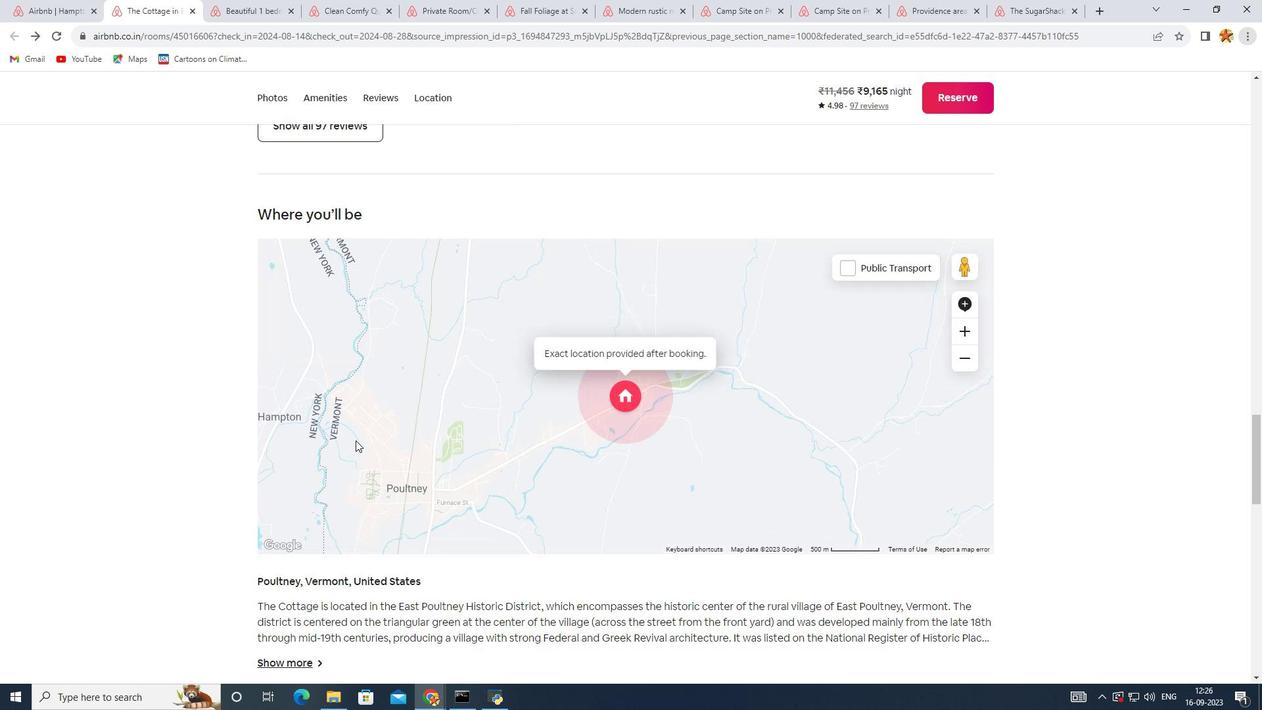 
Action: Mouse scrolled (359, 443) with delta (0, 0)
Screenshot: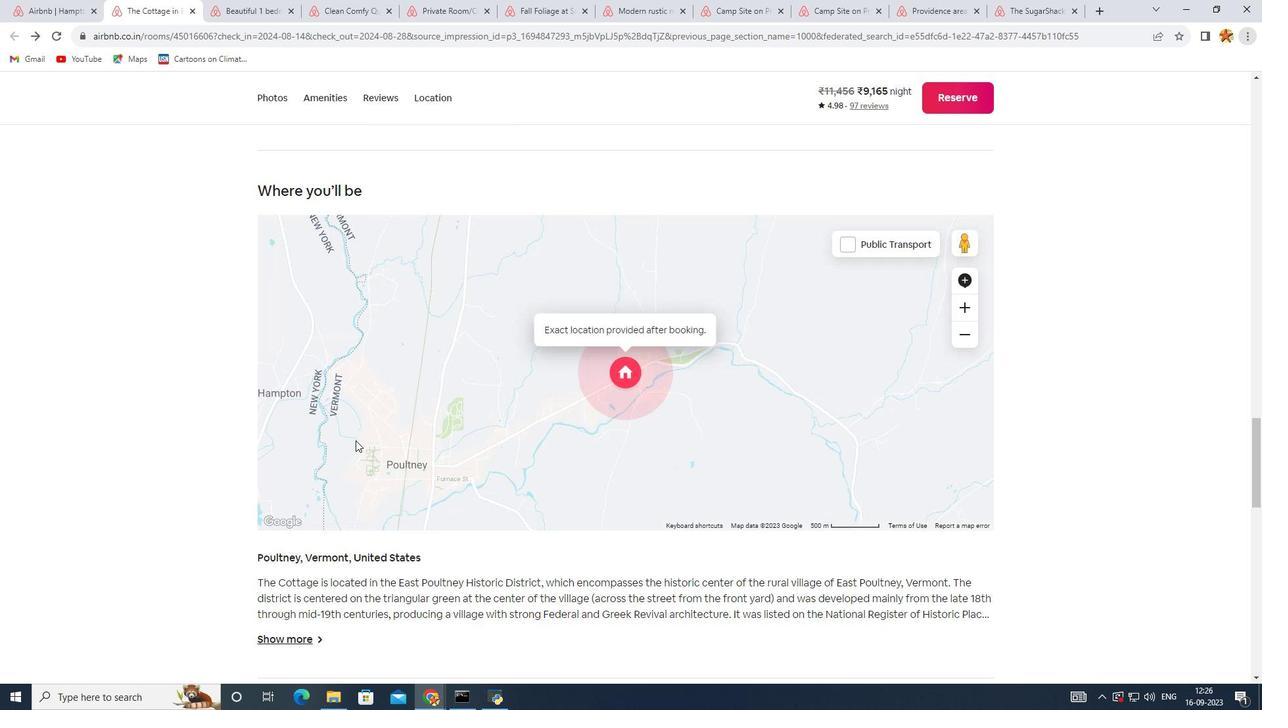 
Action: Mouse scrolled (359, 443) with delta (0, 0)
Screenshot: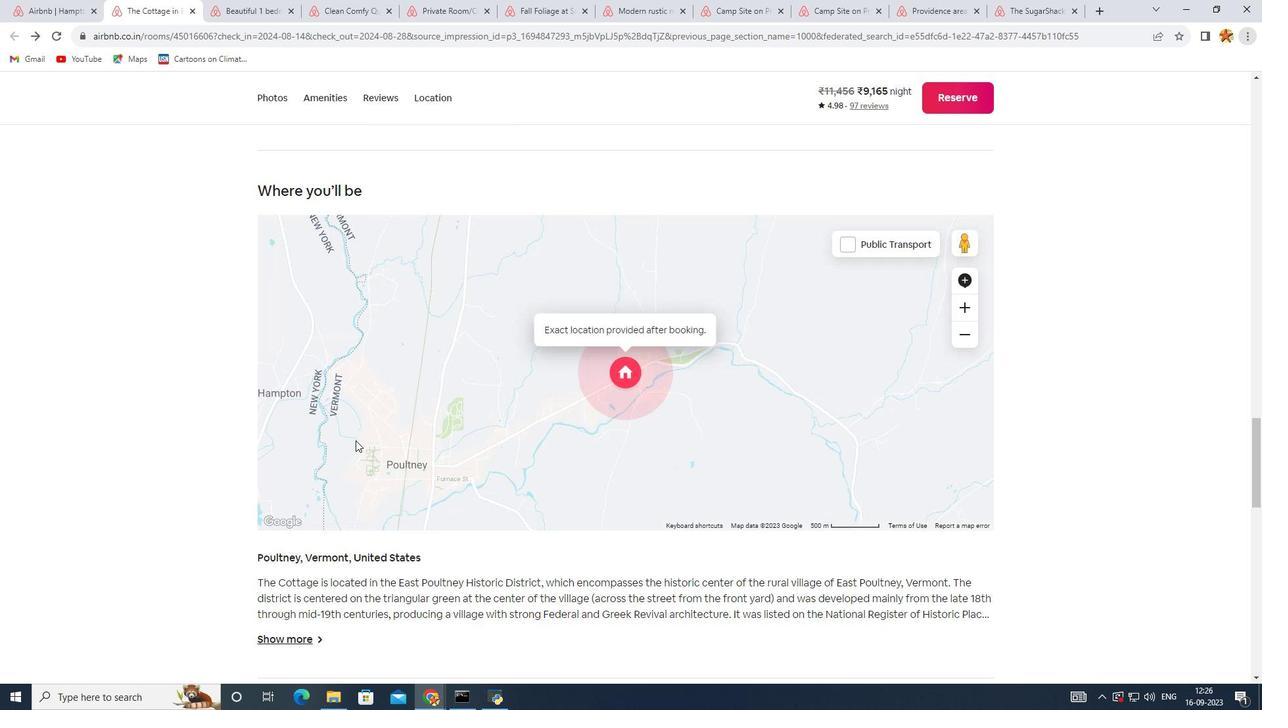 
Action: Mouse scrolled (359, 443) with delta (0, 0)
Screenshot: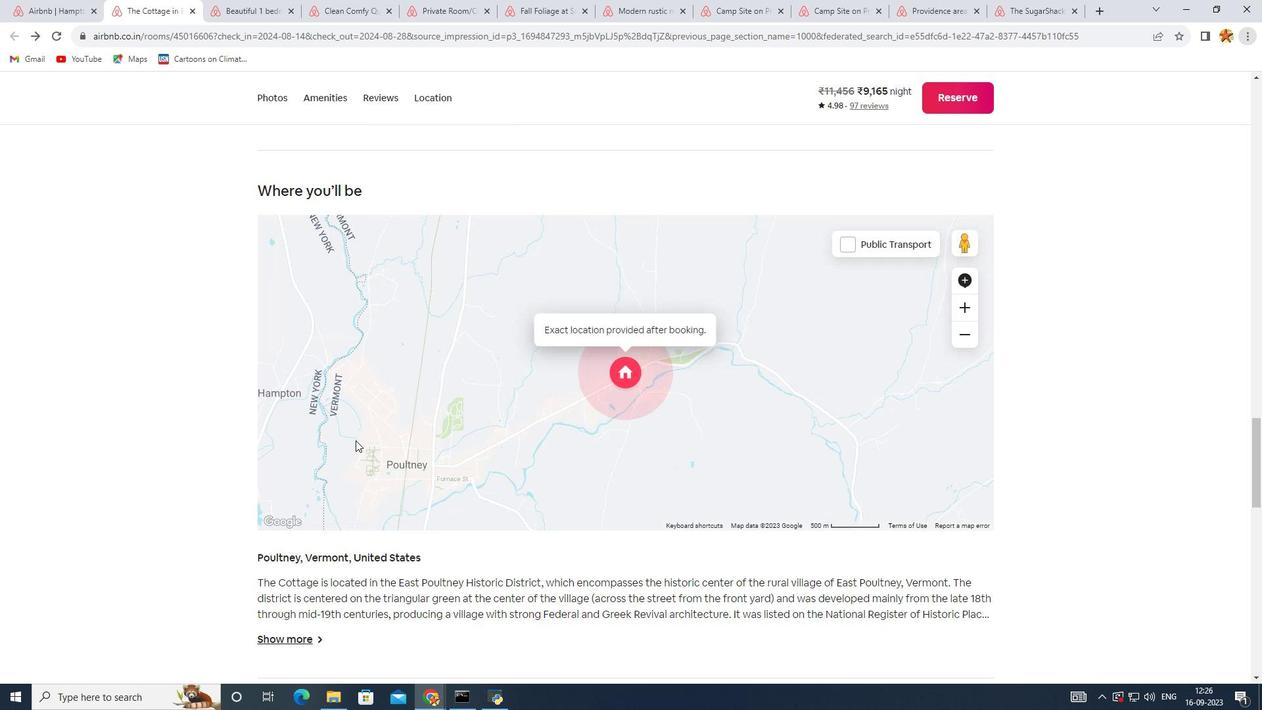 
Action: Mouse scrolled (359, 443) with delta (0, 0)
Screenshot: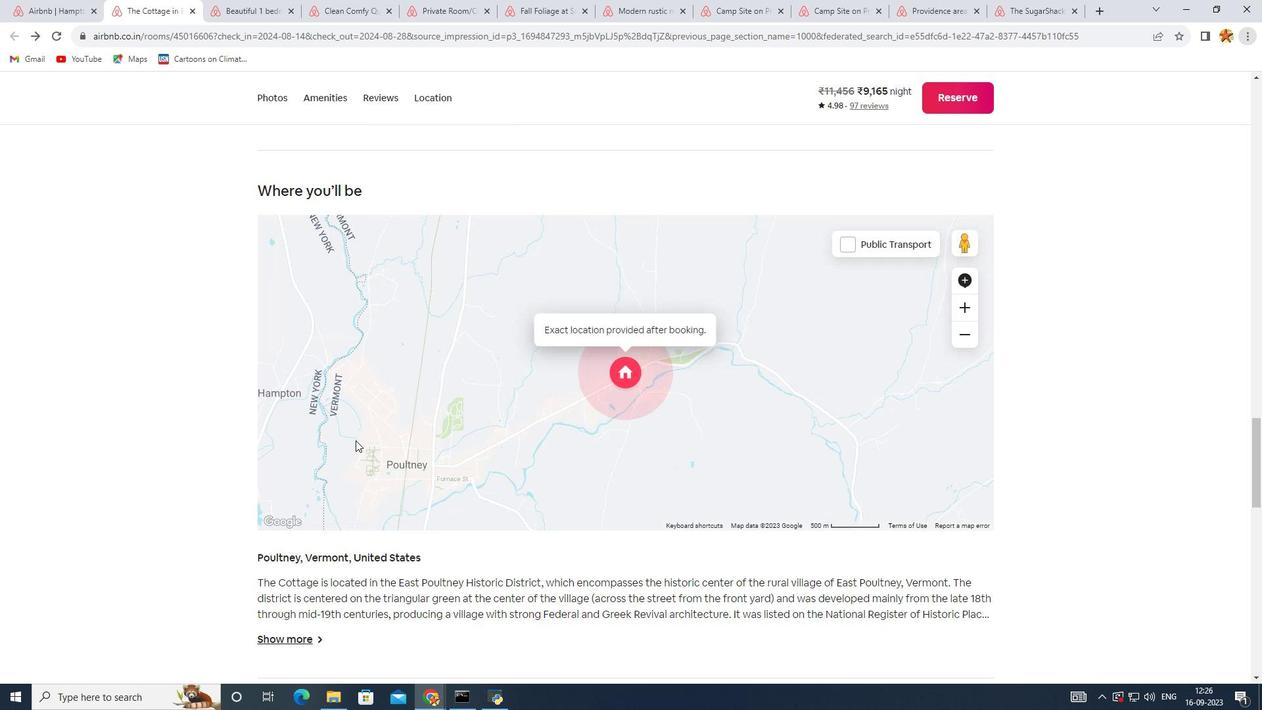 
Action: Mouse scrolled (359, 443) with delta (0, 0)
Screenshot: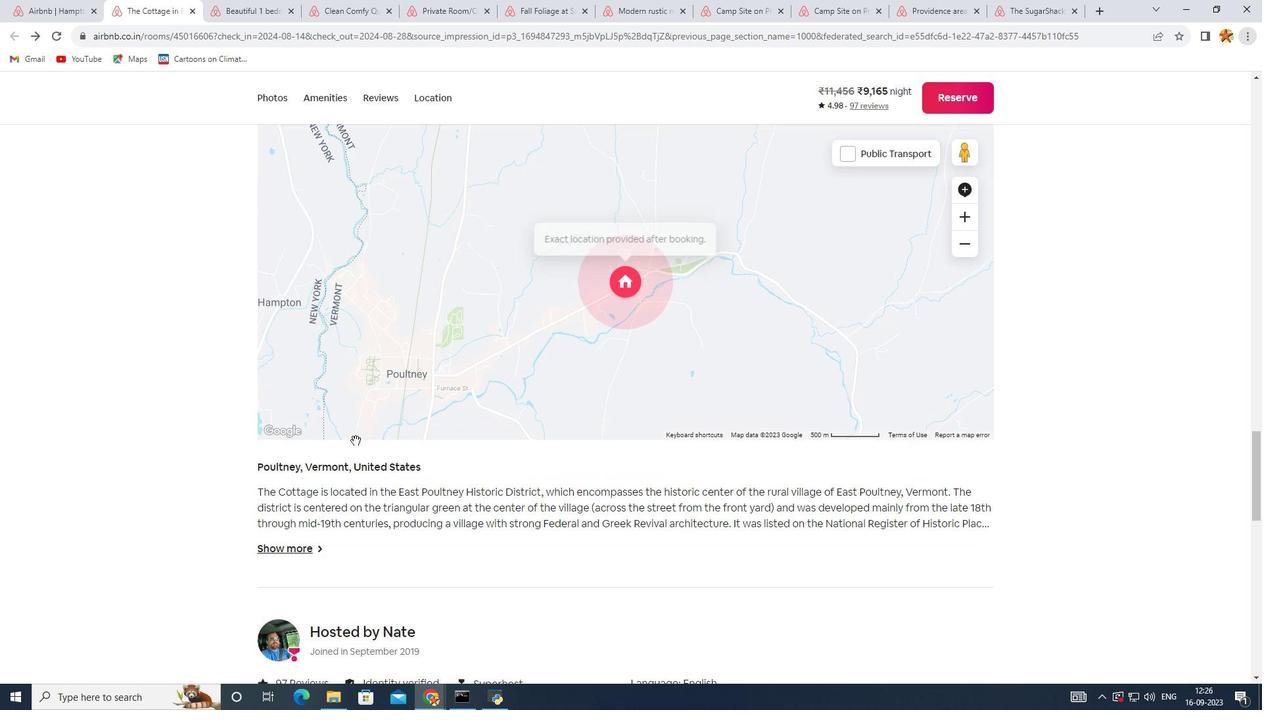 
Action: Mouse scrolled (359, 443) with delta (0, 0)
Screenshot: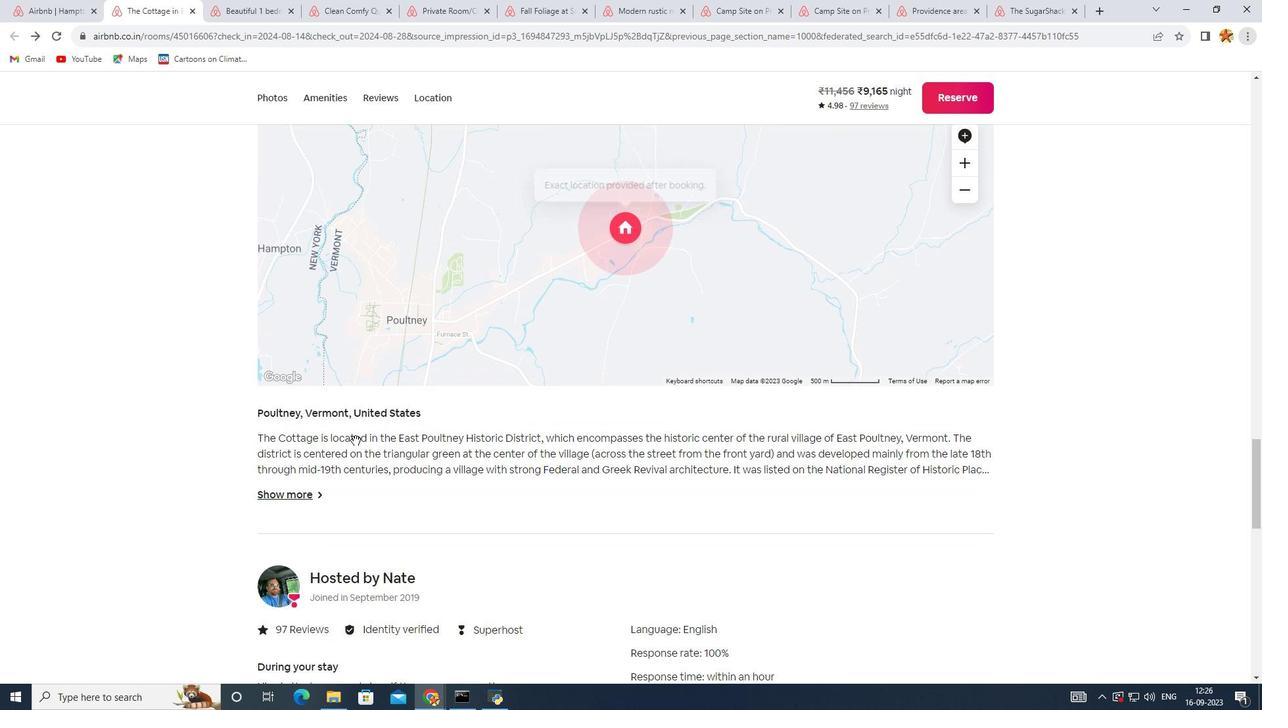 
Action: Mouse scrolled (359, 443) with delta (0, 0)
Screenshot: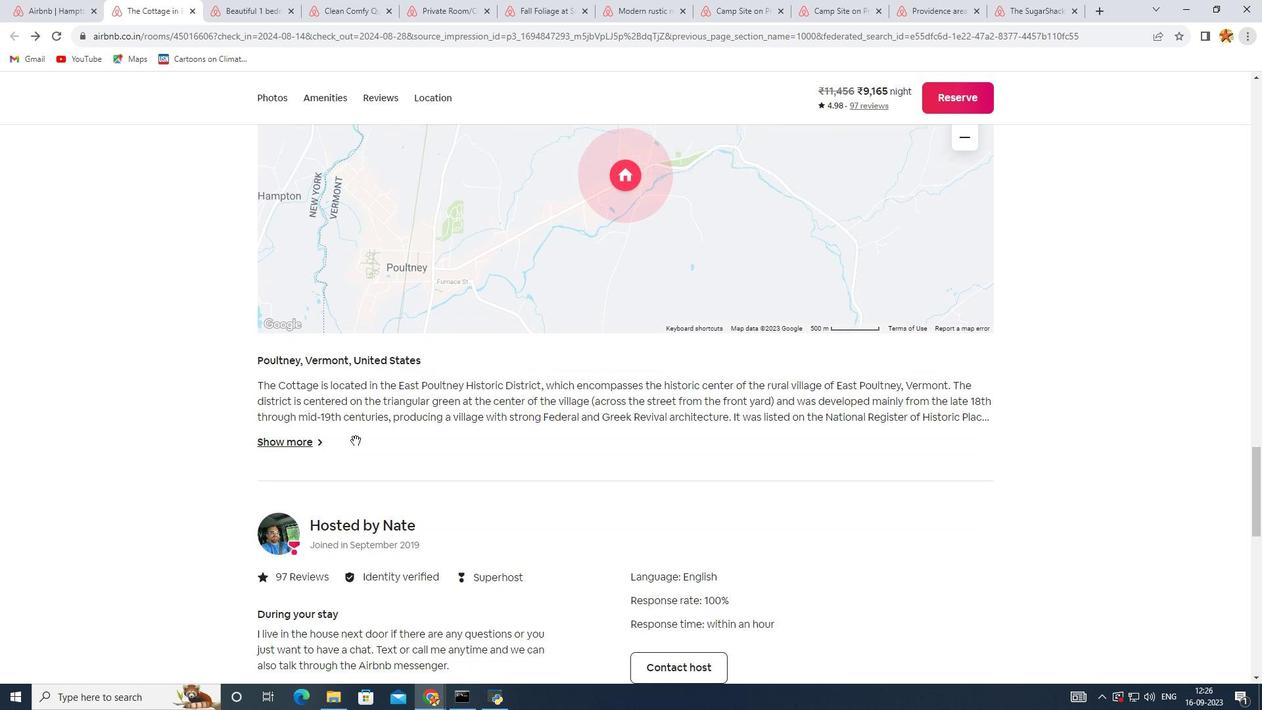 
Action: Mouse moved to (372, 422)
Screenshot: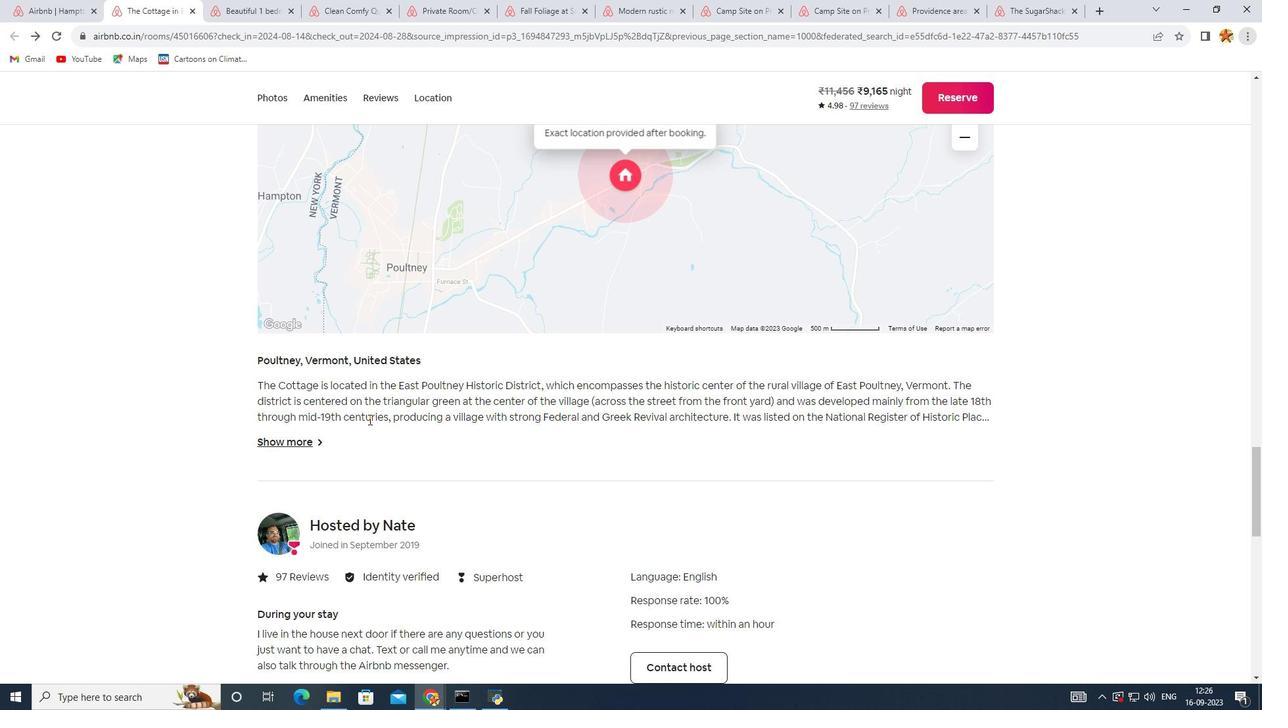 
Action: Mouse scrolled (372, 422) with delta (0, 0)
Screenshot: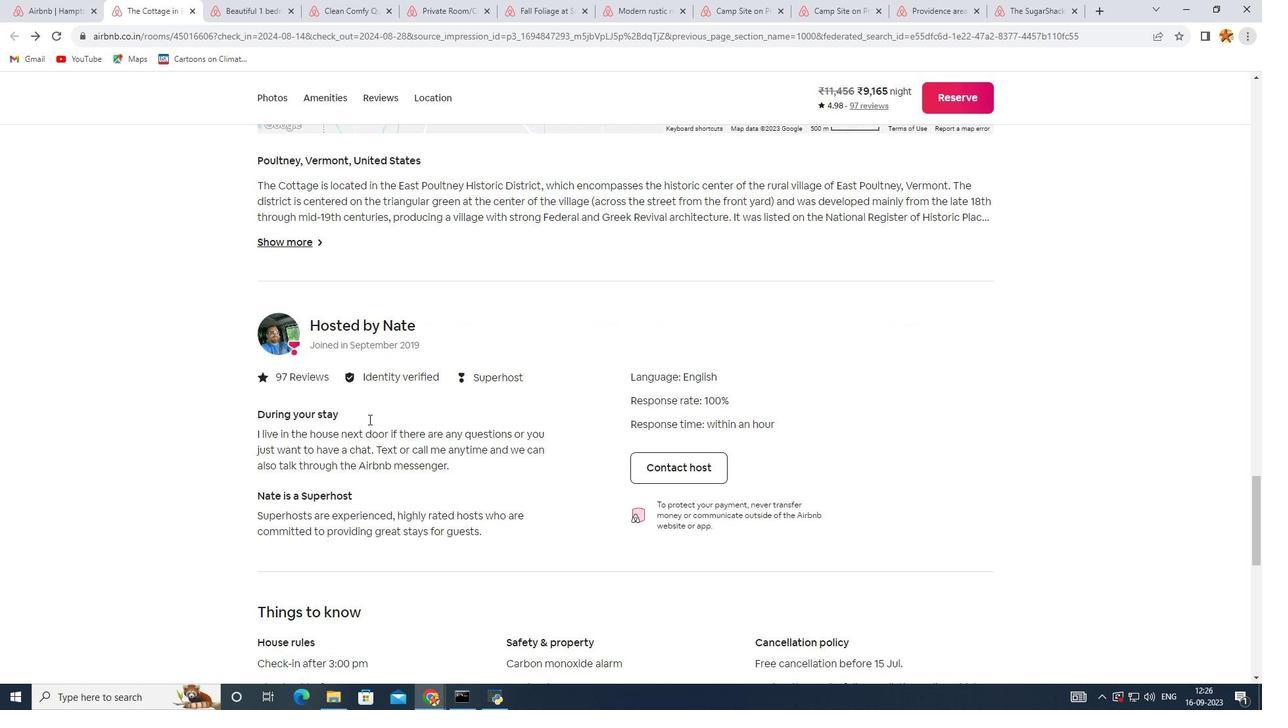 
Action: Mouse scrolled (372, 422) with delta (0, 0)
Screenshot: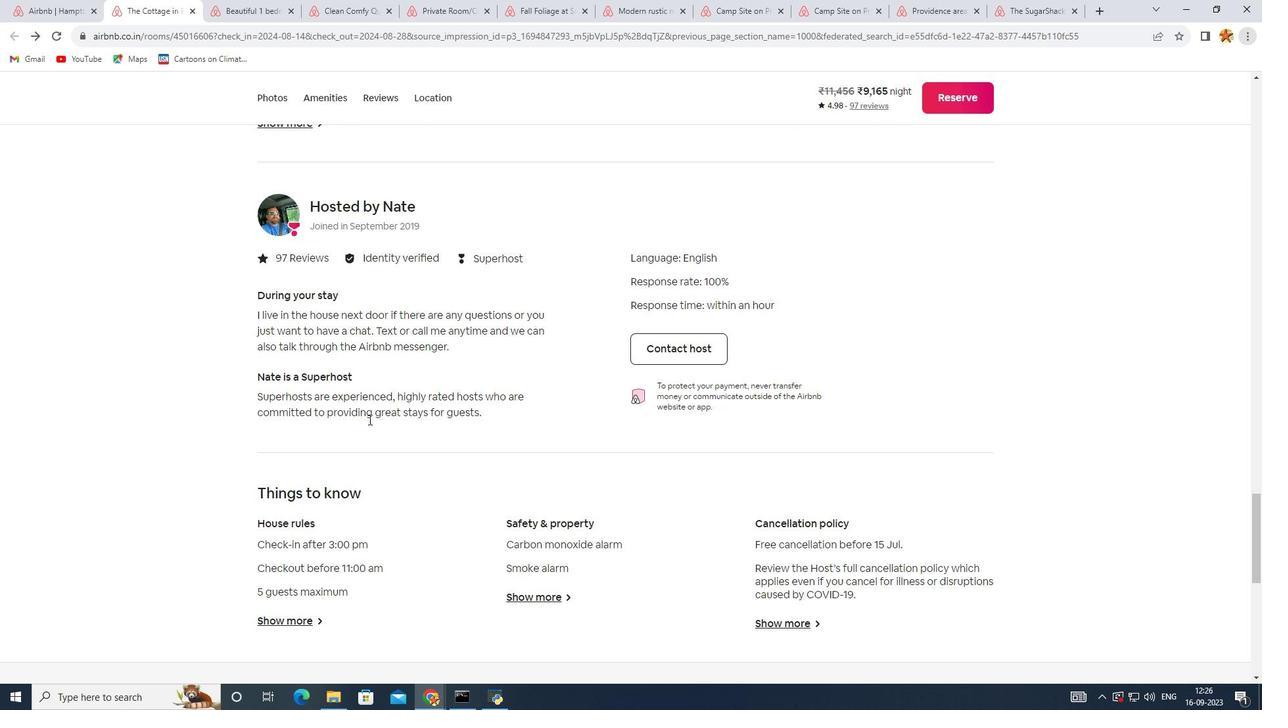 
Action: Mouse scrolled (372, 422) with delta (0, 0)
Screenshot: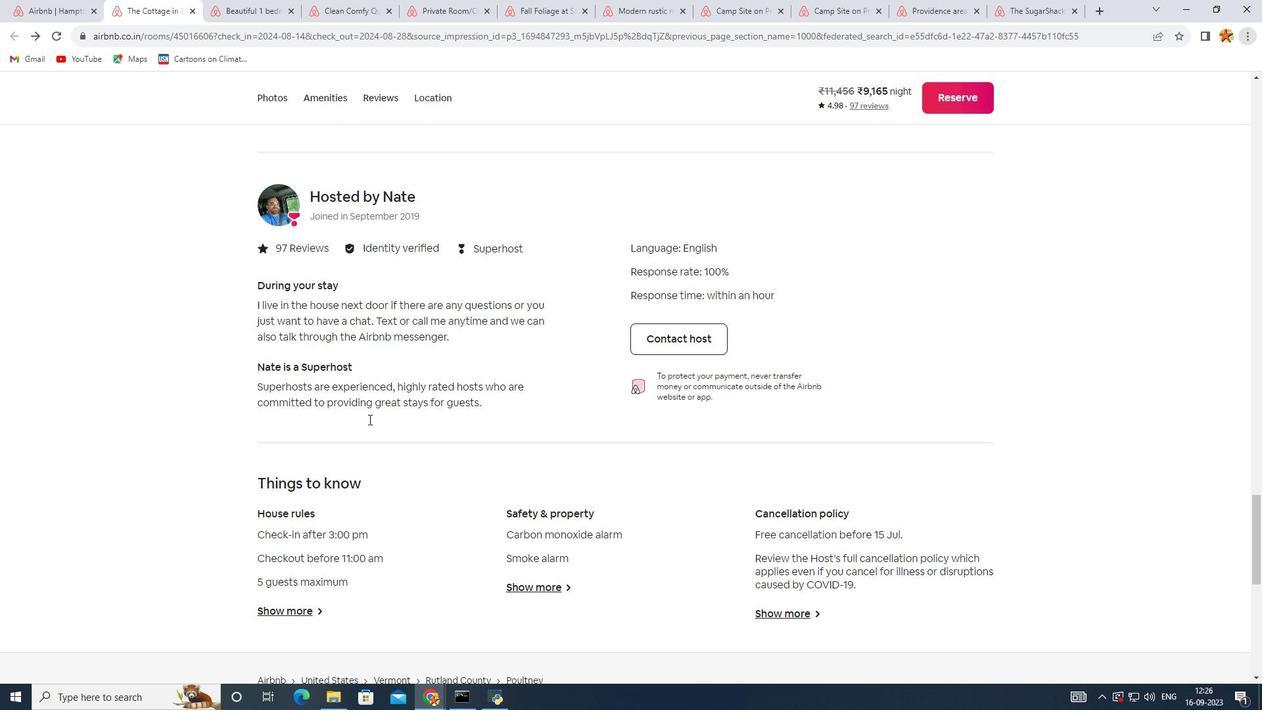 
Action: Mouse scrolled (372, 422) with delta (0, 0)
Screenshot: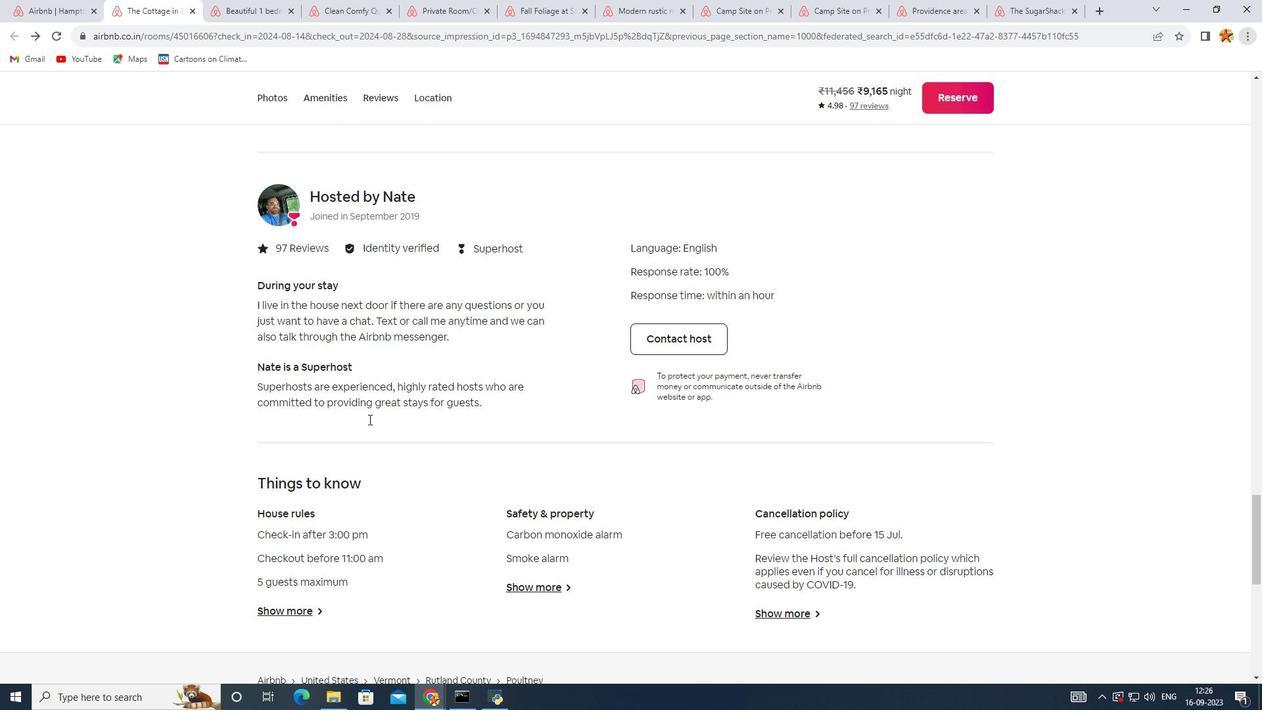
Action: Mouse scrolled (372, 422) with delta (0, 0)
Screenshot: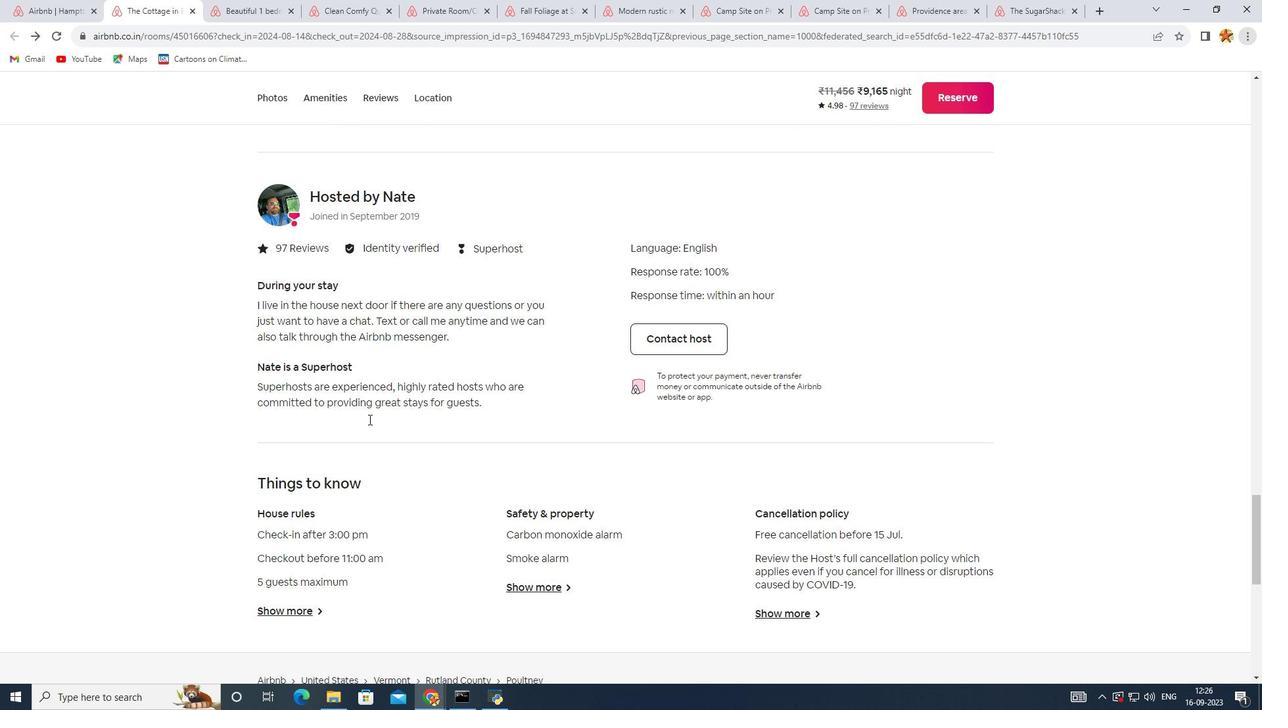 
Action: Mouse scrolled (372, 422) with delta (0, 0)
Screenshot: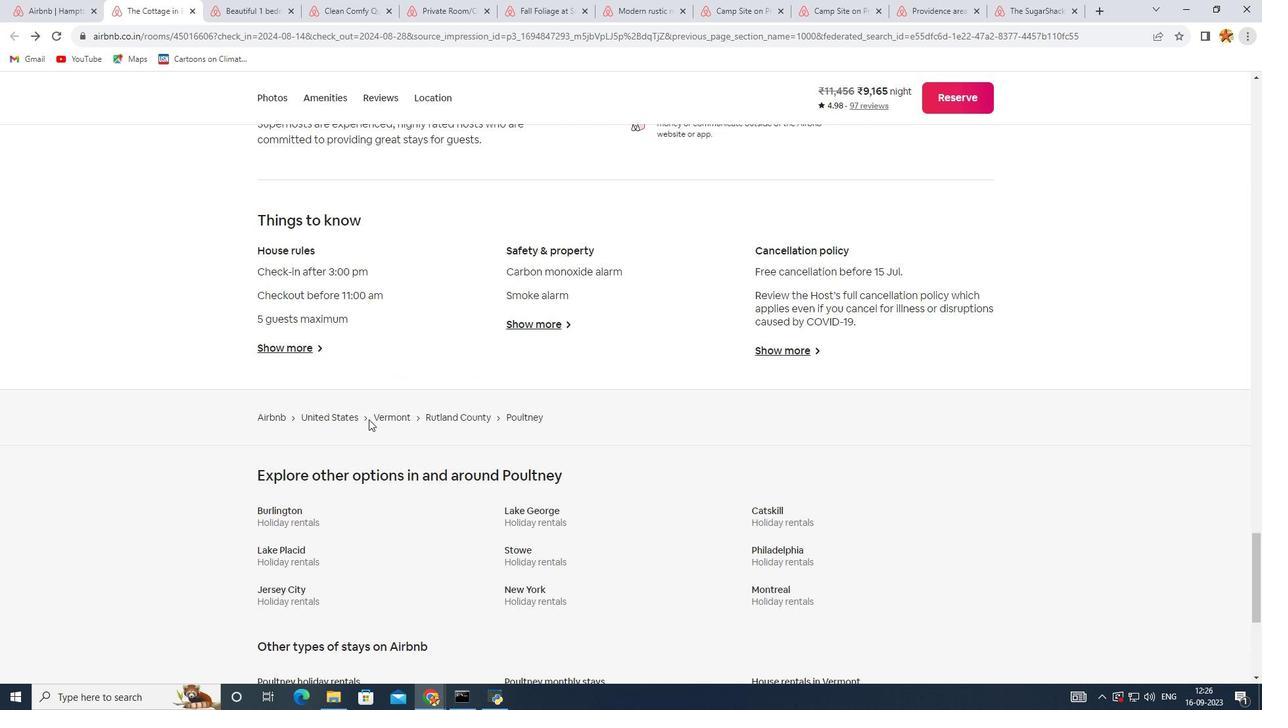 
Action: Mouse scrolled (372, 422) with delta (0, 0)
Screenshot: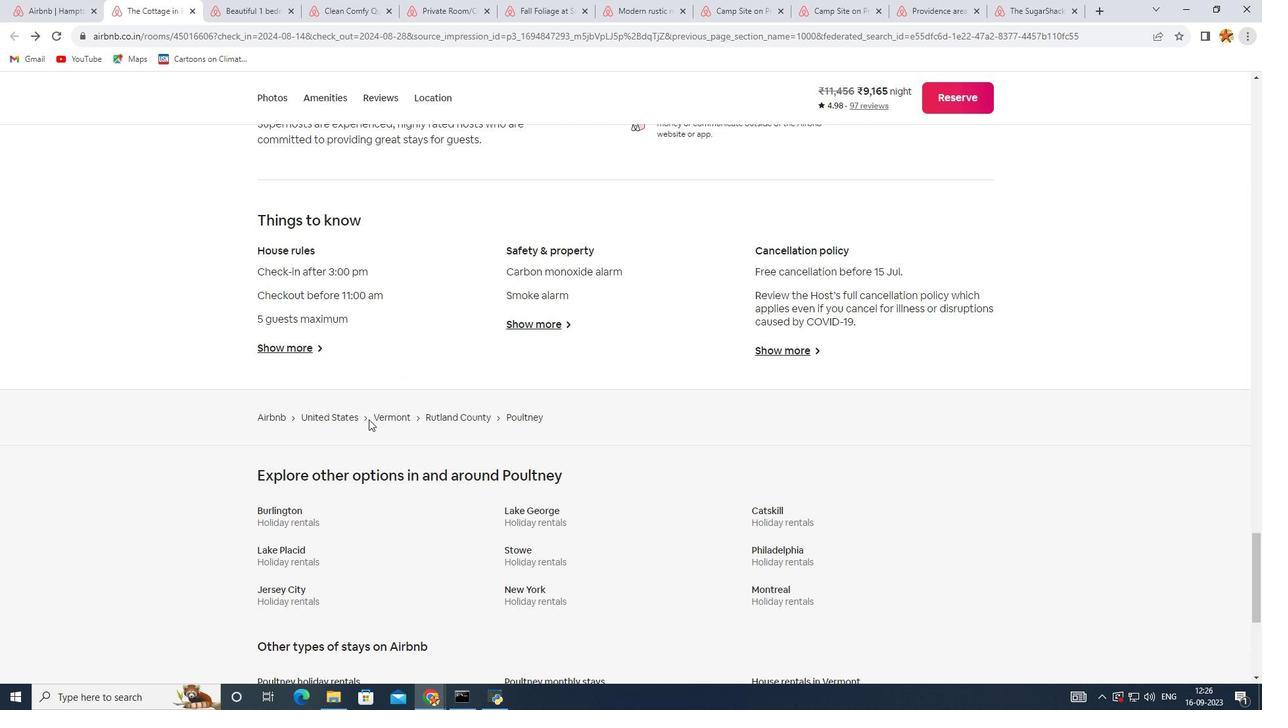 
Action: Mouse scrolled (372, 422) with delta (0, 0)
Screenshot: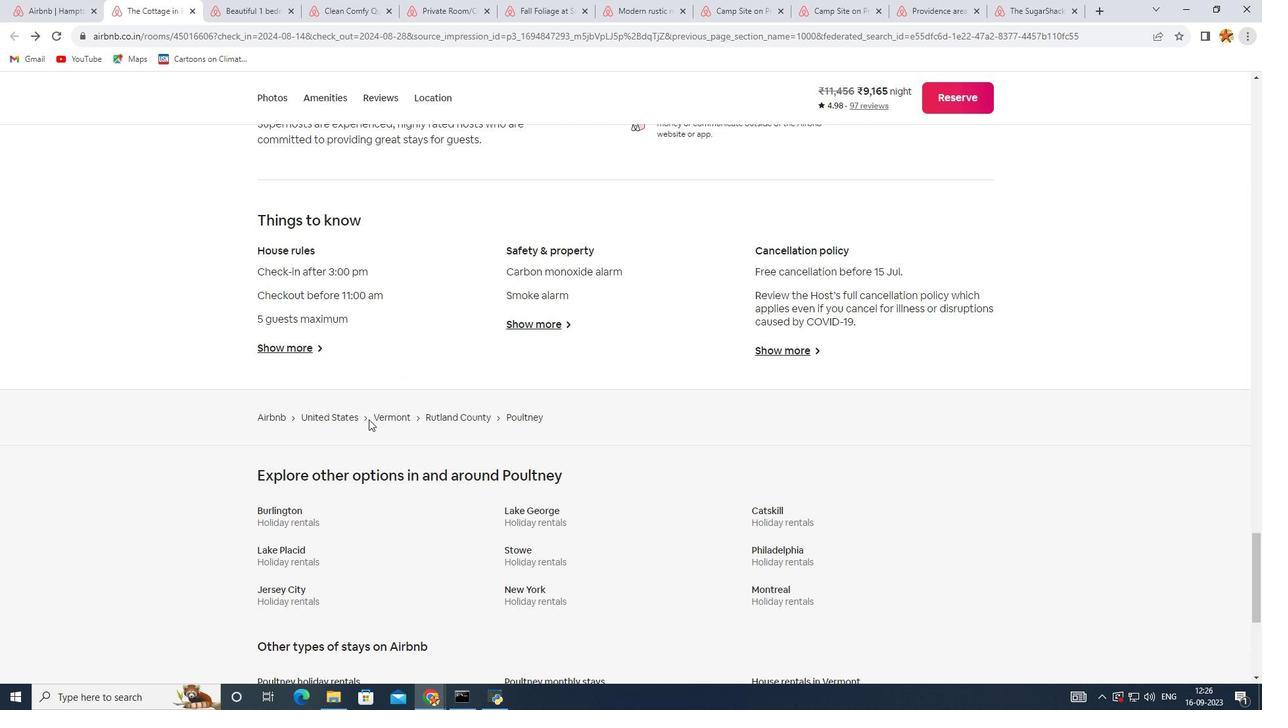 
Action: Mouse scrolled (372, 422) with delta (0, 0)
Screenshot: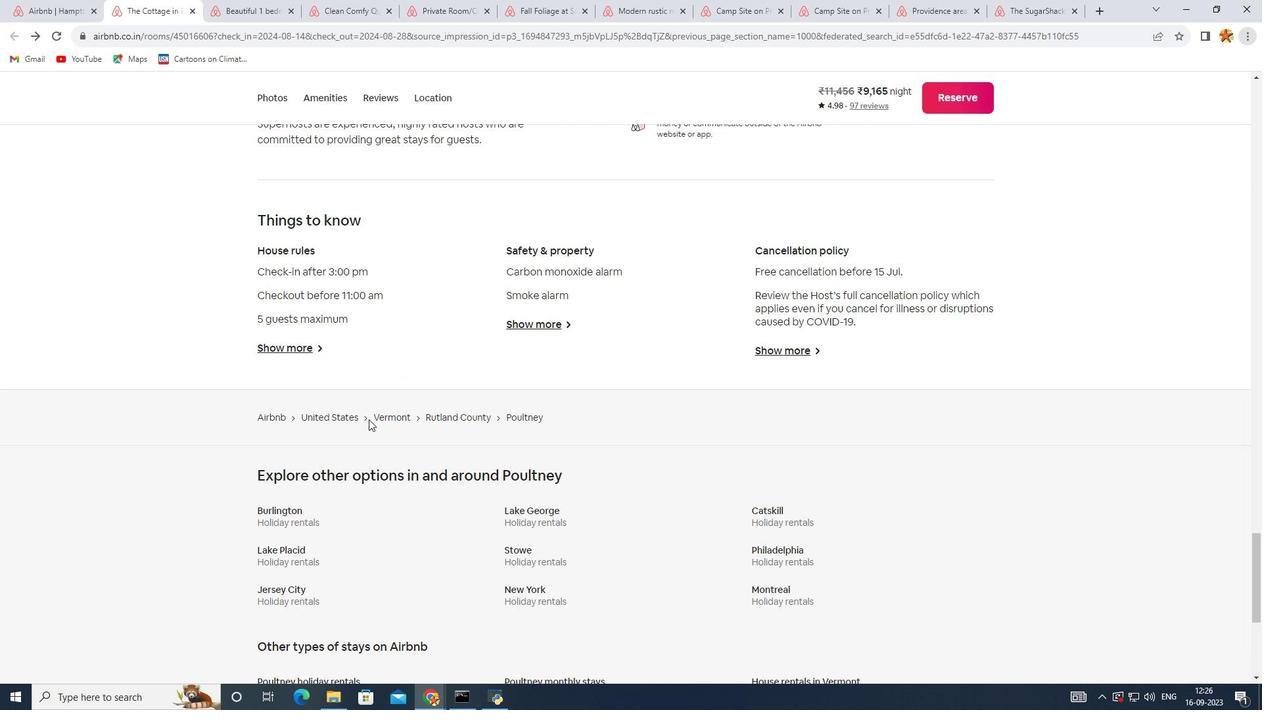 
Action: Mouse scrolled (372, 423) with delta (0, 0)
Screenshot: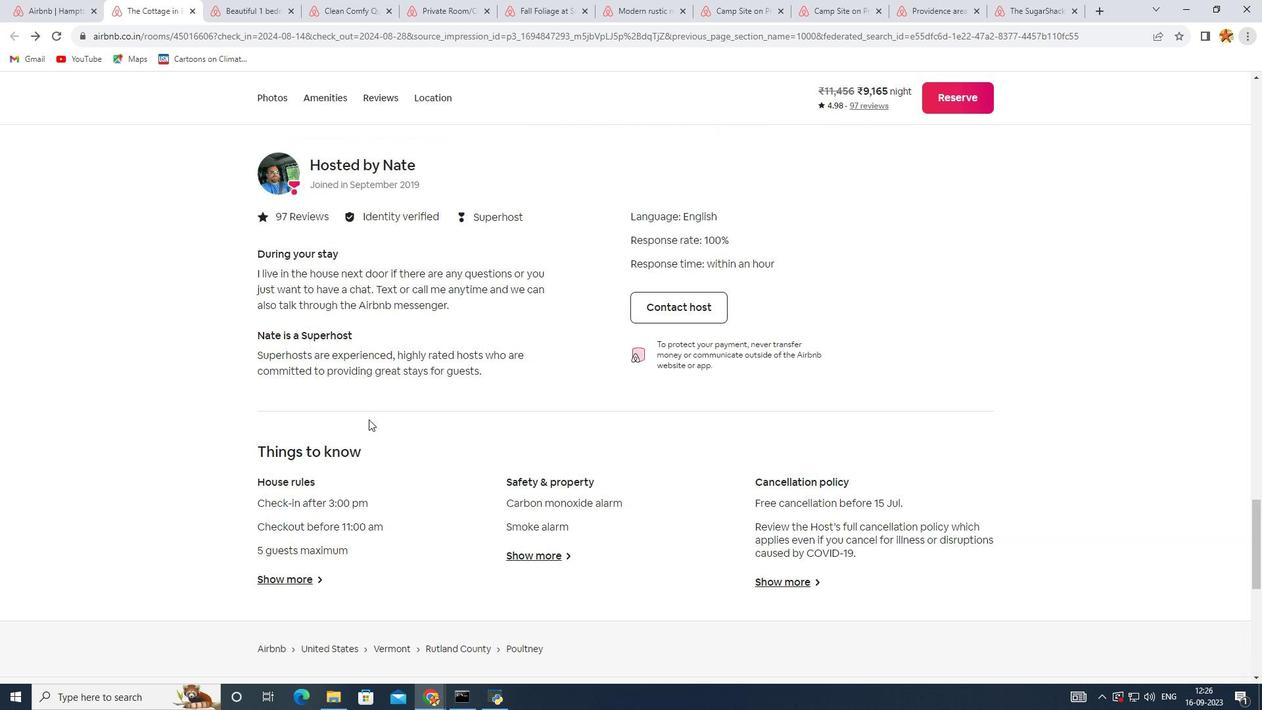 
Action: Mouse scrolled (372, 423) with delta (0, 0)
Screenshot: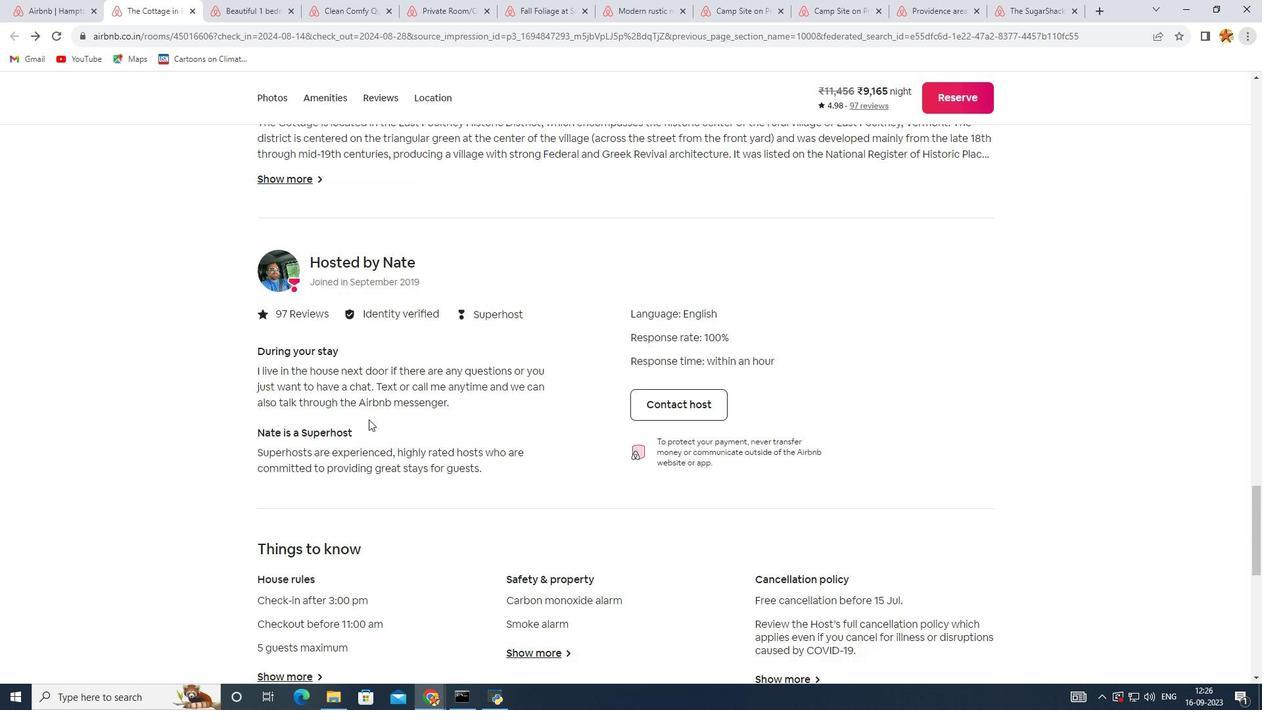 
Action: Mouse scrolled (372, 423) with delta (0, 0)
Screenshot: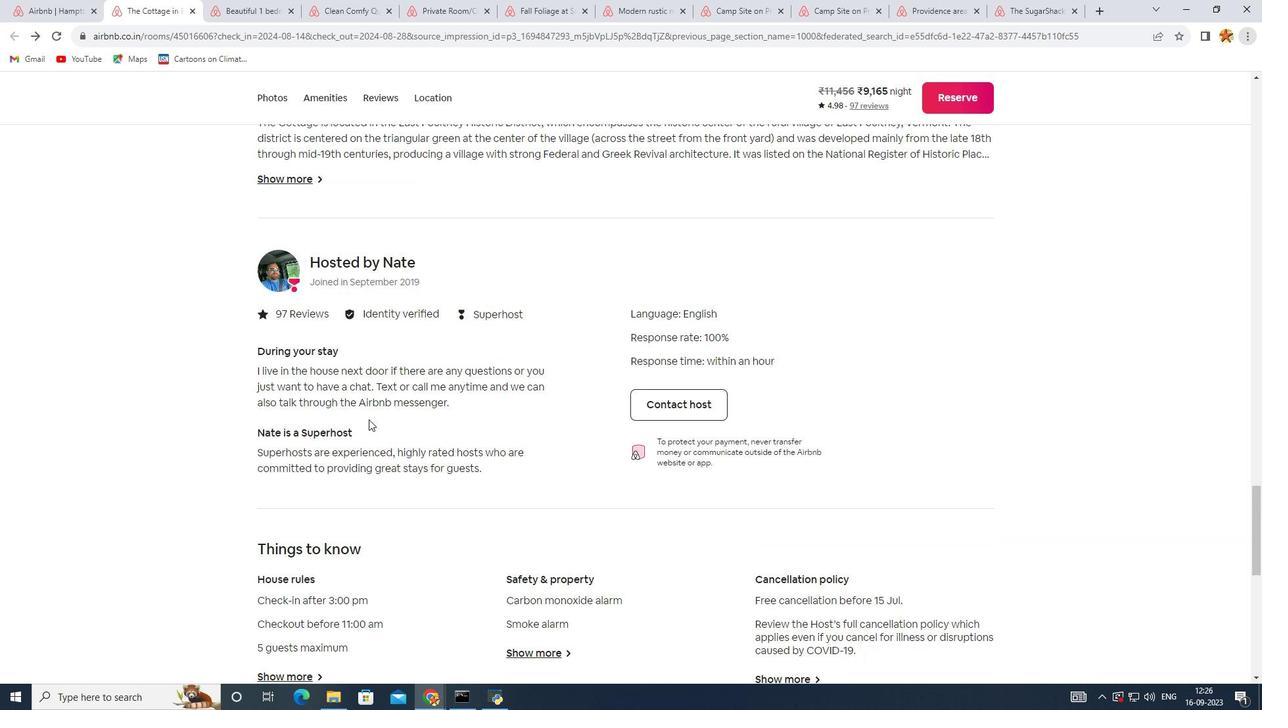 
Action: Mouse scrolled (372, 423) with delta (0, 0)
Screenshot: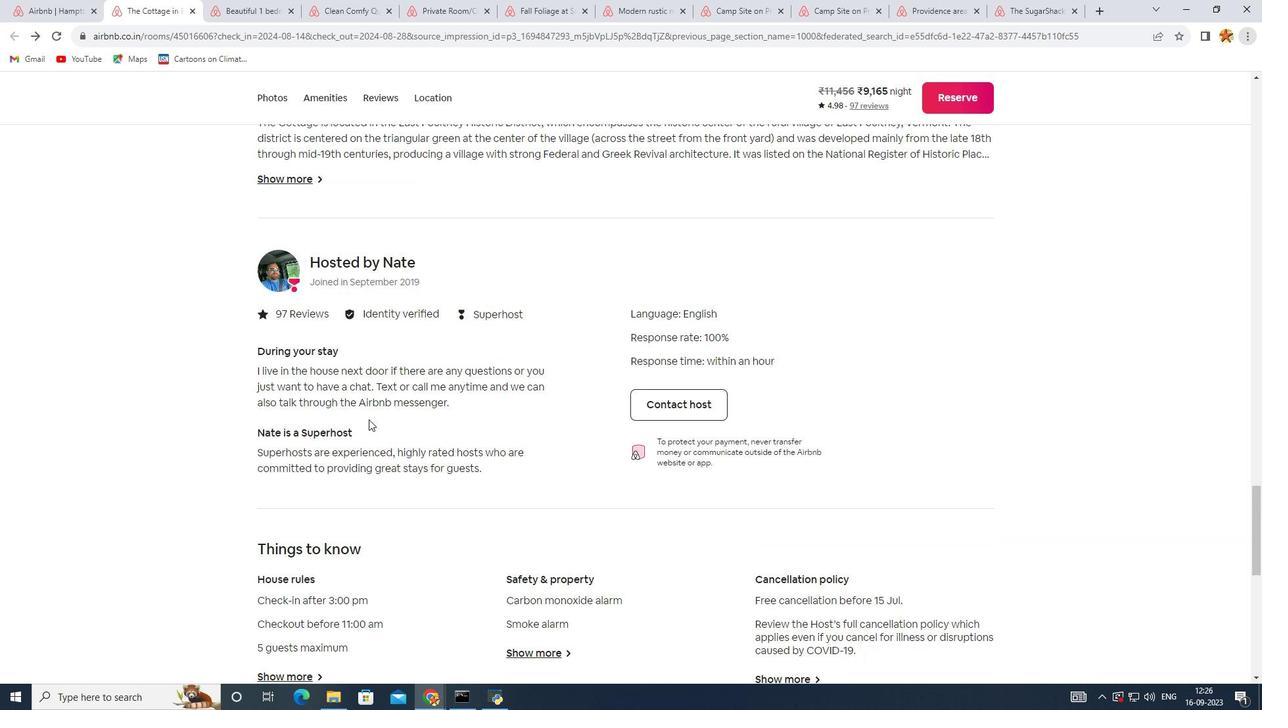 
Action: Mouse scrolled (372, 423) with delta (0, 0)
Screenshot: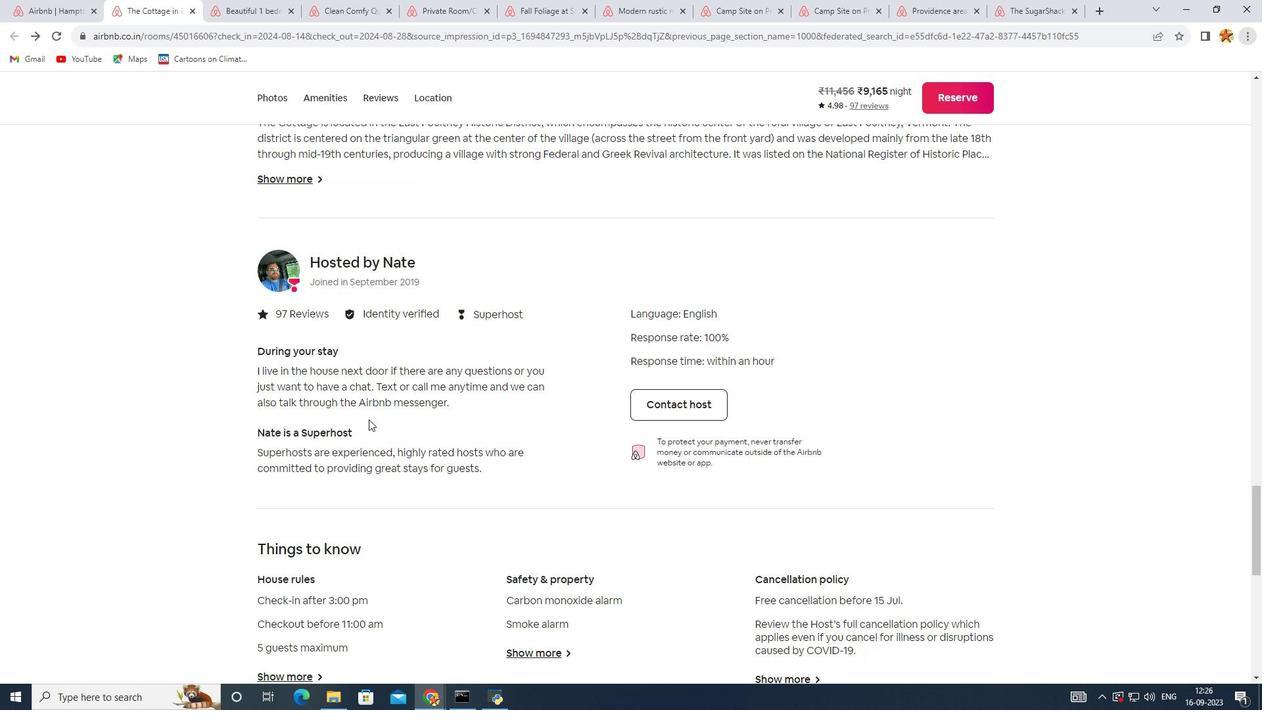 
Action: Mouse scrolled (372, 423) with delta (0, 0)
Screenshot: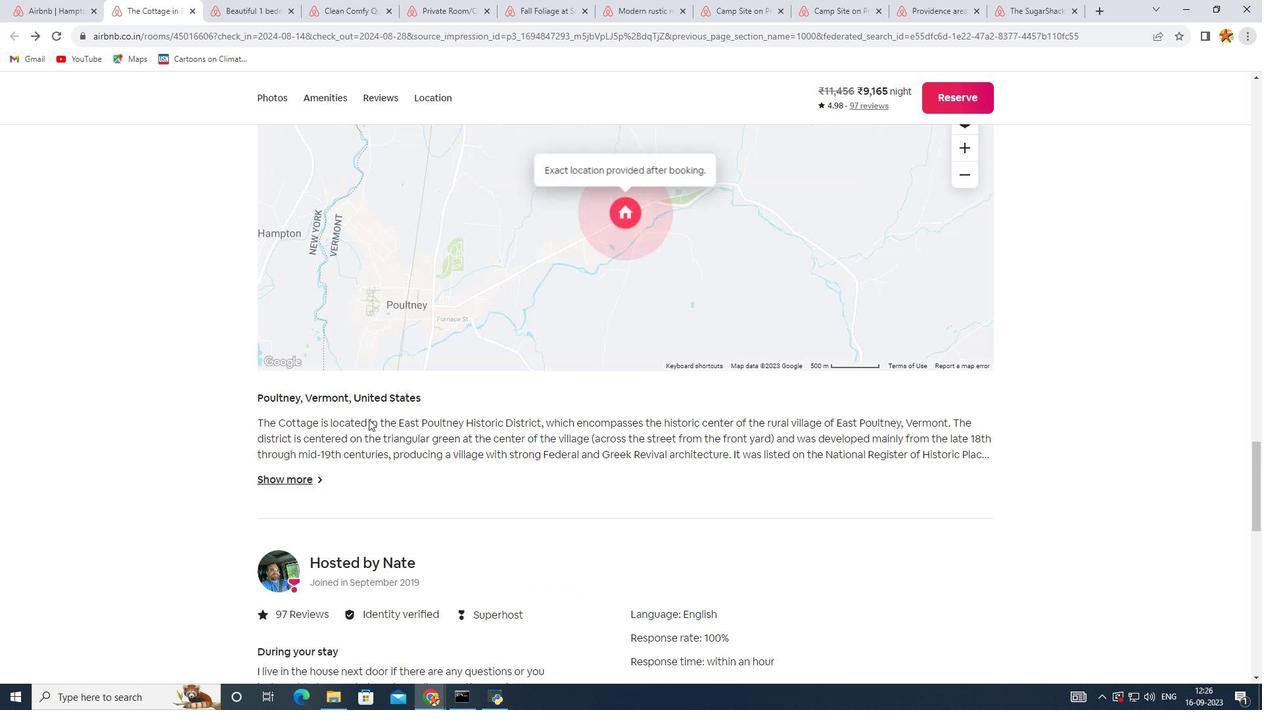 
Action: Mouse scrolled (372, 423) with delta (0, 0)
Screenshot: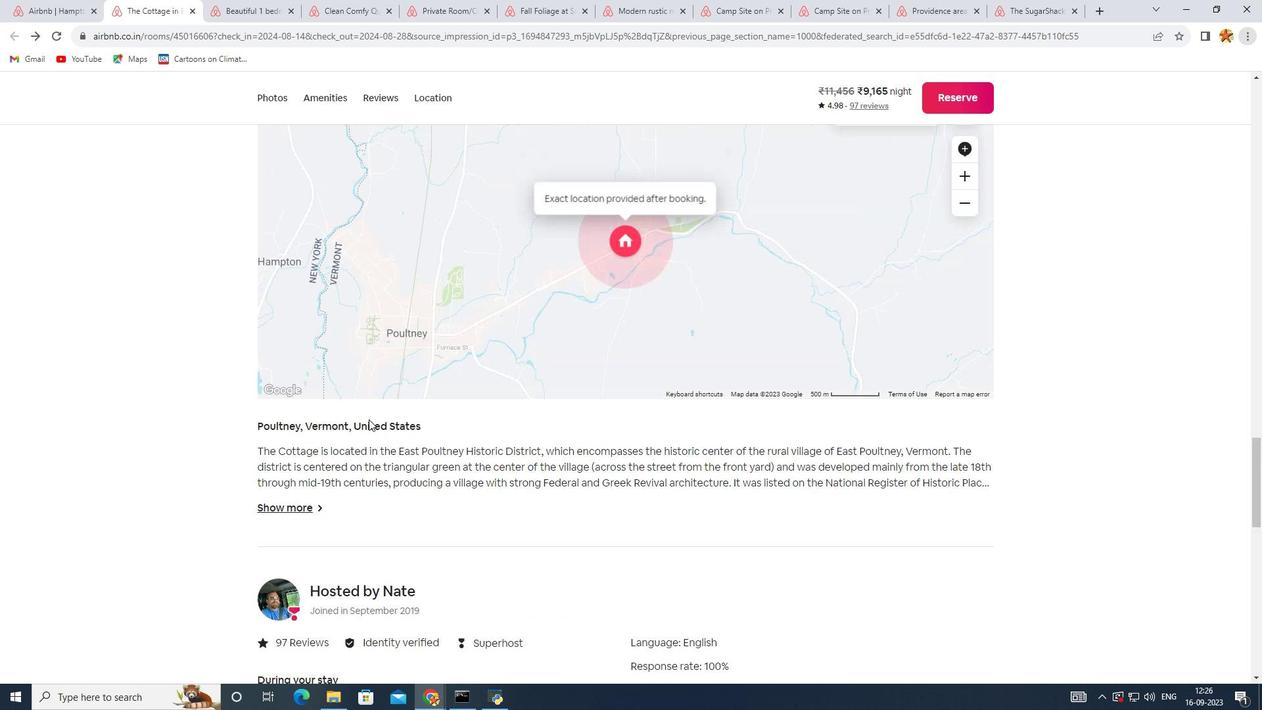 
Action: Mouse scrolled (372, 423) with delta (0, 0)
Screenshot: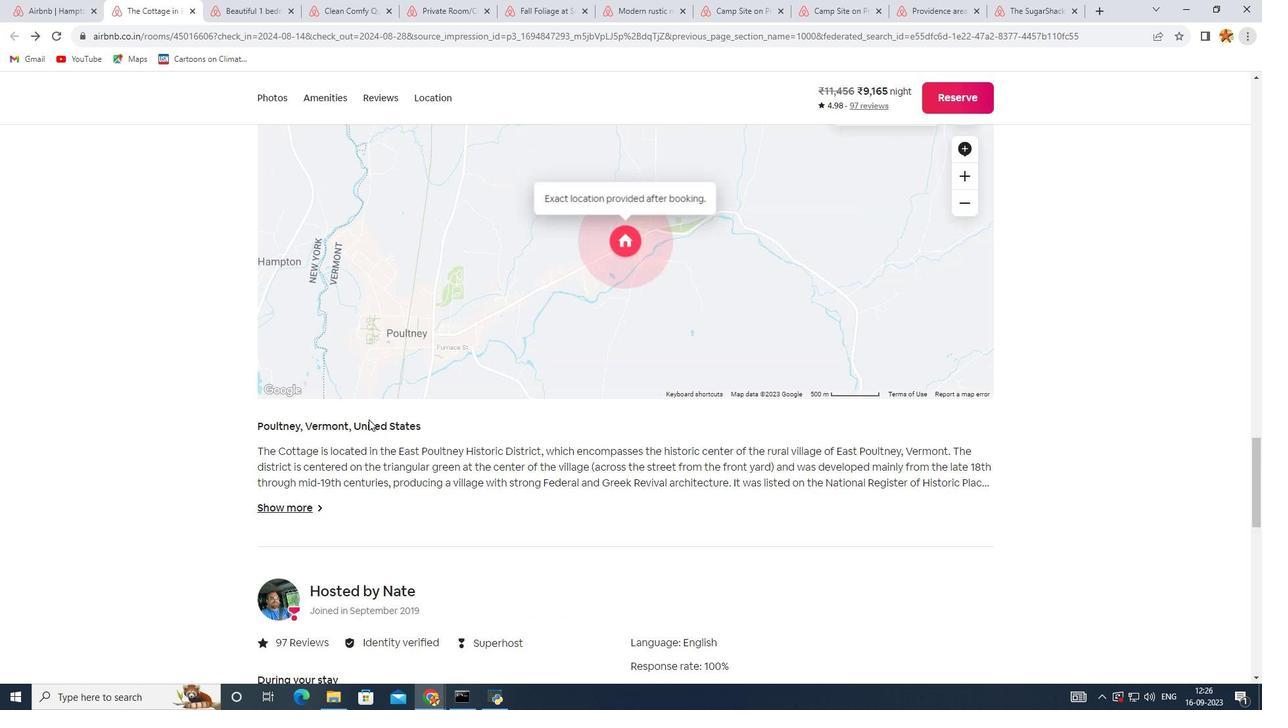 
Action: Mouse scrolled (372, 423) with delta (0, 0)
Screenshot: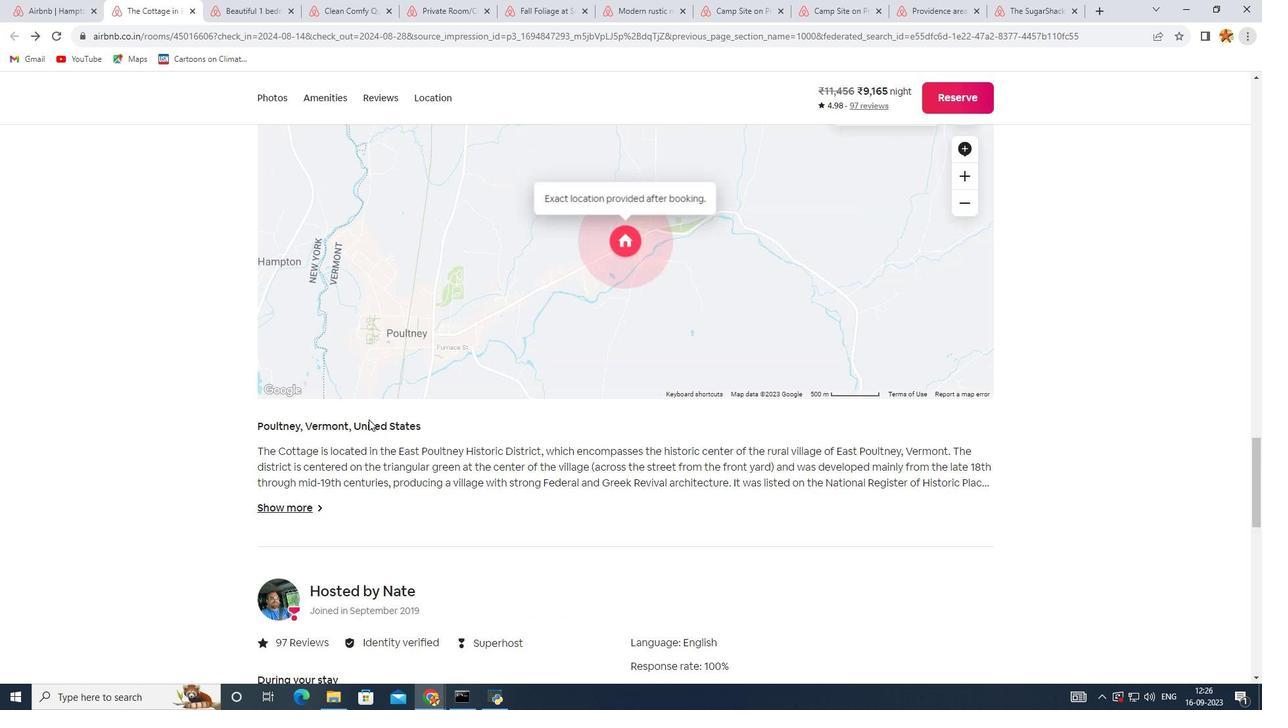 
Action: Mouse scrolled (372, 423) with delta (0, 0)
Screenshot: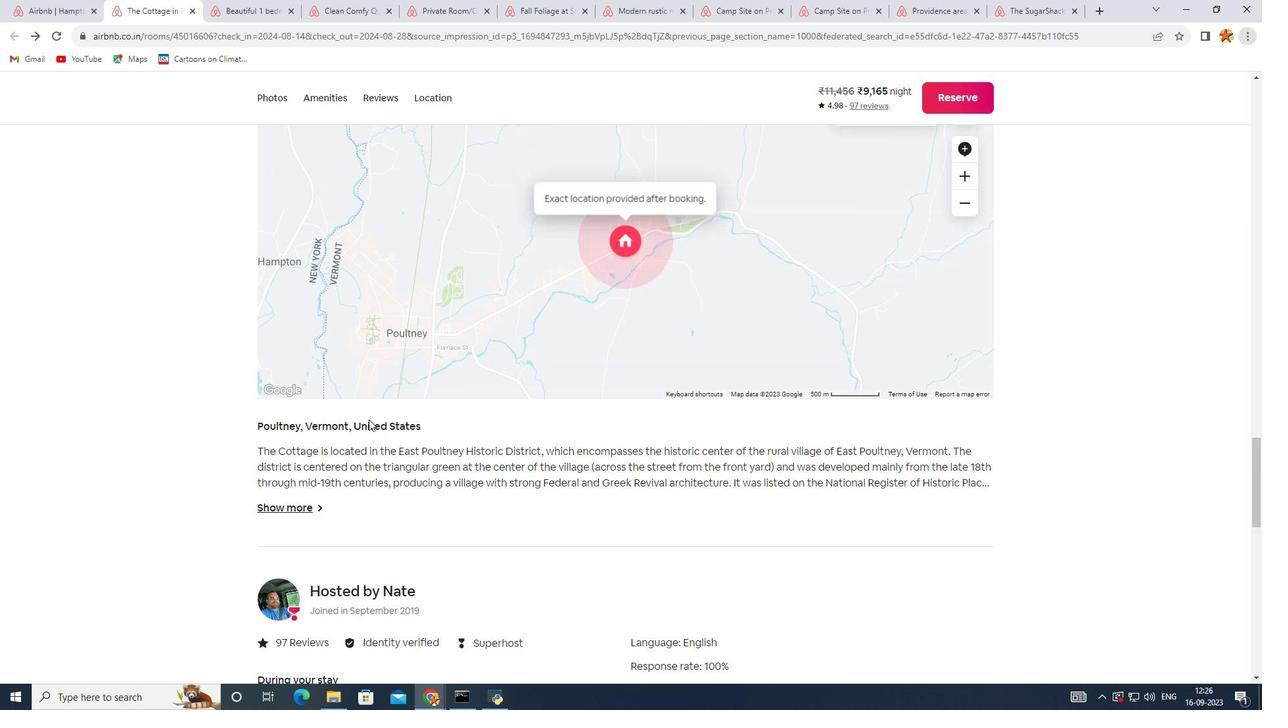 
Action: Mouse scrolled (372, 423) with delta (0, 0)
Screenshot: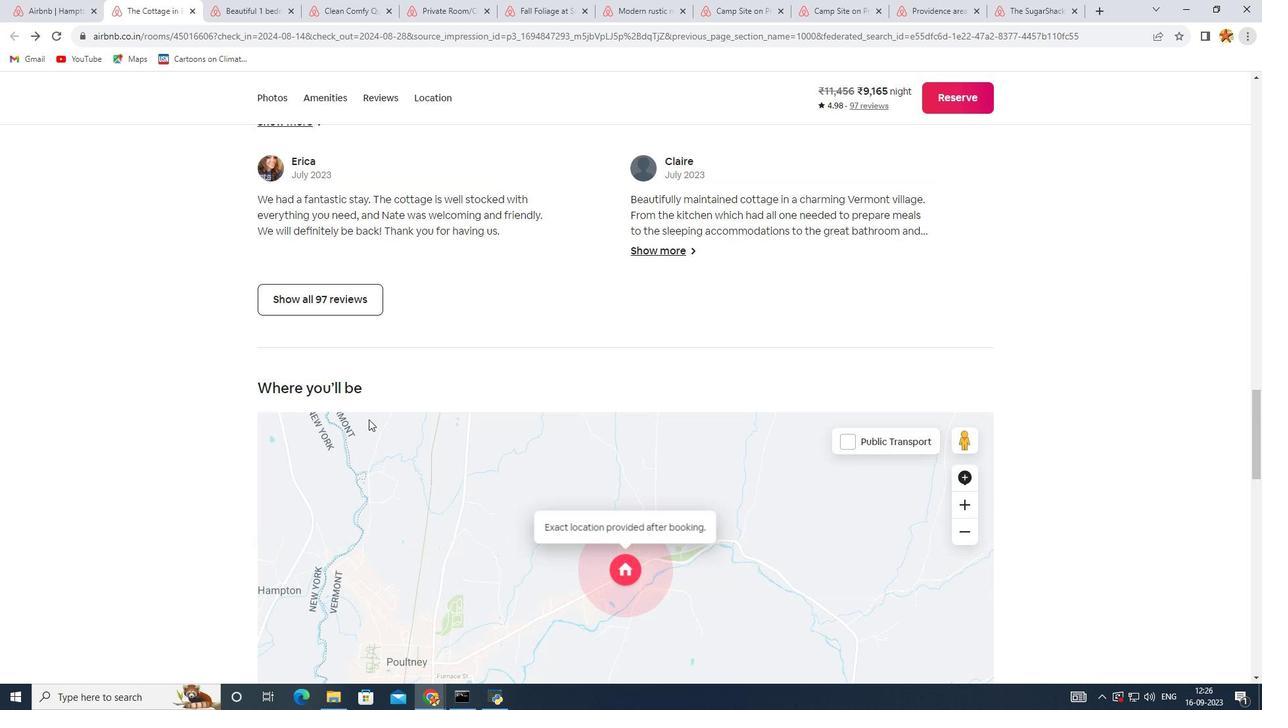 
Action: Mouse scrolled (372, 423) with delta (0, 0)
Screenshot: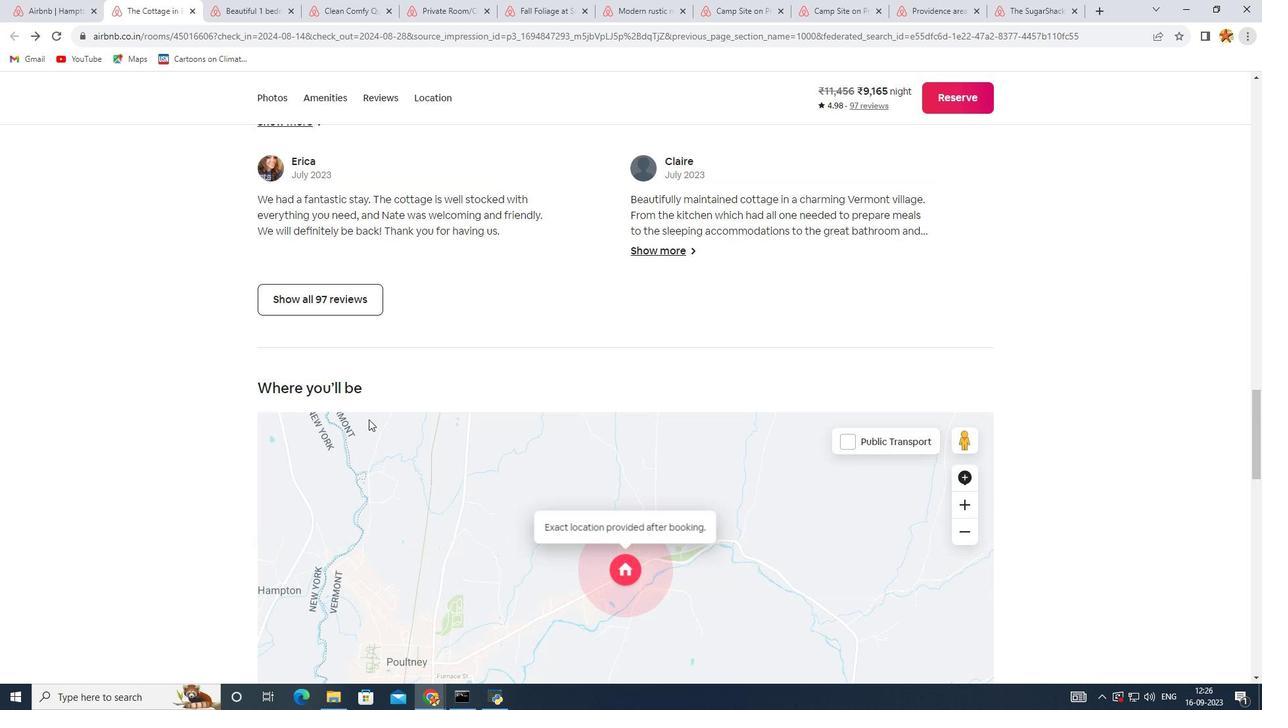 
Action: Mouse scrolled (372, 423) with delta (0, 0)
Screenshot: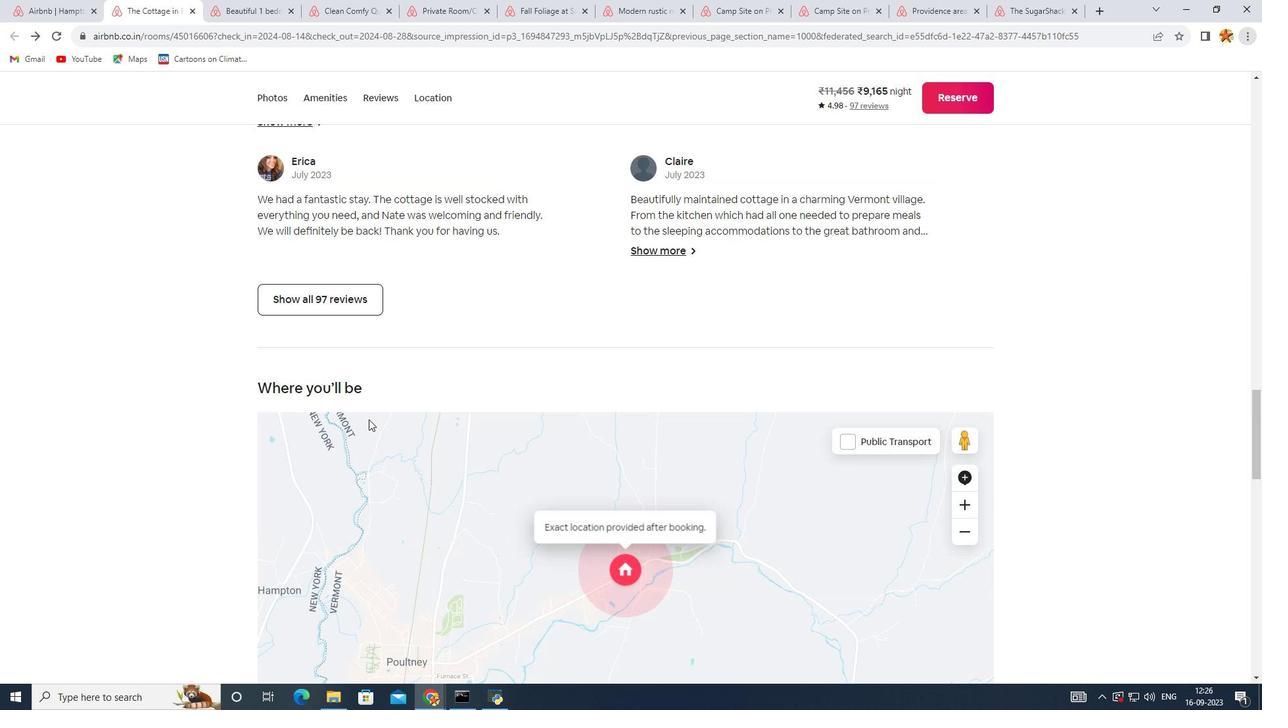 
Action: Mouse scrolled (372, 423) with delta (0, 0)
Screenshot: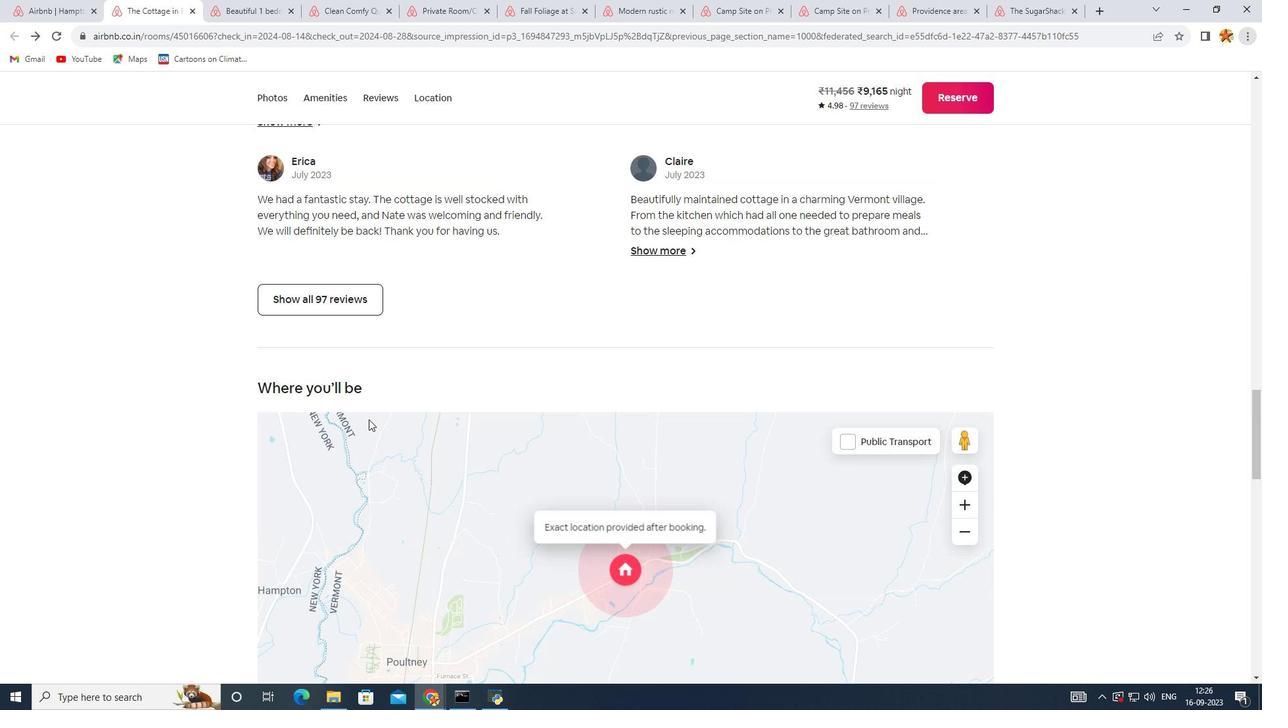 
Action: Mouse scrolled (372, 423) with delta (0, 0)
Screenshot: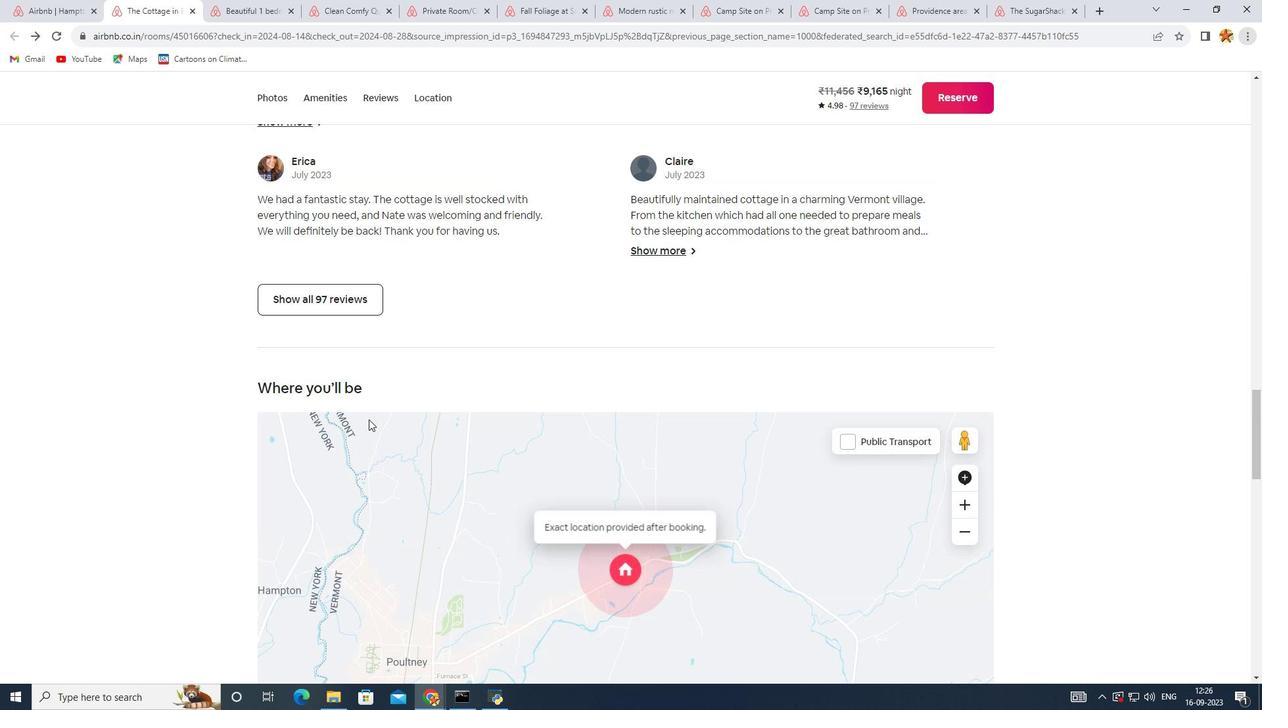 
Action: Mouse scrolled (372, 423) with delta (0, 0)
Screenshot: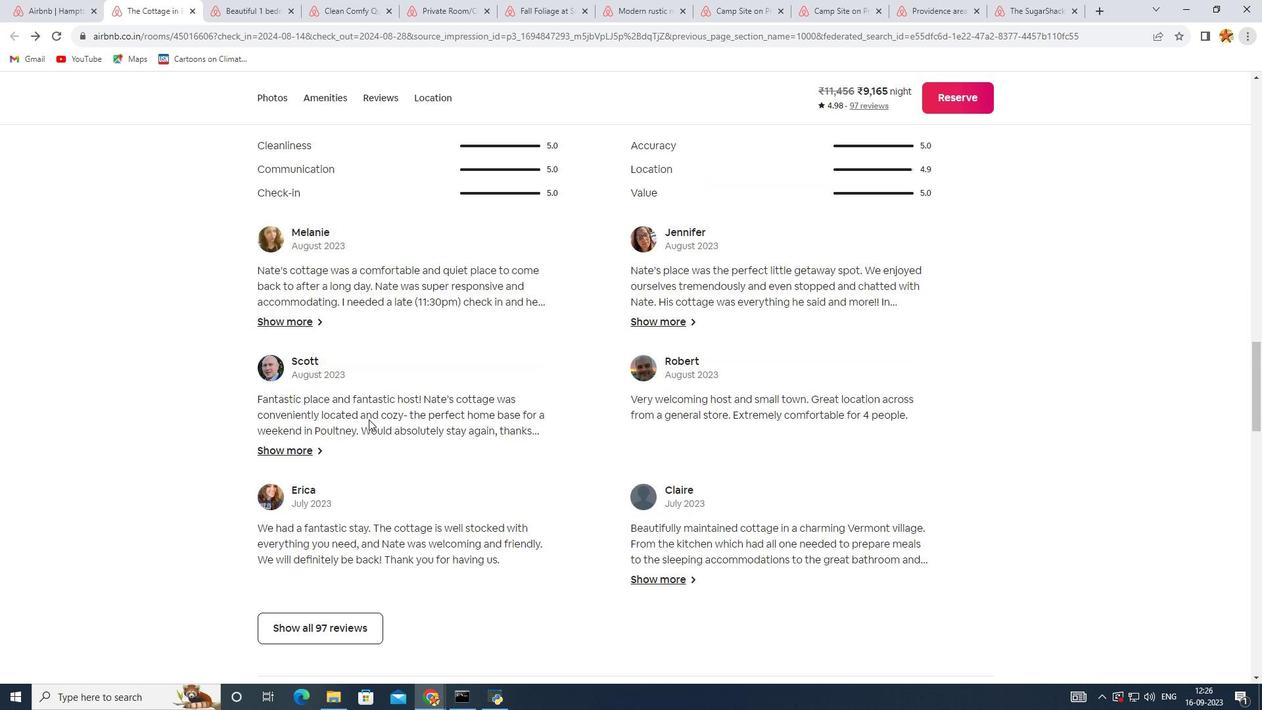 
Action: Mouse scrolled (372, 423) with delta (0, 0)
Screenshot: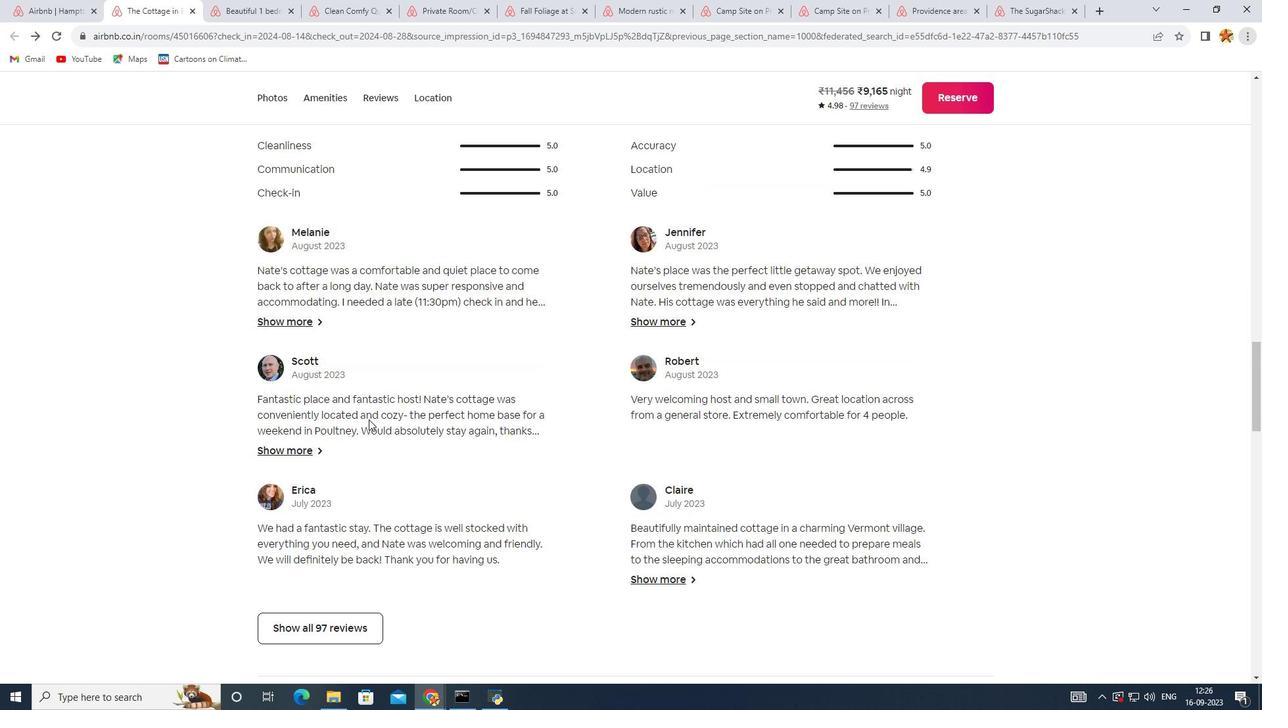 
Action: Mouse scrolled (372, 423) with delta (0, 0)
Screenshot: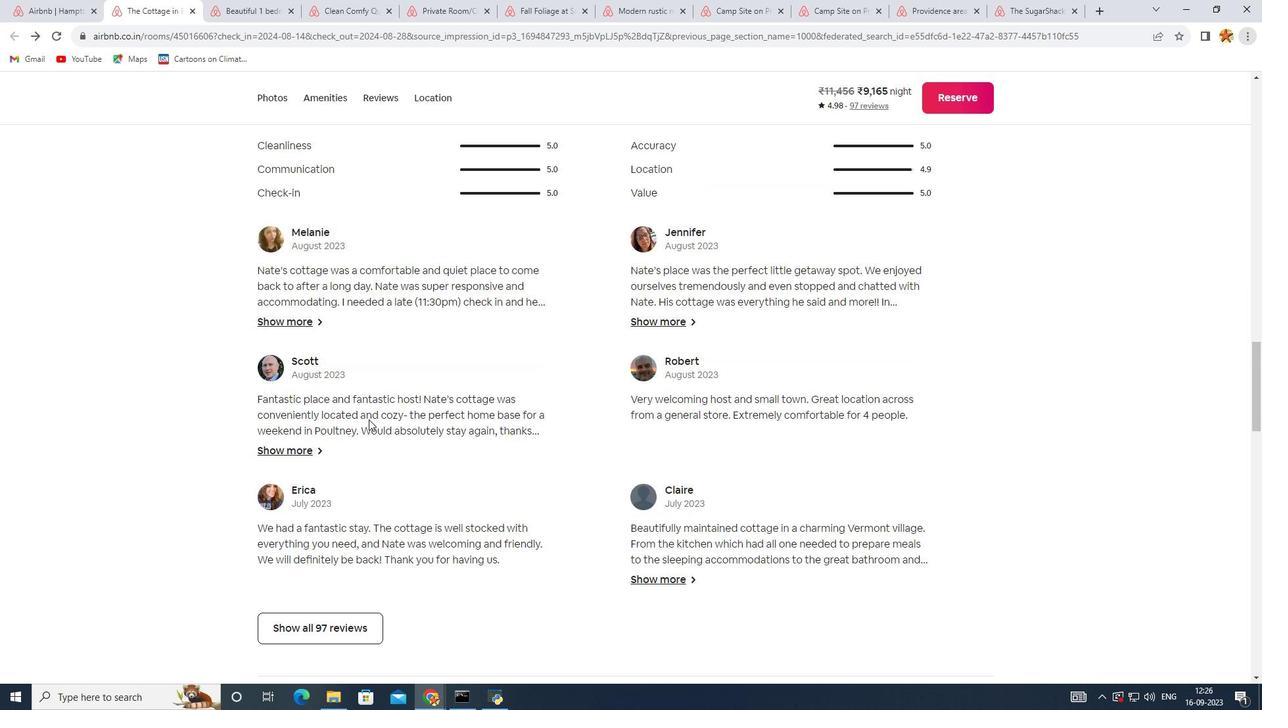
Action: Mouse scrolled (372, 423) with delta (0, 0)
Screenshot: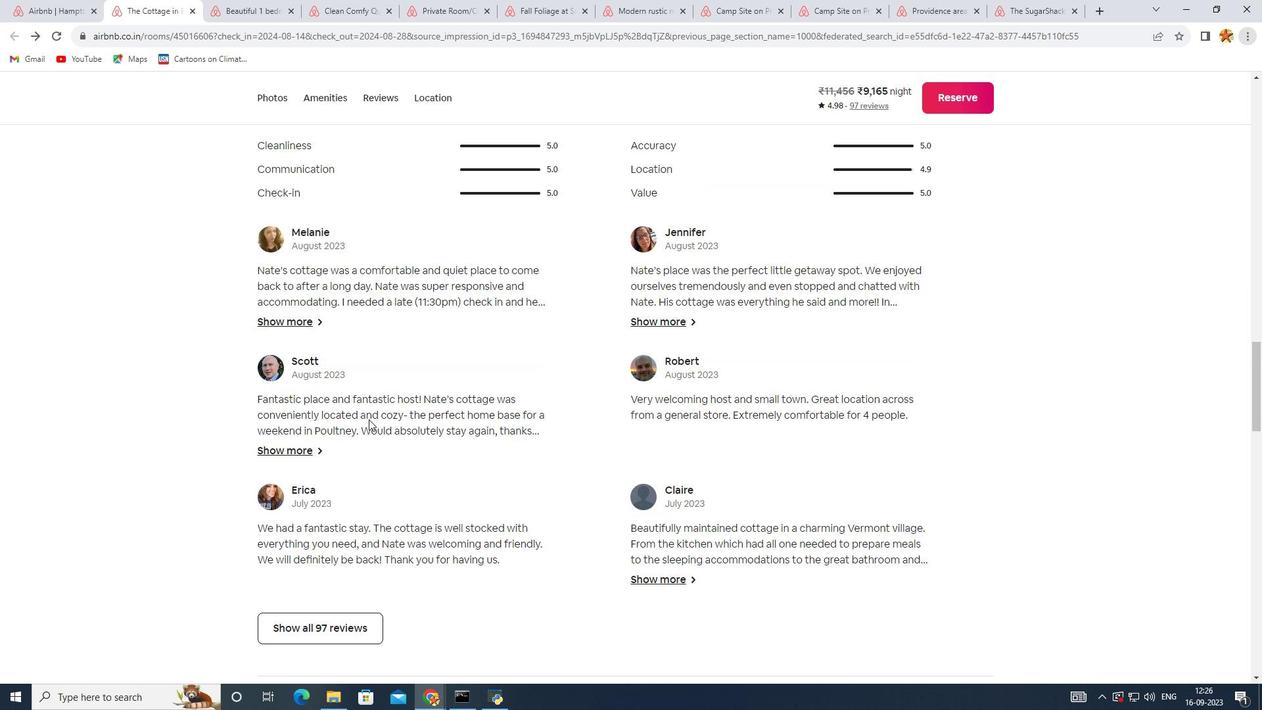 
Action: Mouse scrolled (372, 423) with delta (0, 0)
Screenshot: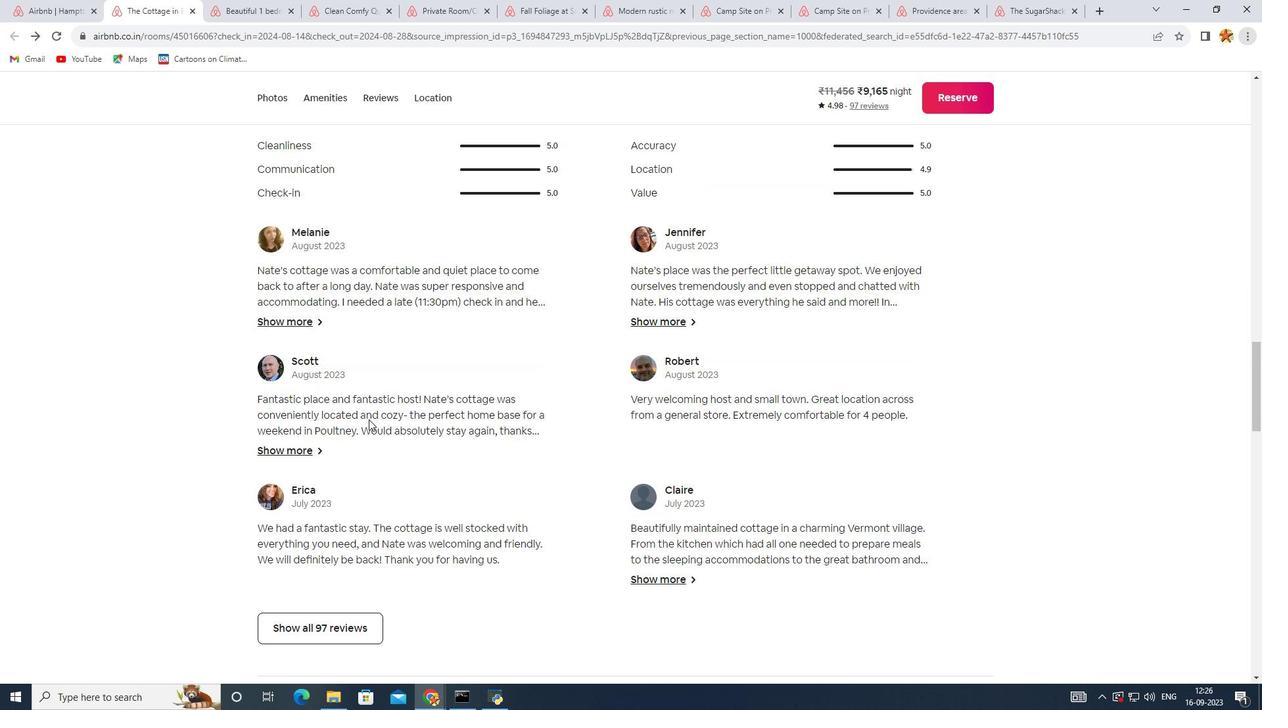 
Action: Mouse scrolled (372, 423) with delta (0, 0)
Screenshot: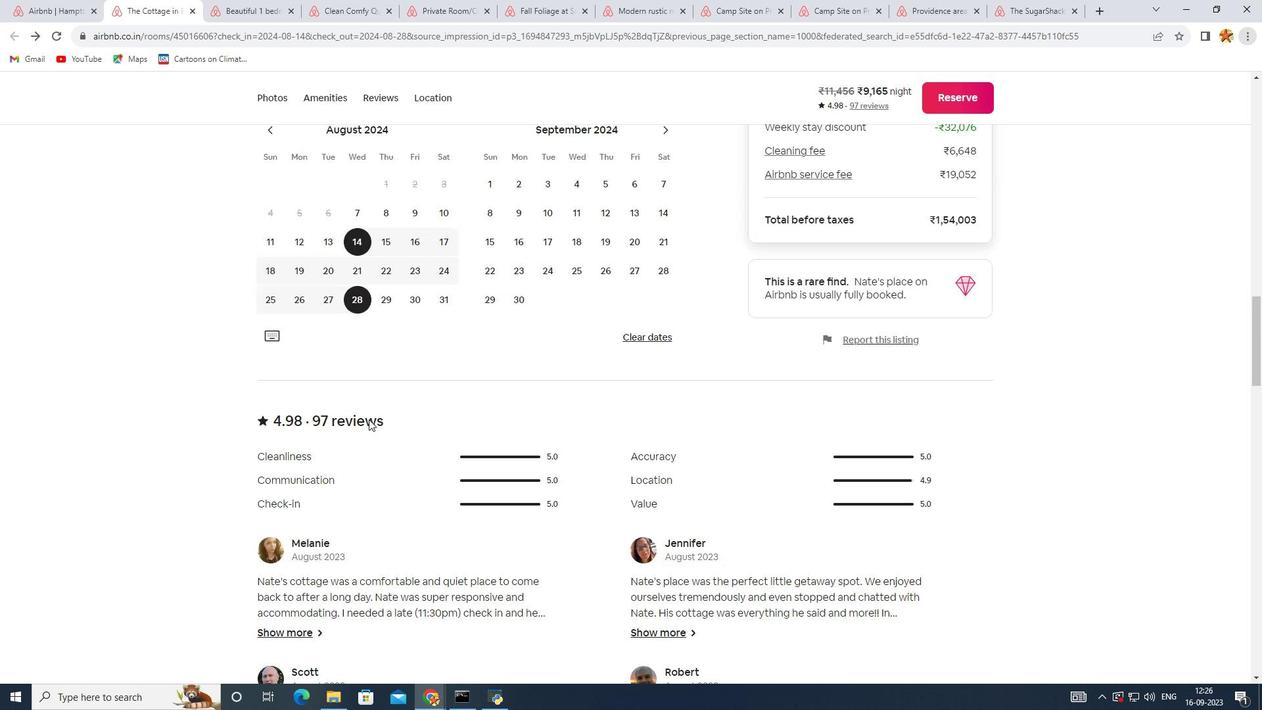 
Action: Mouse scrolled (372, 423) with delta (0, 0)
Screenshot: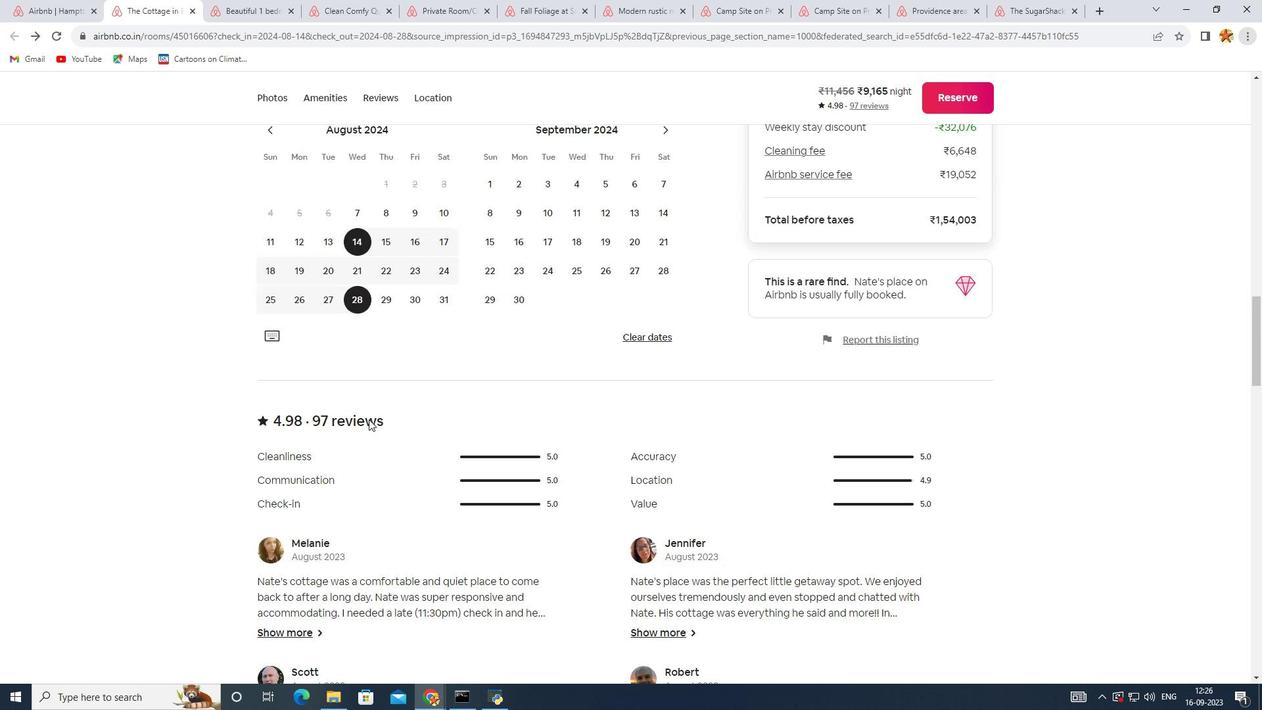 
Action: Mouse scrolled (372, 423) with delta (0, 0)
Screenshot: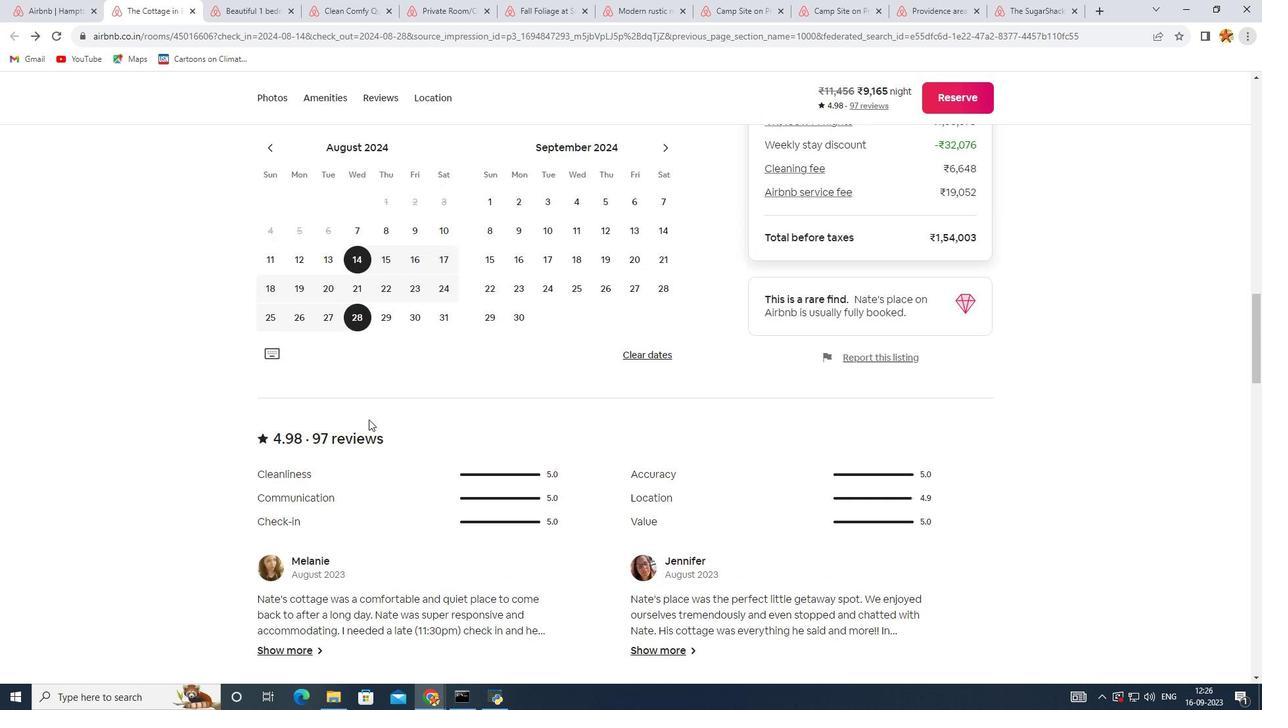 
Action: Mouse scrolled (372, 423) with delta (0, 0)
Screenshot: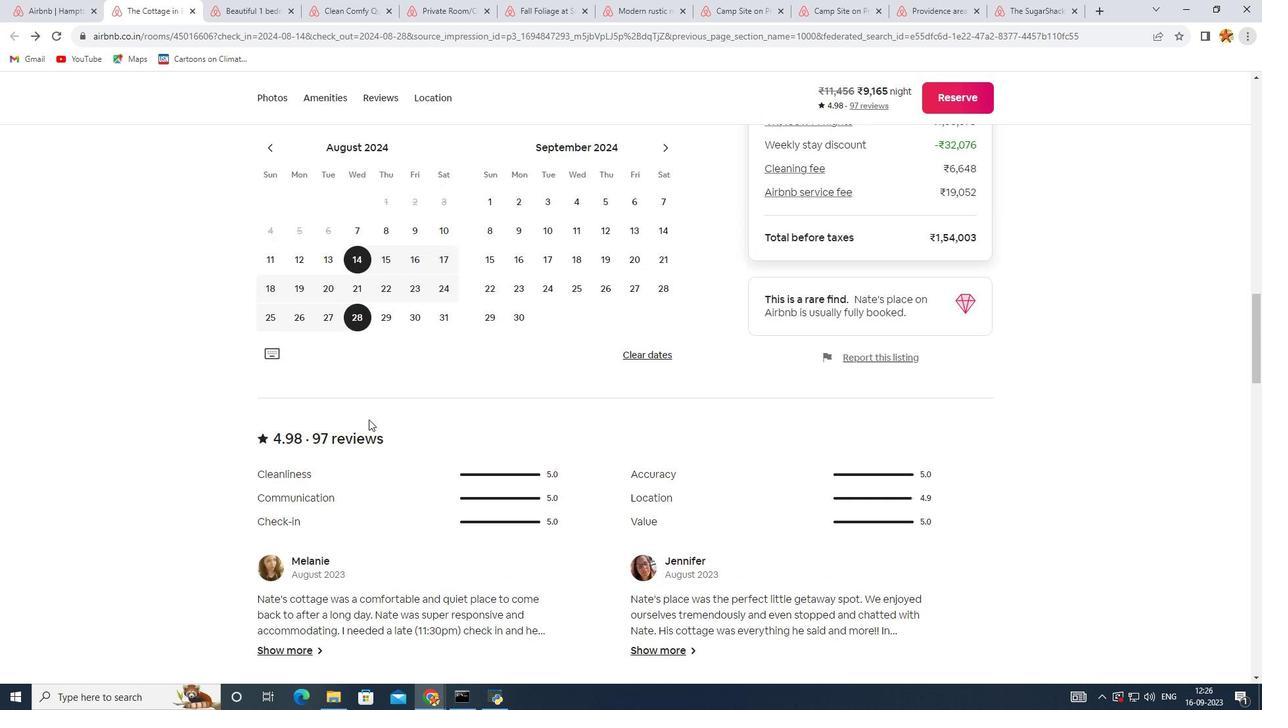 
Action: Mouse scrolled (372, 423) with delta (0, 0)
Screenshot: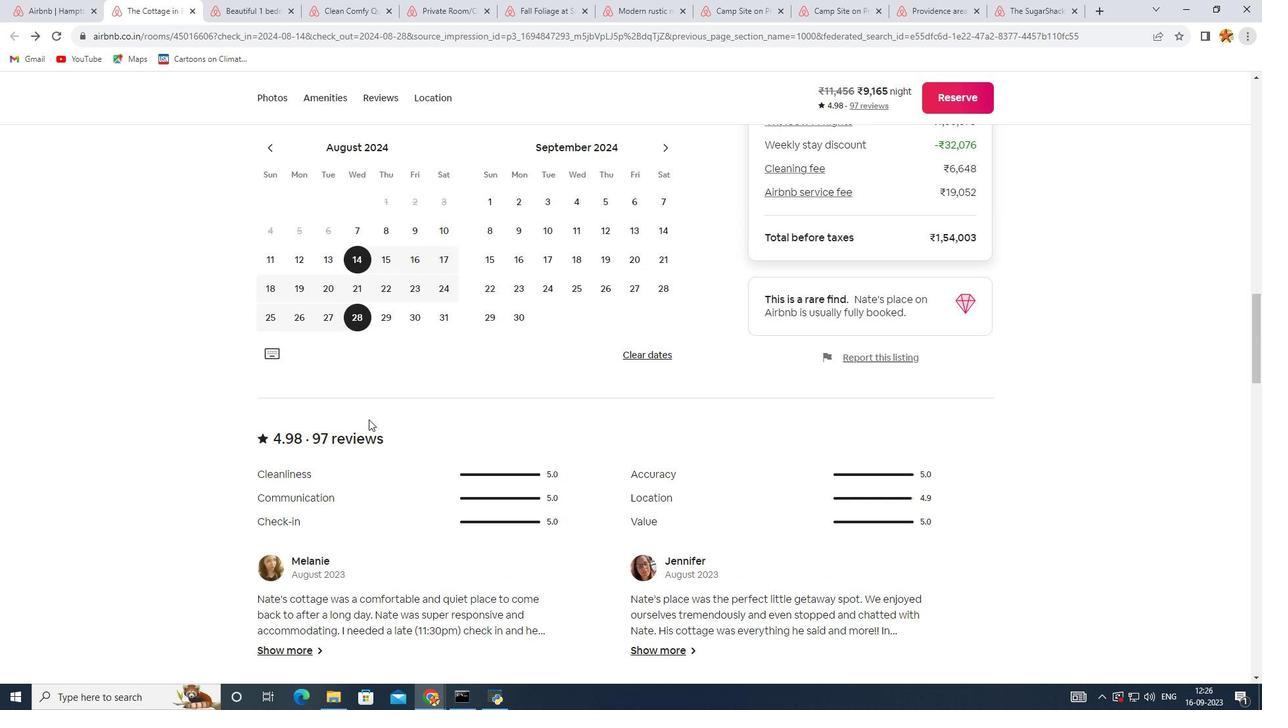 
Action: Mouse scrolled (372, 423) with delta (0, 0)
Screenshot: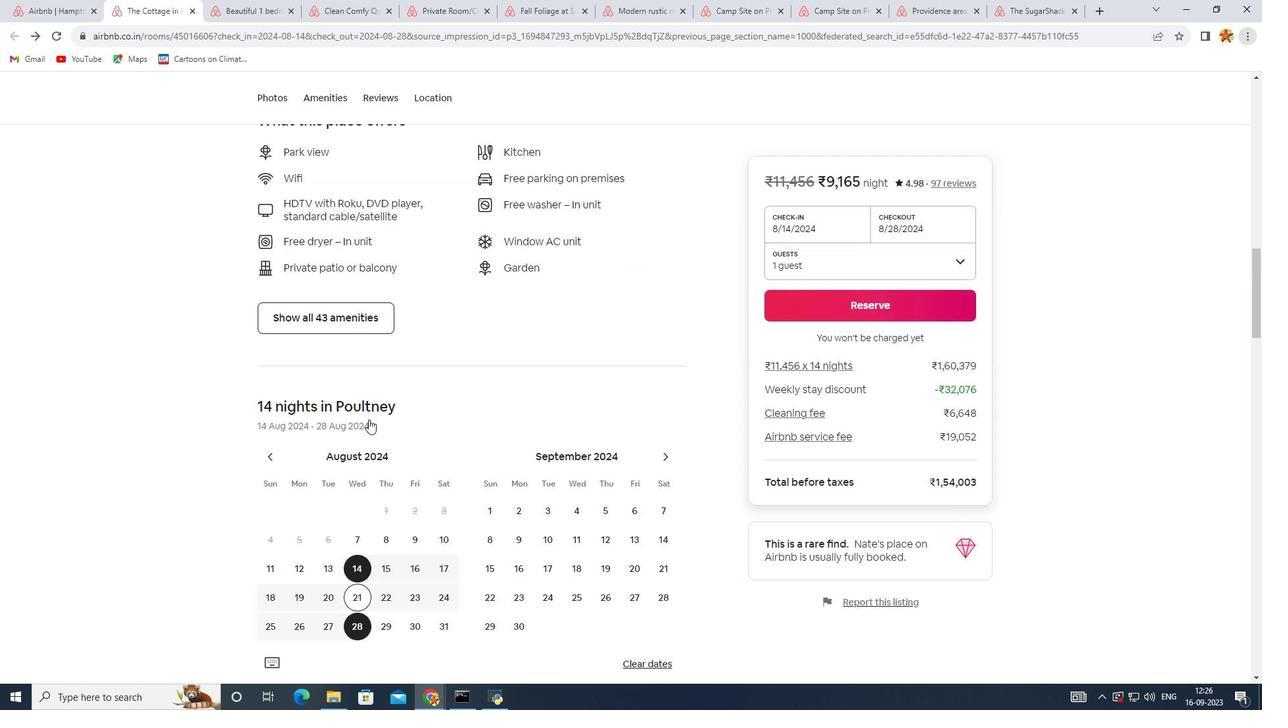 
Action: Mouse scrolled (372, 423) with delta (0, 0)
Screenshot: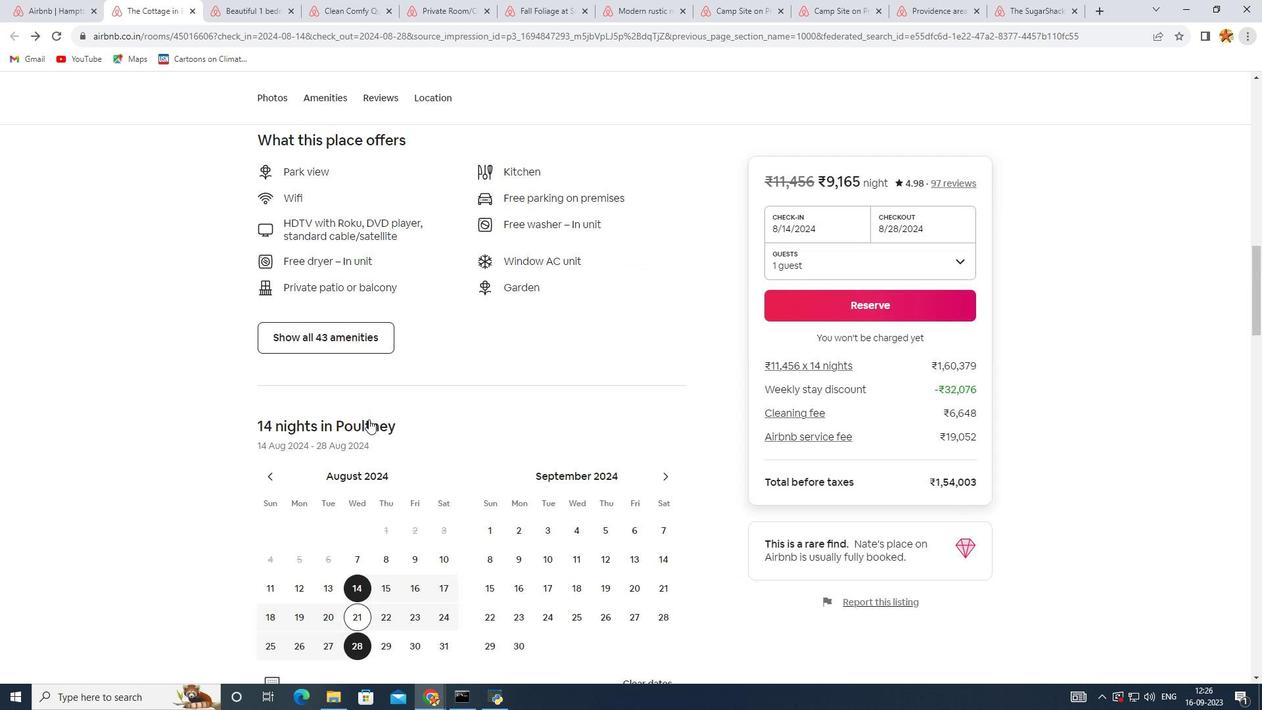 
Action: Mouse scrolled (372, 423) with delta (0, 0)
Screenshot: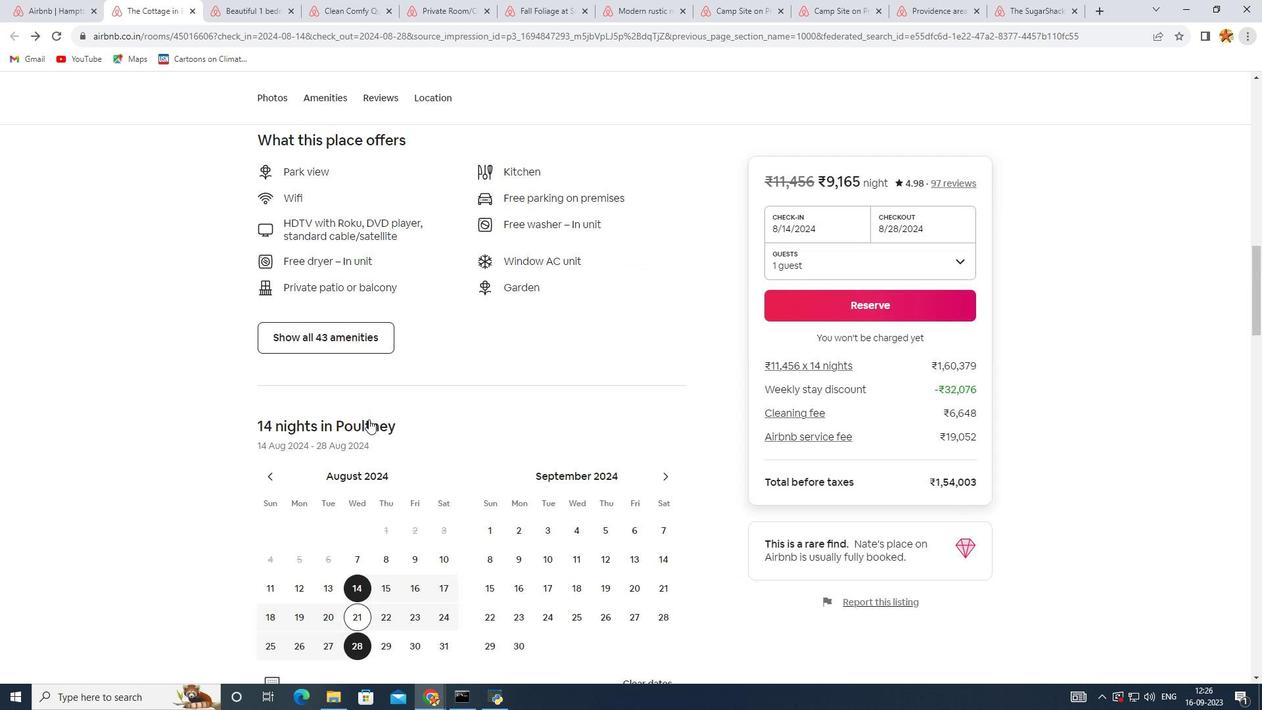 
Action: Mouse scrolled (372, 423) with delta (0, 0)
Screenshot: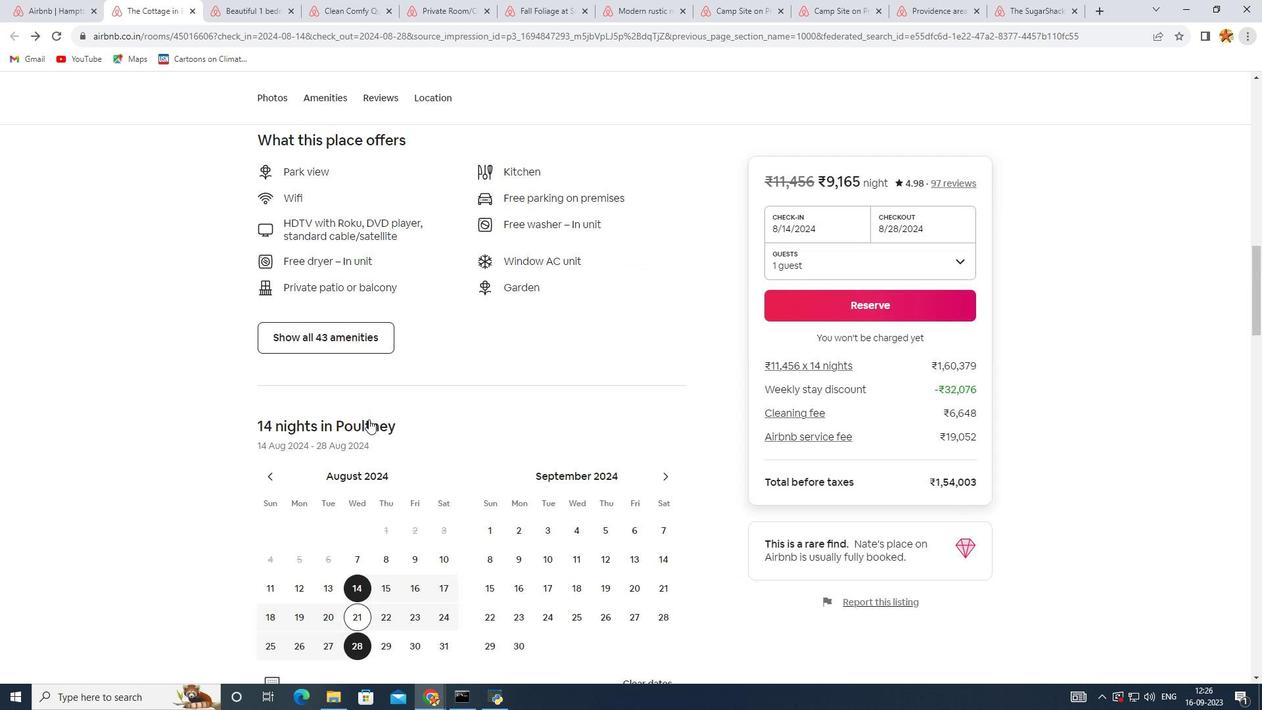
Action: Mouse scrolled (372, 423) with delta (0, 0)
Screenshot: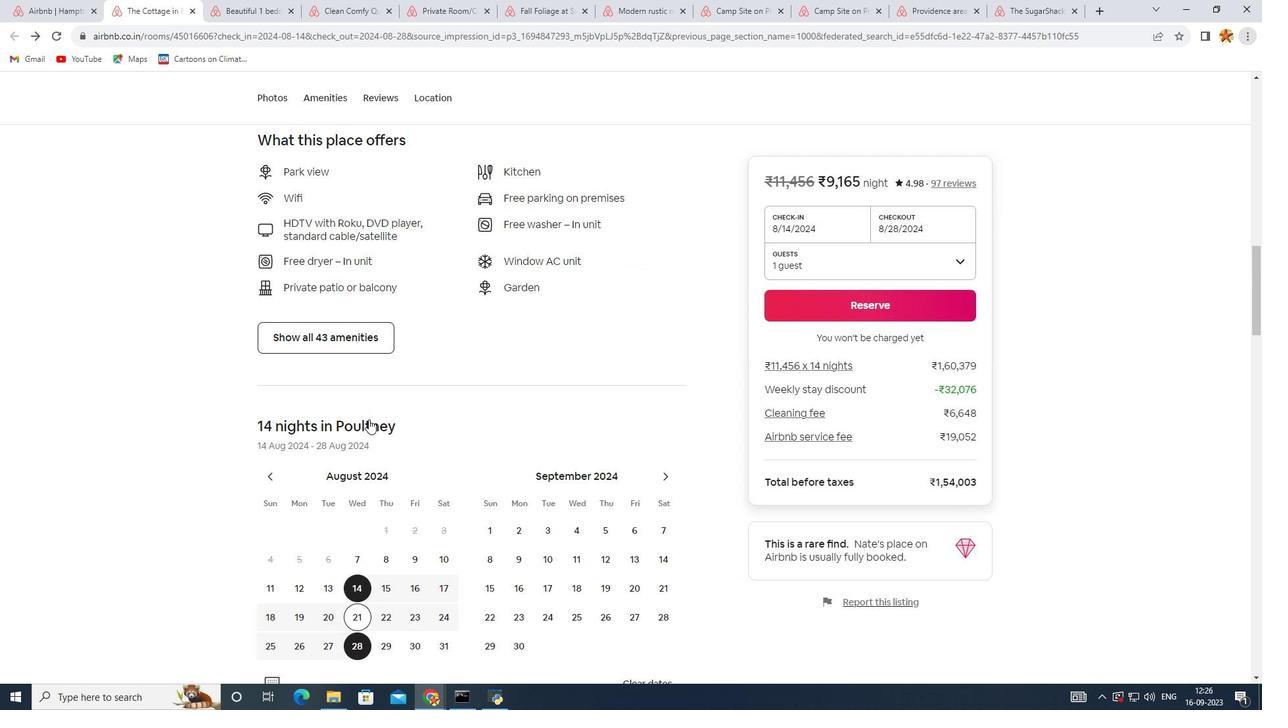 
Action: Mouse scrolled (372, 423) with delta (0, 0)
Screenshot: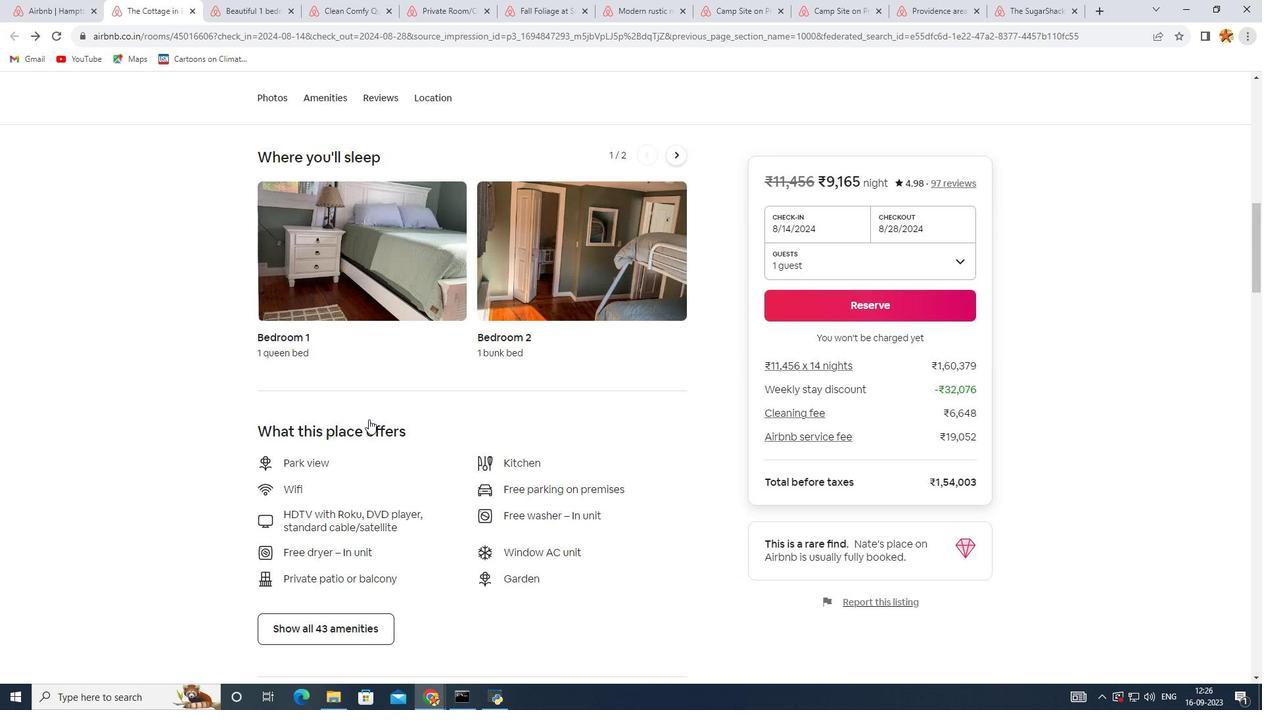 
Action: Mouse scrolled (372, 423) with delta (0, 0)
Screenshot: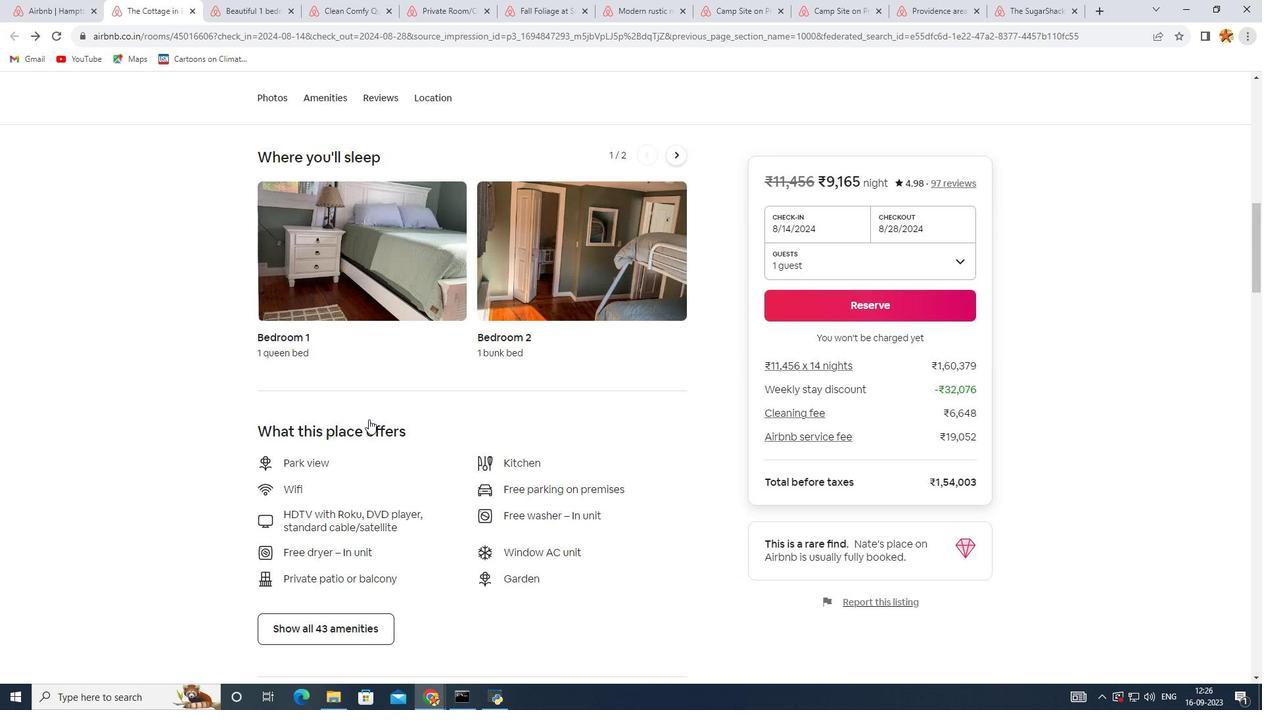 
Action: Mouse scrolled (372, 423) with delta (0, 0)
Screenshot: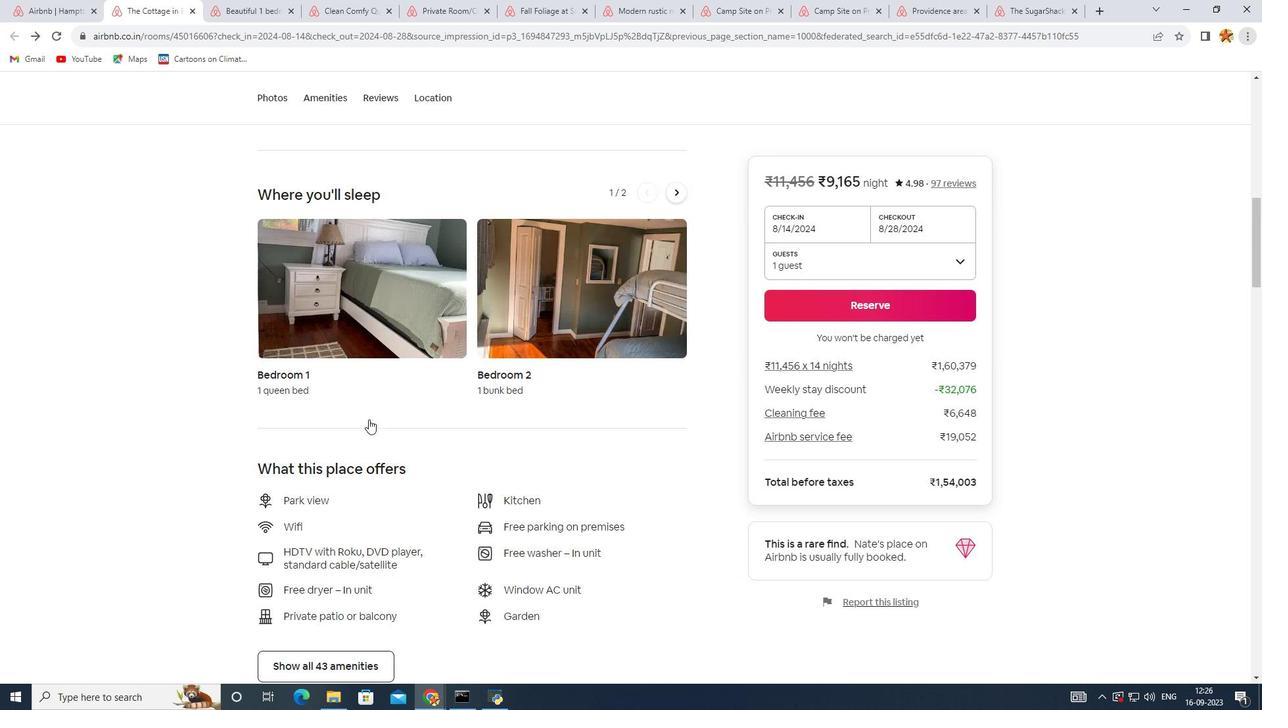 
Action: Mouse scrolled (372, 423) with delta (0, 0)
Screenshot: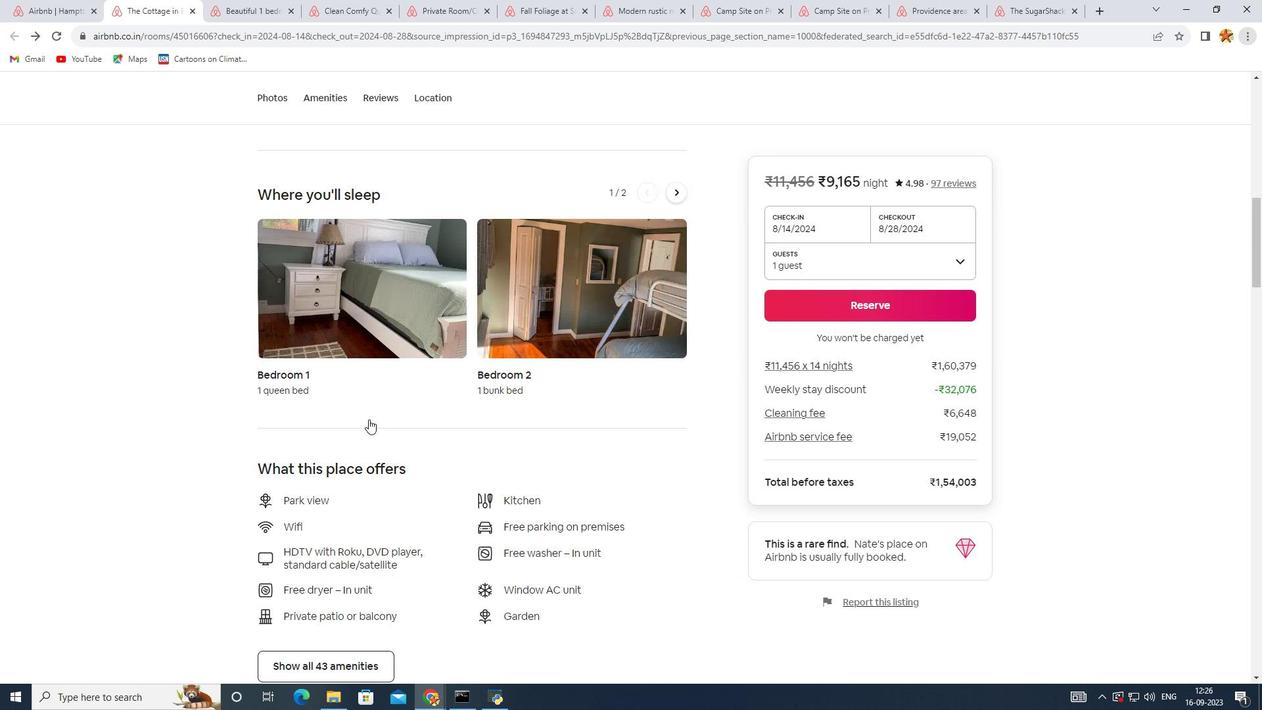 
Action: Mouse scrolled (372, 423) with delta (0, 0)
Screenshot: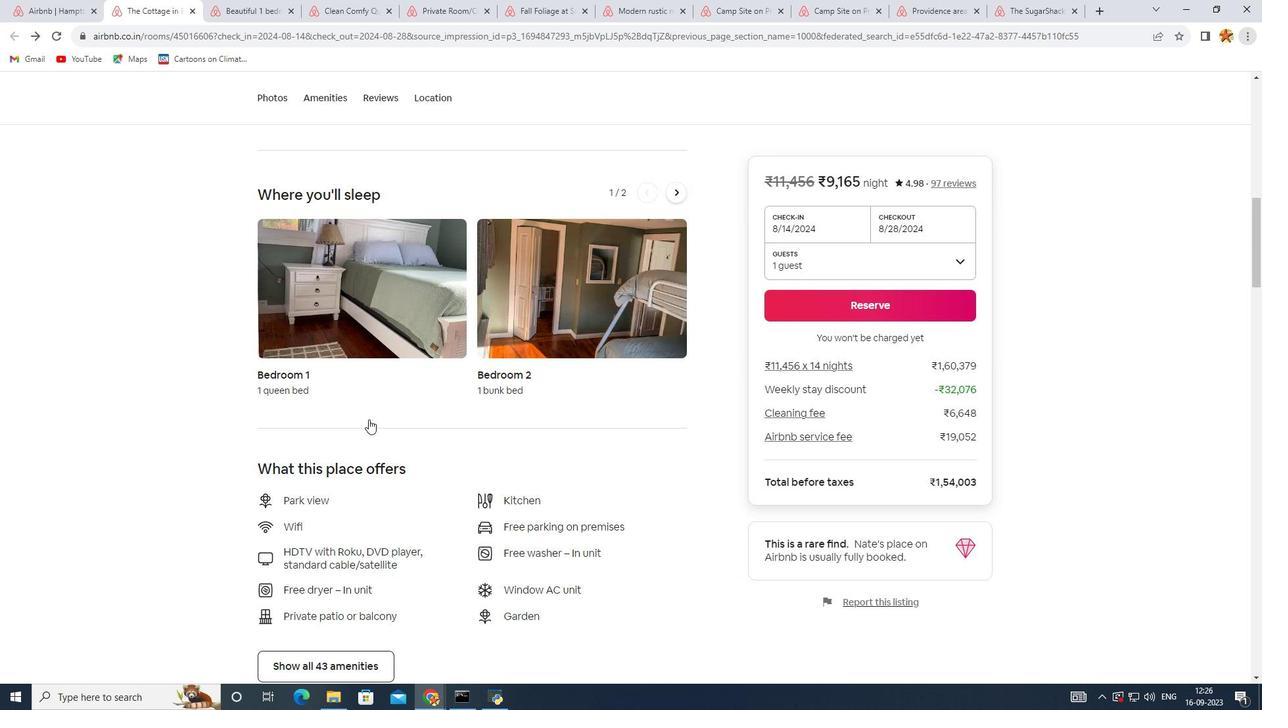 
Action: Mouse scrolled (372, 423) with delta (0, 0)
Screenshot: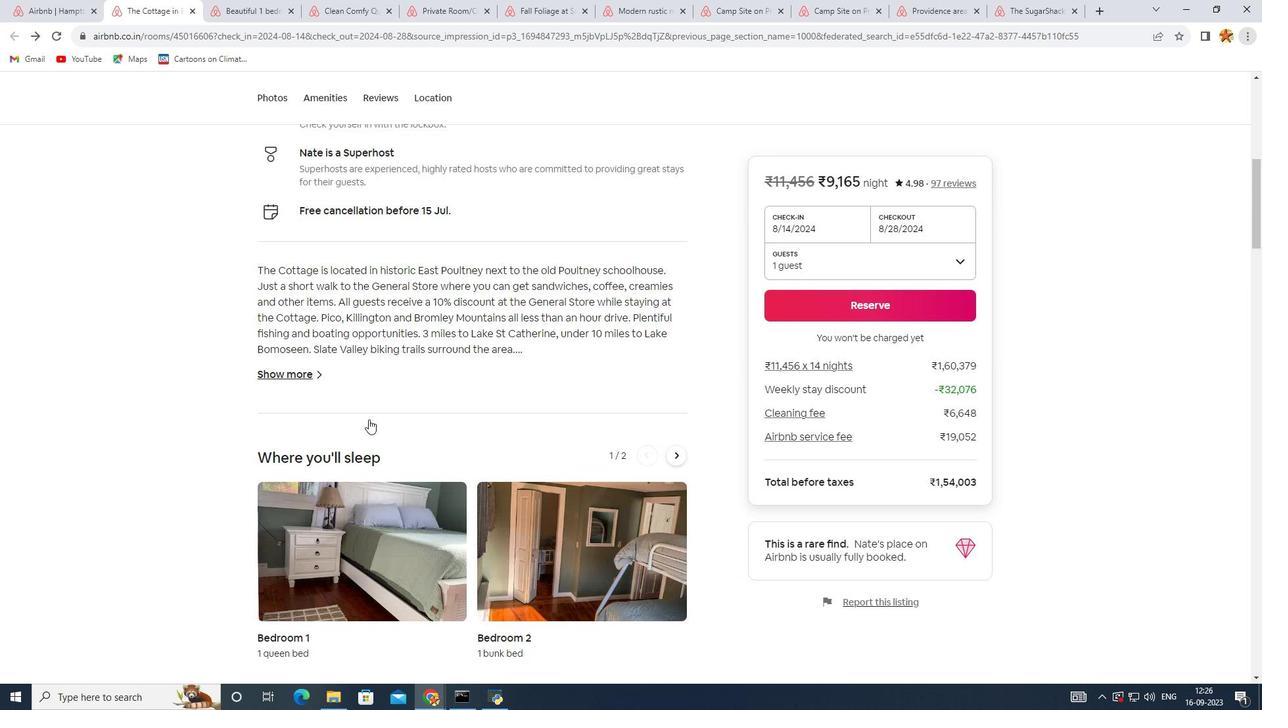 
Action: Mouse scrolled (372, 423) with delta (0, 0)
Screenshot: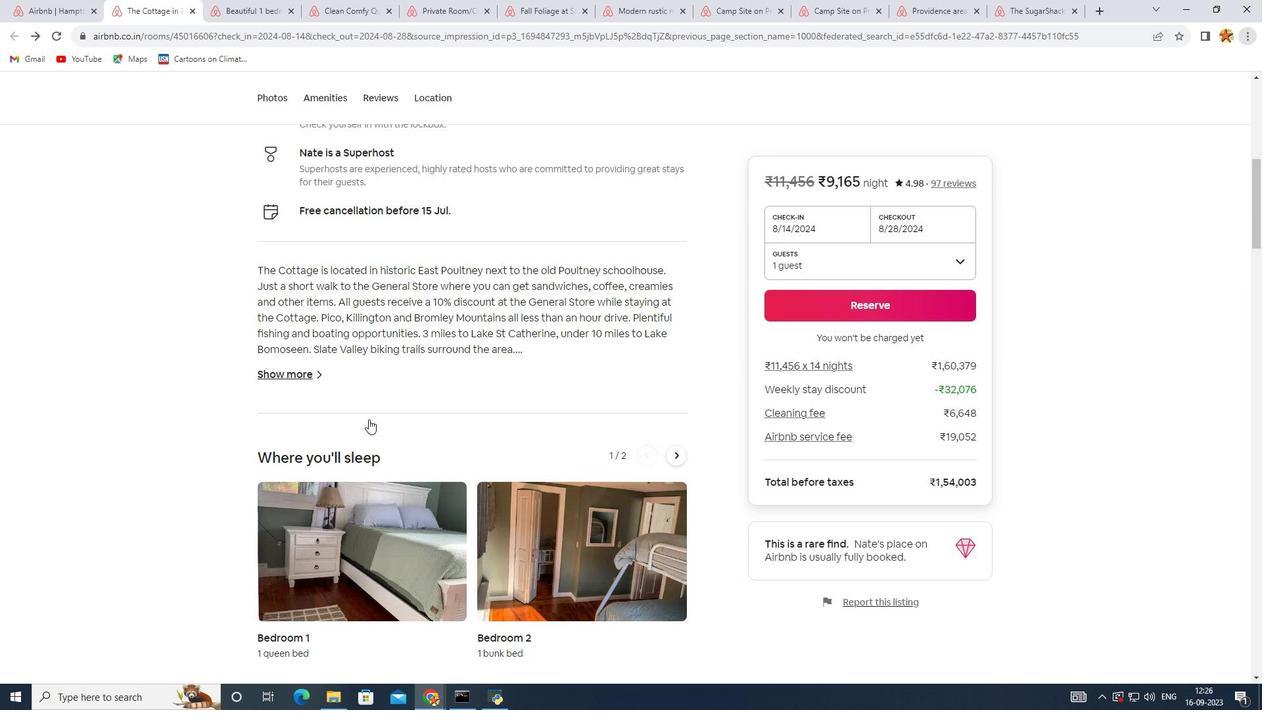 
Action: Mouse scrolled (372, 423) with delta (0, 0)
Screenshot: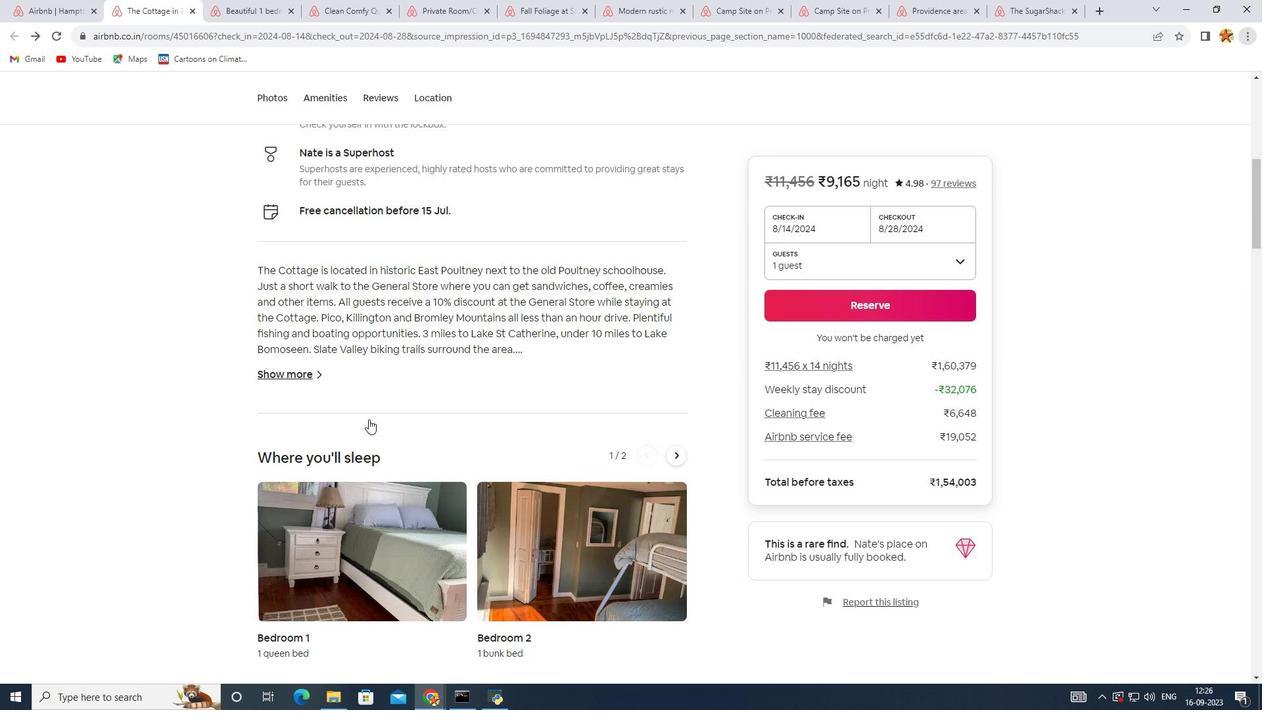 
Action: Mouse scrolled (372, 423) with delta (0, 0)
Screenshot: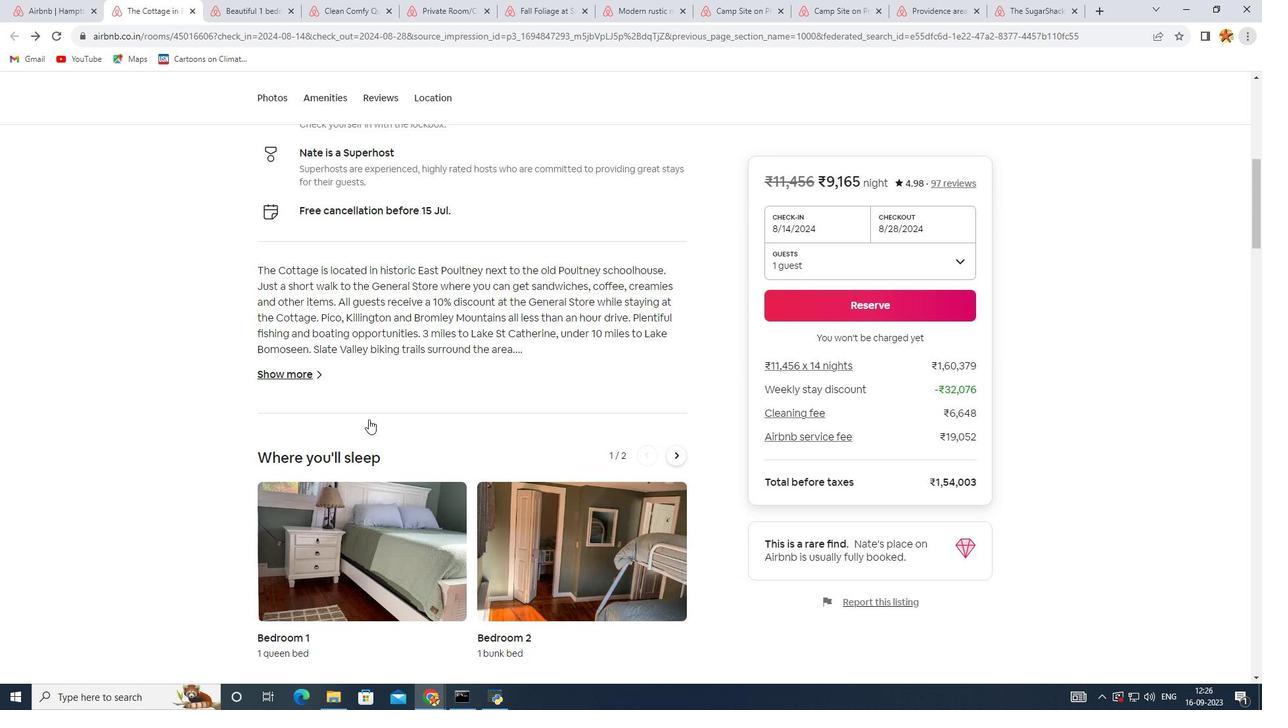 
Action: Mouse scrolled (372, 423) with delta (0, 0)
Screenshot: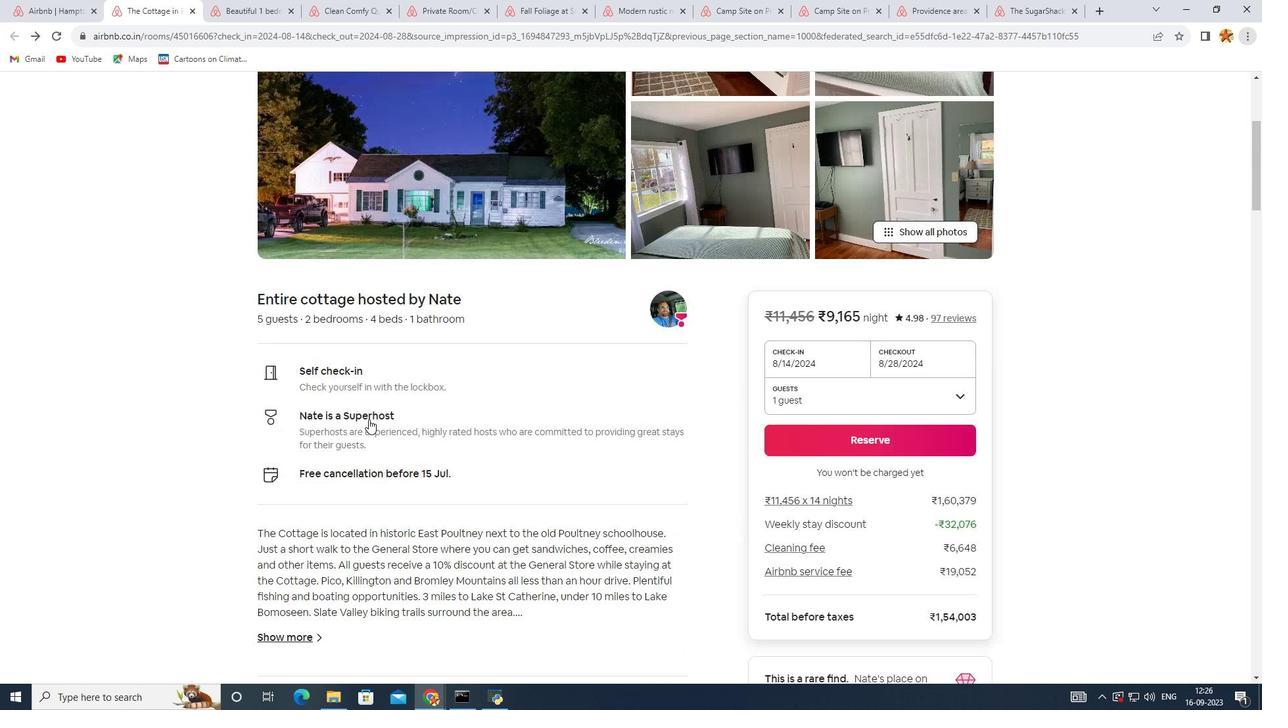 
Action: Mouse scrolled (372, 423) with delta (0, 0)
Screenshot: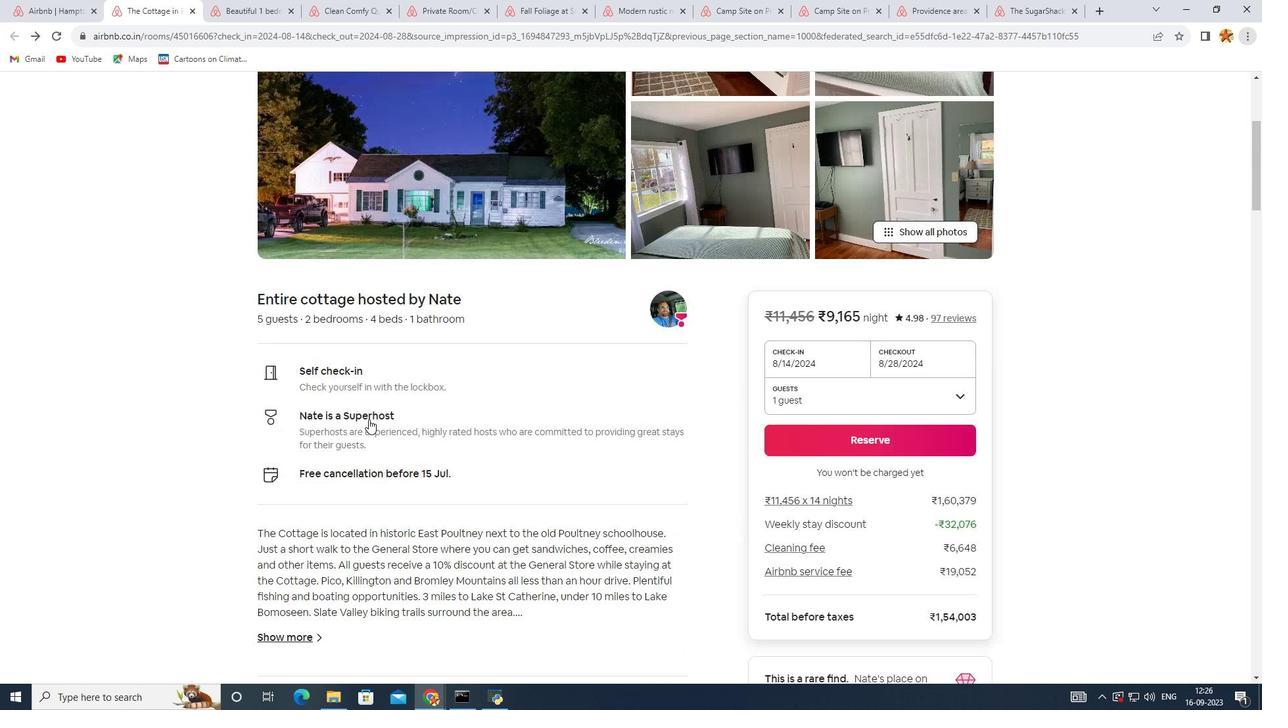 
Action: Mouse scrolled (372, 423) with delta (0, 0)
Screenshot: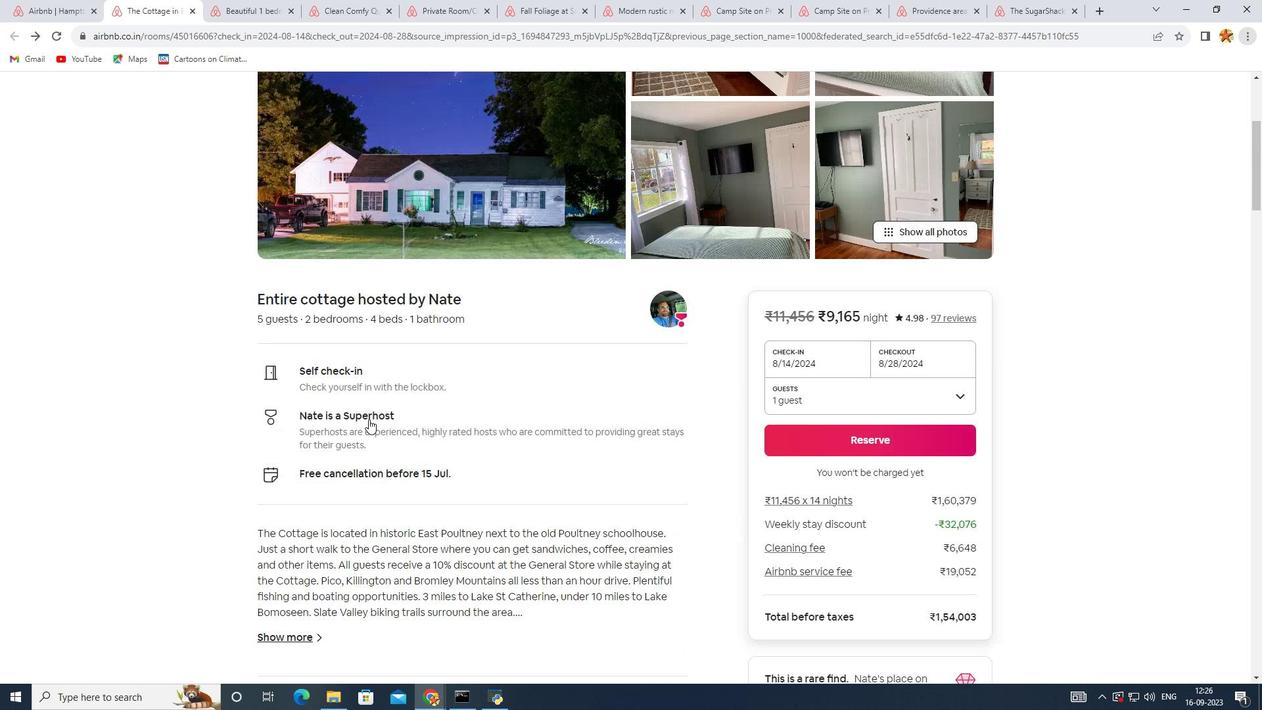 
Action: Mouse scrolled (372, 423) with delta (0, 0)
Screenshot: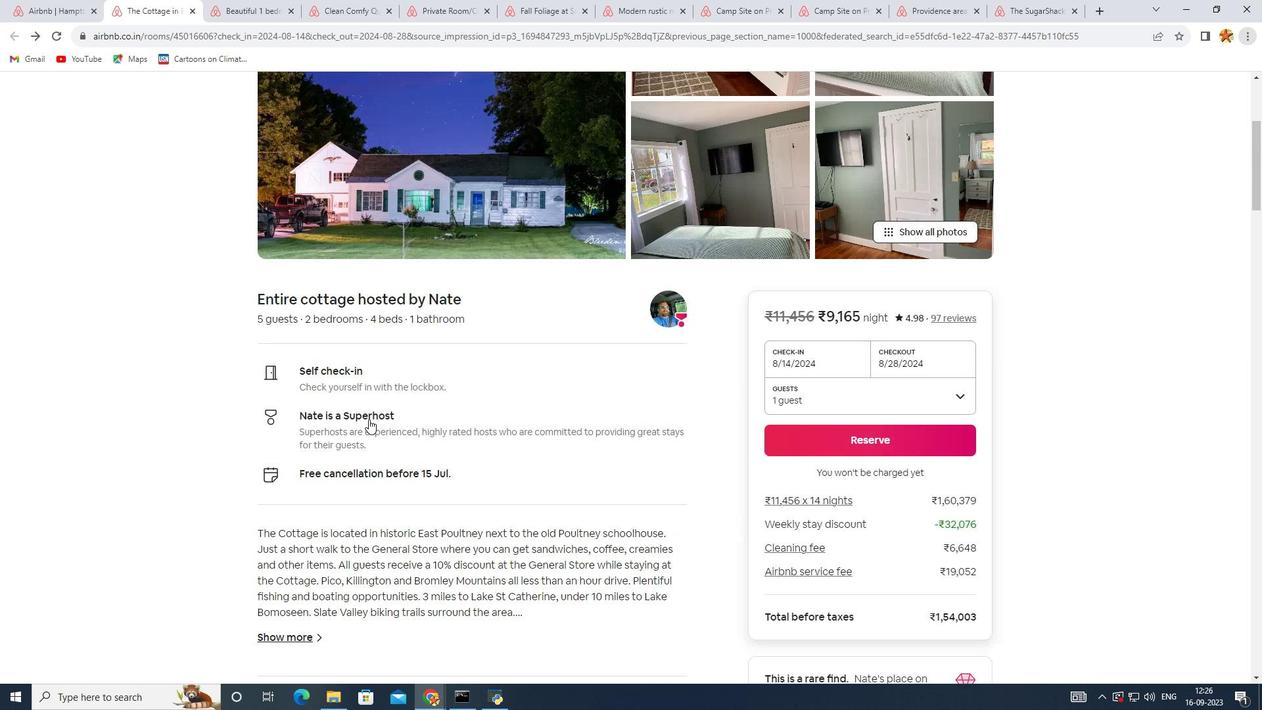 
Action: Mouse scrolled (372, 423) with delta (0, 0)
Screenshot: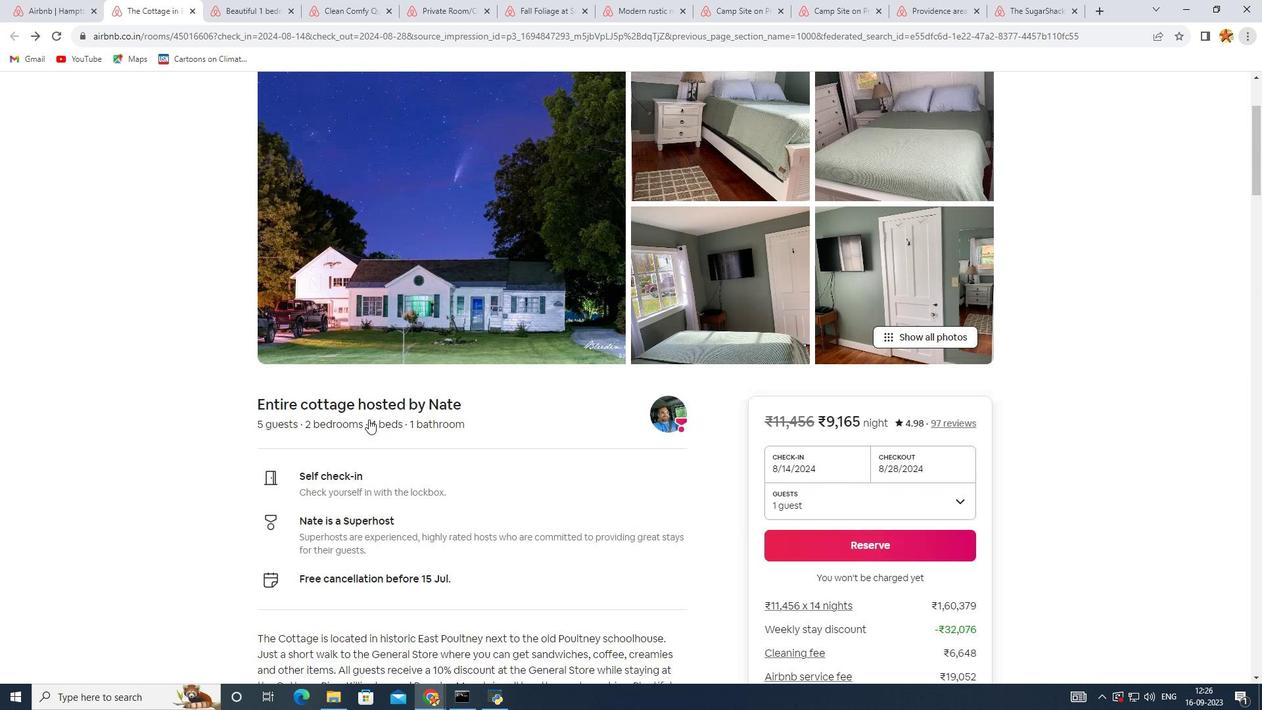 
Action: Mouse scrolled (372, 423) with delta (0, 0)
Screenshot: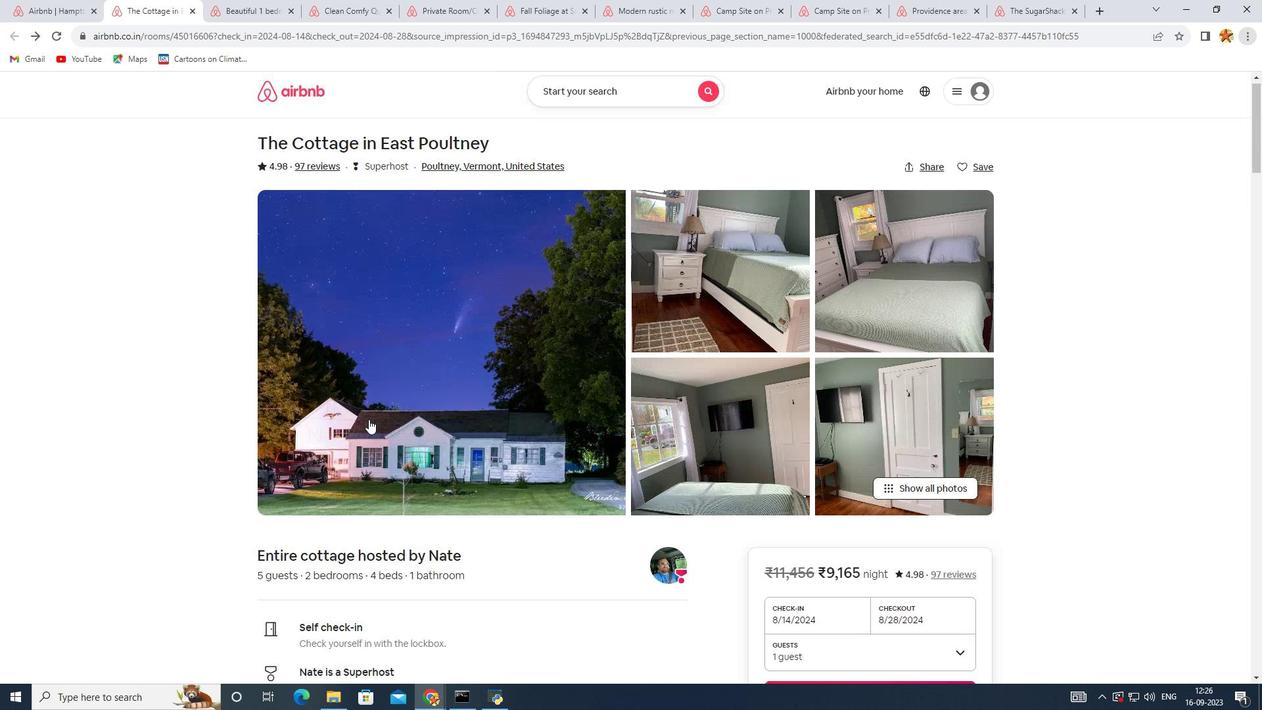 
Action: Mouse scrolled (372, 423) with delta (0, 0)
Screenshot: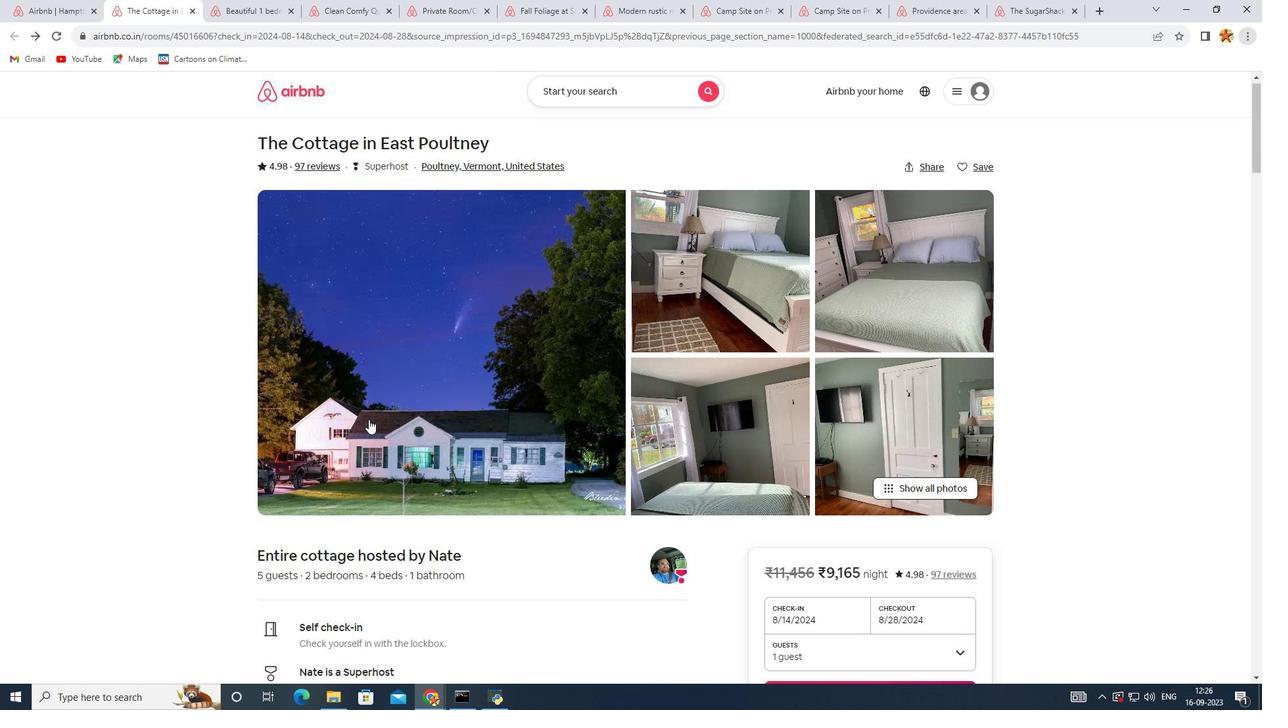 
Action: Mouse scrolled (372, 423) with delta (0, 0)
Screenshot: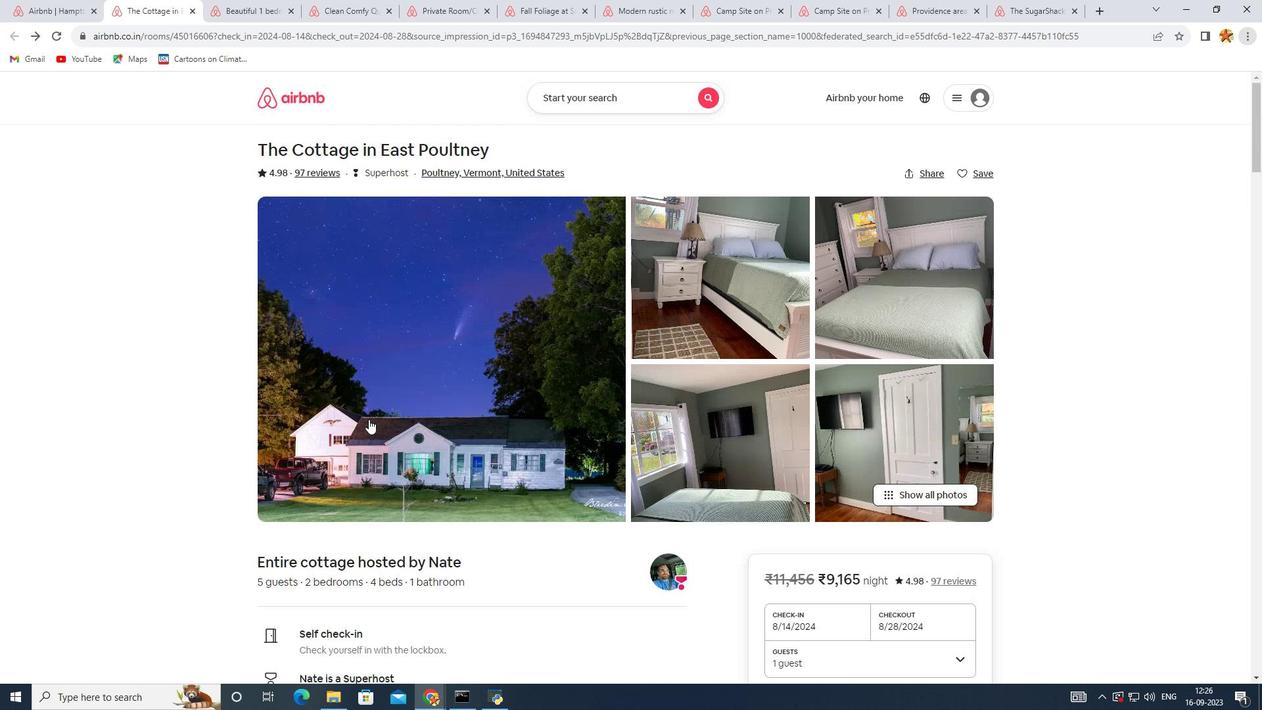 
Action: Mouse moved to (397, 401)
Screenshot: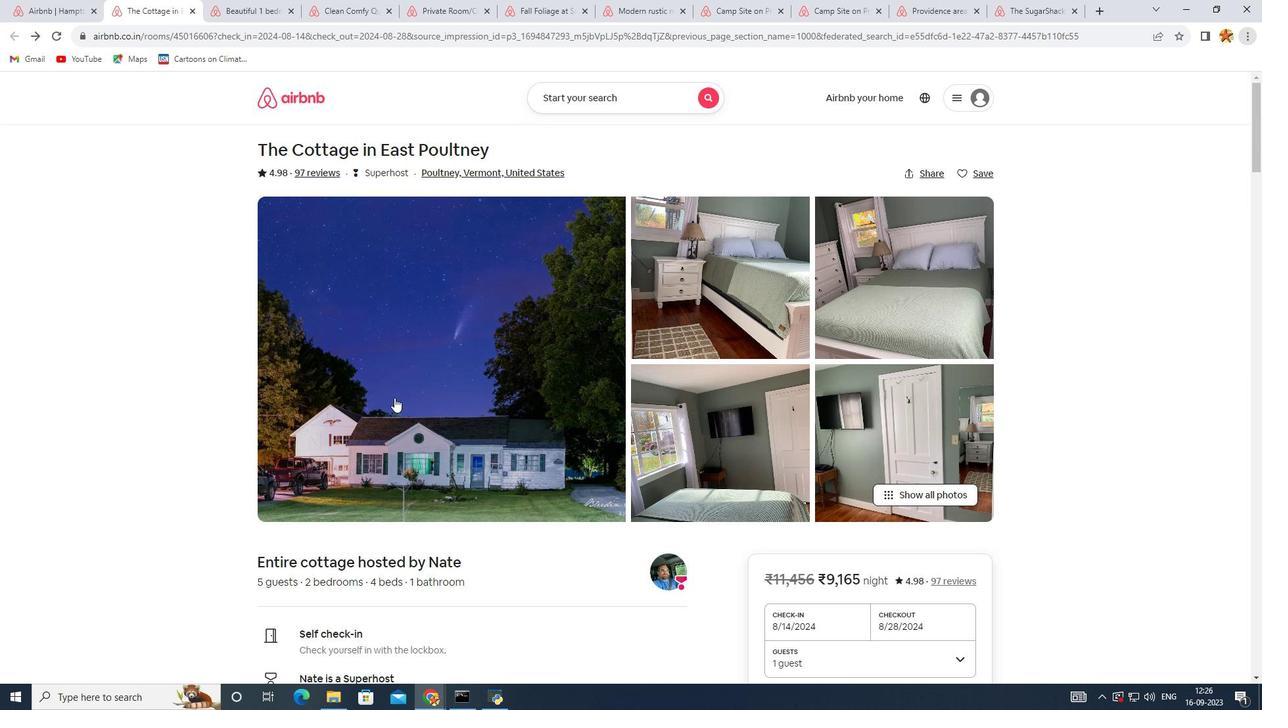 
Action: Mouse pressed left at (397, 401)
Screenshot: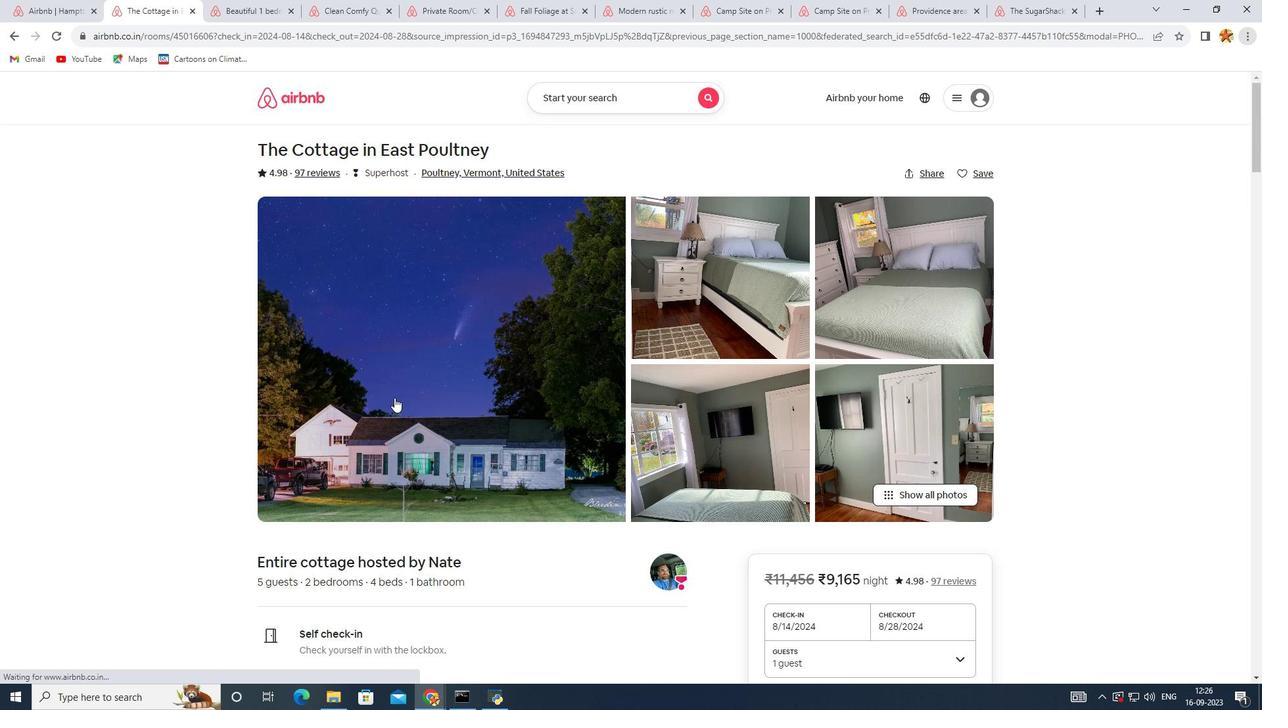 
Action: Mouse moved to (738, 564)
Screenshot: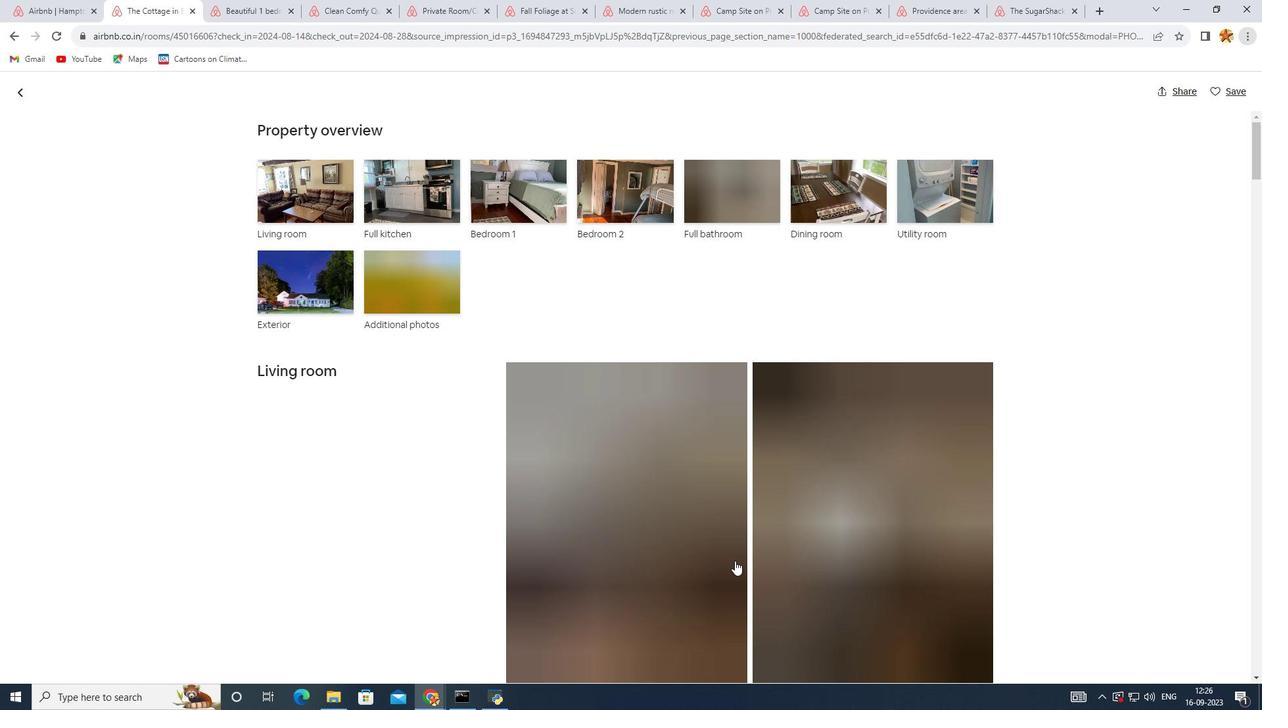 
Action: Mouse scrolled (738, 563) with delta (0, 0)
Screenshot: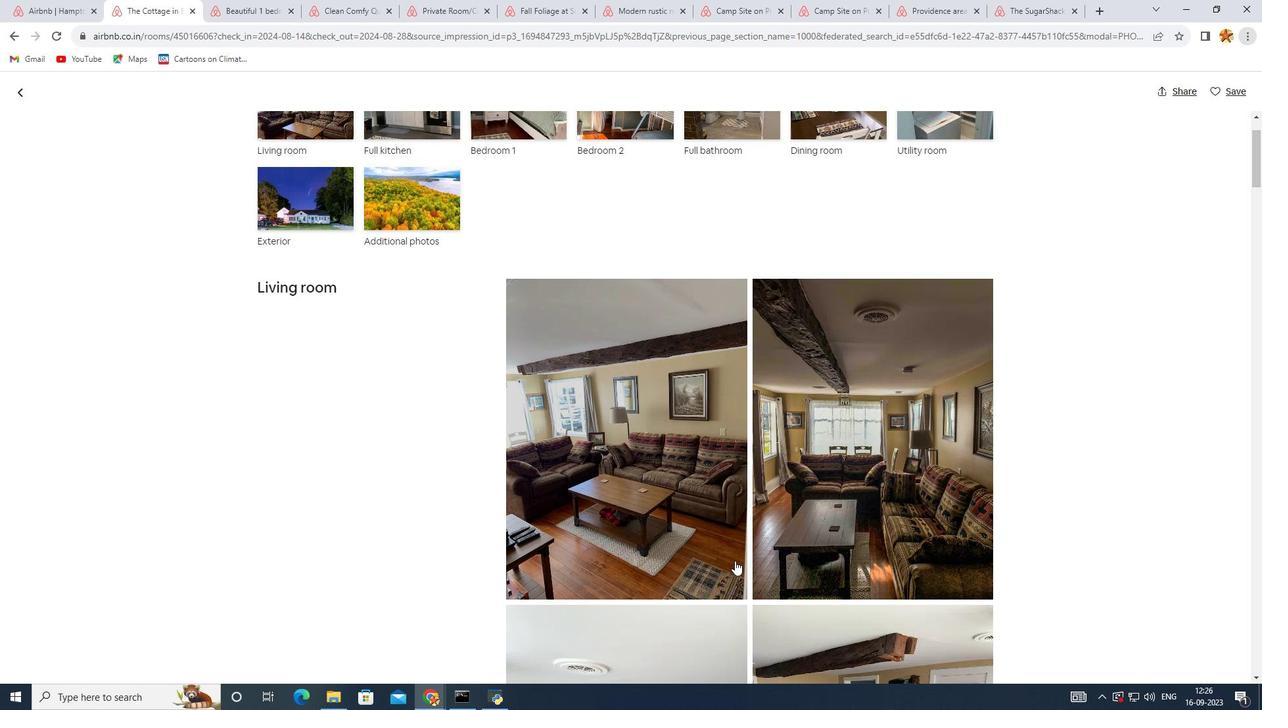 
Action: Mouse scrolled (738, 563) with delta (0, 0)
Screenshot: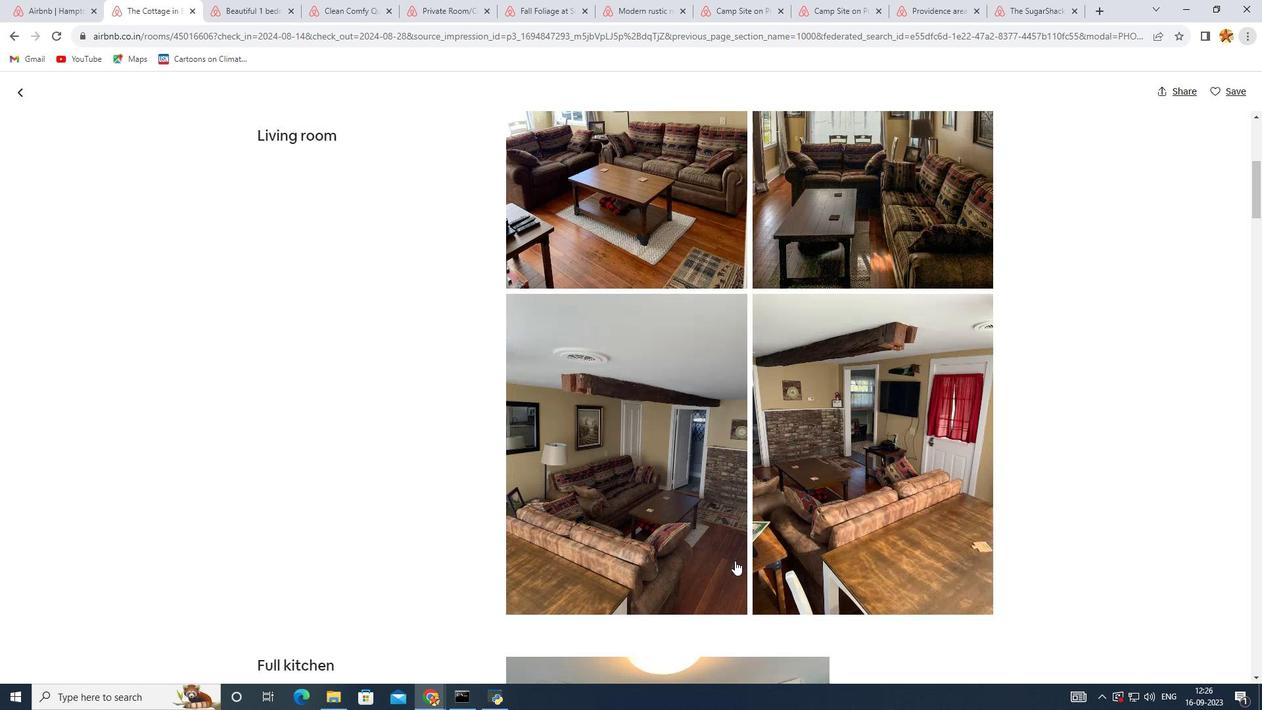 
Action: Mouse scrolled (738, 563) with delta (0, 0)
Screenshot: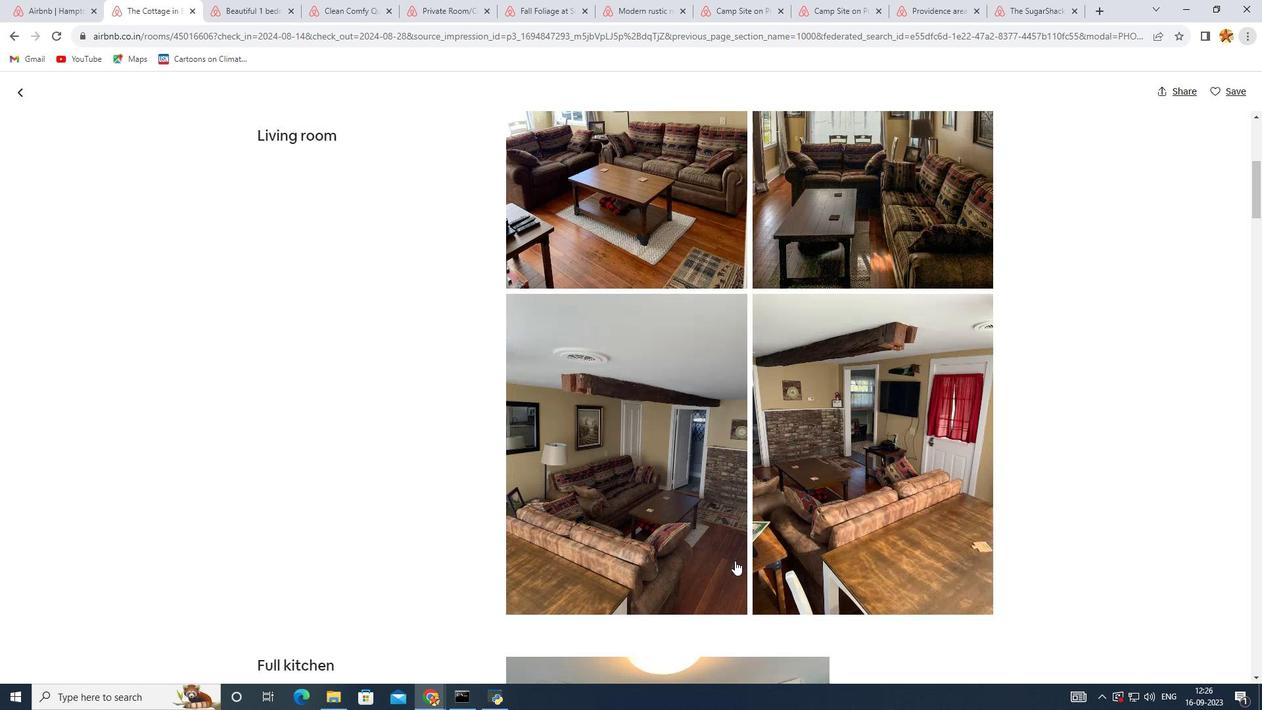 
Action: Mouse scrolled (738, 563) with delta (0, 0)
Screenshot: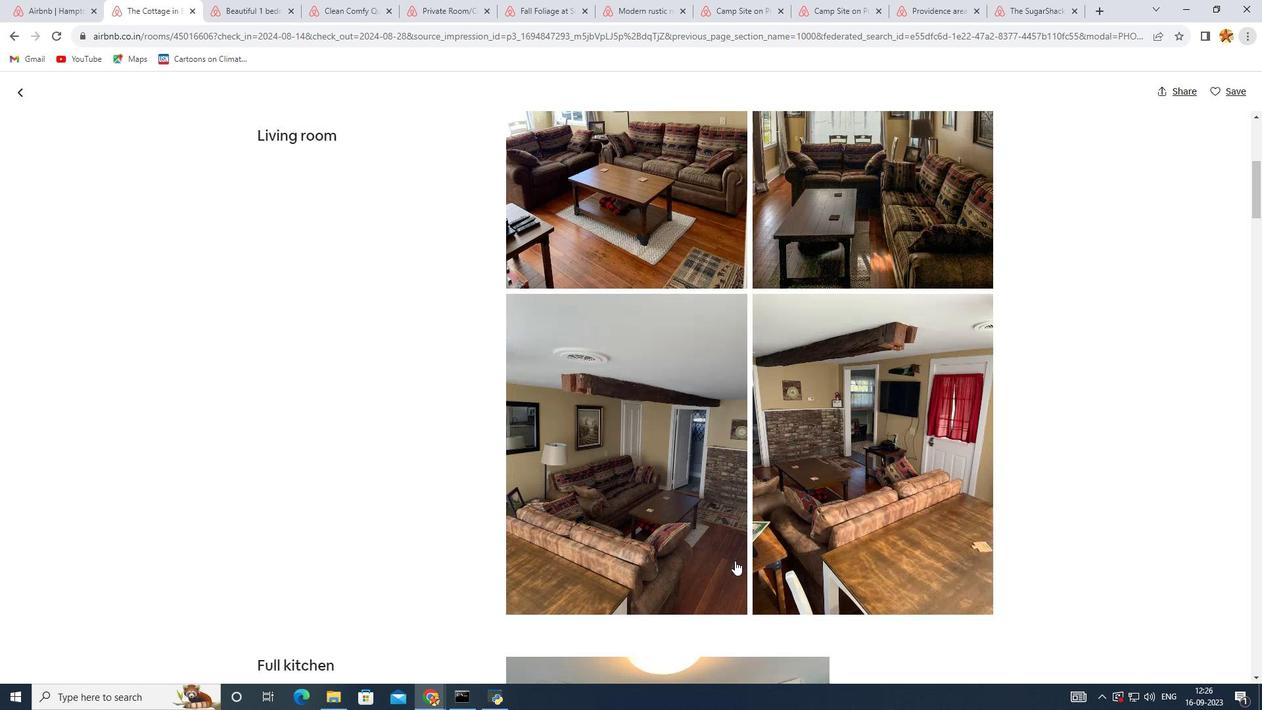 
Action: Mouse scrolled (738, 563) with delta (0, 0)
Screenshot: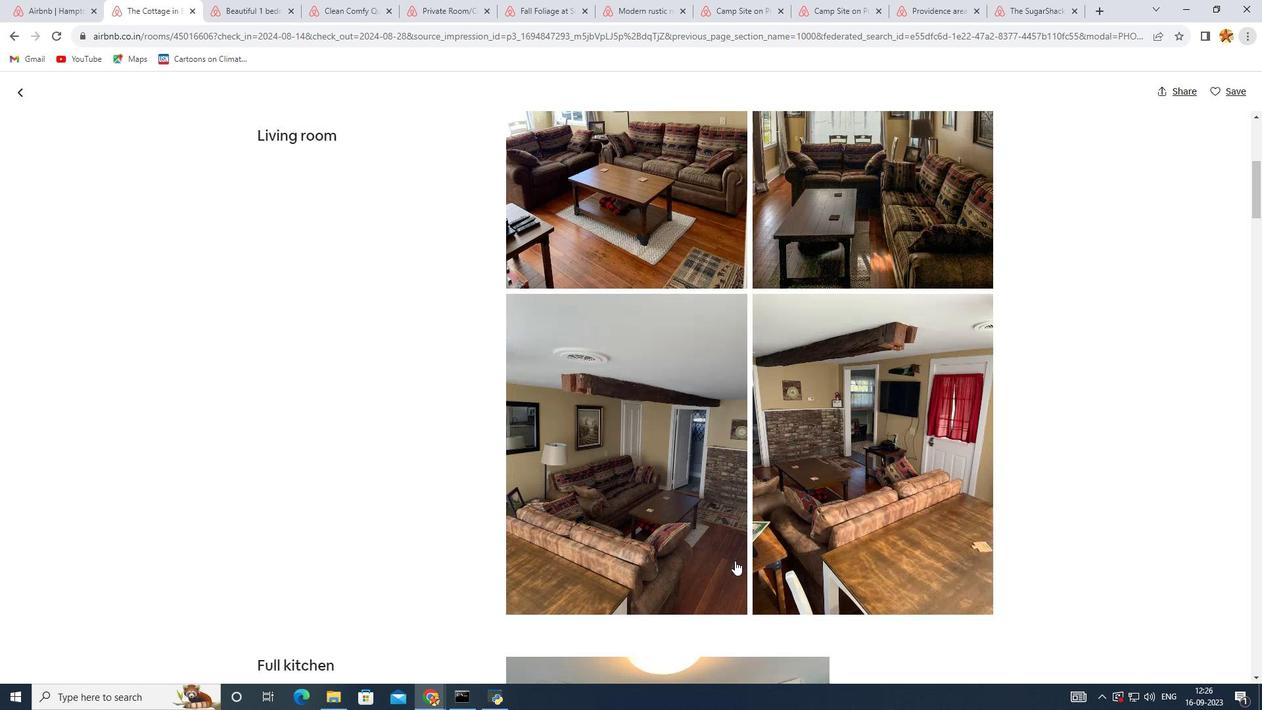 
Action: Mouse scrolled (738, 563) with delta (0, 0)
Screenshot: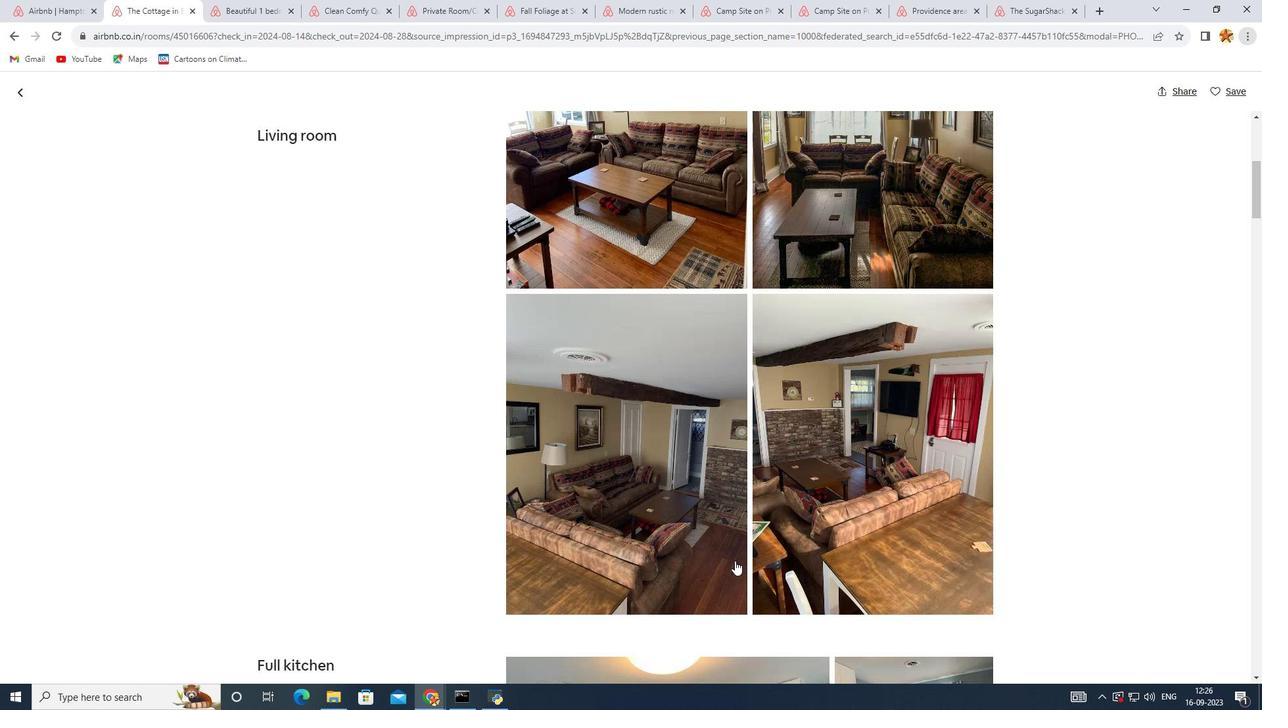 
Action: Mouse scrolled (738, 563) with delta (0, 0)
Screenshot: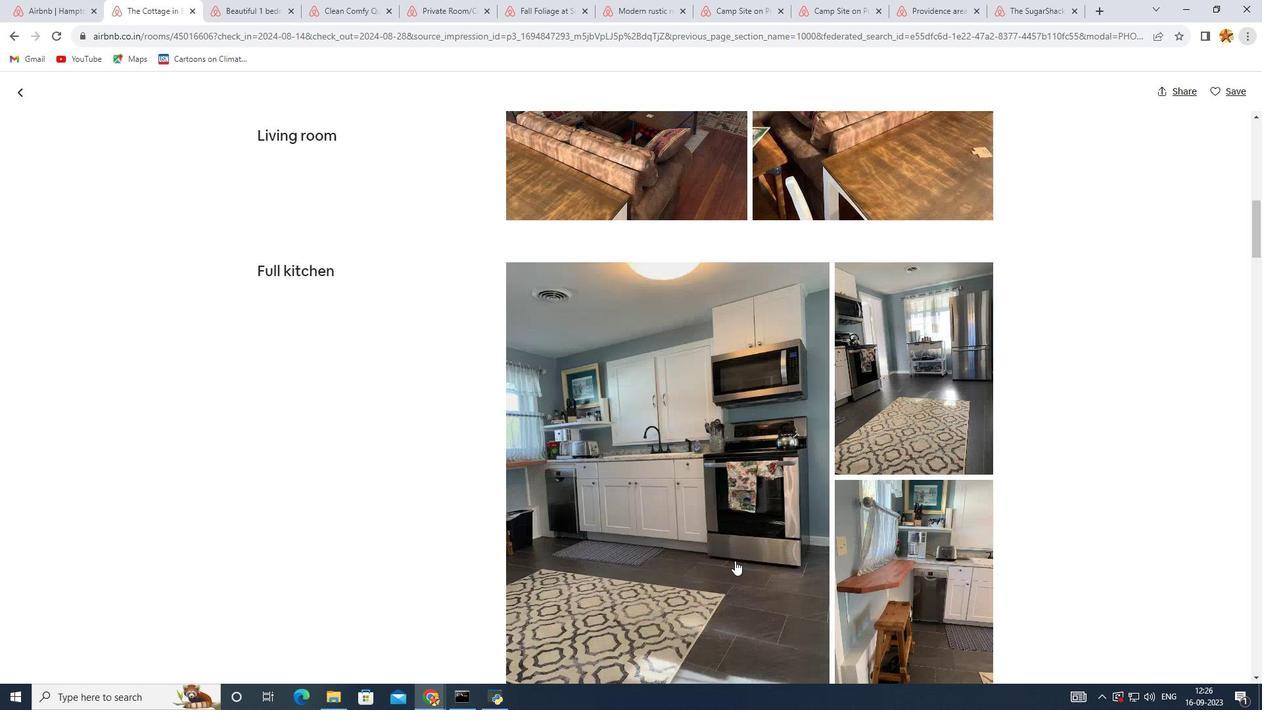 
Action: Mouse scrolled (738, 563) with delta (0, 0)
Screenshot: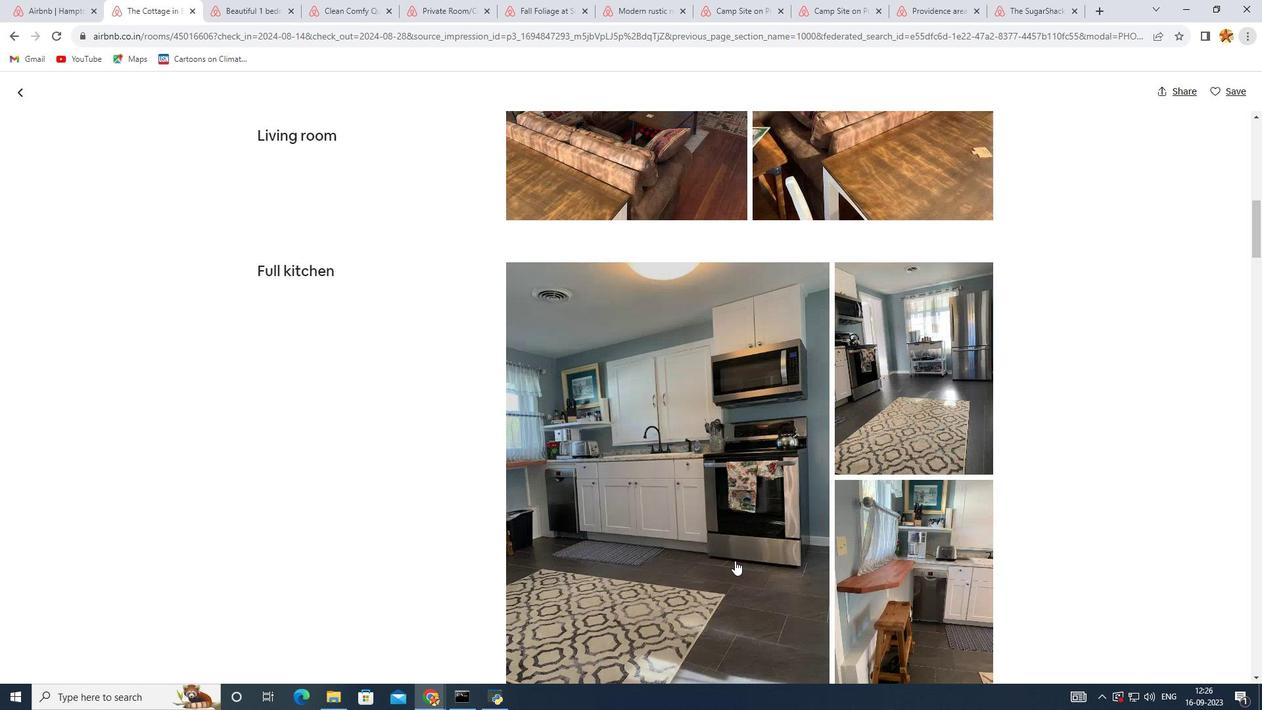 
Action: Mouse scrolled (738, 563) with delta (0, 0)
Screenshot: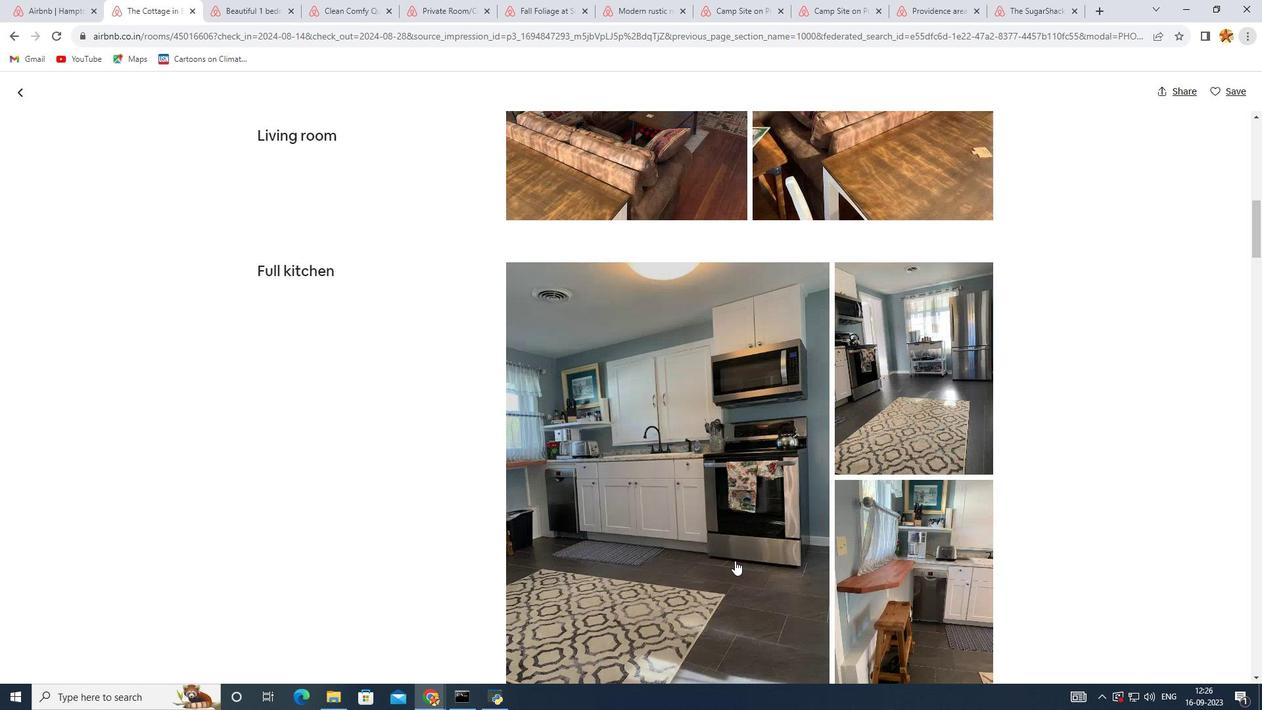 
Action: Mouse scrolled (738, 563) with delta (0, 0)
Screenshot: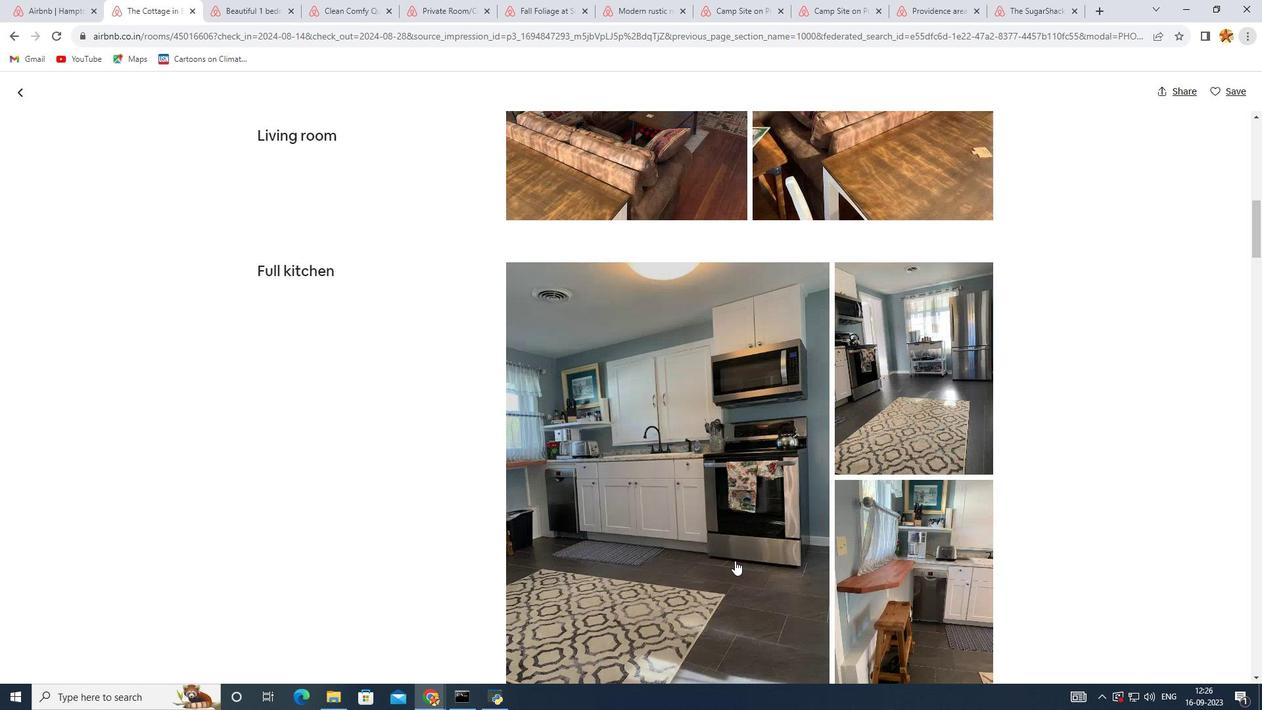
Action: Mouse scrolled (738, 563) with delta (0, 0)
Screenshot: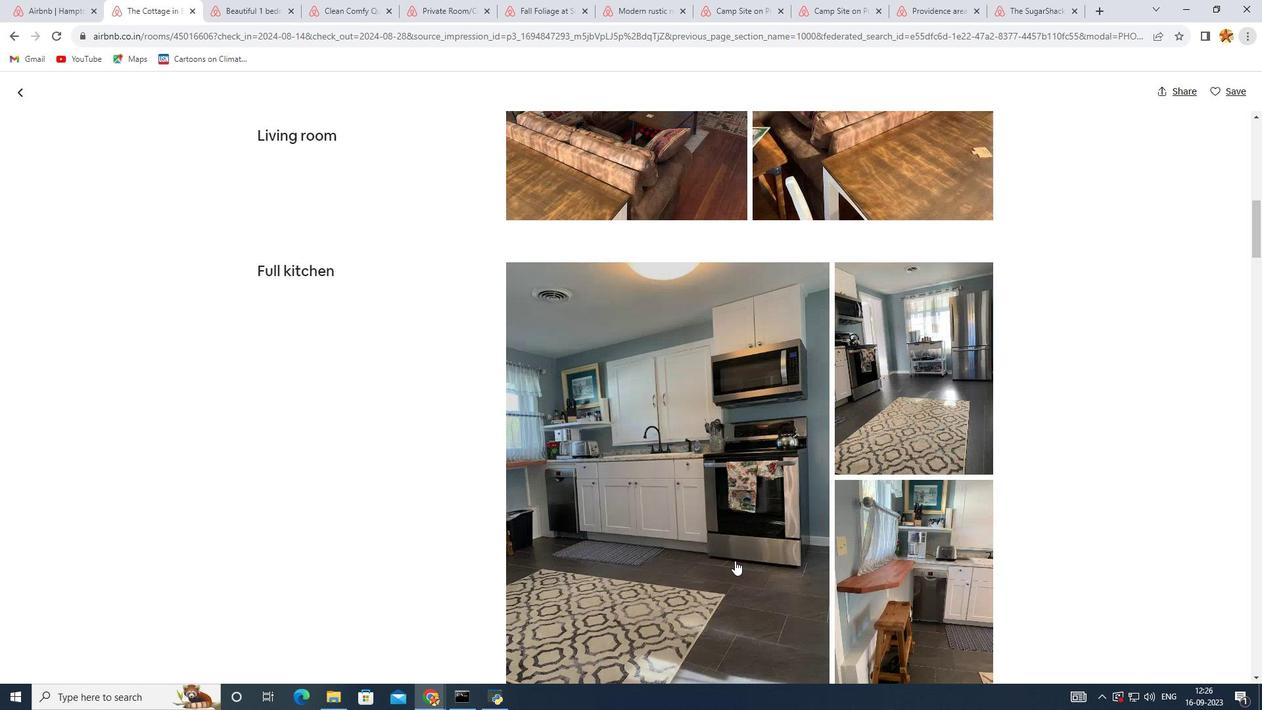
Action: Mouse scrolled (738, 563) with delta (0, 0)
Screenshot: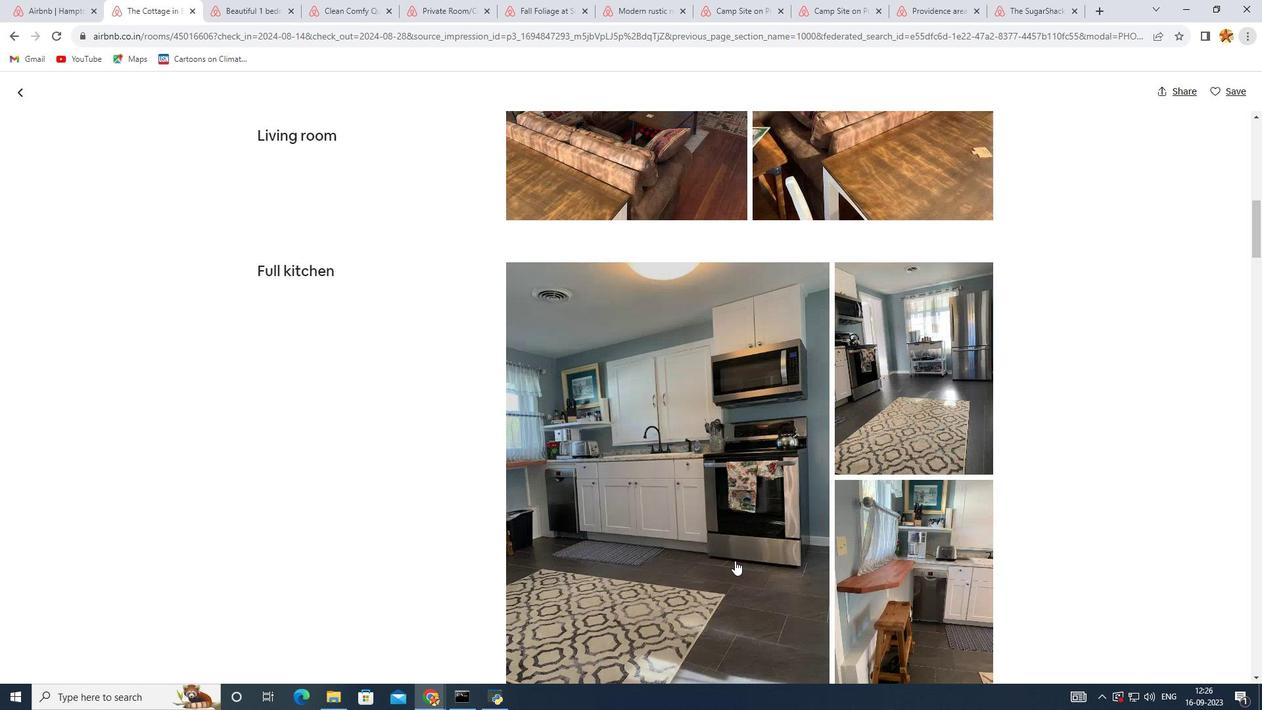 
Action: Mouse moved to (738, 564)
Screenshot: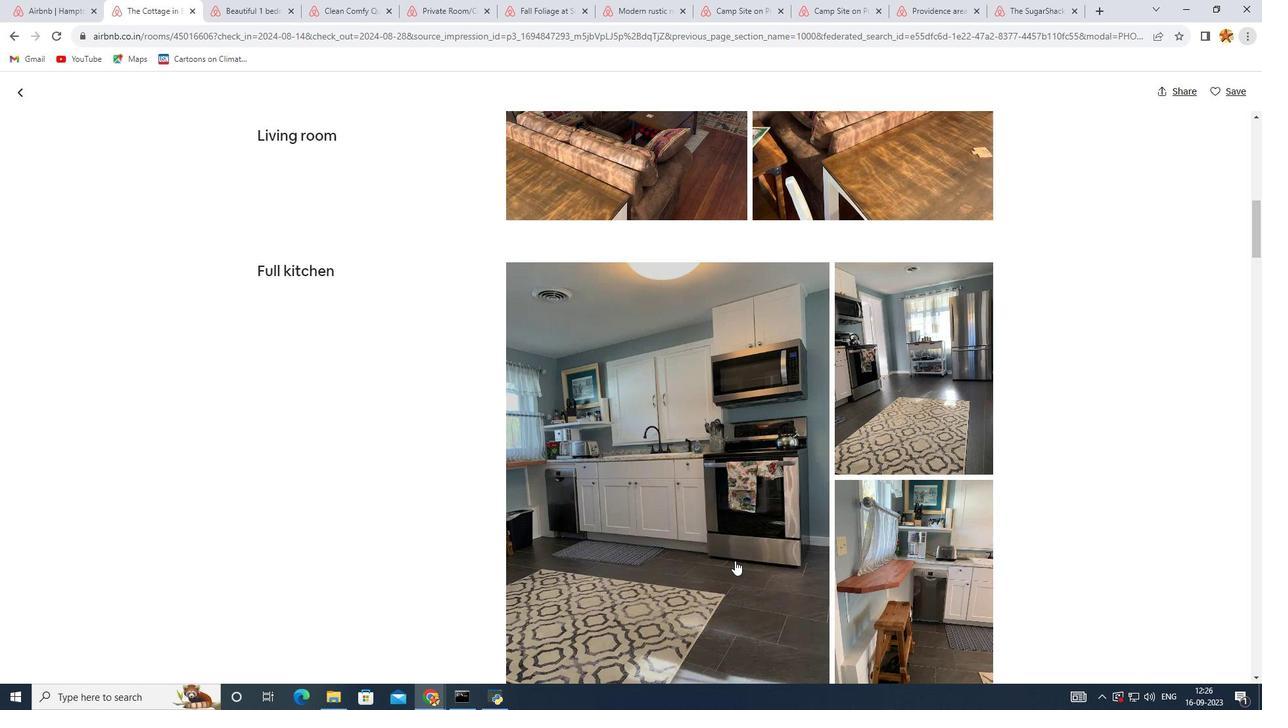 
Action: Mouse scrolled (738, 563) with delta (0, 0)
Screenshot: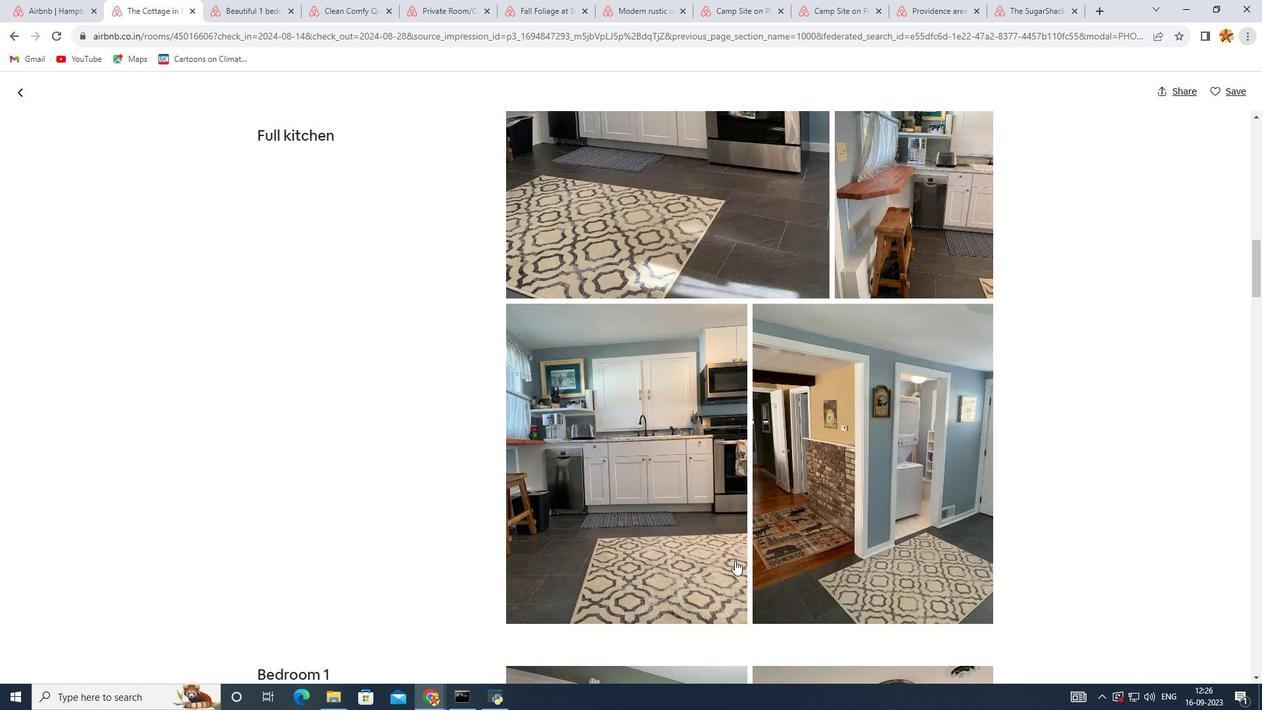 
Action: Mouse scrolled (738, 563) with delta (0, 0)
Screenshot: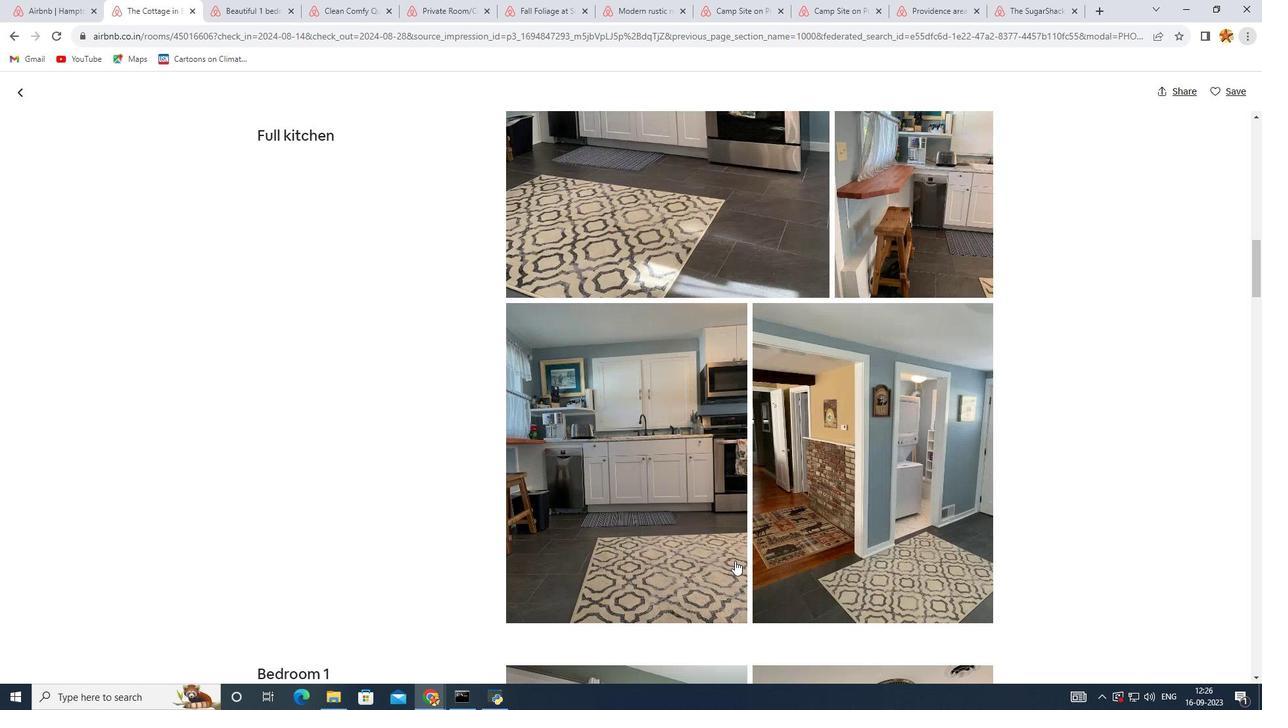 
Action: Mouse scrolled (738, 563) with delta (0, 0)
Screenshot: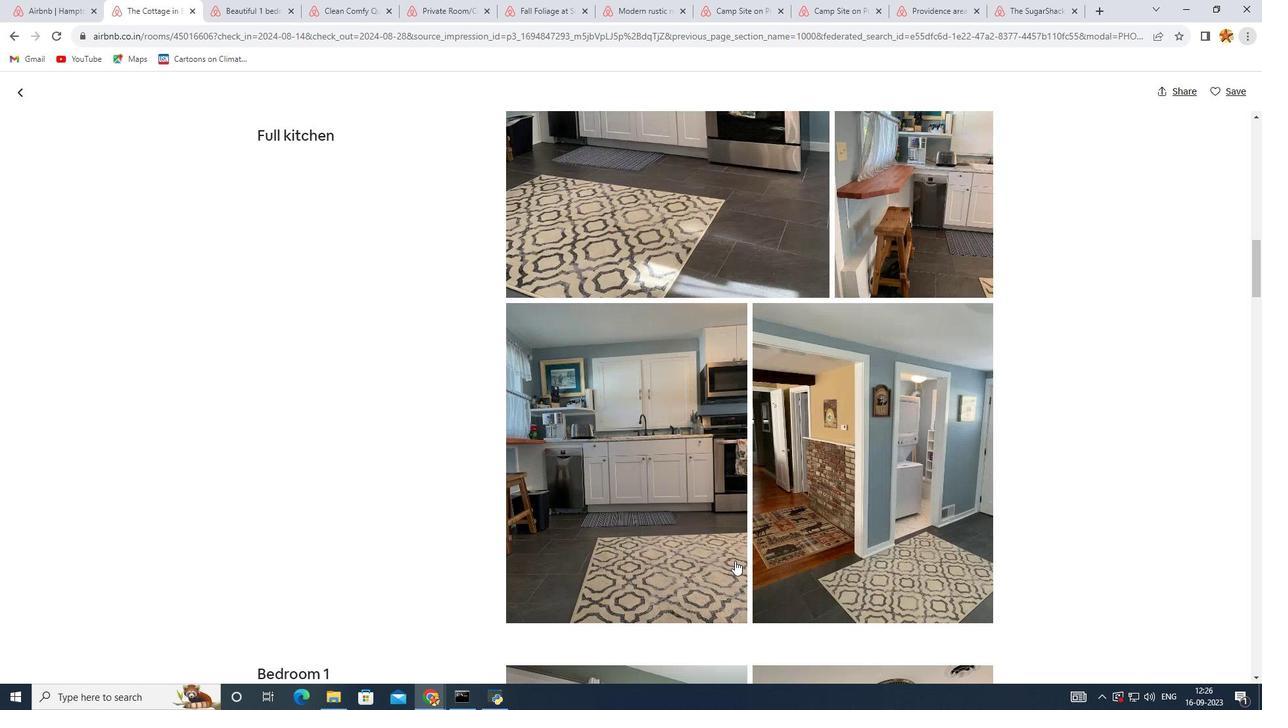 
Action: Mouse scrolled (738, 563) with delta (0, 0)
Screenshot: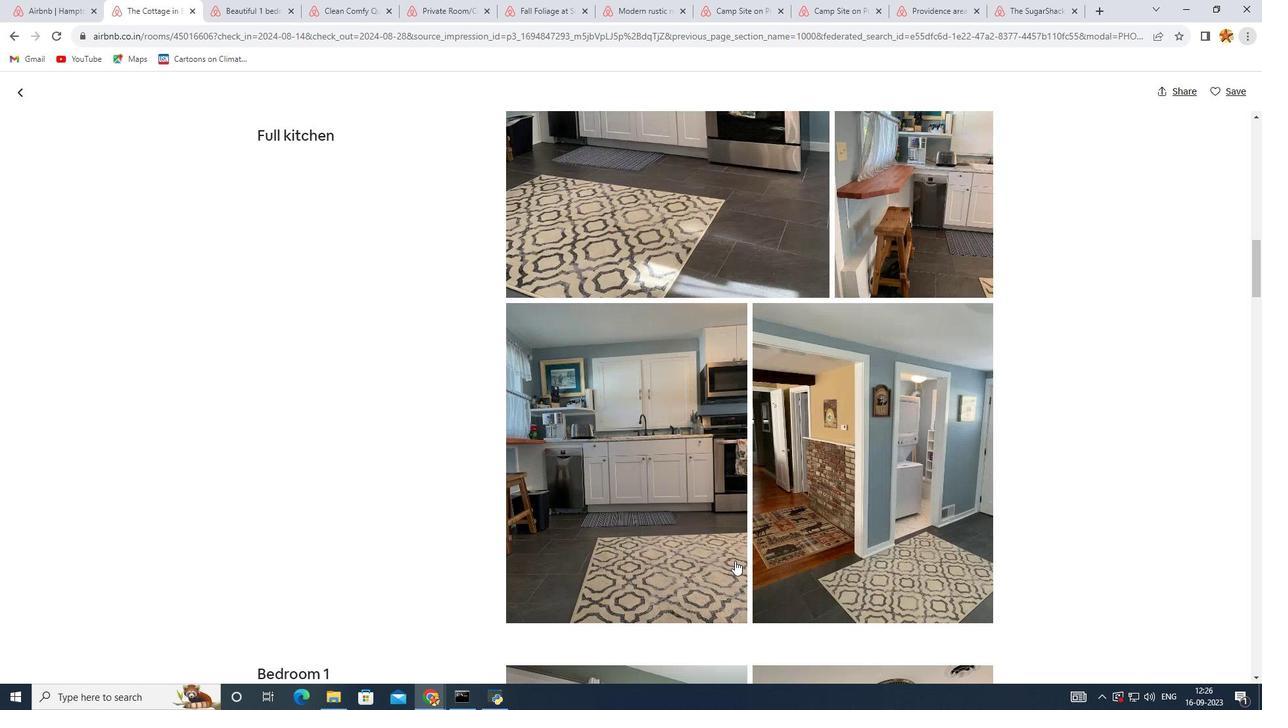 
Action: Mouse scrolled (738, 563) with delta (0, 0)
Screenshot: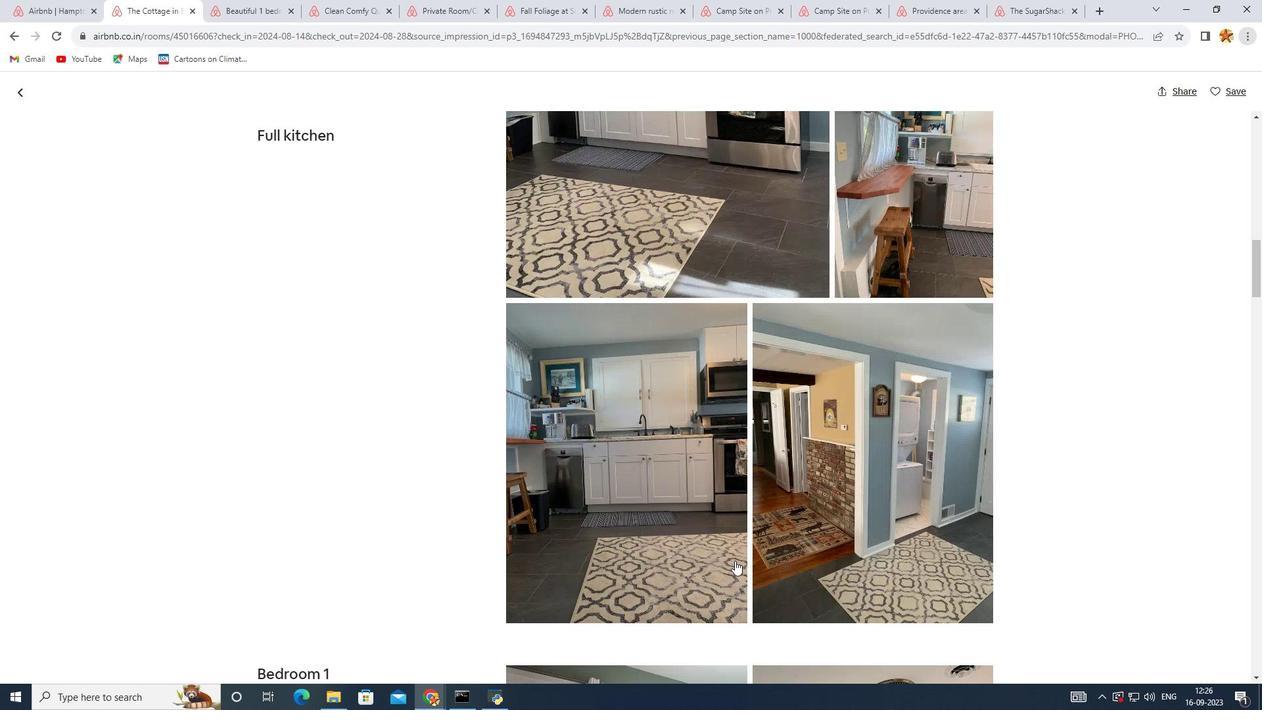 
Action: Mouse scrolled (738, 563) with delta (0, 0)
Screenshot: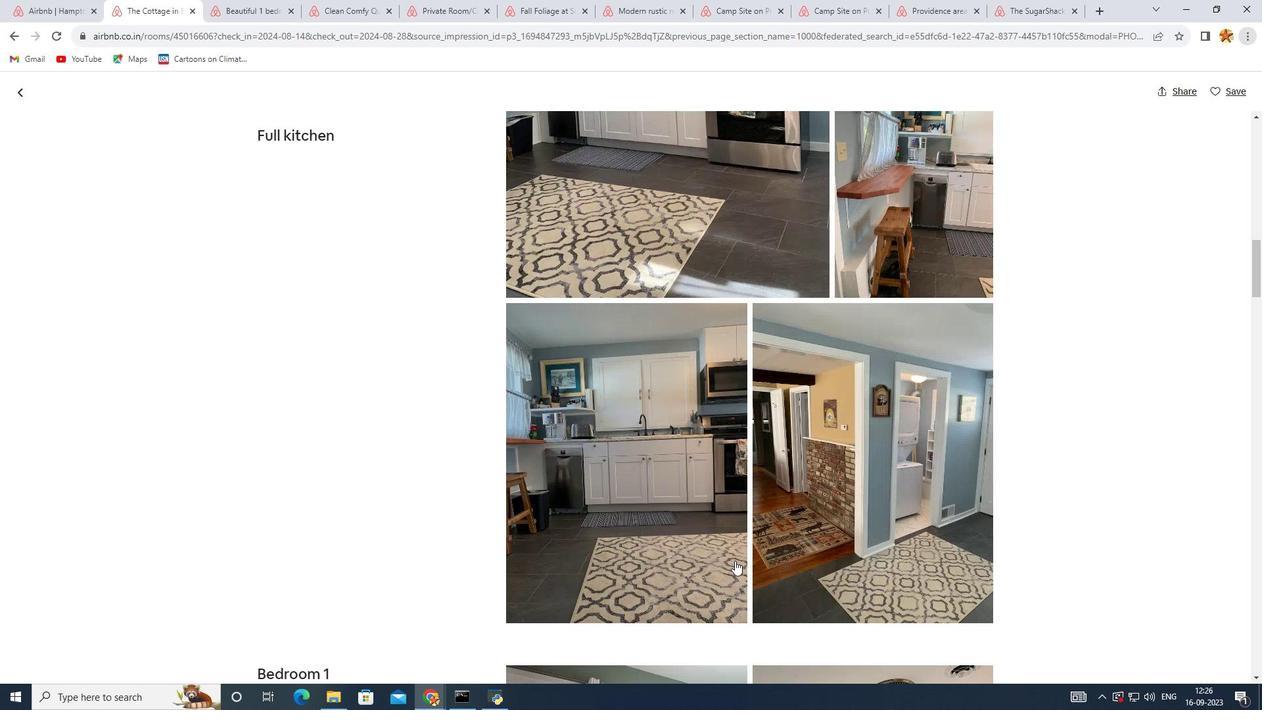 
Action: Mouse scrolled (738, 563) with delta (0, 0)
Screenshot: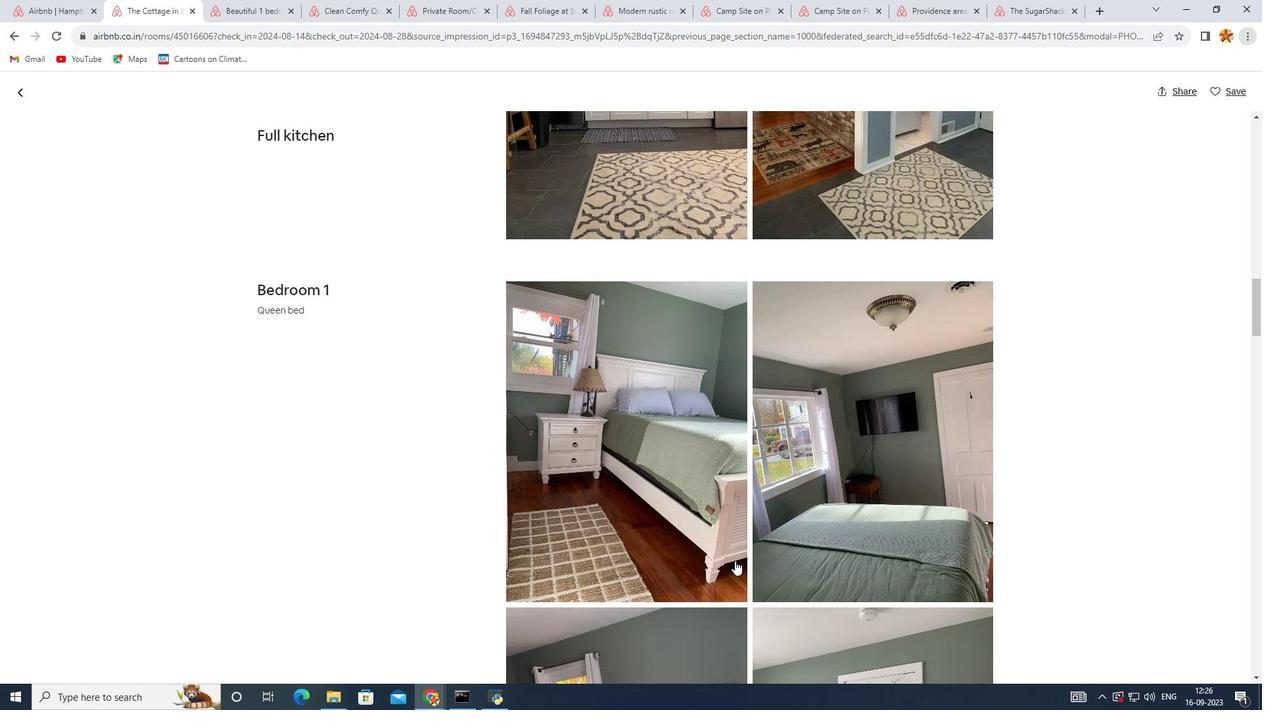 
Action: Mouse scrolled (738, 563) with delta (0, 0)
Screenshot: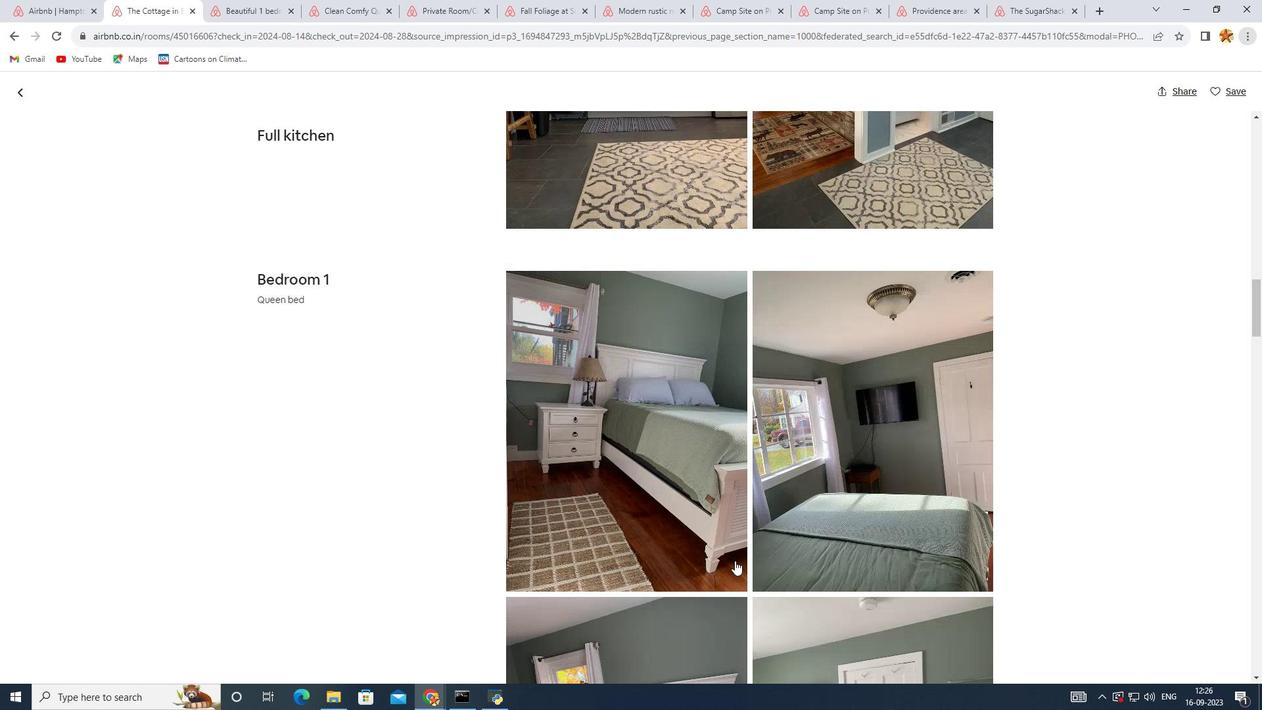 
Action: Mouse scrolled (738, 563) with delta (0, 0)
Screenshot: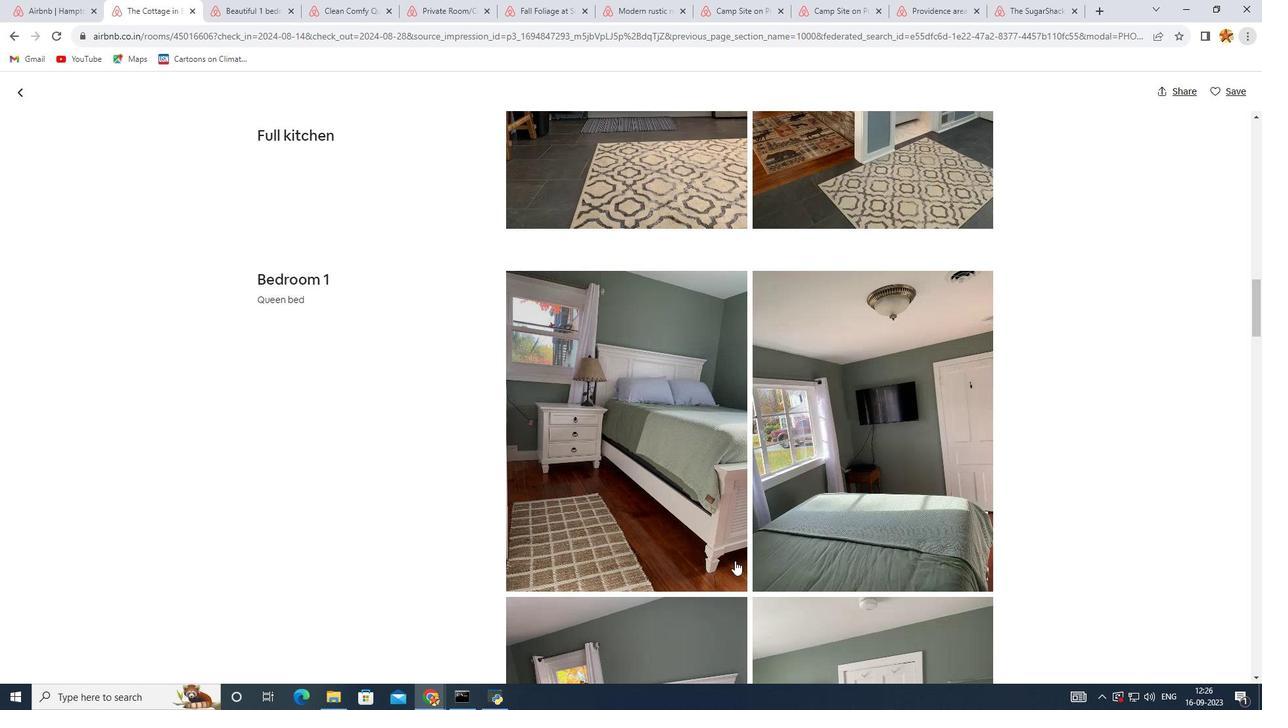 
Action: Mouse scrolled (738, 563) with delta (0, 0)
Screenshot: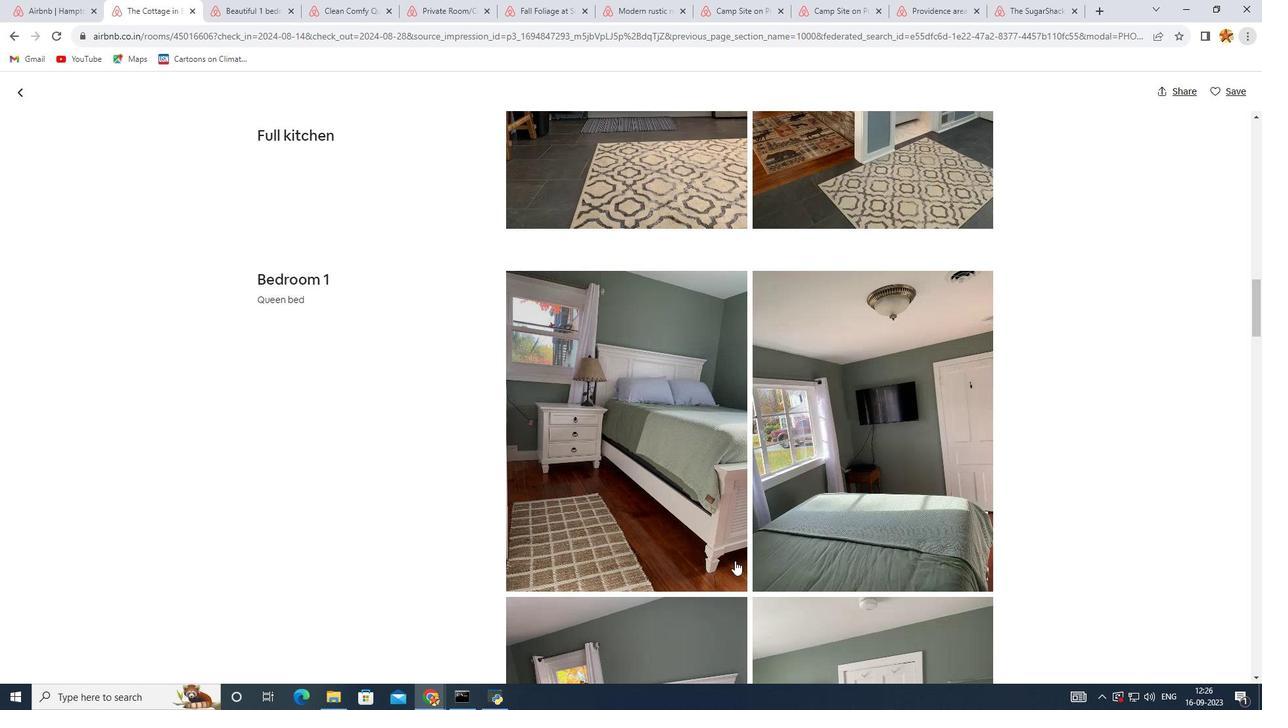 
Action: Mouse scrolled (738, 563) with delta (0, 0)
Screenshot: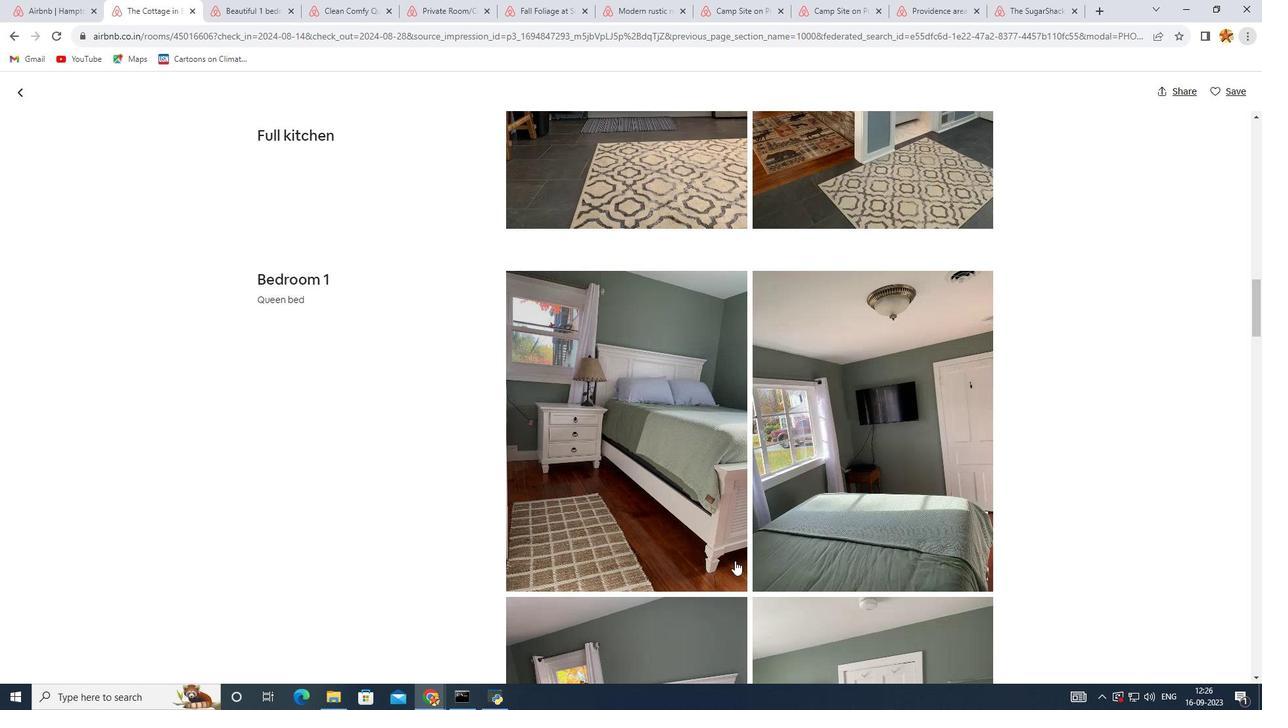 
Action: Mouse scrolled (738, 563) with delta (0, 0)
Screenshot: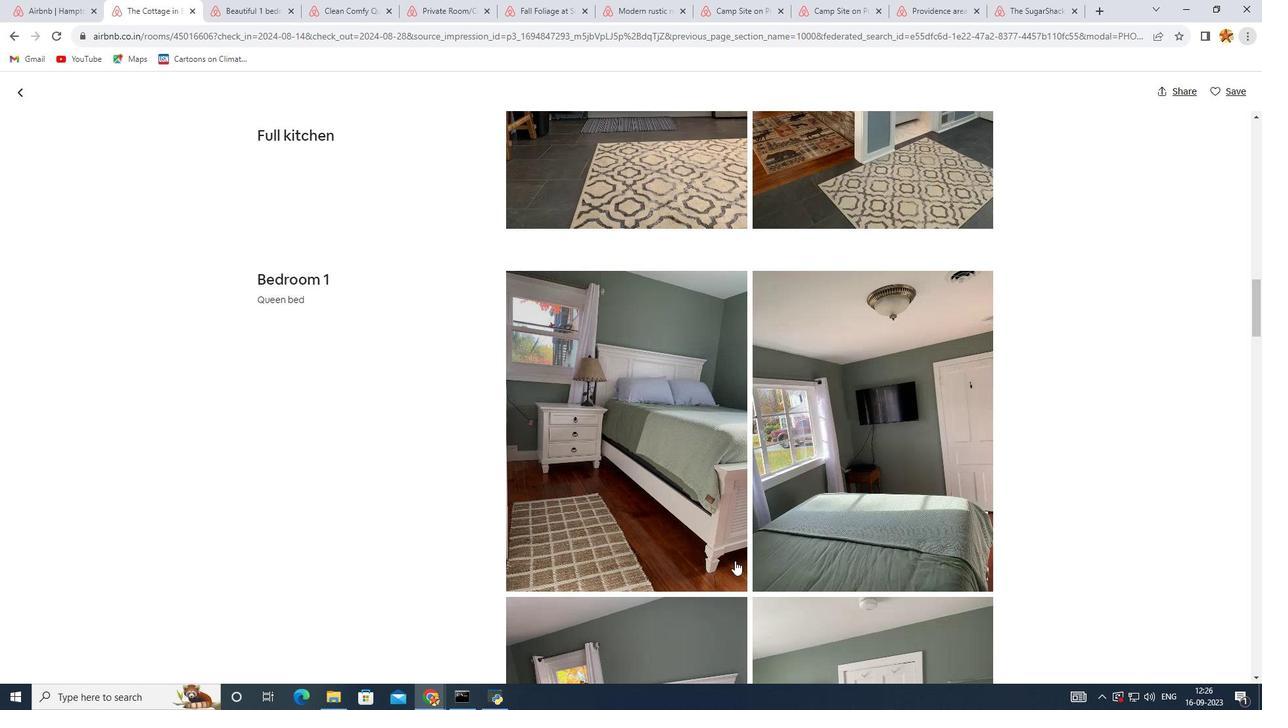 
Action: Mouse scrolled (738, 563) with delta (0, 0)
Screenshot: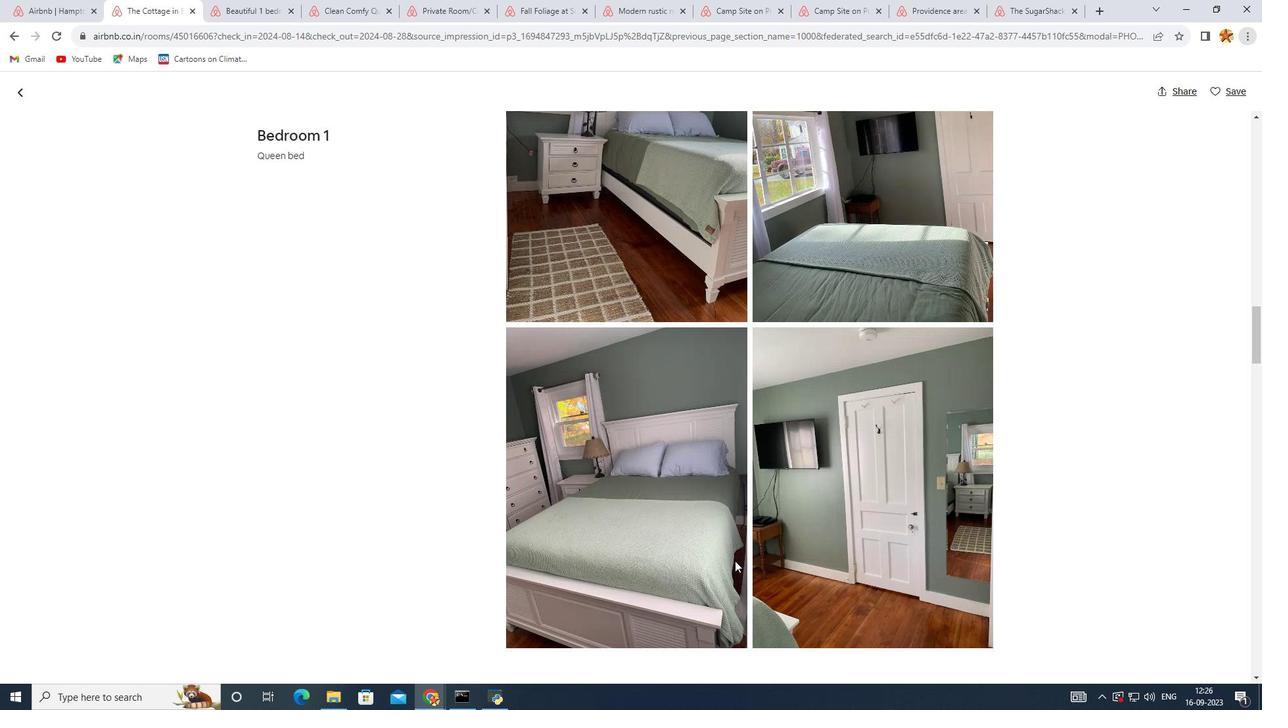 
Action: Mouse scrolled (738, 563) with delta (0, 0)
